 Task: Set up alerts for  listings in Greensboro, North Carolina, that have a home office or a bonus room, and track the availability of properties that meet this criterion.
Action: Mouse moved to (346, 192)
Screenshot: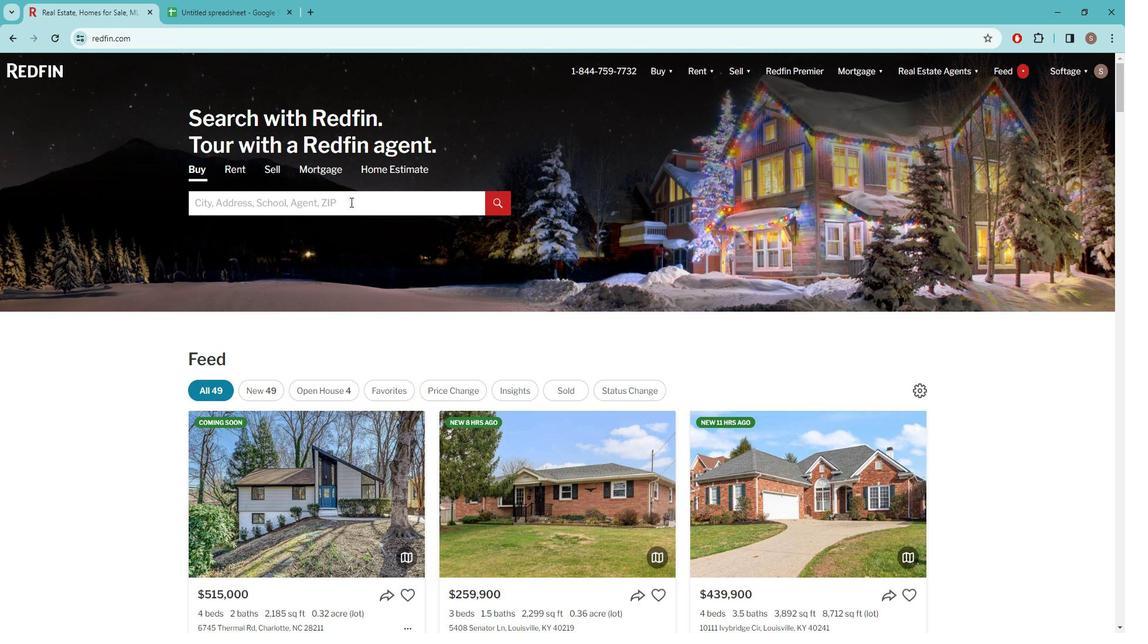 
Action: Mouse pressed left at (346, 192)
Screenshot: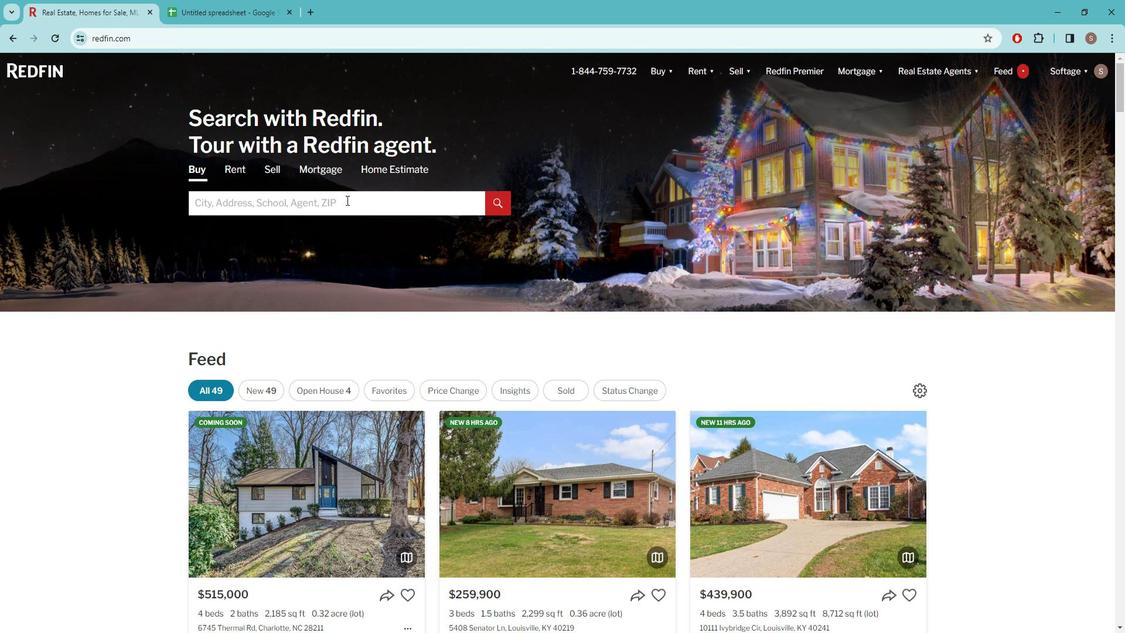 
Action: Key pressed g<Key.caps_lock>REENSBORO
Screenshot: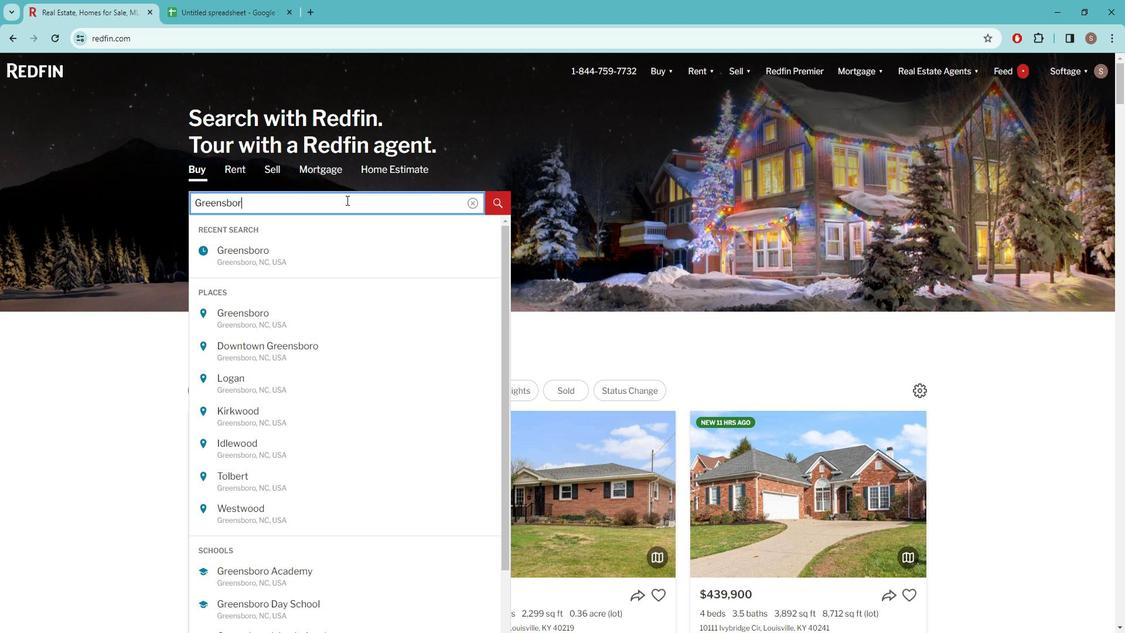 
Action: Mouse moved to (294, 245)
Screenshot: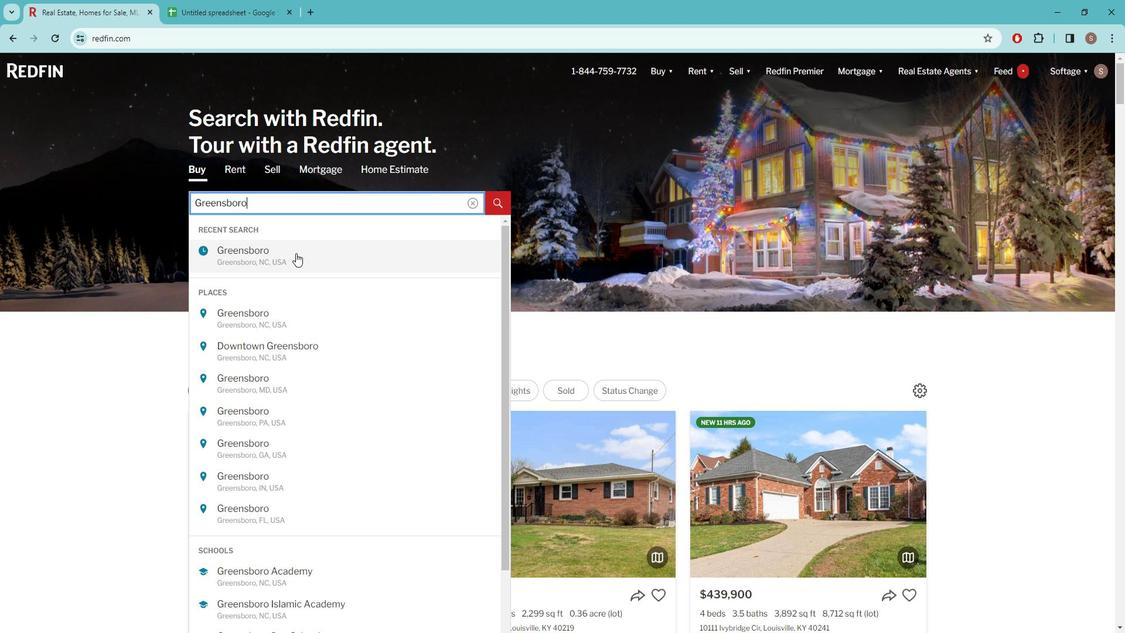 
Action: Mouse pressed left at (294, 245)
Screenshot: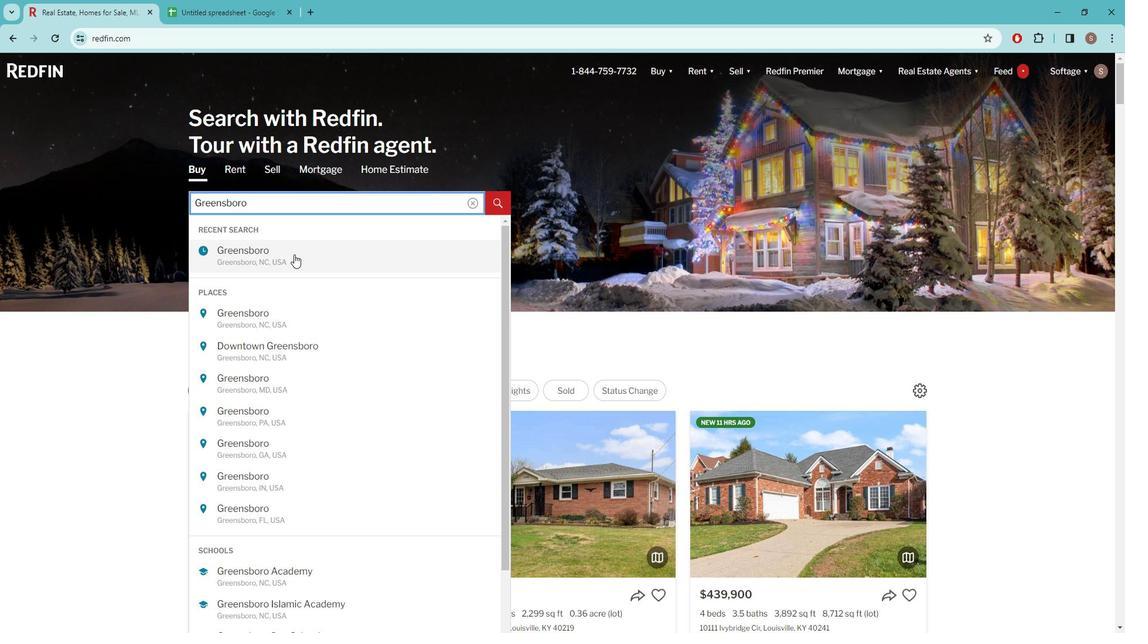 
Action: Mouse moved to (980, 138)
Screenshot: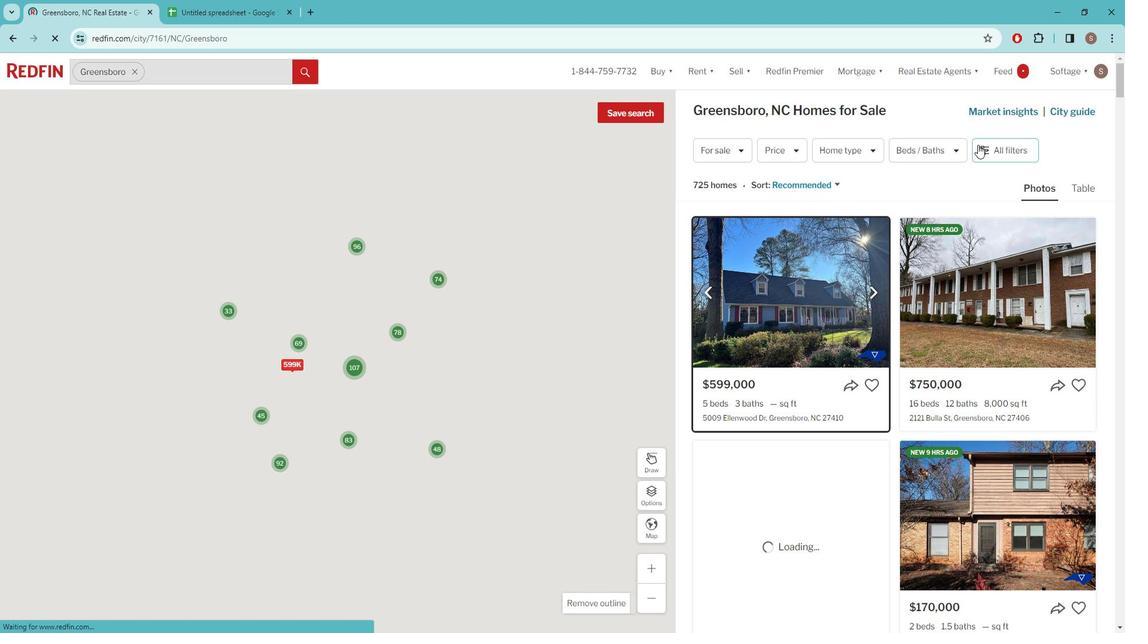 
Action: Mouse pressed left at (980, 138)
Screenshot: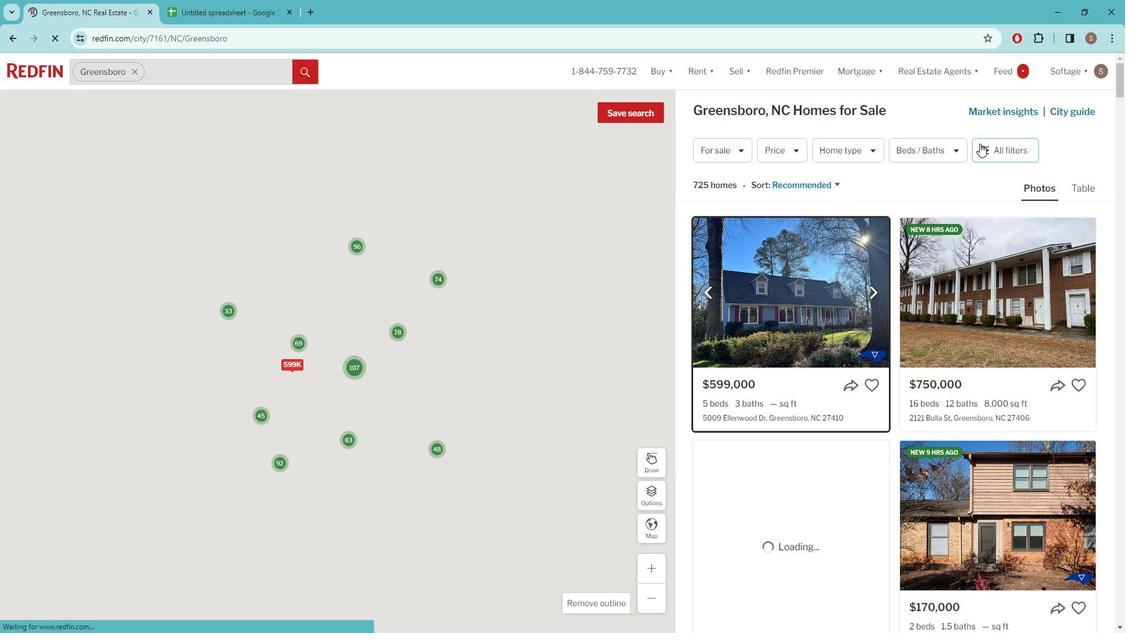 
Action: Mouse pressed left at (980, 138)
Screenshot: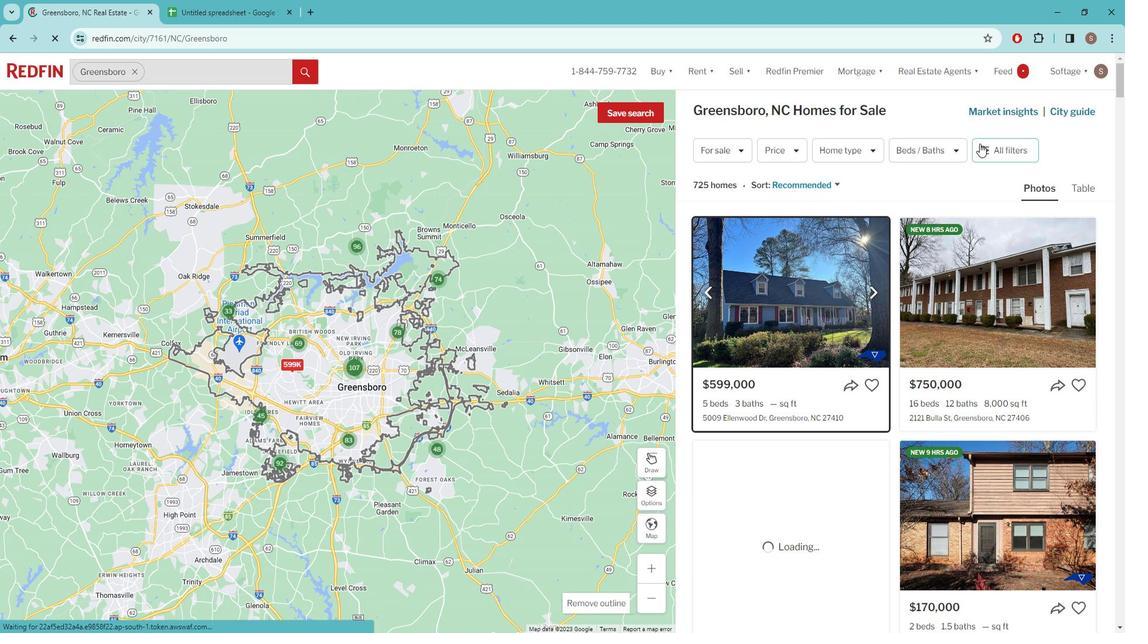 
Action: Mouse moved to (984, 138)
Screenshot: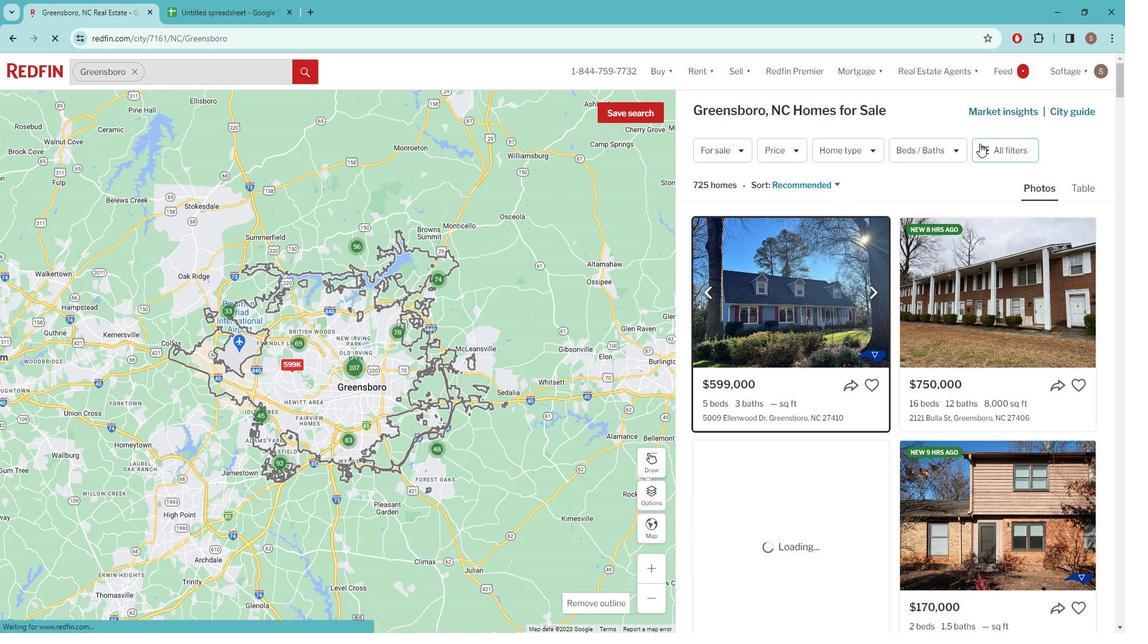 
Action: Mouse pressed left at (984, 138)
Screenshot: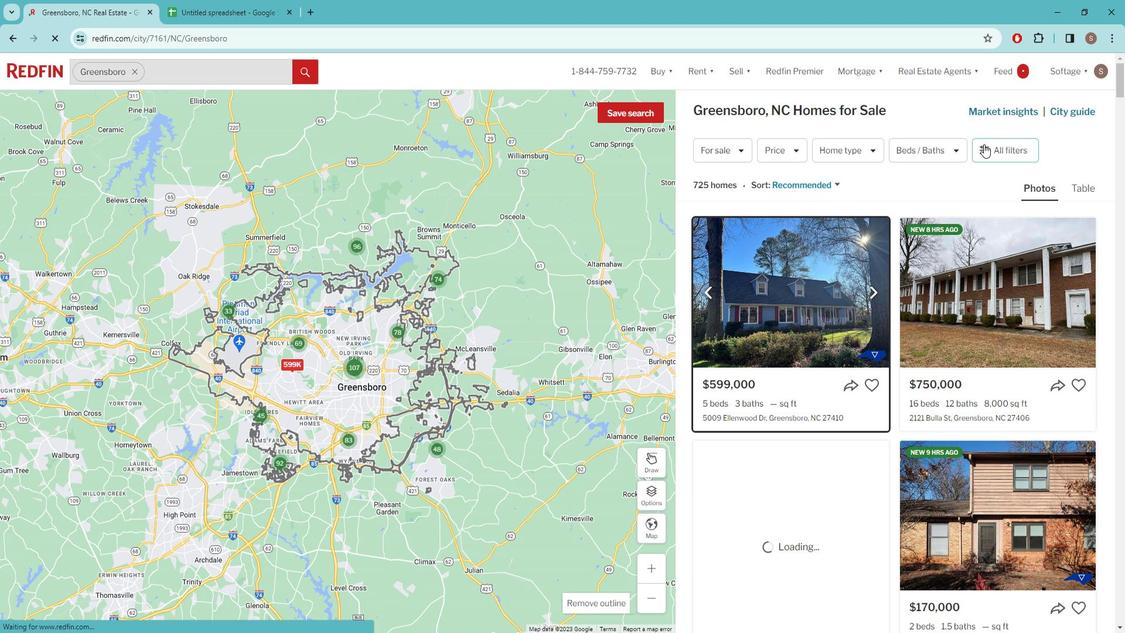 
Action: Mouse moved to (984, 142)
Screenshot: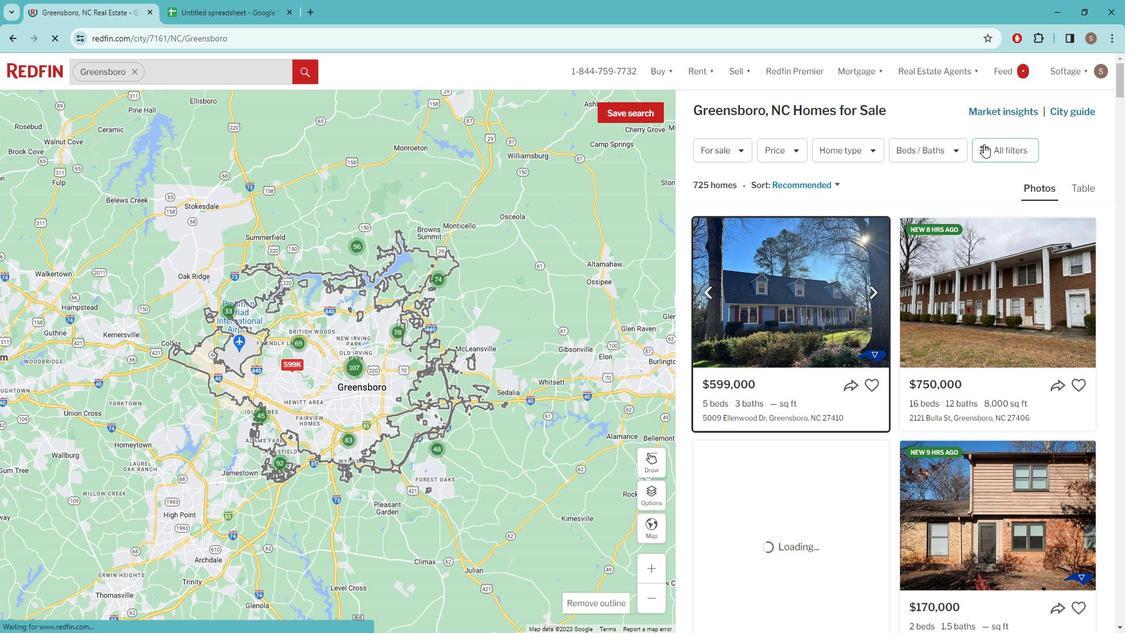 
Action: Mouse pressed left at (984, 142)
Screenshot: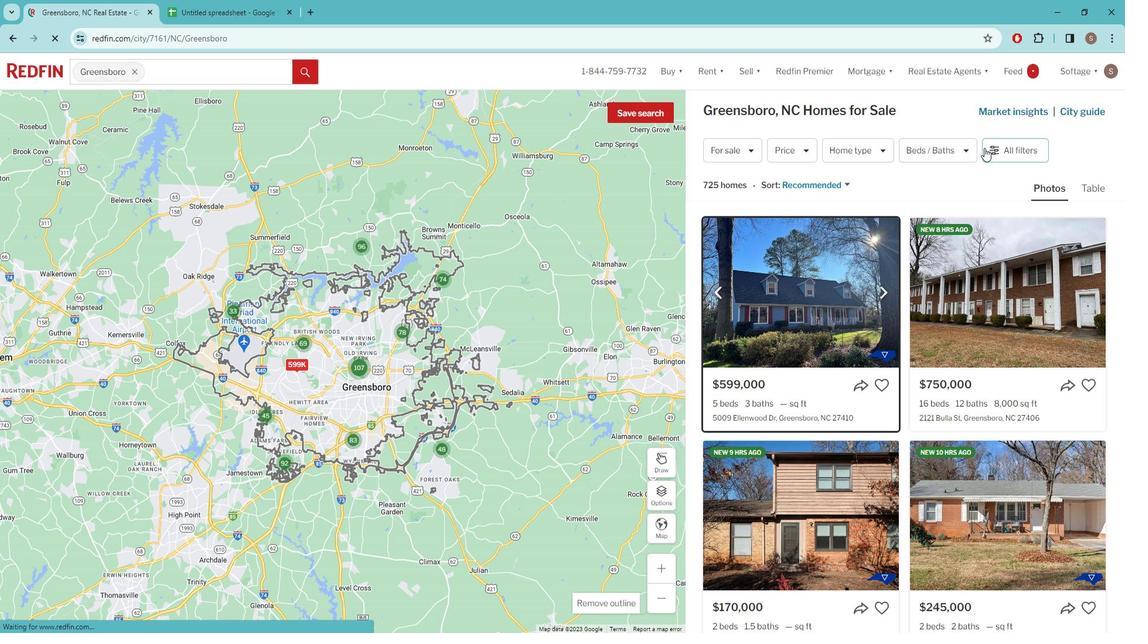 
Action: Mouse moved to (991, 143)
Screenshot: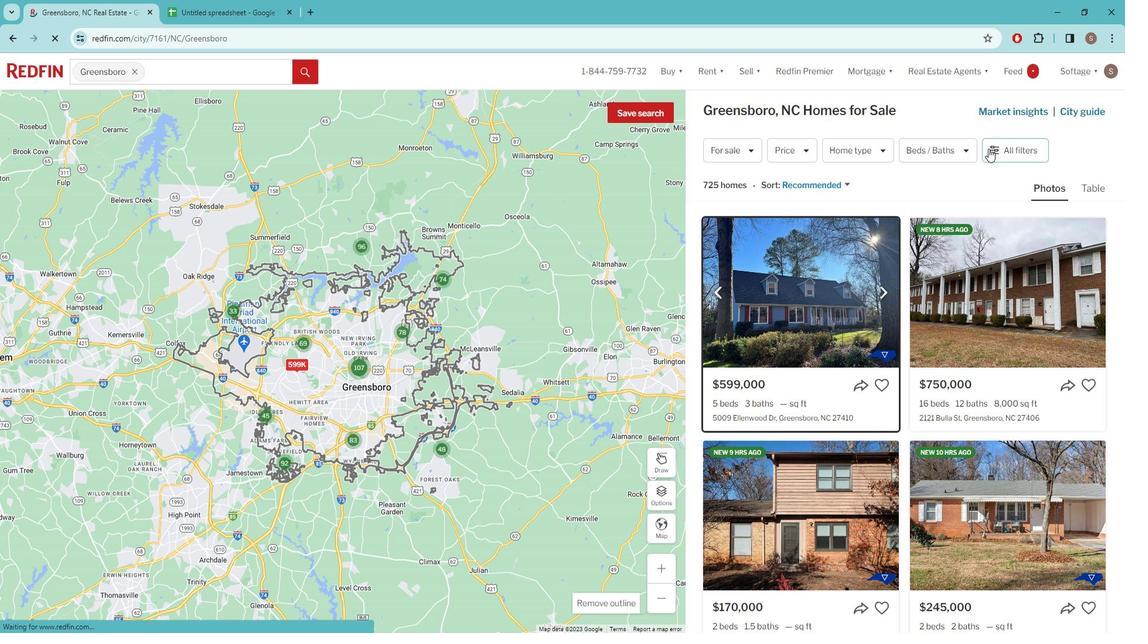 
Action: Mouse pressed left at (991, 143)
Screenshot: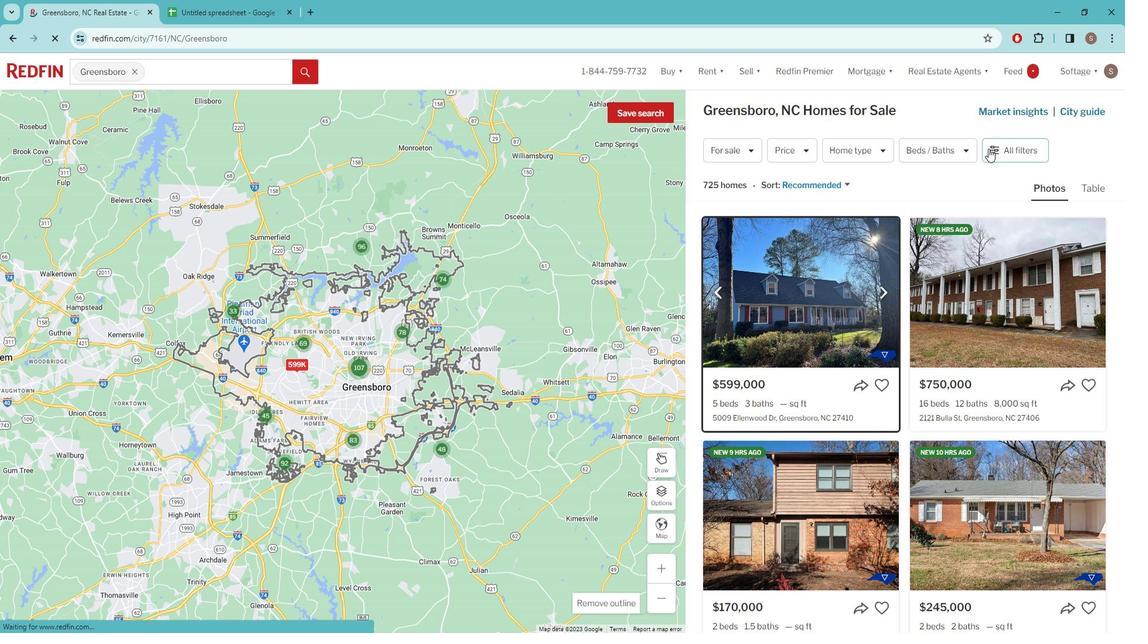 
Action: Mouse pressed left at (991, 143)
Screenshot: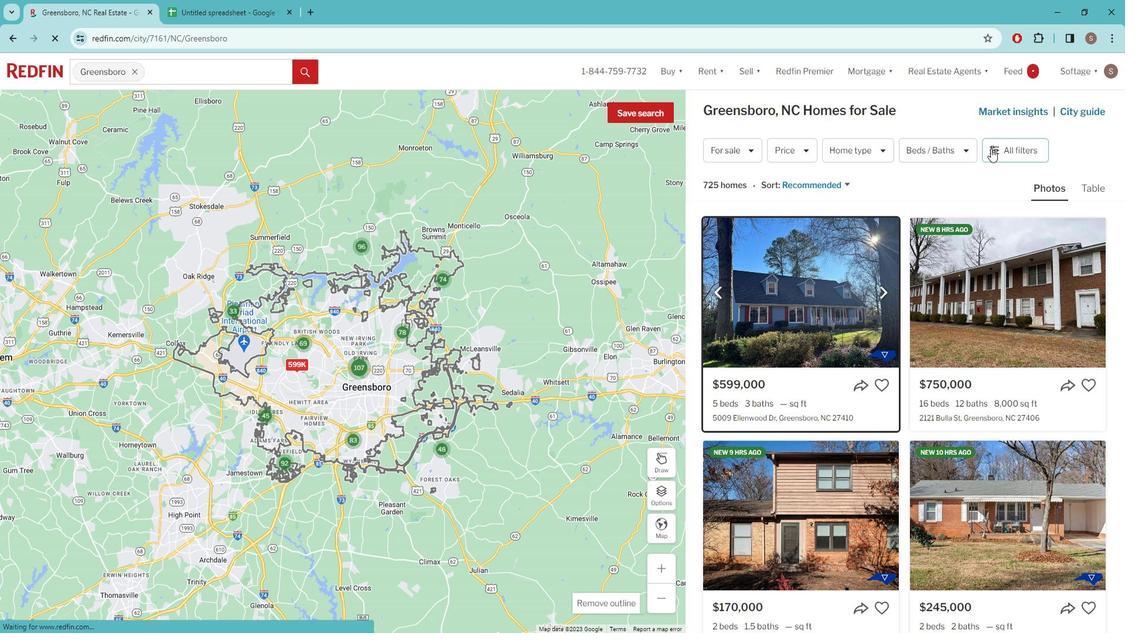 
Action: Mouse moved to (939, 188)
Screenshot: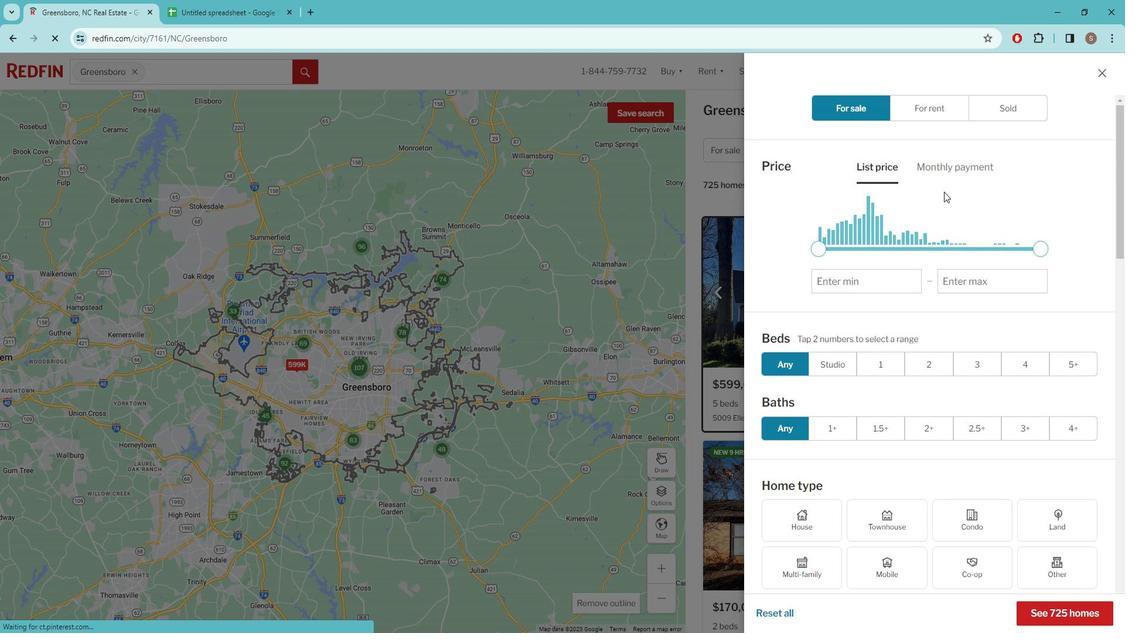 
Action: Mouse scrolled (939, 187) with delta (0, 0)
Screenshot: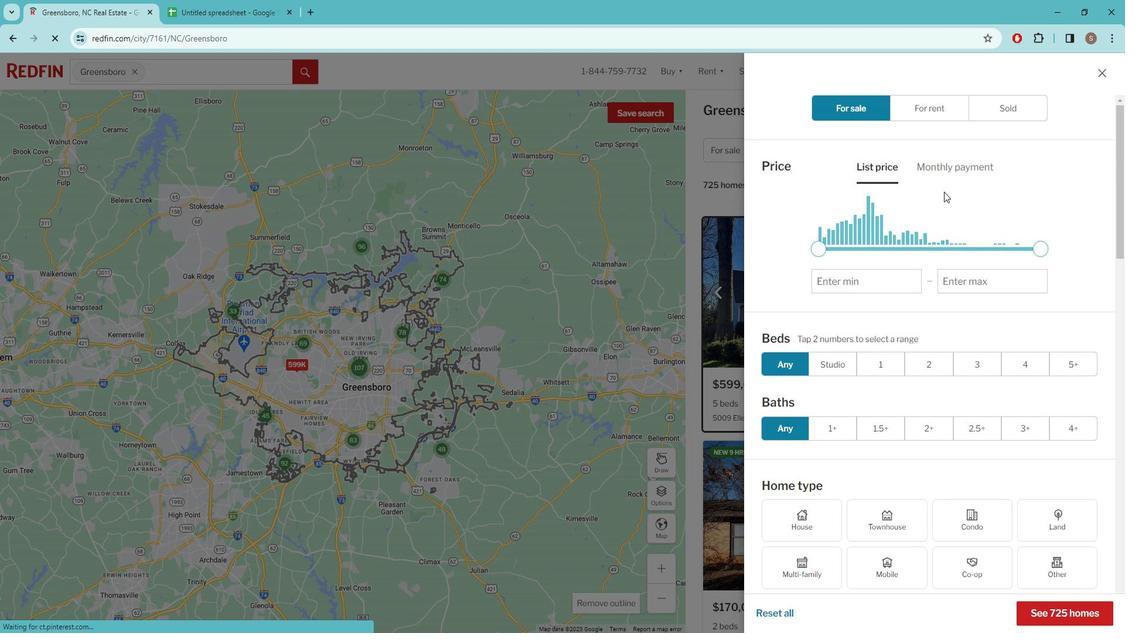 
Action: Mouse moved to (927, 194)
Screenshot: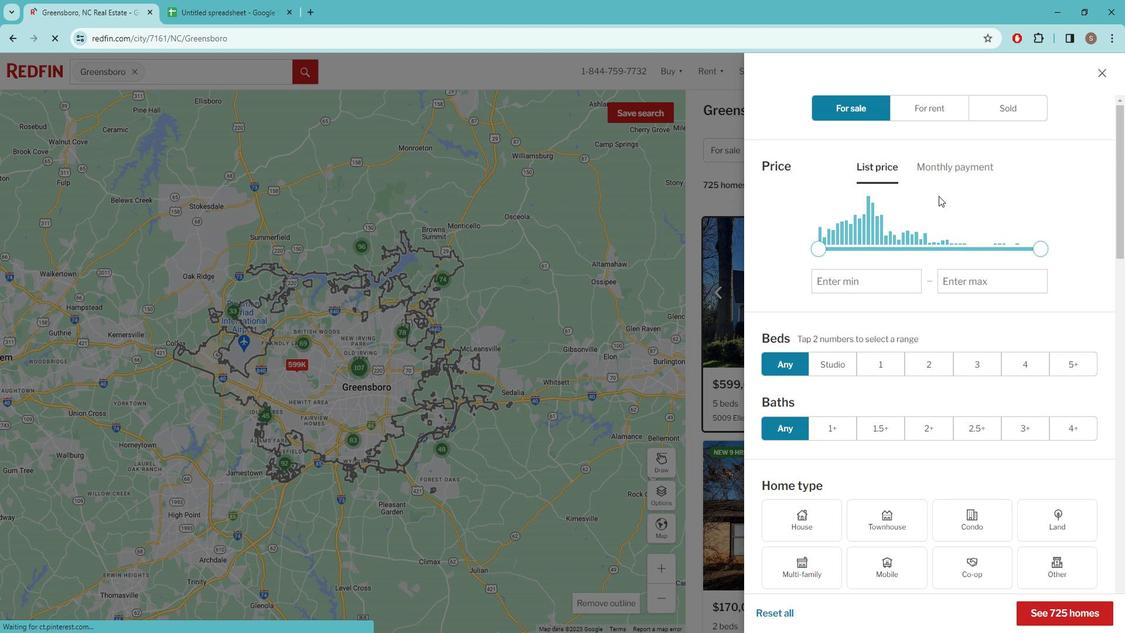 
Action: Mouse scrolled (927, 194) with delta (0, 0)
Screenshot: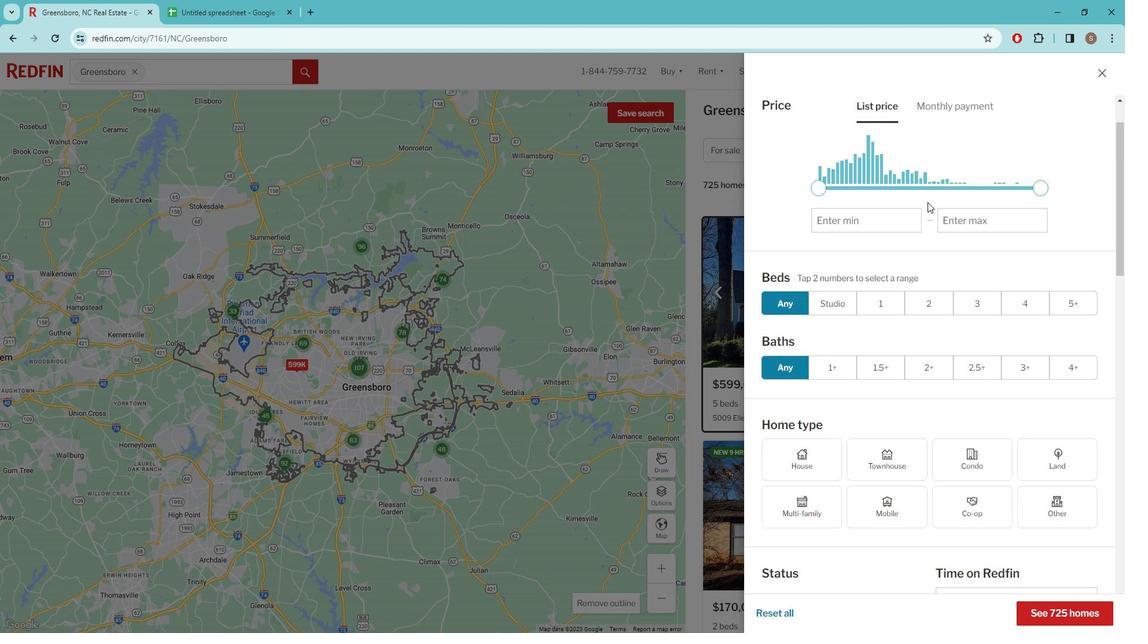 
Action: Mouse moved to (924, 195)
Screenshot: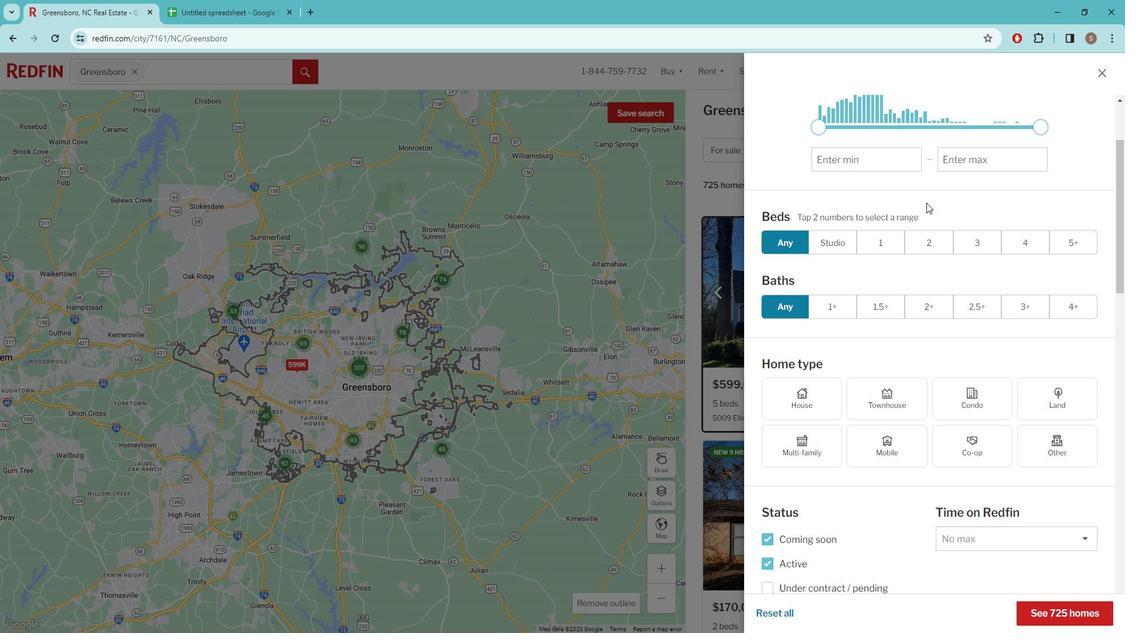 
Action: Mouse scrolled (924, 195) with delta (0, 0)
Screenshot: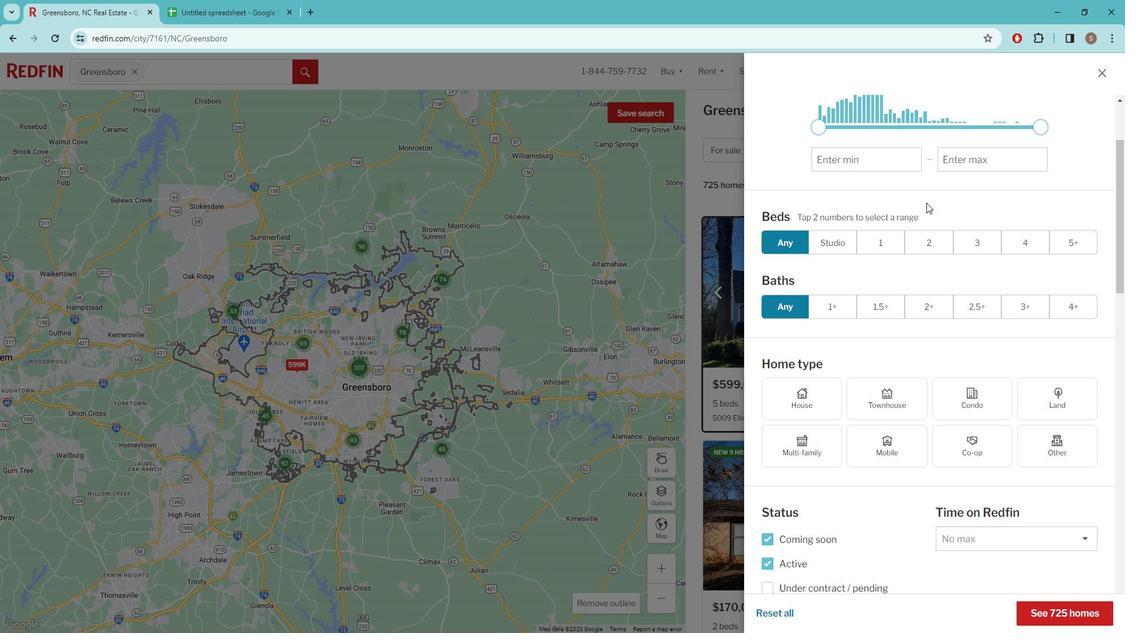 
Action: Mouse moved to (894, 208)
Screenshot: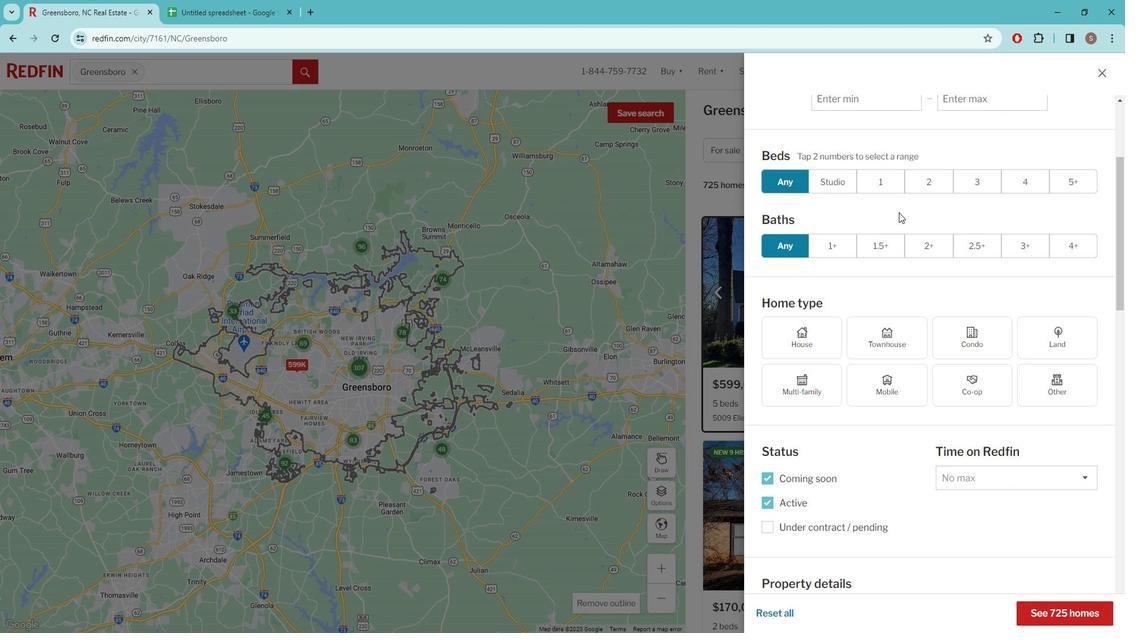 
Action: Mouse scrolled (894, 208) with delta (0, 0)
Screenshot: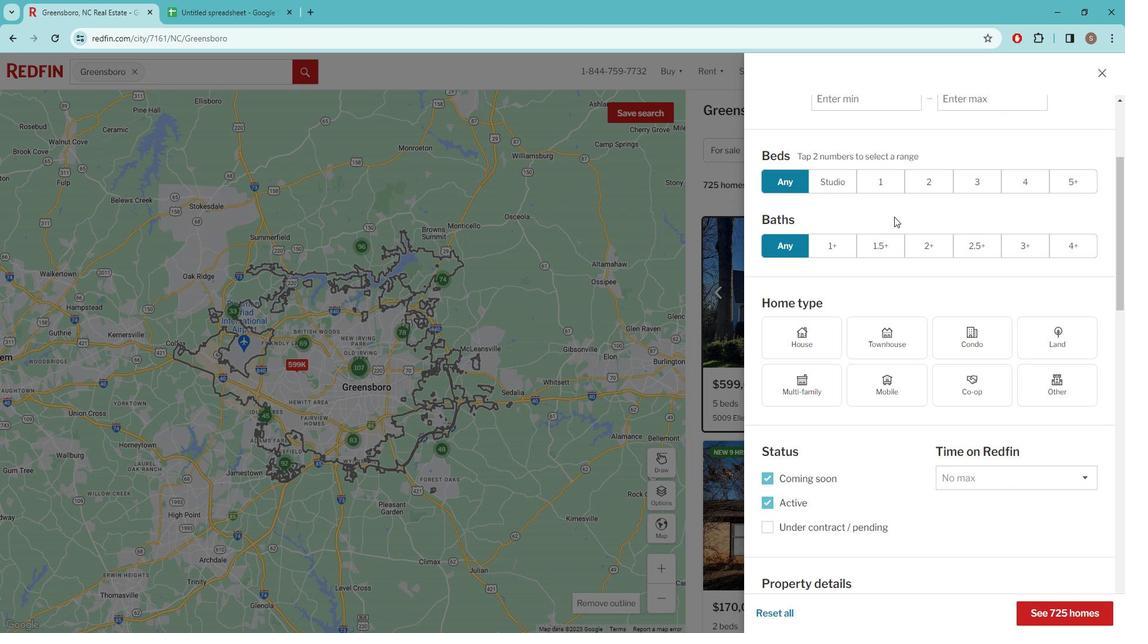 
Action: Mouse moved to (892, 209)
Screenshot: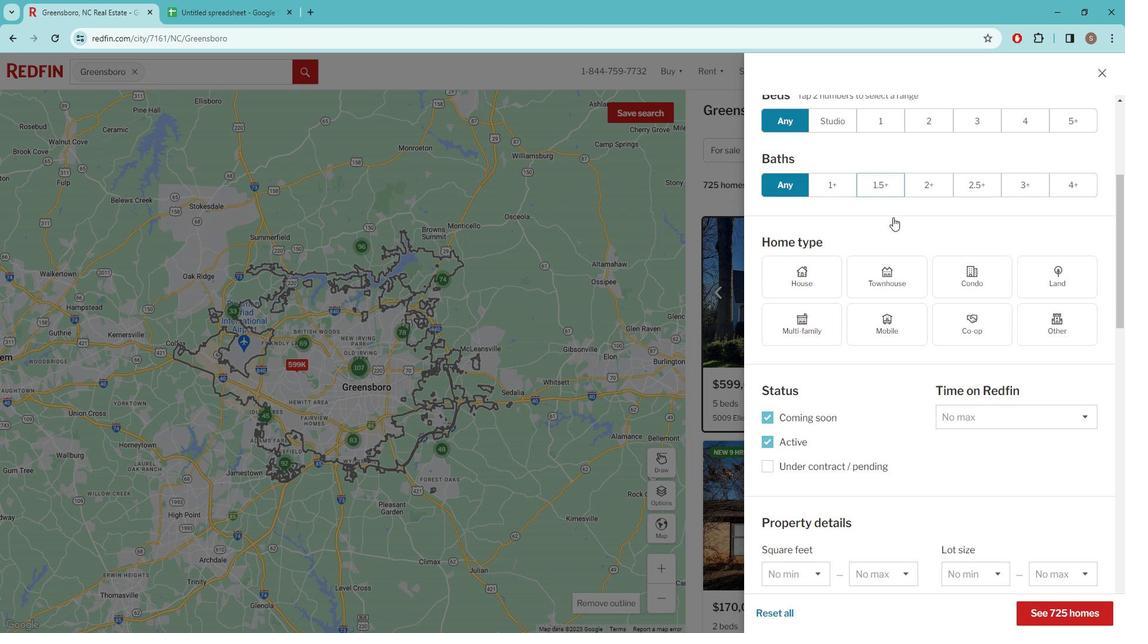 
Action: Mouse scrolled (892, 208) with delta (0, 0)
Screenshot: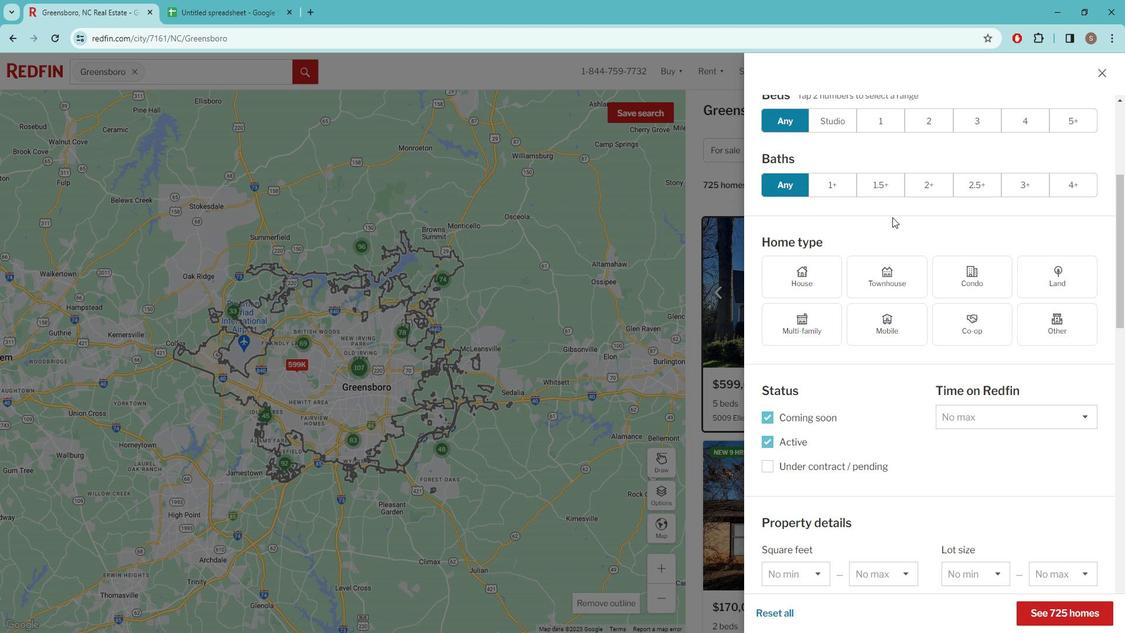 
Action: Mouse scrolled (892, 208) with delta (0, 0)
Screenshot: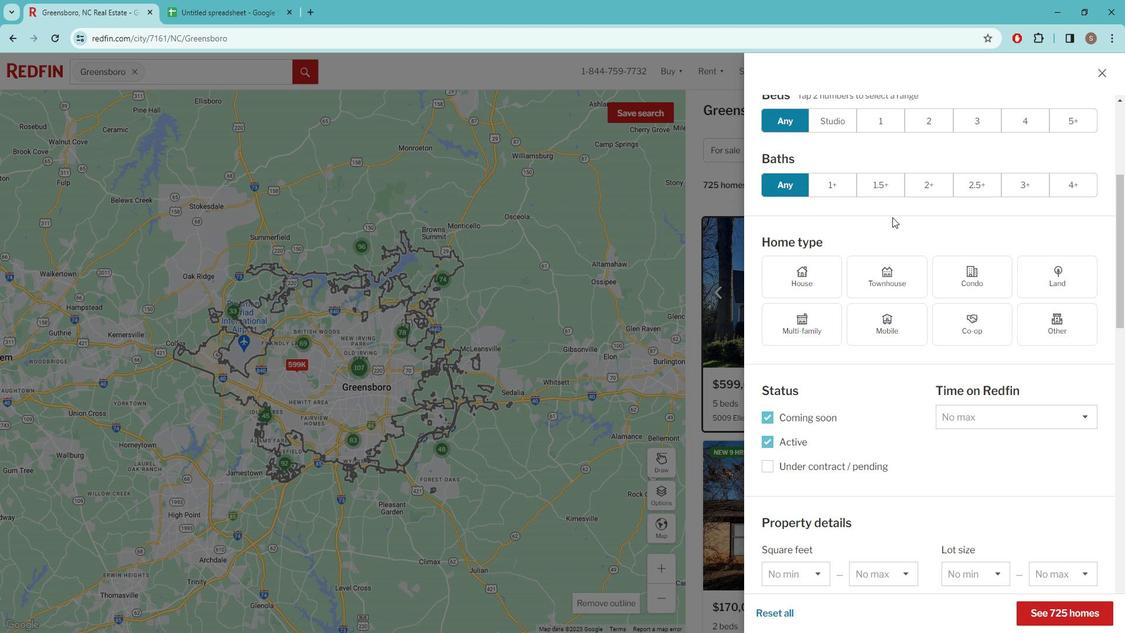 
Action: Mouse moved to (891, 219)
Screenshot: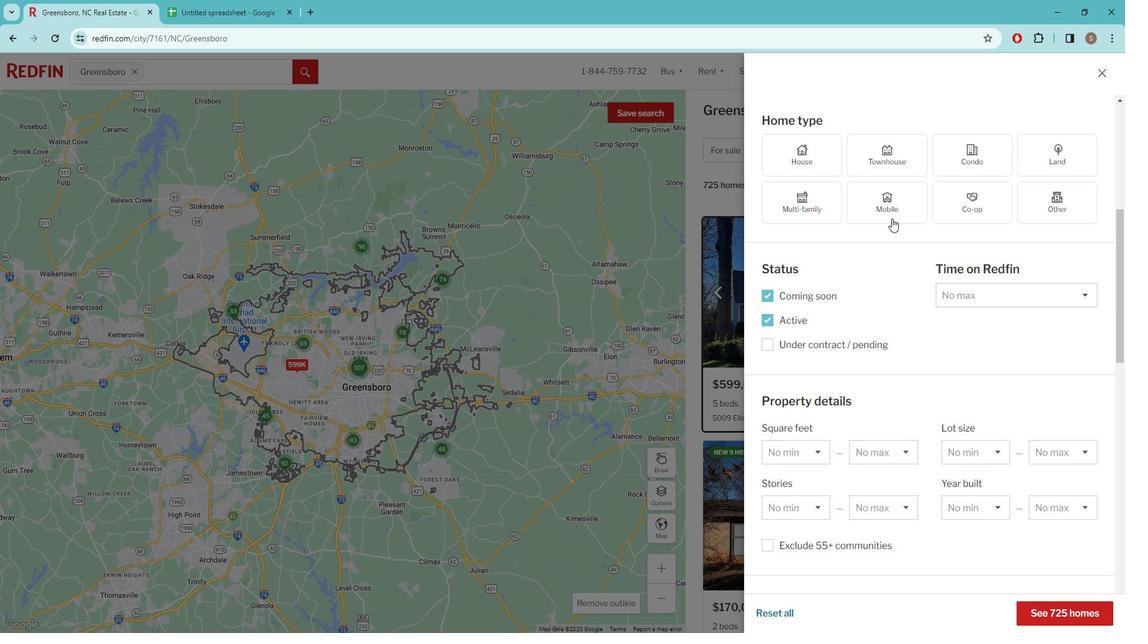 
Action: Mouse scrolled (891, 218) with delta (0, 0)
Screenshot: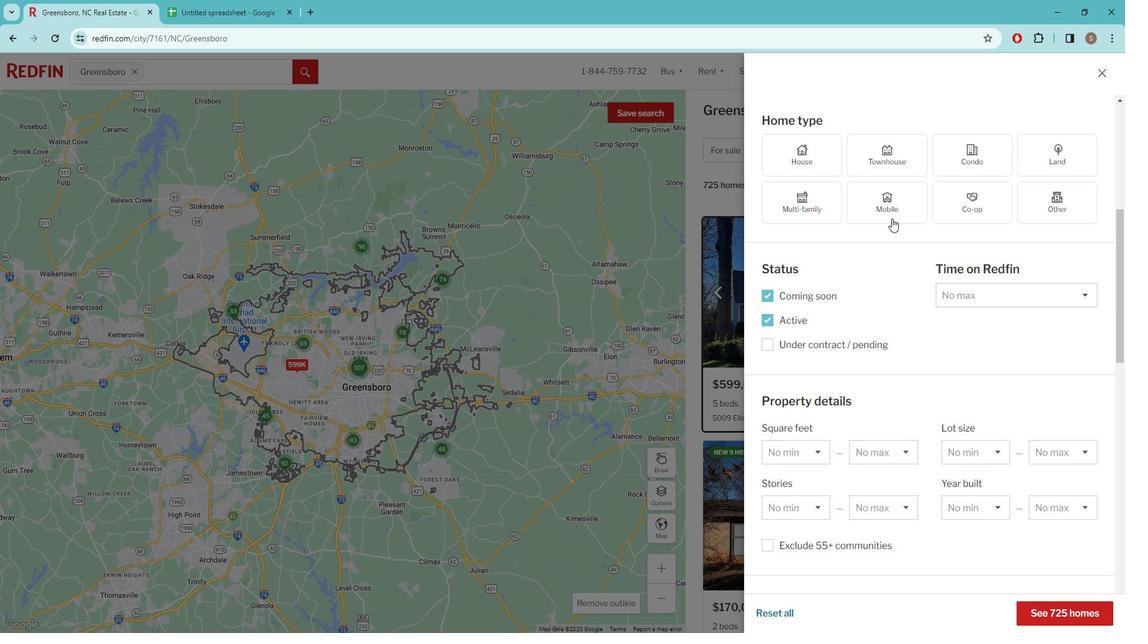 
Action: Mouse moved to (890, 221)
Screenshot: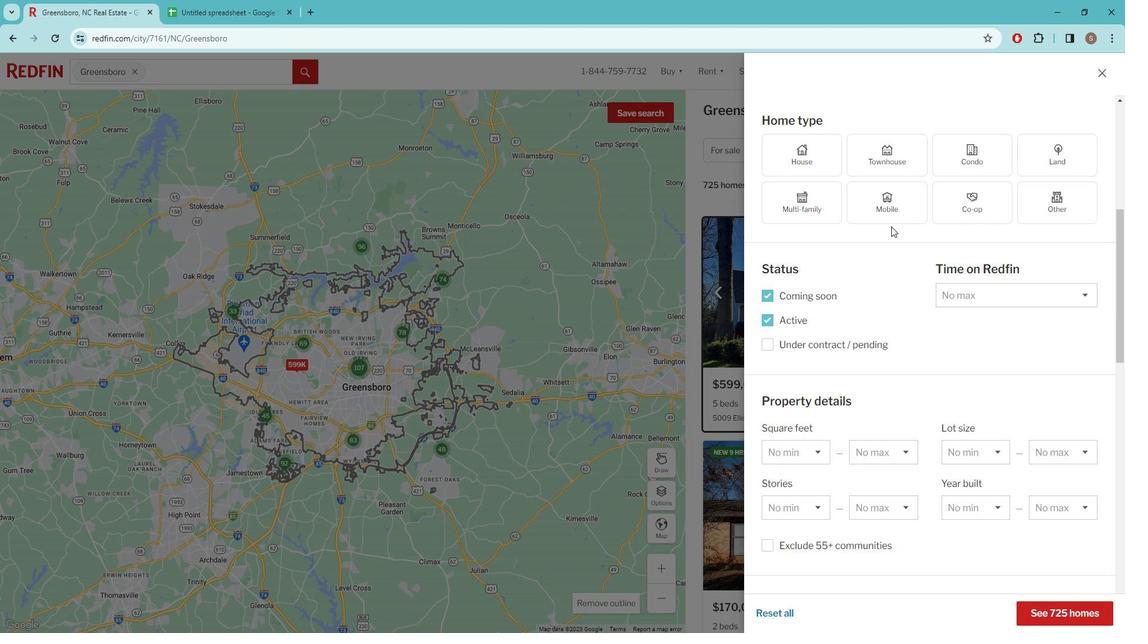 
Action: Mouse scrolled (890, 220) with delta (0, 0)
Screenshot: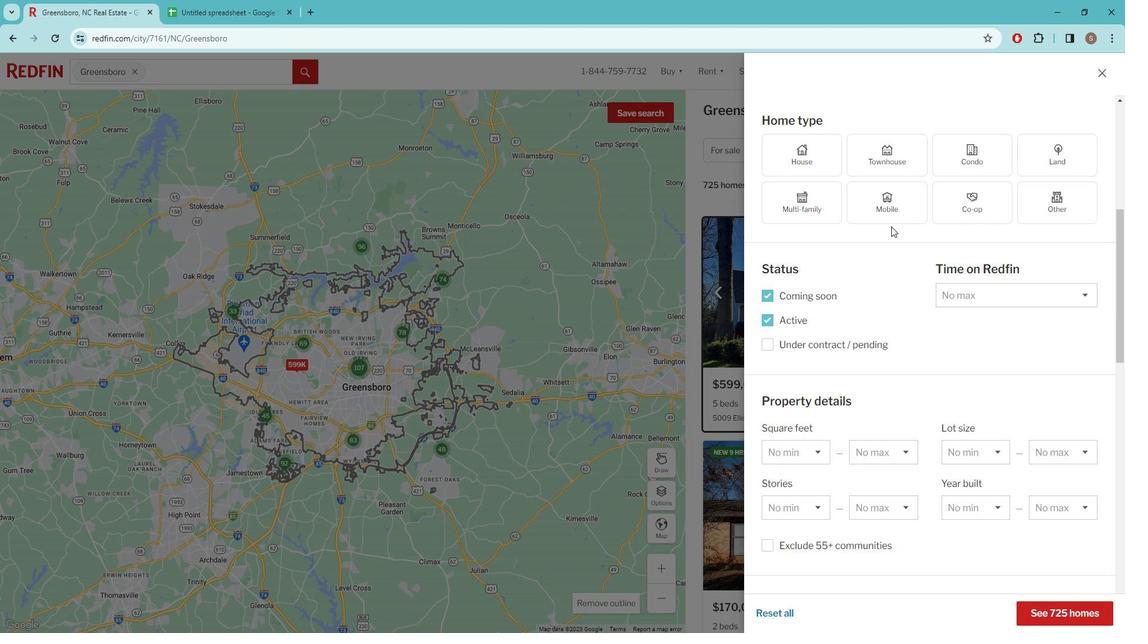 
Action: Mouse moved to (890, 225)
Screenshot: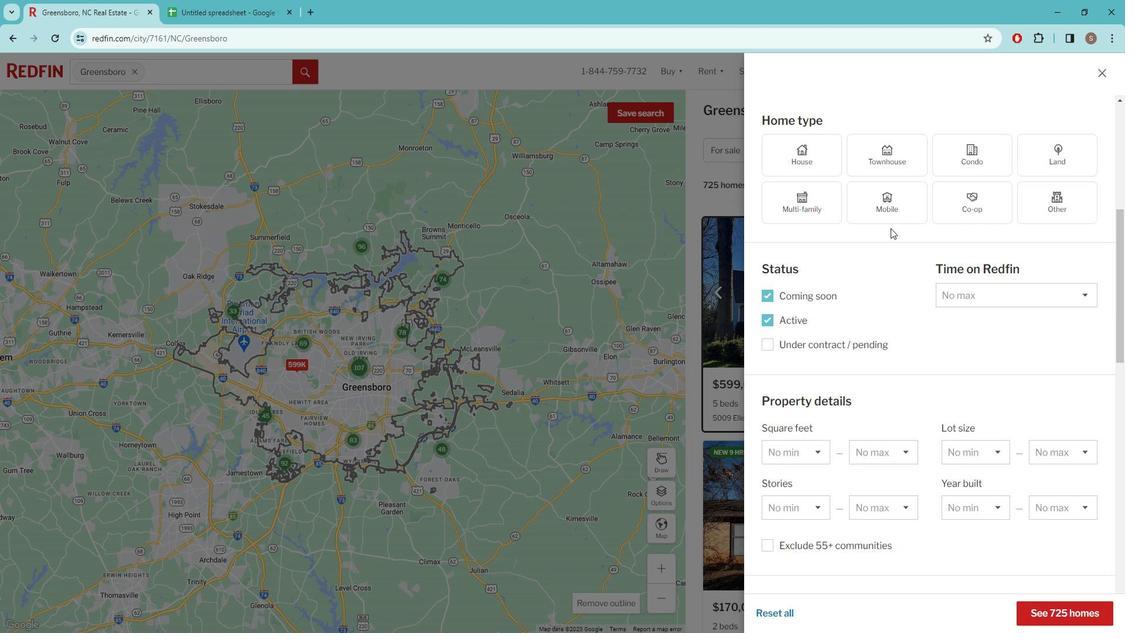 
Action: Mouse scrolled (890, 224) with delta (0, 0)
Screenshot: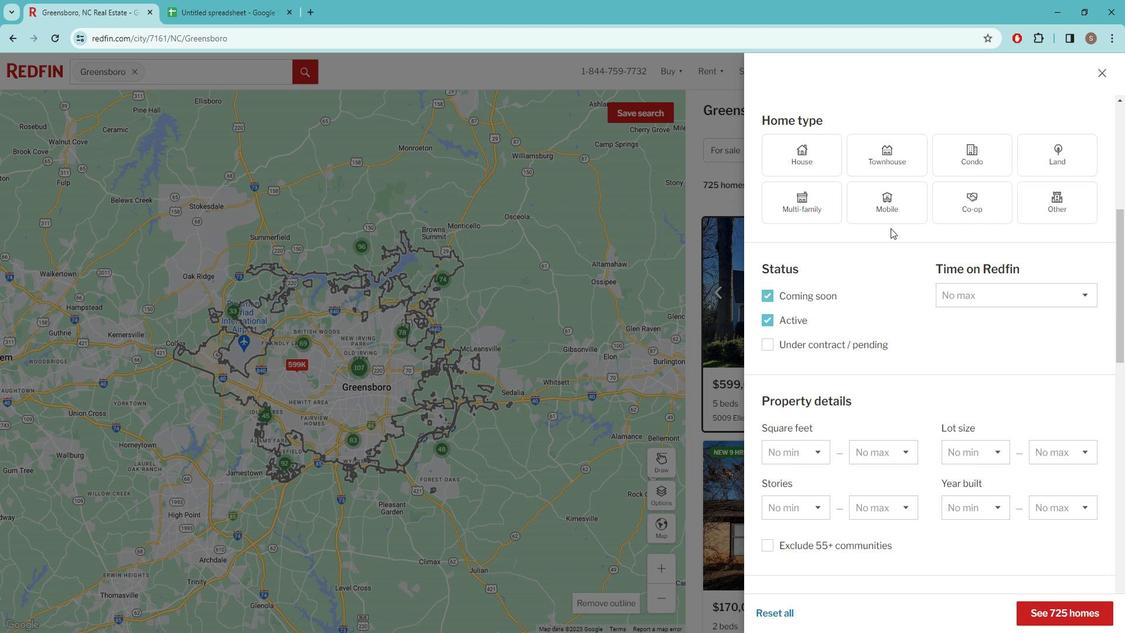 
Action: Mouse moved to (883, 271)
Screenshot: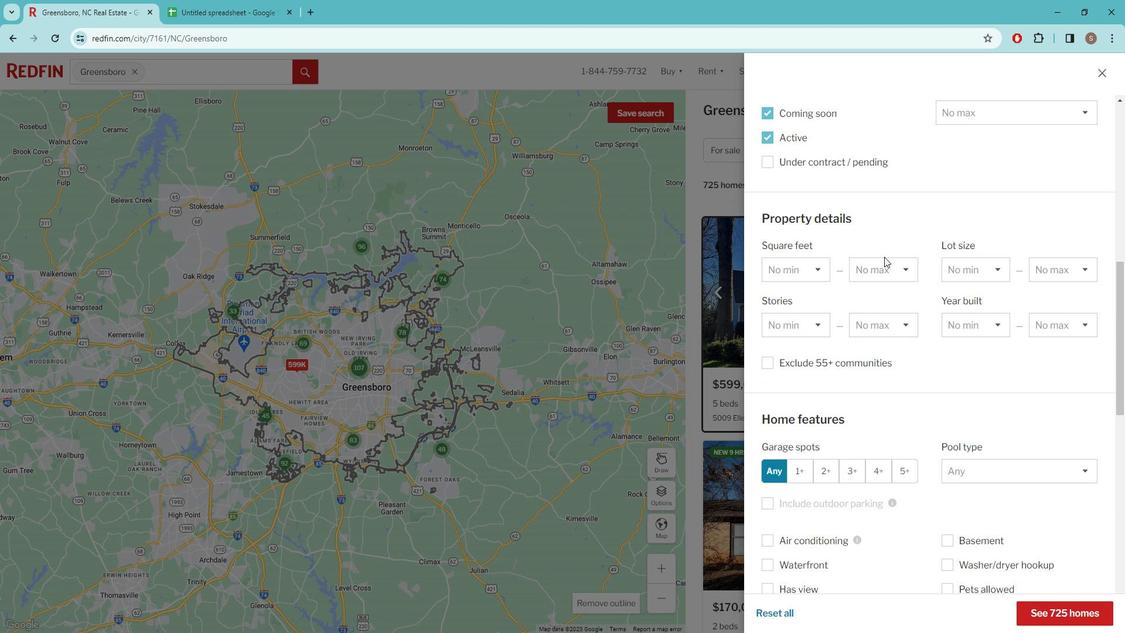 
Action: Mouse scrolled (883, 270) with delta (0, 0)
Screenshot: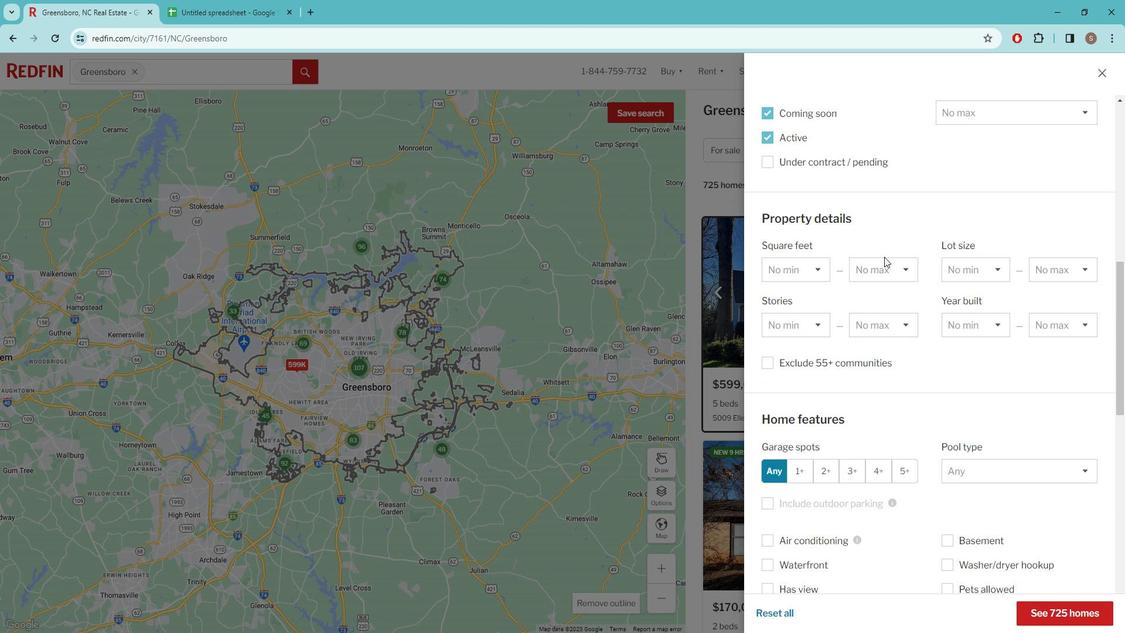 
Action: Mouse moved to (883, 272)
Screenshot: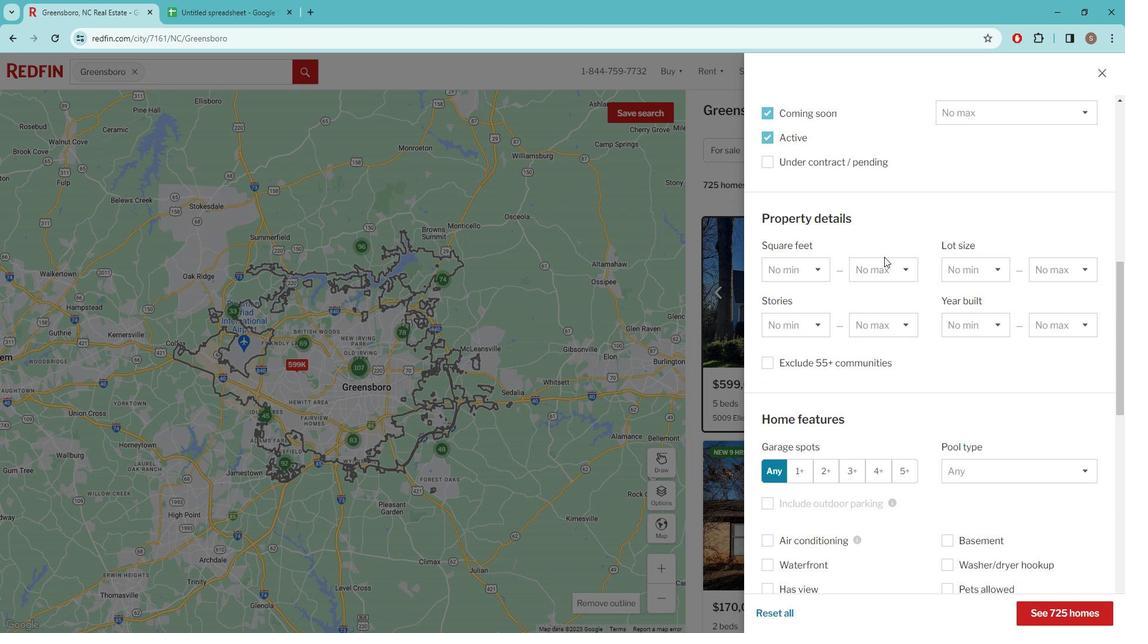 
Action: Mouse scrolled (883, 271) with delta (0, 0)
Screenshot: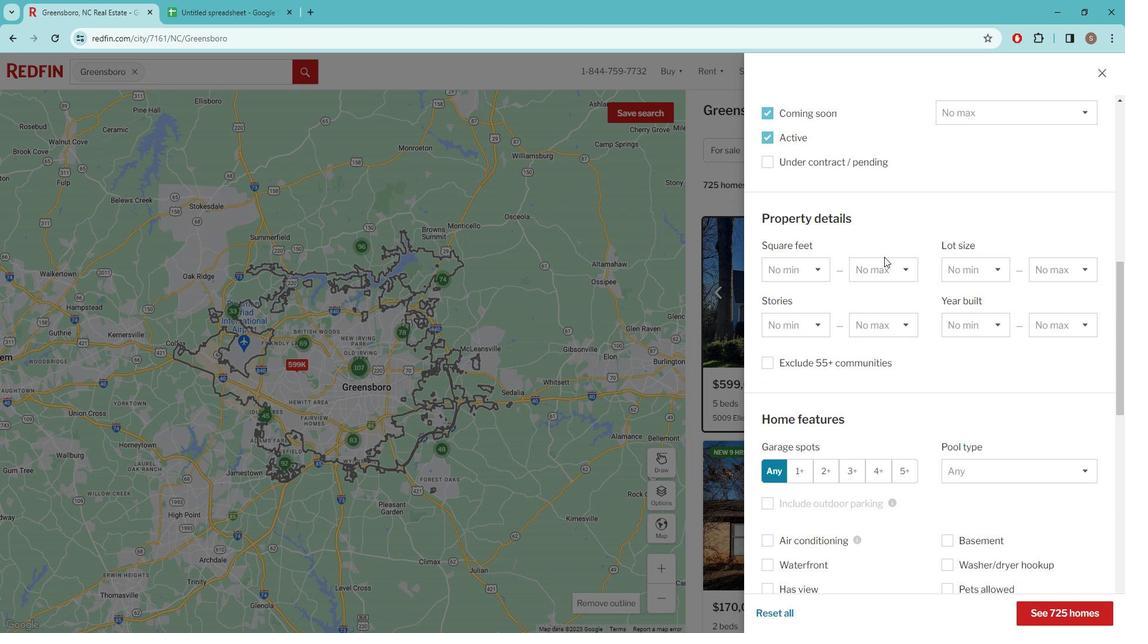 
Action: Mouse moved to (883, 278)
Screenshot: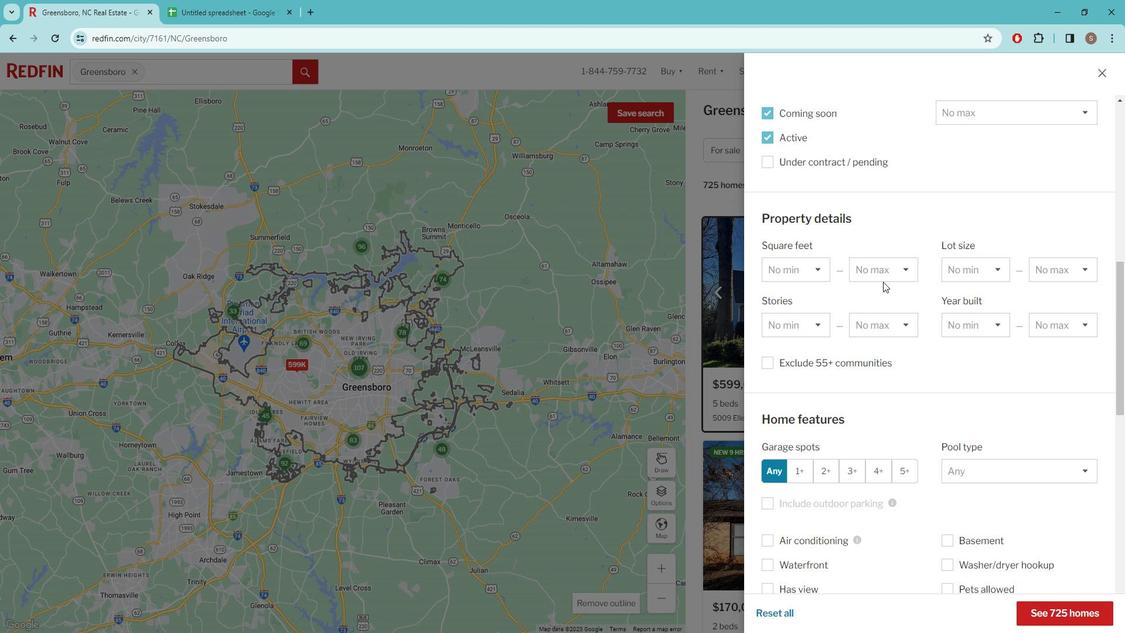 
Action: Mouse scrolled (883, 277) with delta (0, 0)
Screenshot: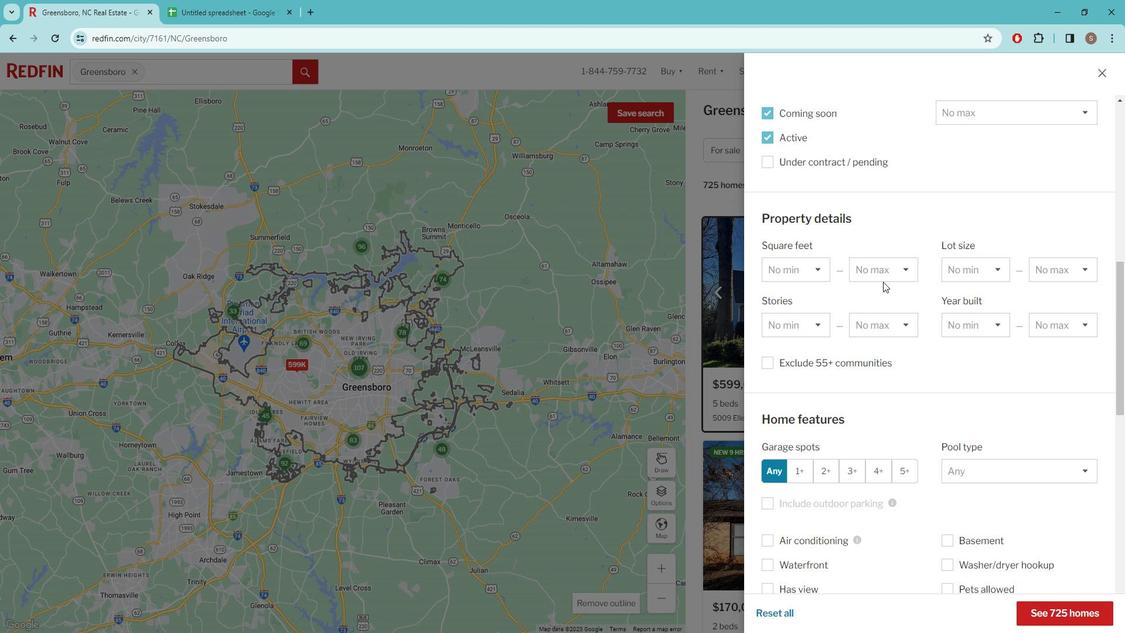 
Action: Mouse moved to (877, 310)
Screenshot: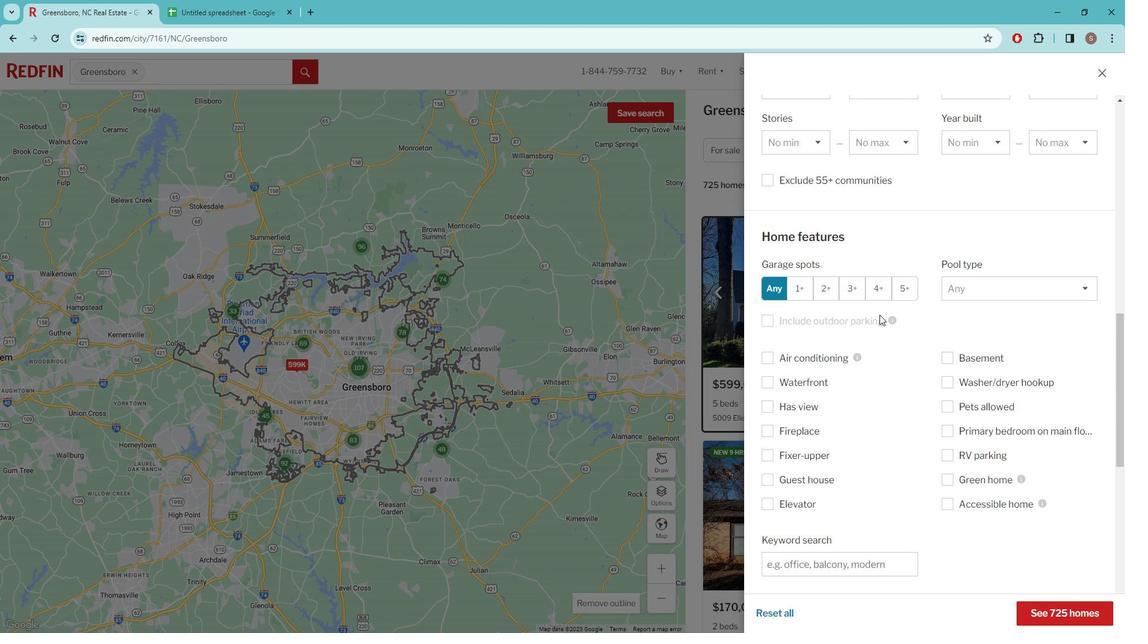 
Action: Mouse scrolled (877, 309) with delta (0, 0)
Screenshot: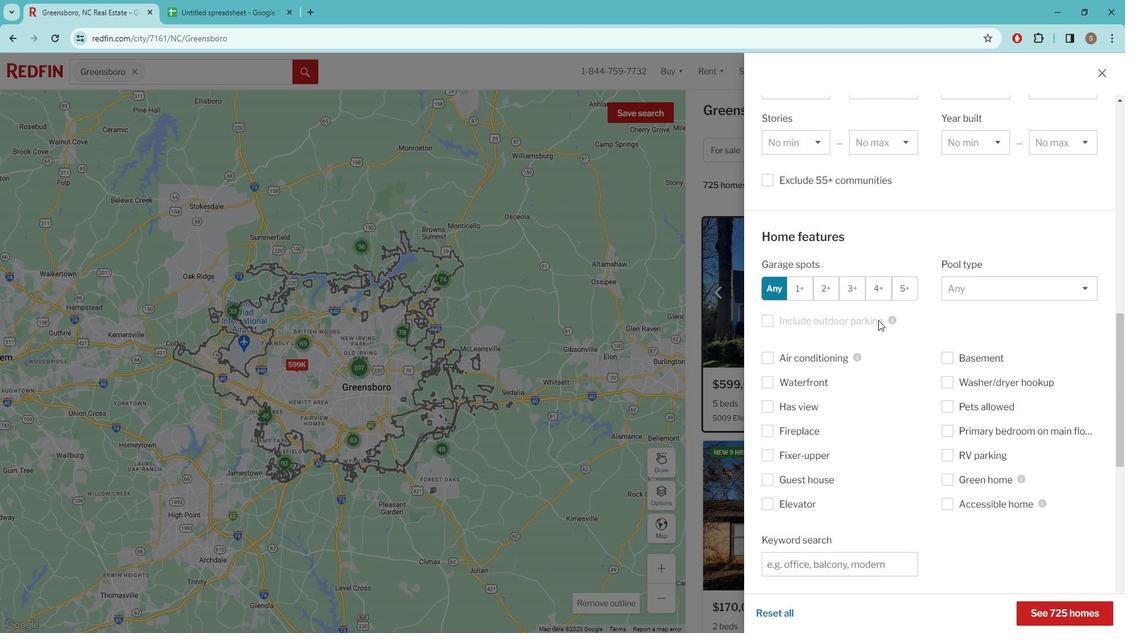 
Action: Mouse moved to (876, 311)
Screenshot: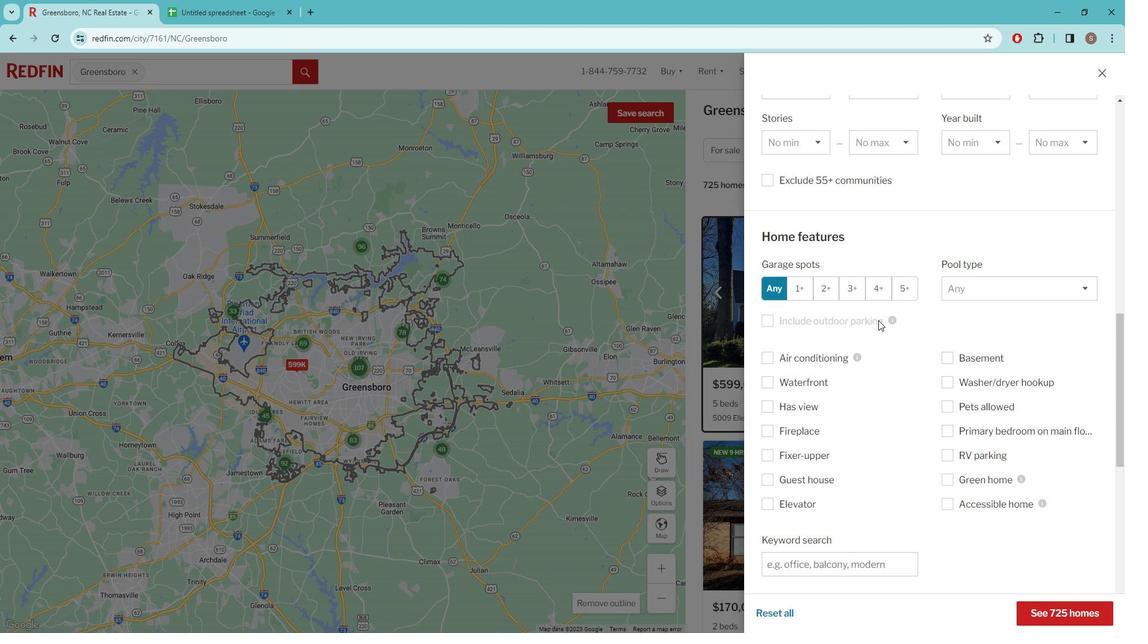 
Action: Mouse scrolled (876, 311) with delta (0, 0)
Screenshot: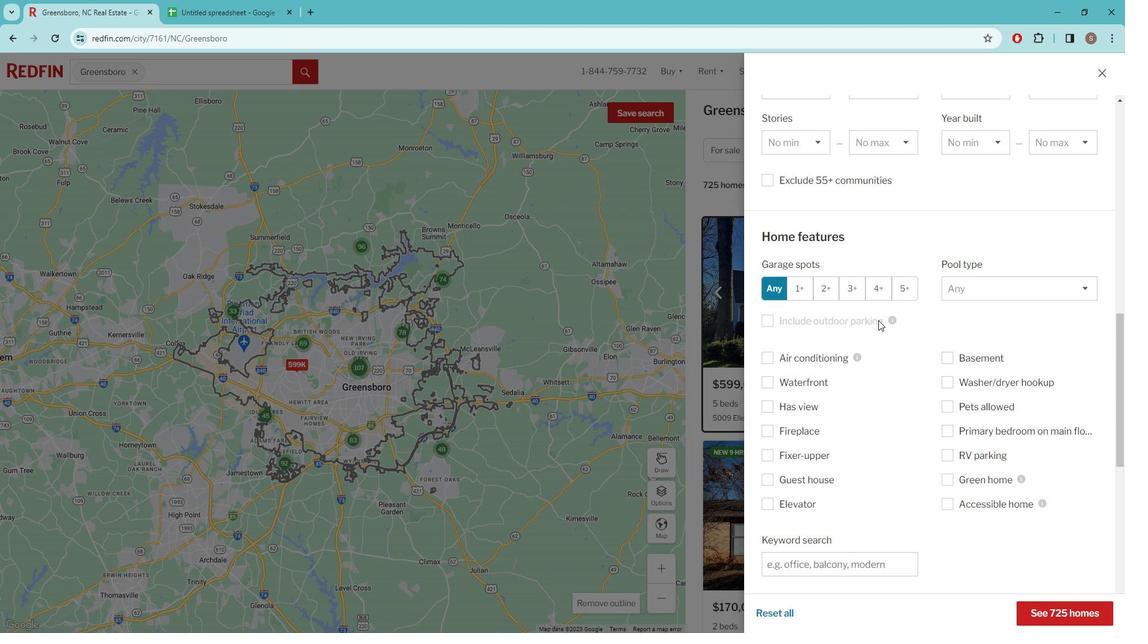 
Action: Mouse moved to (795, 426)
Screenshot: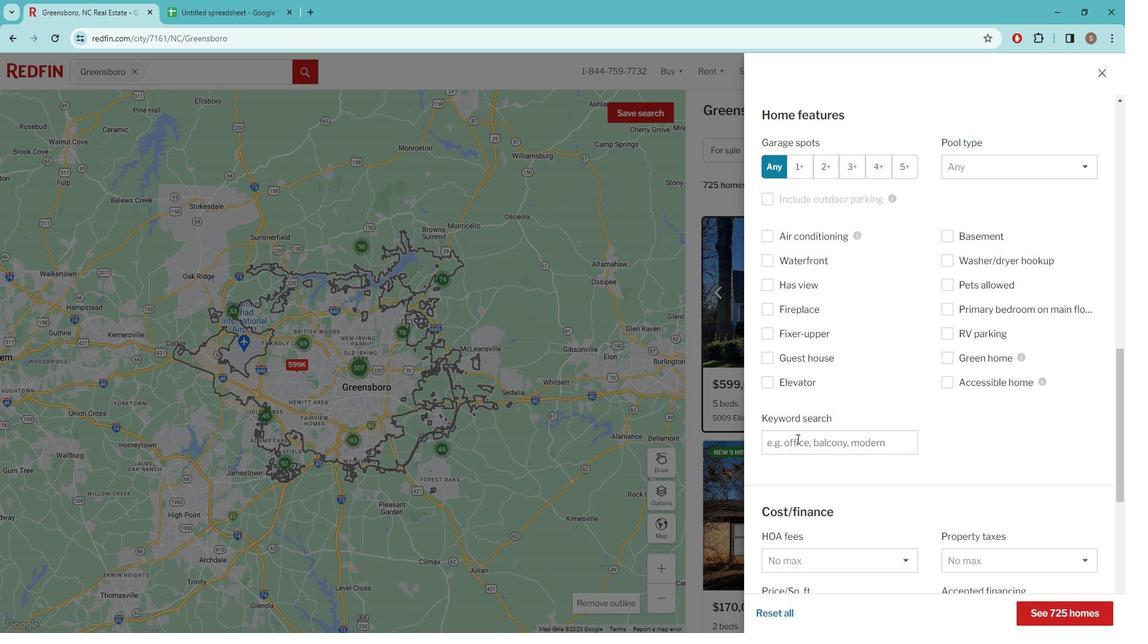
Action: Mouse pressed left at (795, 426)
Screenshot: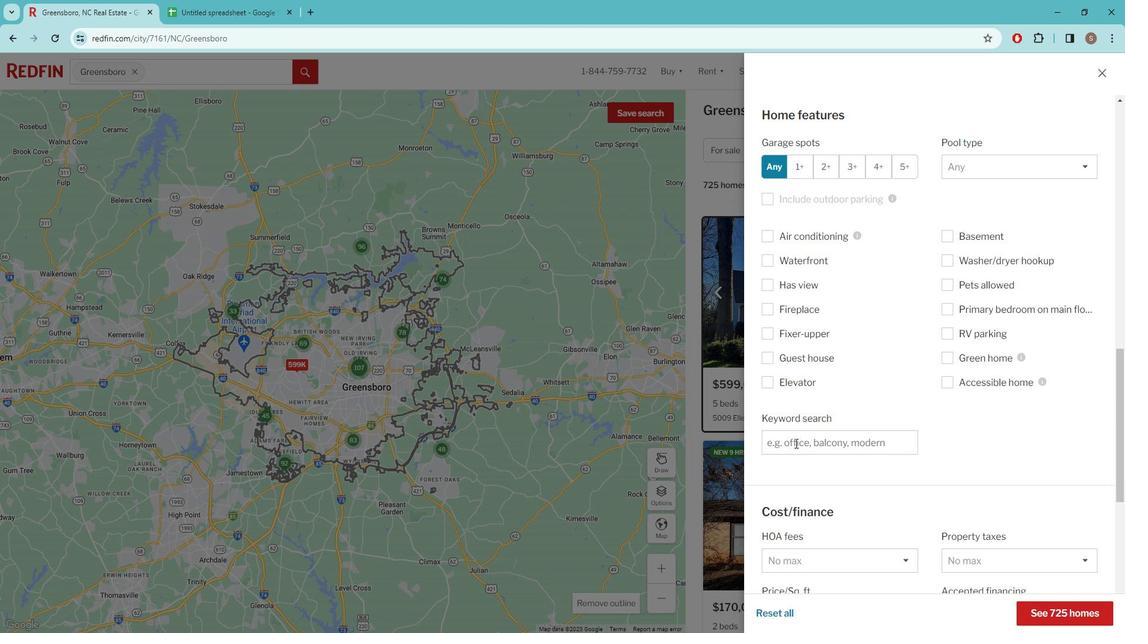 
Action: Key pressed HOME<Key.space>OFFICE
Screenshot: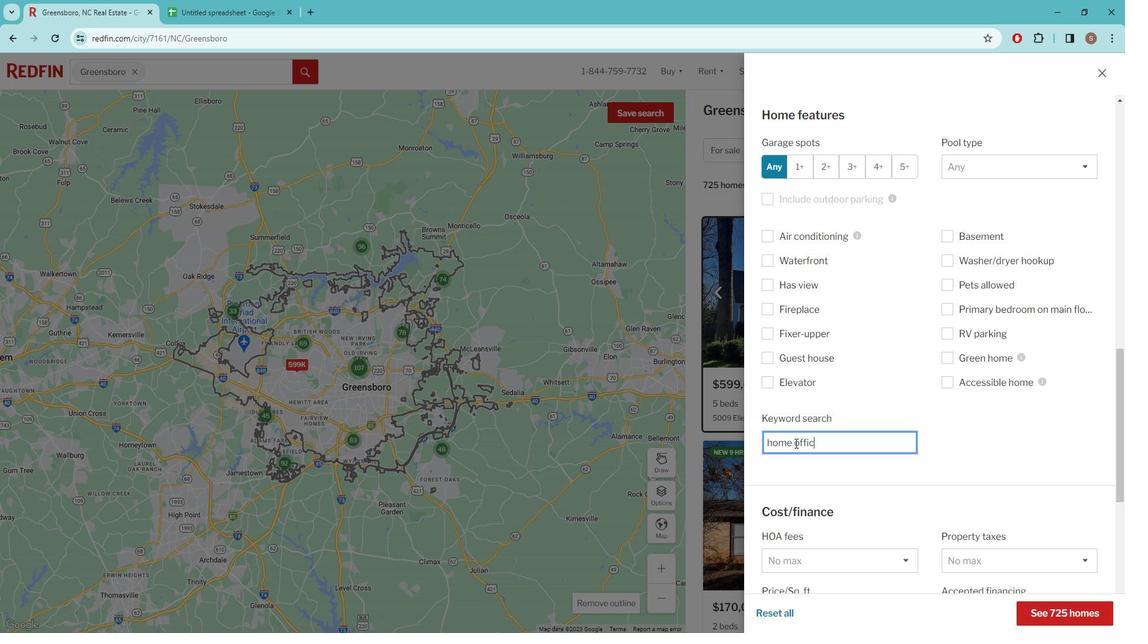 
Action: Mouse scrolled (795, 426) with delta (0, 0)
Screenshot: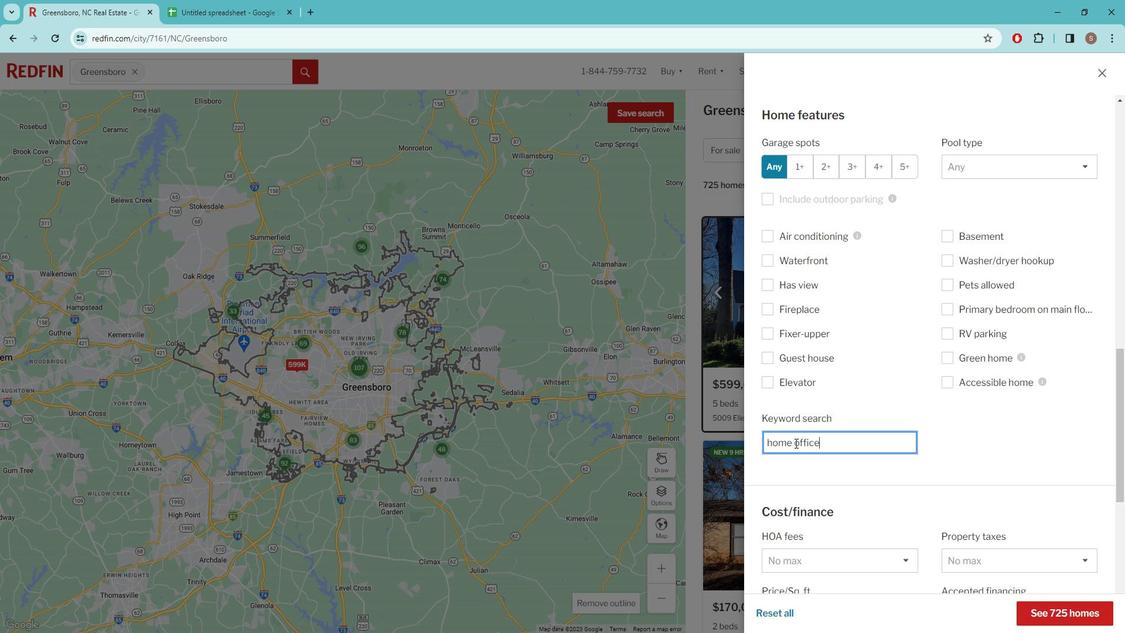 
Action: Mouse scrolled (795, 426) with delta (0, 0)
Screenshot: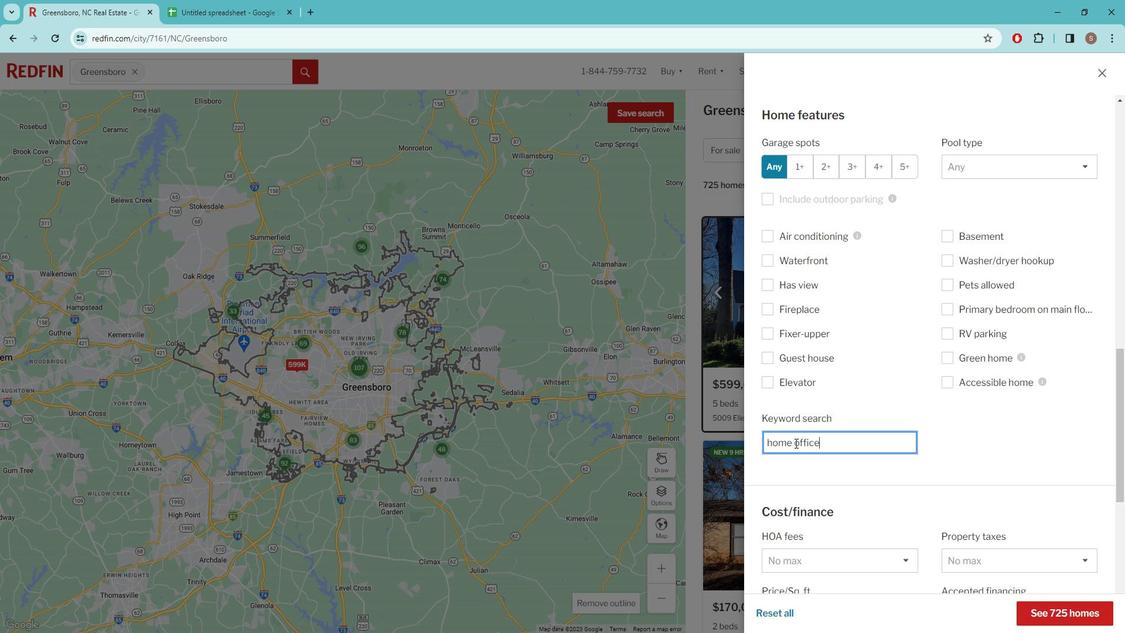 
Action: Mouse scrolled (795, 426) with delta (0, 0)
Screenshot: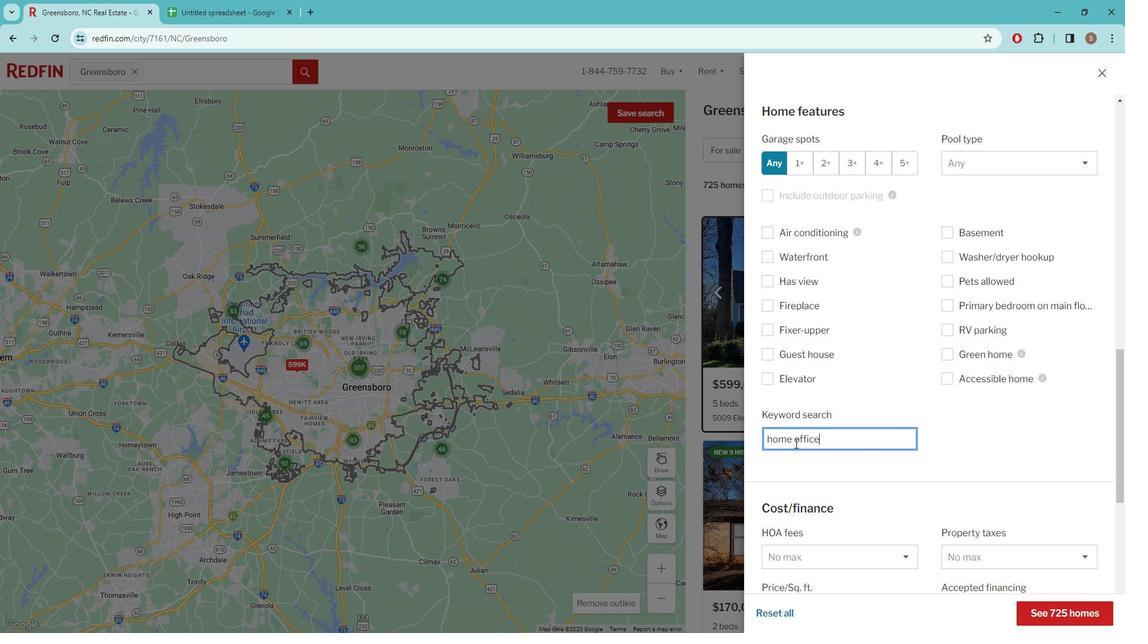 
Action: Mouse scrolled (795, 426) with delta (0, 0)
Screenshot: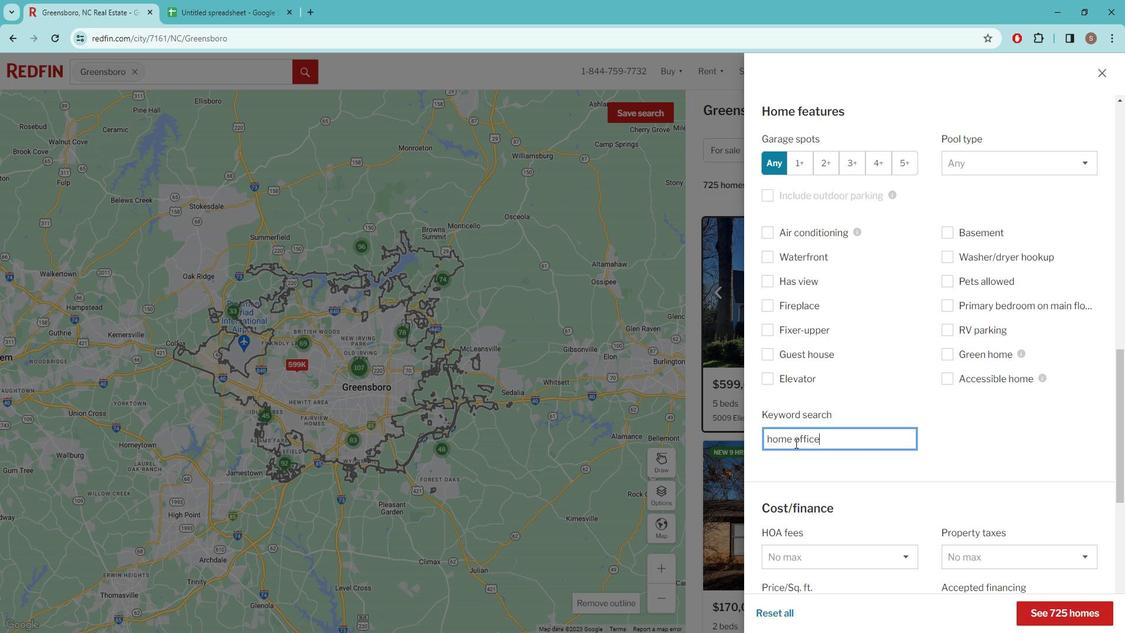 
Action: Mouse scrolled (795, 426) with delta (0, 0)
Screenshot: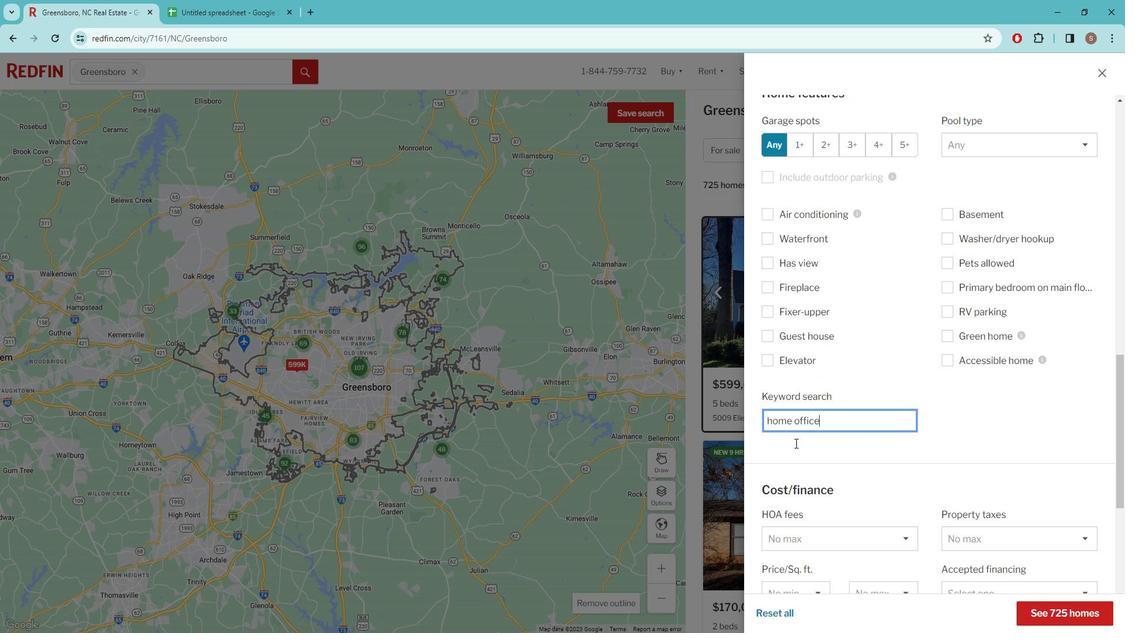 
Action: Mouse scrolled (795, 426) with delta (0, 0)
Screenshot: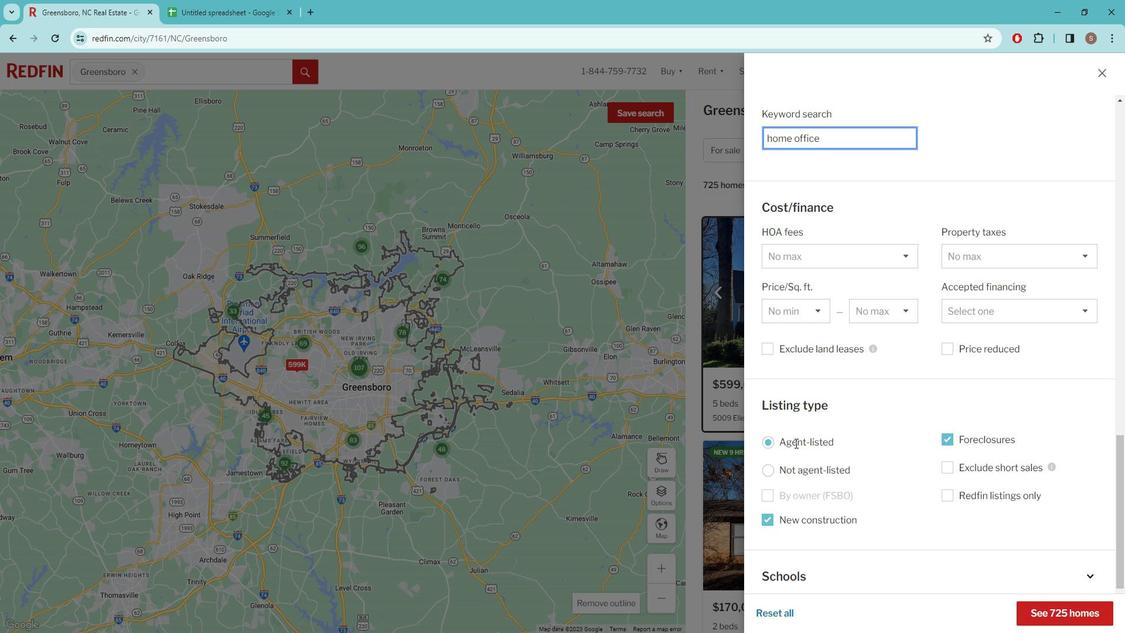 
Action: Mouse scrolled (795, 426) with delta (0, 0)
Screenshot: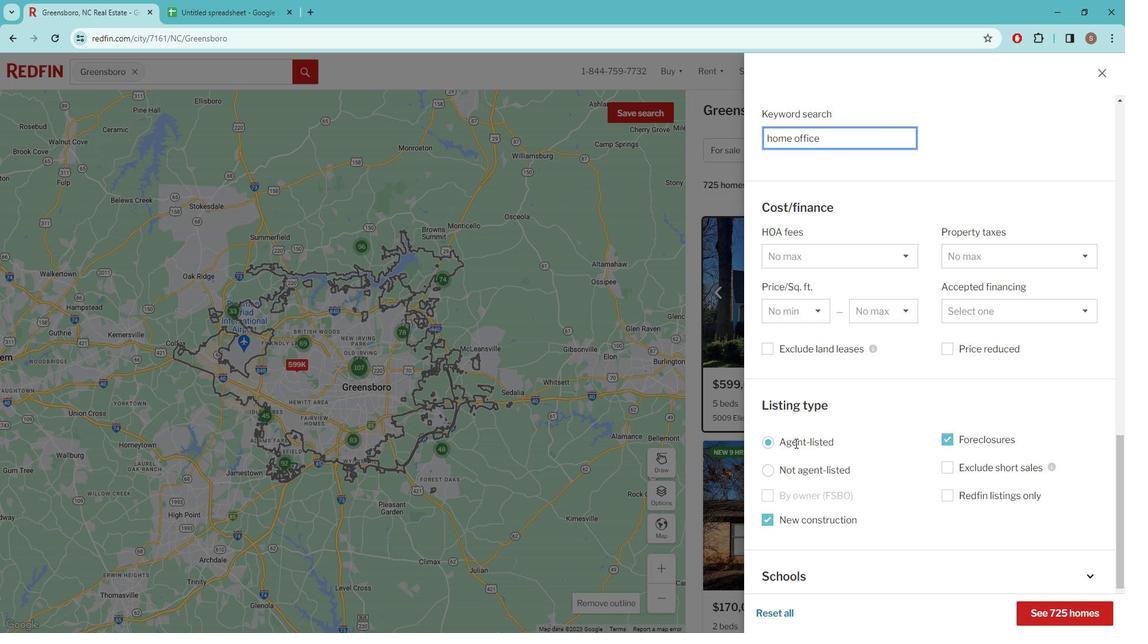 
Action: Mouse scrolled (795, 426) with delta (0, 0)
Screenshot: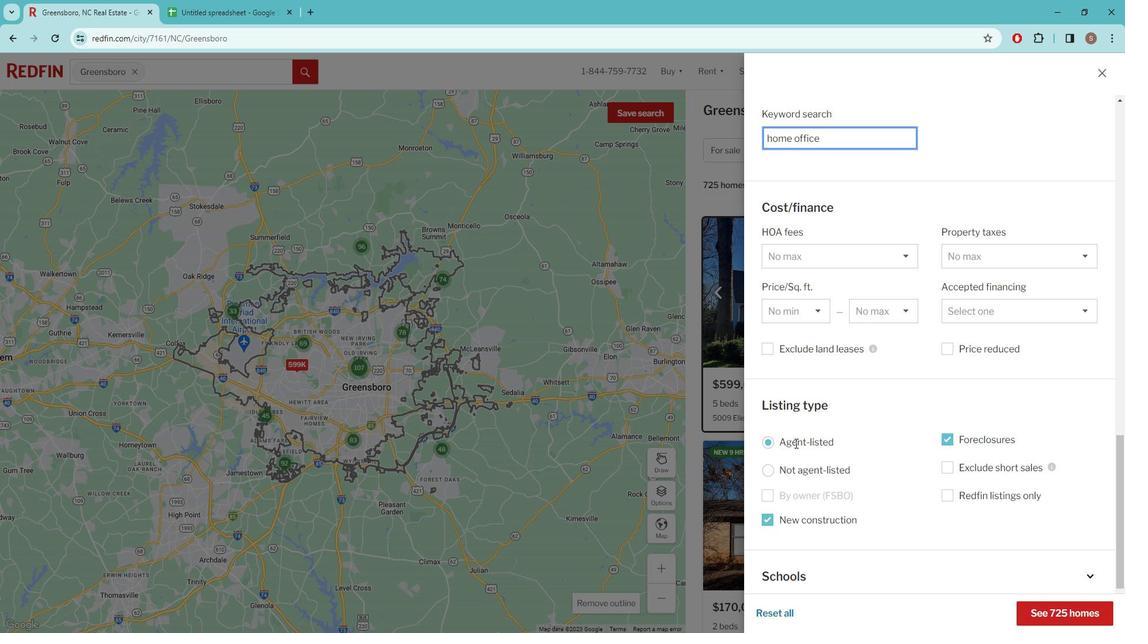 
Action: Mouse scrolled (795, 426) with delta (0, 0)
Screenshot: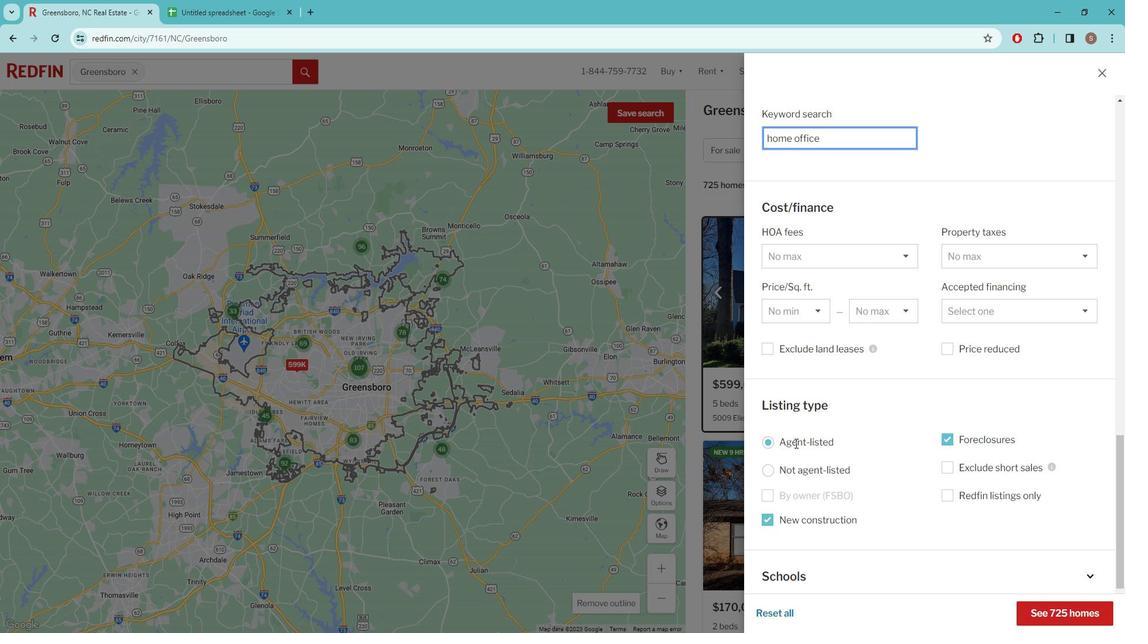 
Action: Mouse scrolled (795, 426) with delta (0, 0)
Screenshot: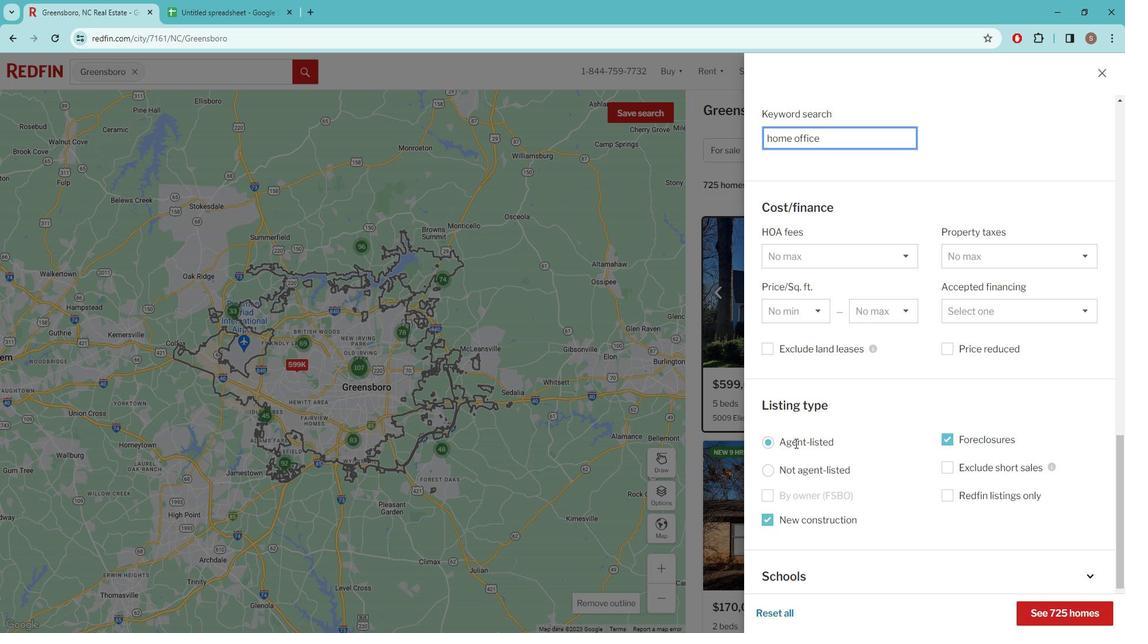 
Action: Mouse moved to (1050, 588)
Screenshot: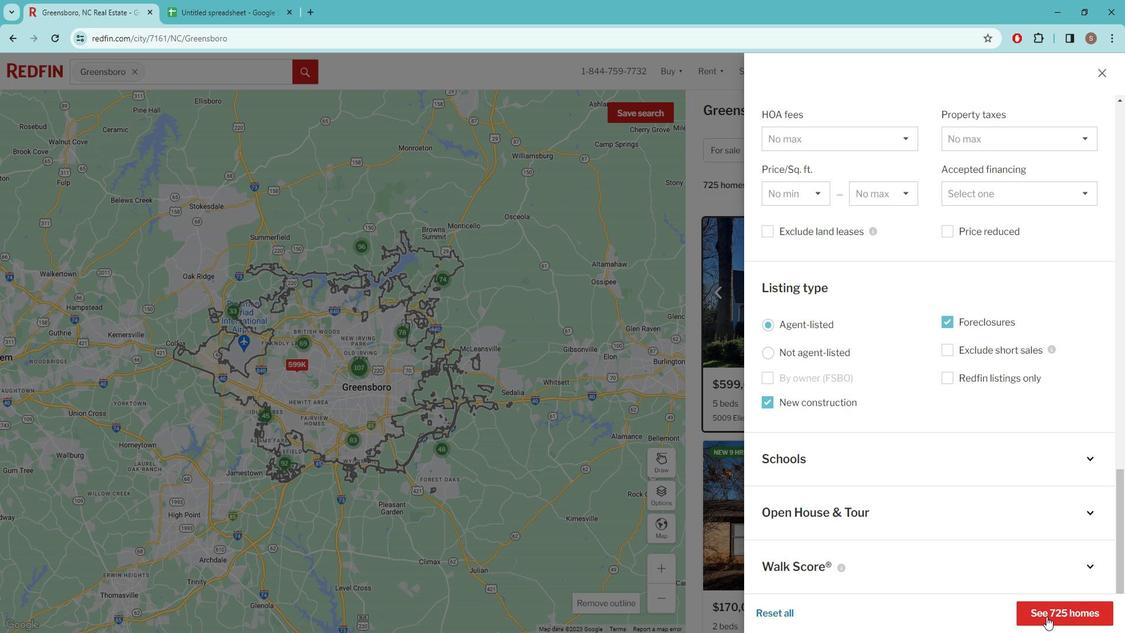 
Action: Mouse pressed left at (1050, 588)
Screenshot: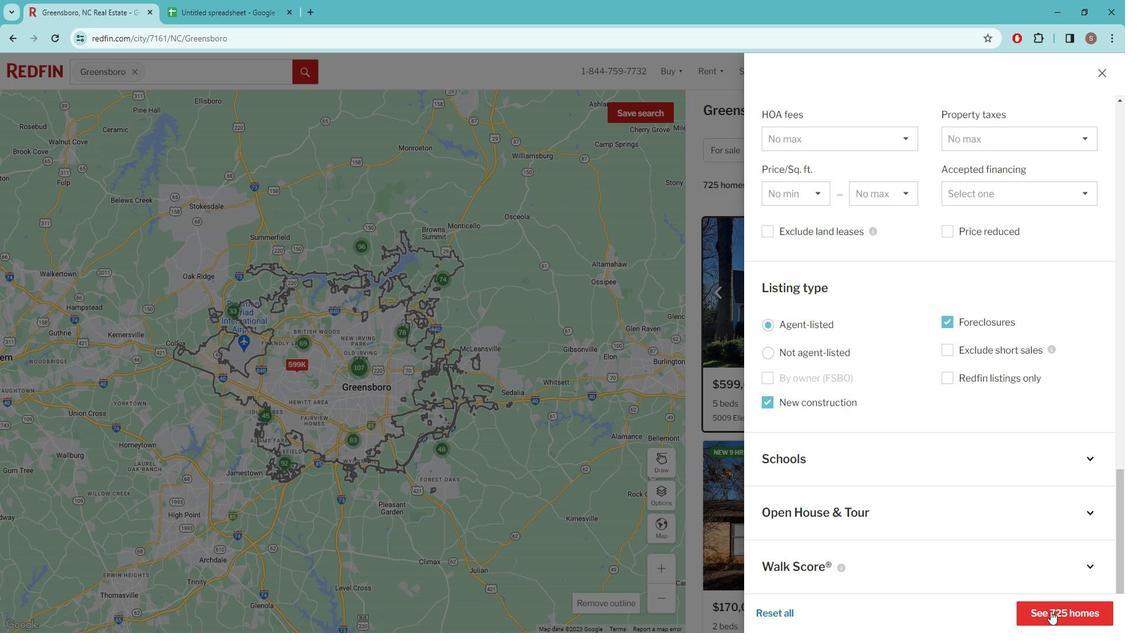 
Action: Mouse moved to (626, 105)
Screenshot: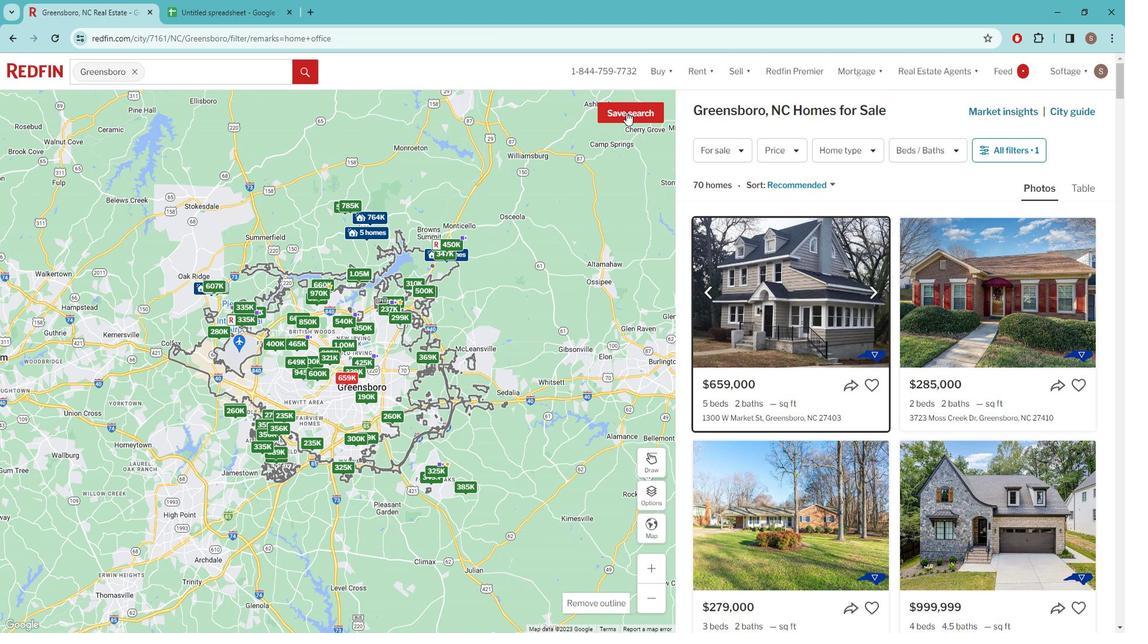 
Action: Mouse pressed left at (626, 105)
Screenshot: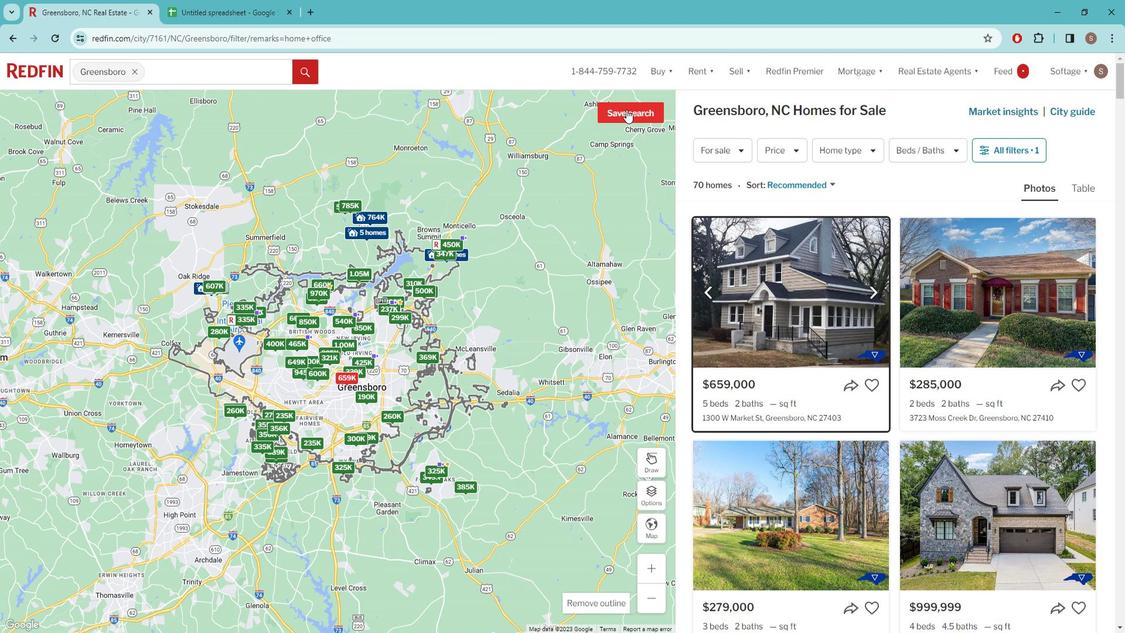 
Action: Mouse moved to (577, 308)
Screenshot: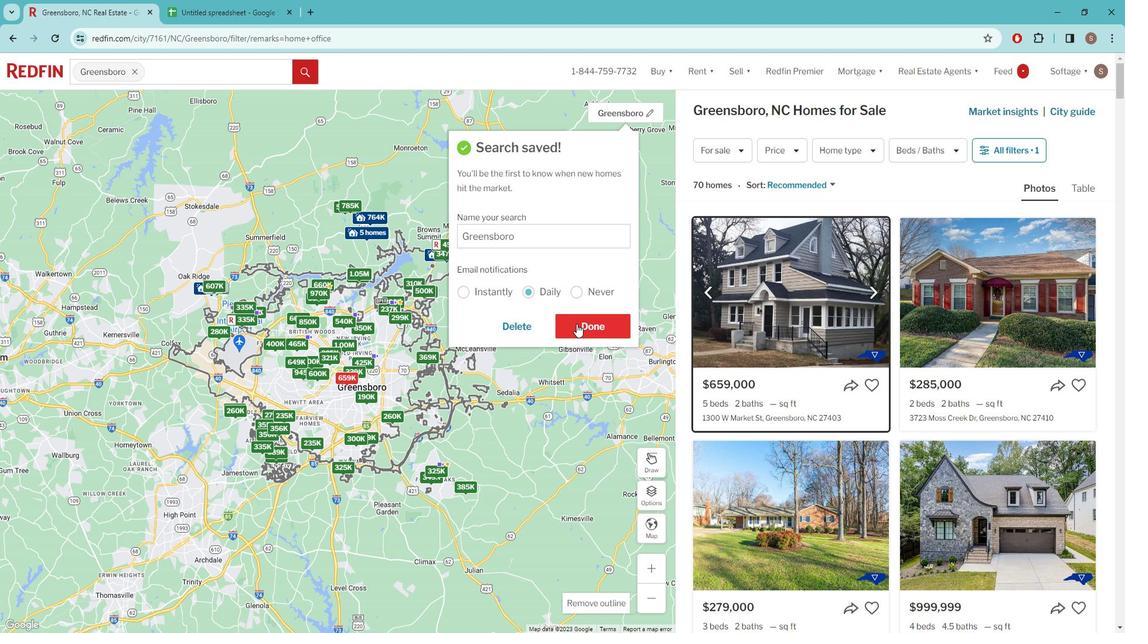 
Action: Mouse pressed left at (577, 308)
Screenshot: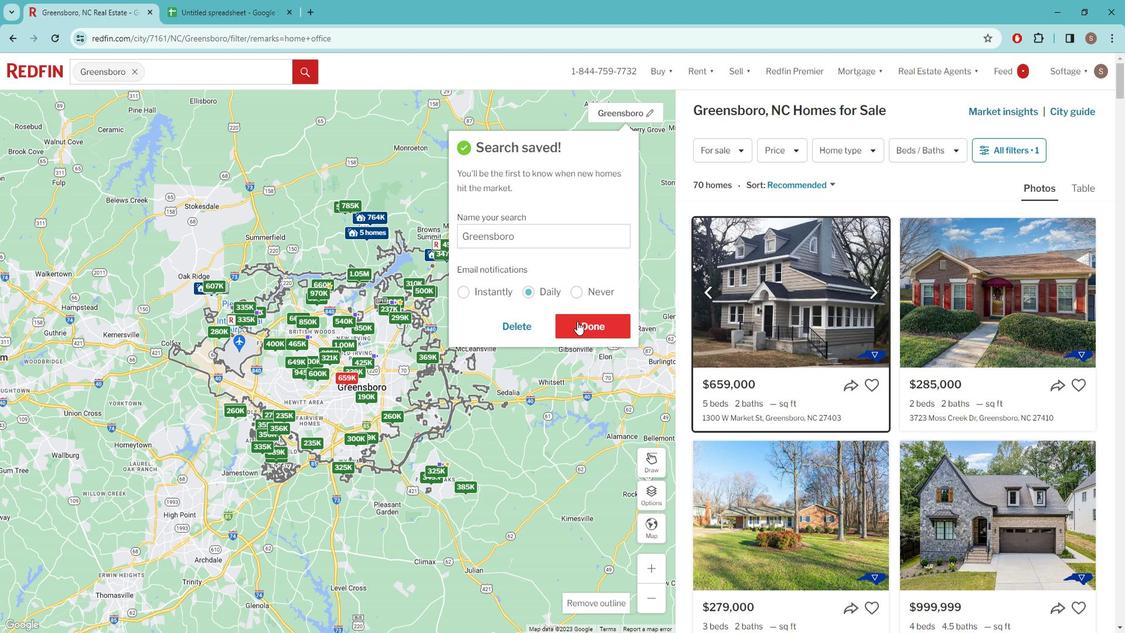 
Action: Mouse moved to (810, 364)
Screenshot: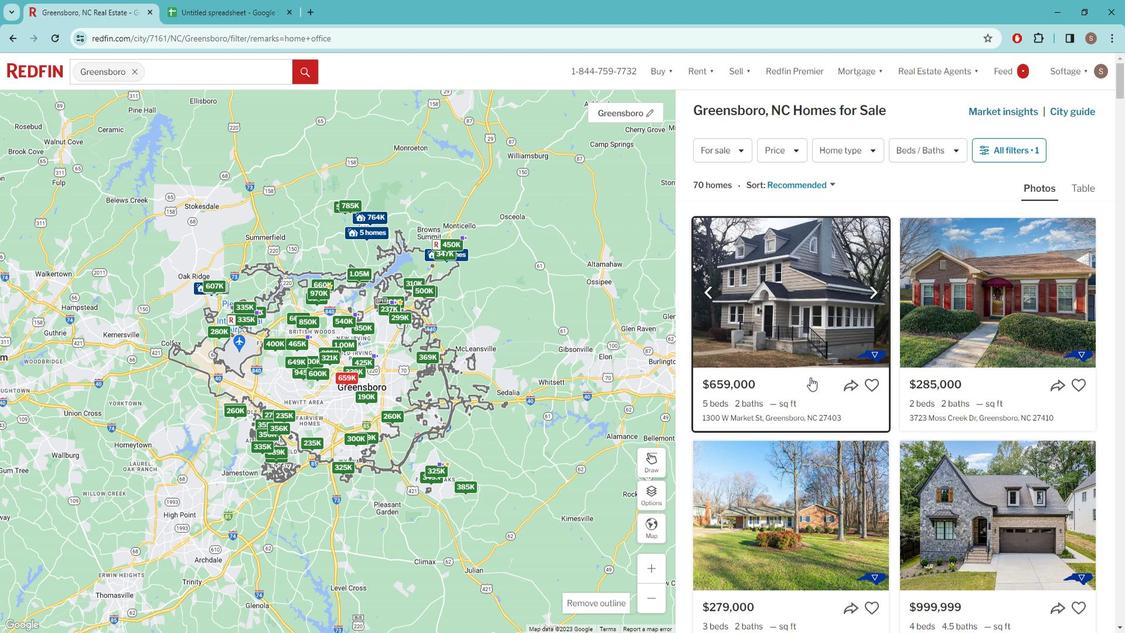 
Action: Mouse pressed left at (810, 364)
Screenshot: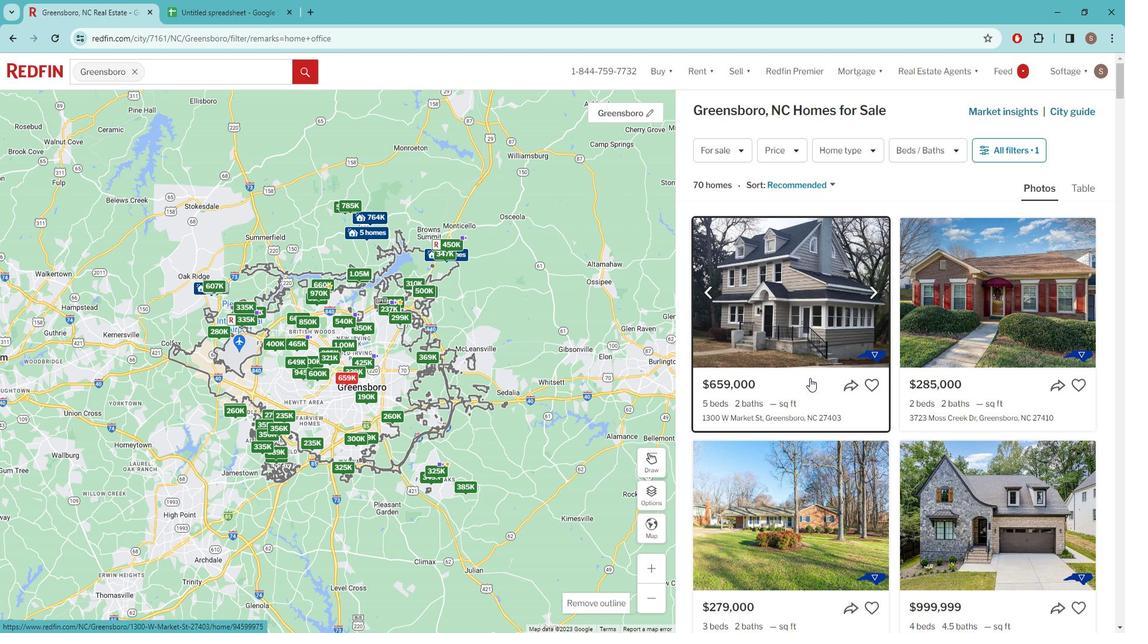 
Action: Mouse moved to (382, 0)
Screenshot: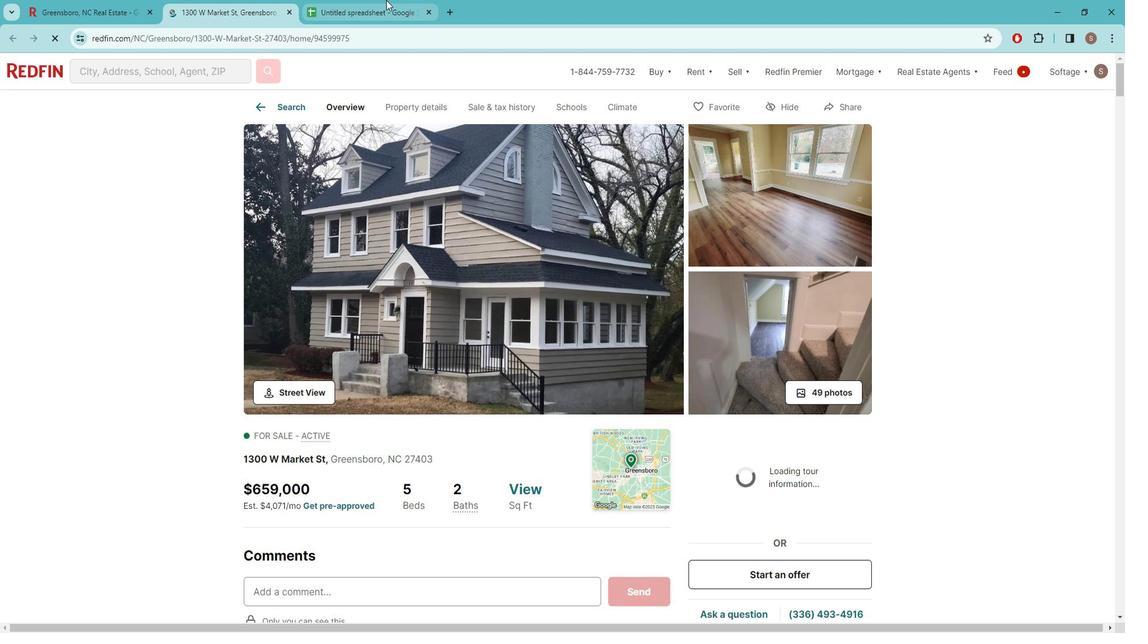 
Action: Mouse pressed left at (382, 0)
Screenshot: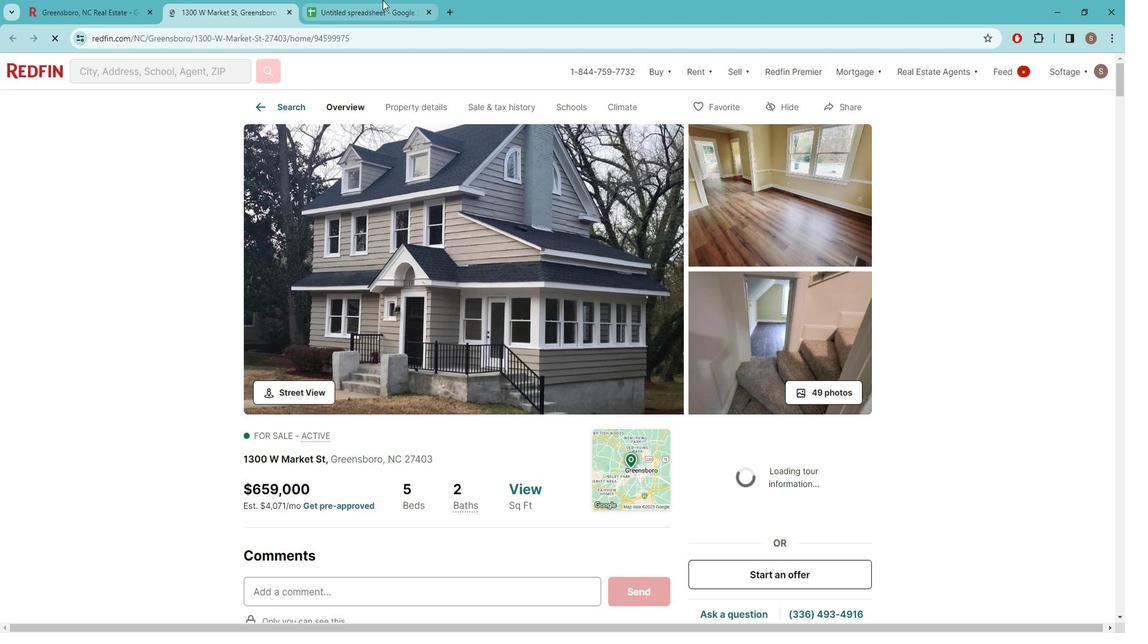 
Action: Mouse moved to (290, 156)
Screenshot: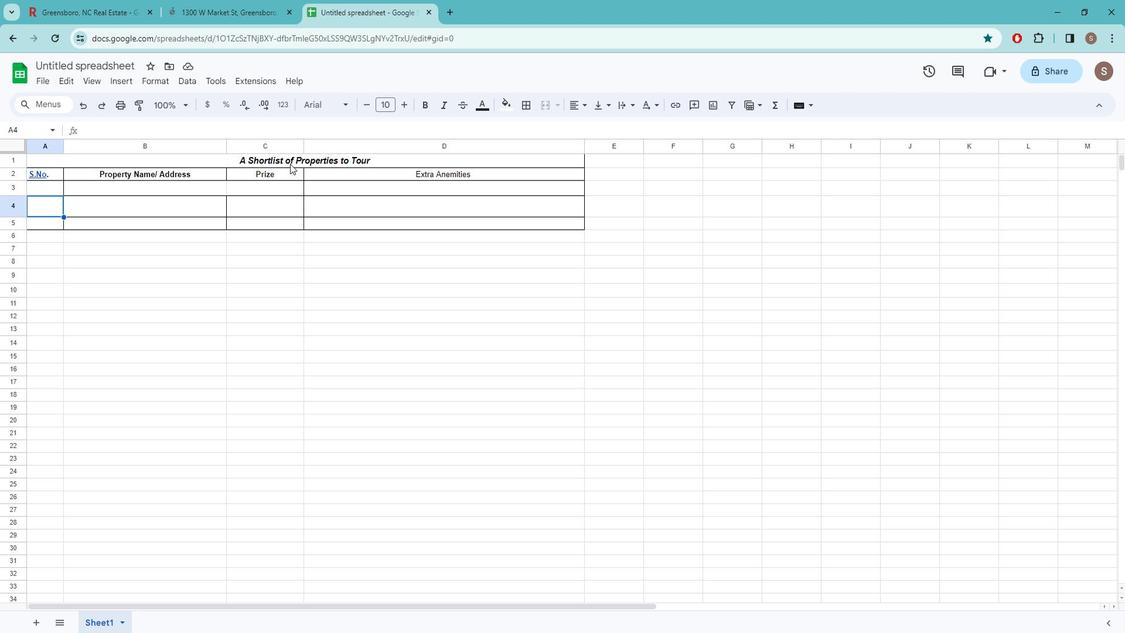 
Action: Mouse pressed left at (290, 156)
Screenshot: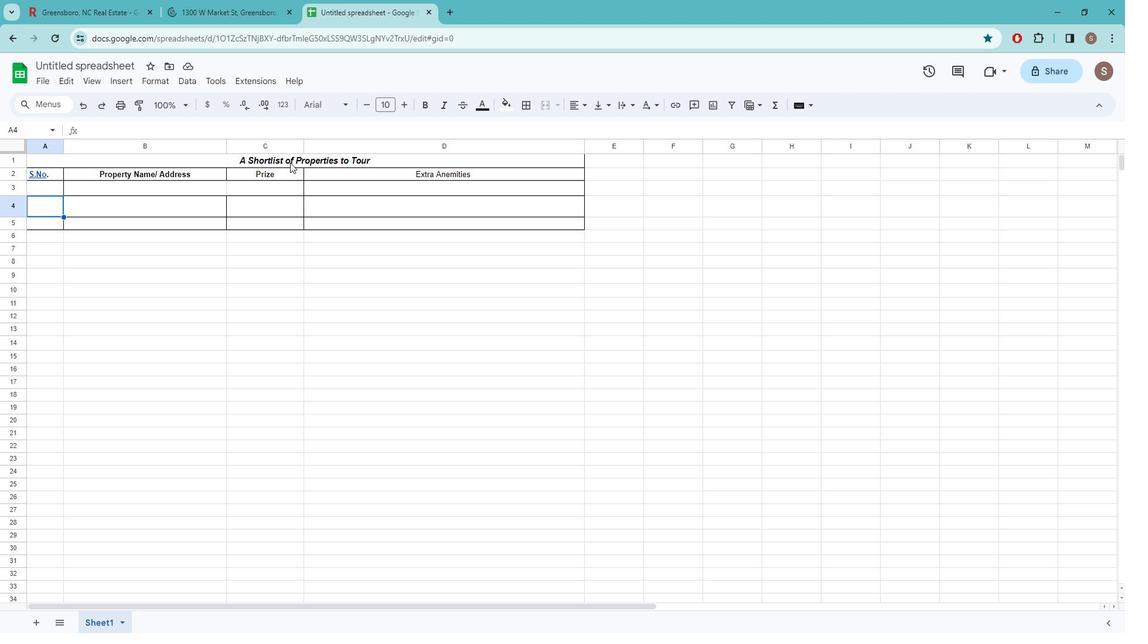 
Action: Mouse moved to (320, 153)
Screenshot: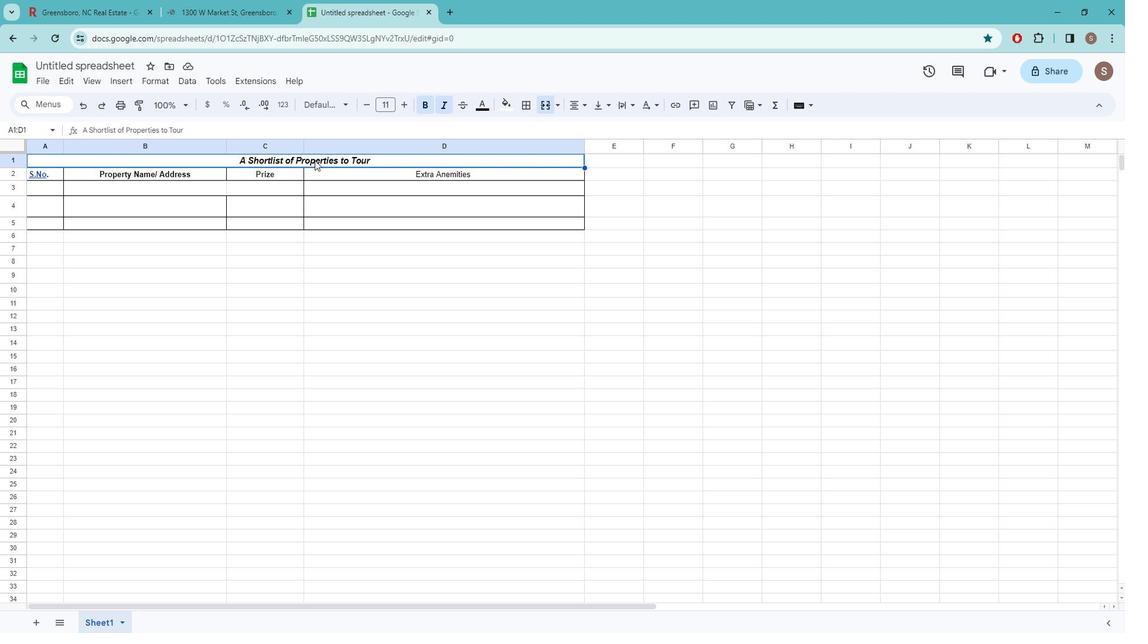 
Action: Mouse pressed left at (320, 153)
Screenshot: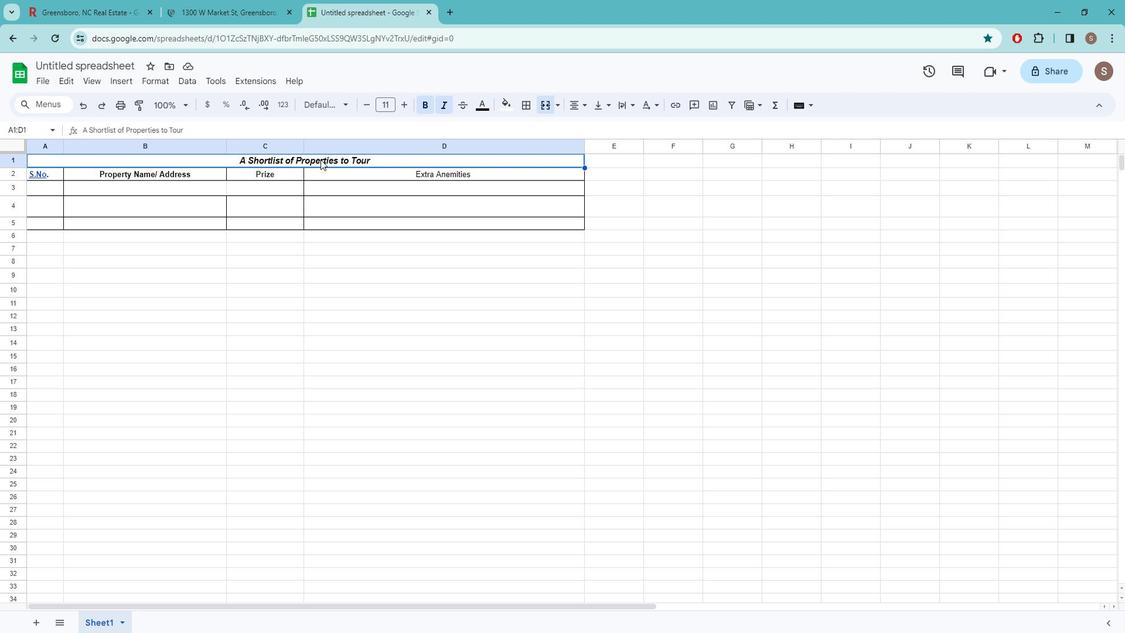 
Action: Key pressed <Key.delete><Key.caps_lock>a<Key.caps_lock>VAILABILITY<Key.space>OF<Key.space><Key.caps_lock>p<Key.caps_lock>ROPERTIES<Key.space>WITH<Key.space>HOME<Key.space><Key.backspace><Key.backspace><Key.backspace><Key.backspace><Key.backspace><Key.caps_lock>h<Key.caps_lock>OME<Key.space>OFFICE<Key.space><Key.caps_lock><Key.caps_lock>O<Key.caps_lock>r<Key.space><Key.caps_lock>B<Key.caps_lock>onus<Key.space><Key.caps_lock>R<Key.caps_lock>oo\<Key.backspace><Key.backspace><Key.backspace><Key.backspace>r<Key.caps_lock>OOM<Key.space>
Screenshot: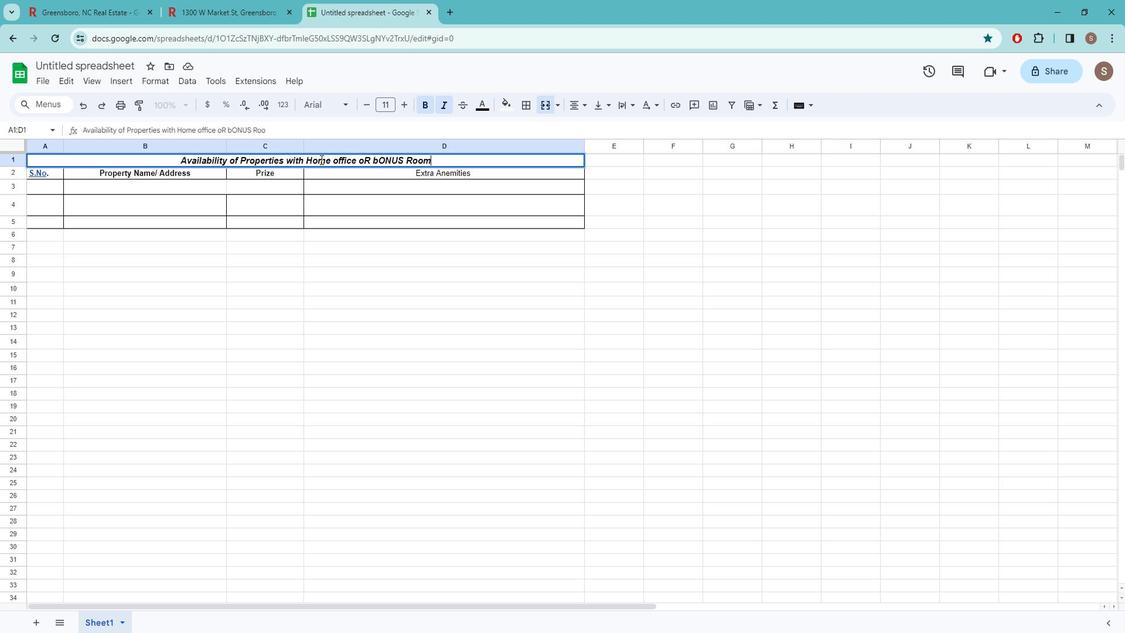 
Action: Mouse moved to (214, 0)
Screenshot: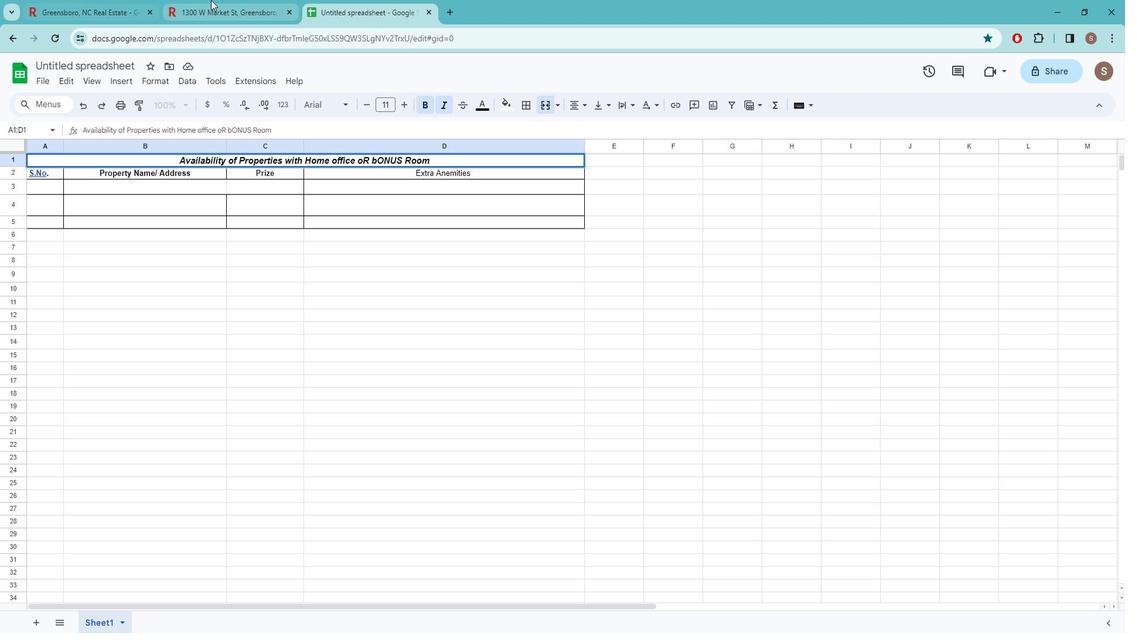
Action: Mouse pressed left at (214, 0)
Screenshot: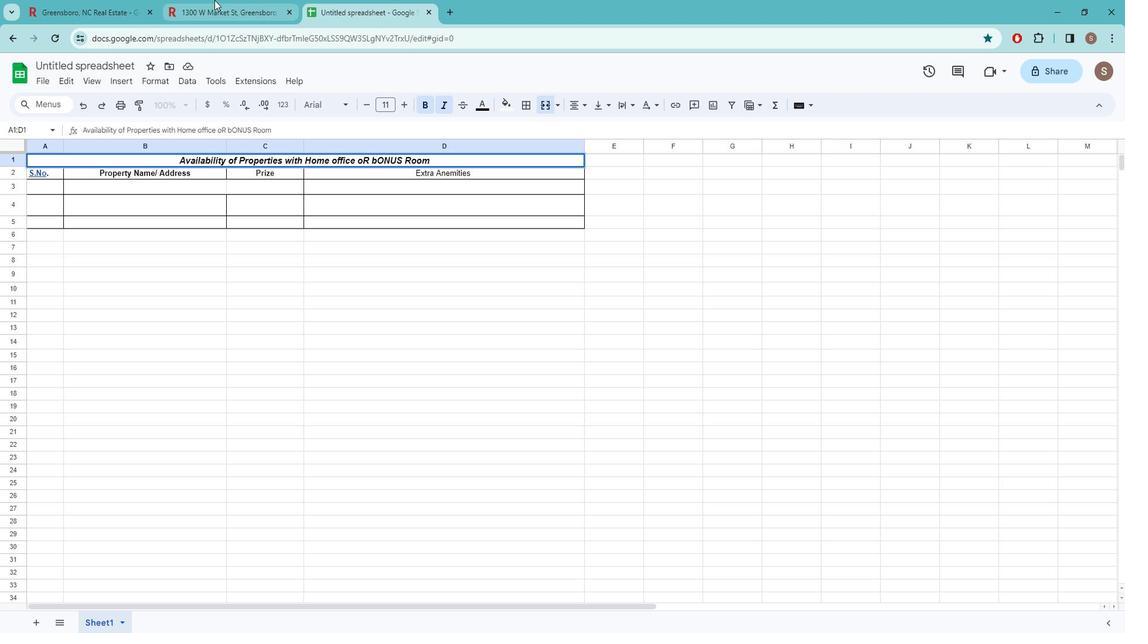 
Action: Mouse moved to (279, 442)
Screenshot: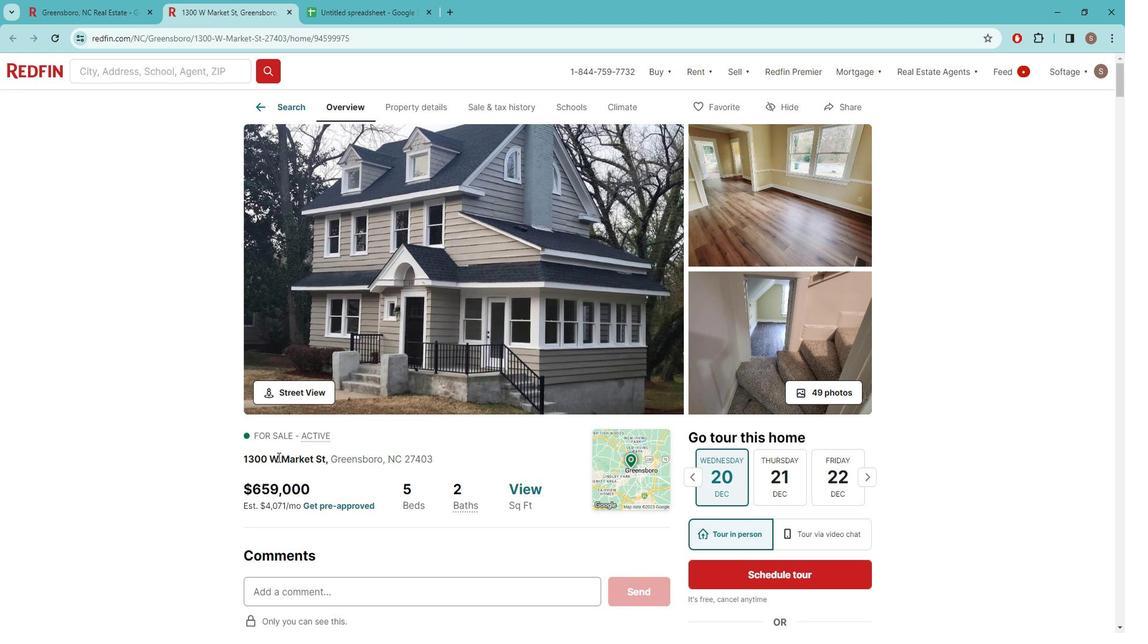 
Action: Mouse pressed left at (279, 442)
Screenshot: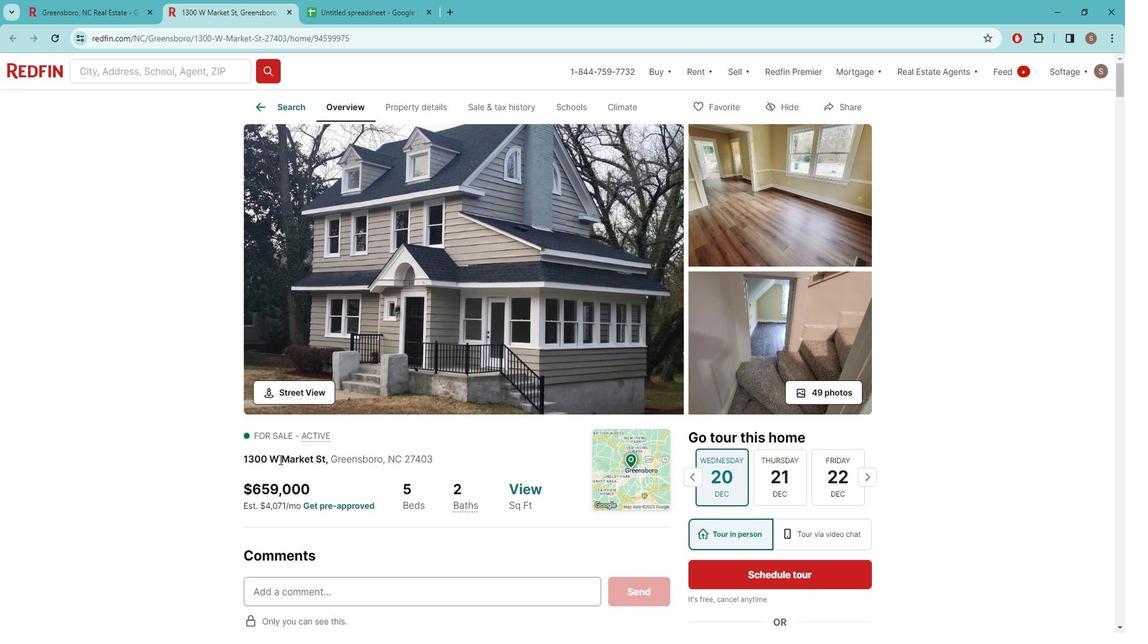 
Action: Mouse pressed left at (279, 442)
Screenshot: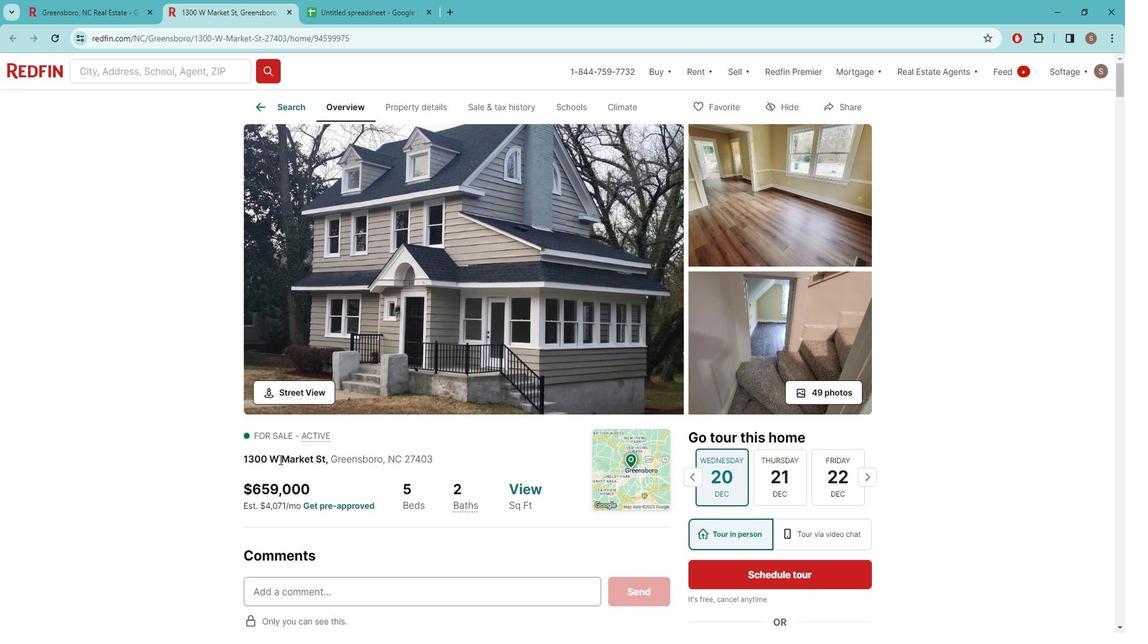 
Action: Mouse pressed left at (279, 442)
Screenshot: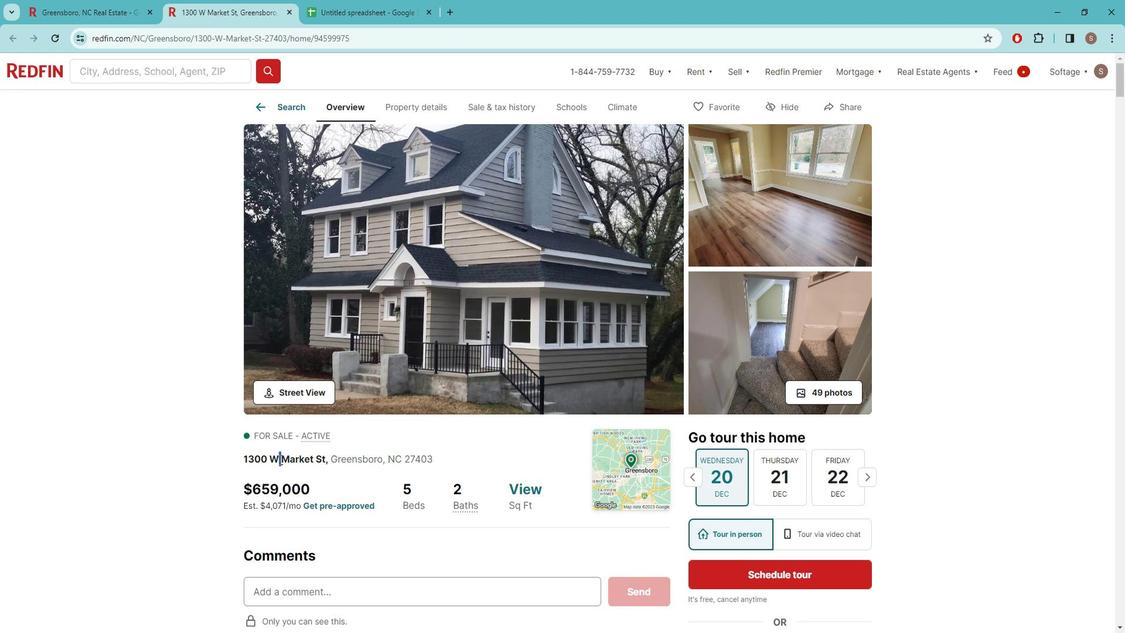 
Action: Key pressed ctrl+C
Screenshot: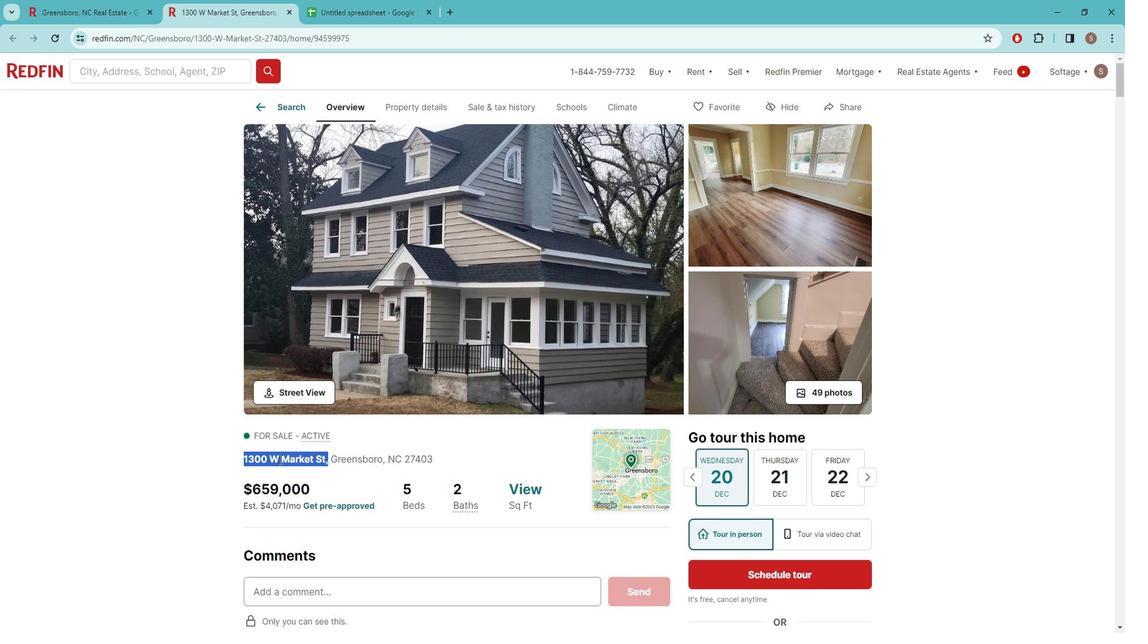 
Action: Mouse moved to (362, 0)
Screenshot: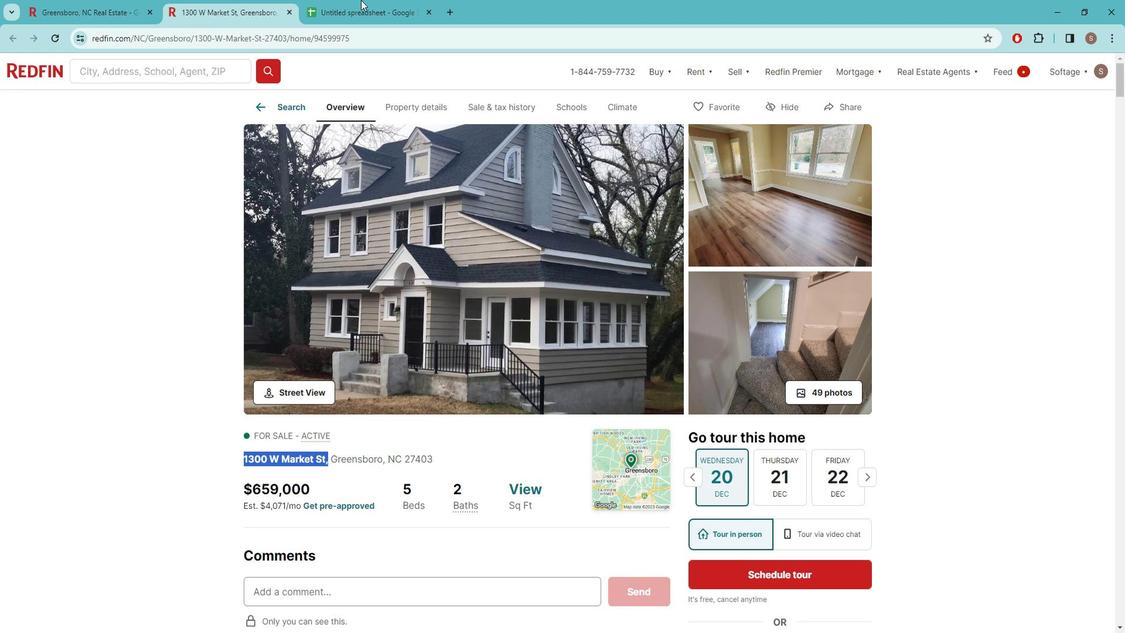 
Action: Mouse pressed left at (362, 0)
Screenshot: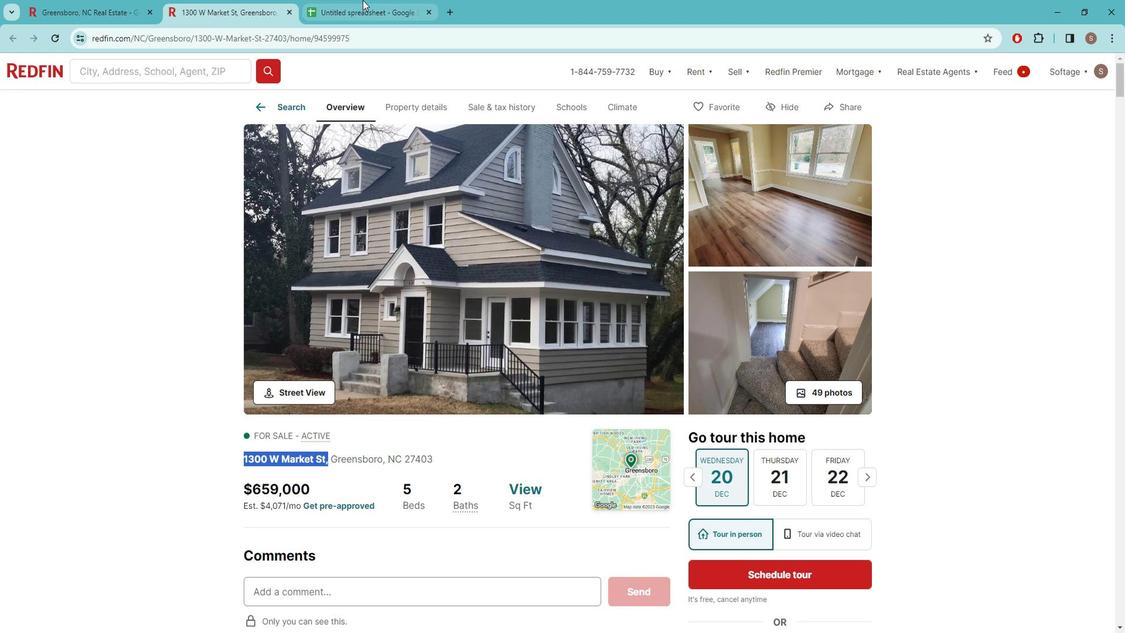 
Action: Mouse moved to (172, 184)
Screenshot: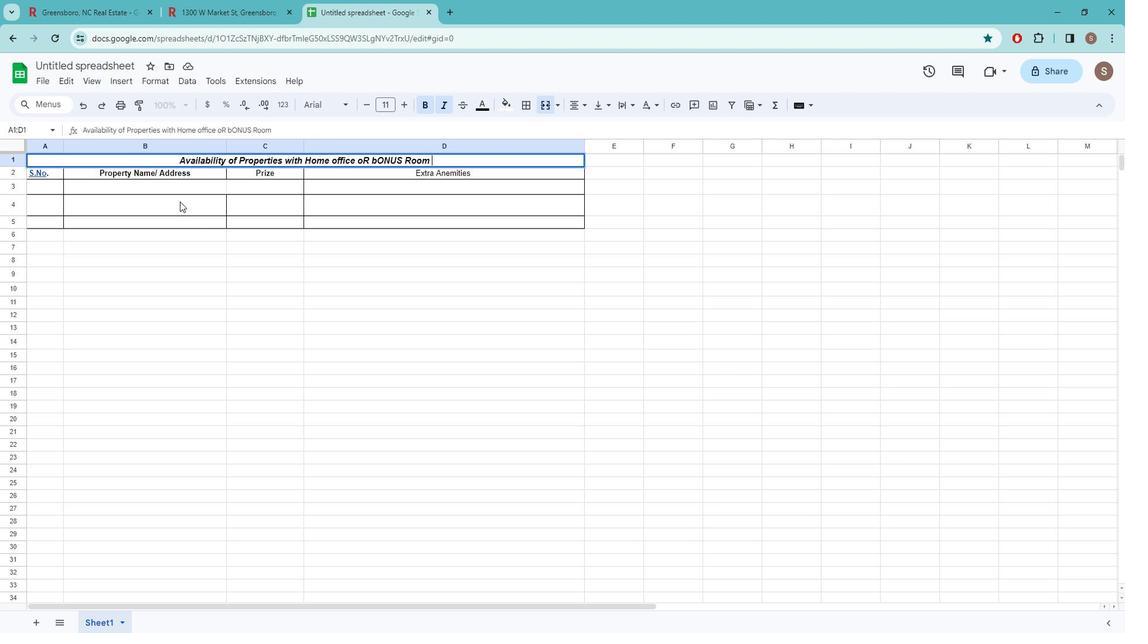 
Action: Mouse pressed left at (172, 184)
Screenshot: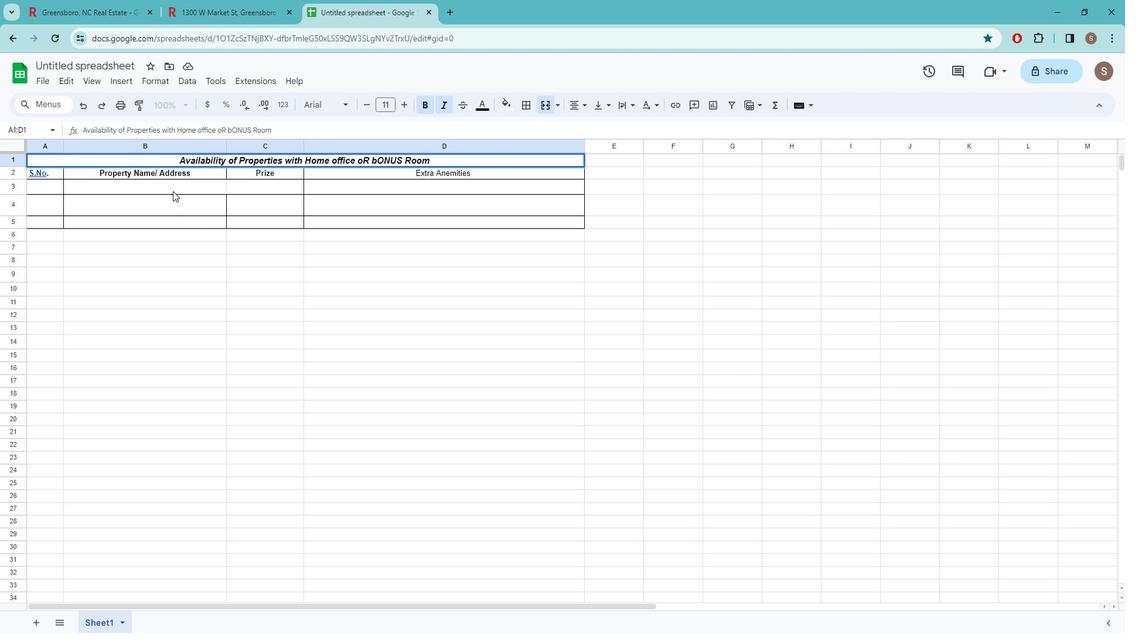 
Action: Mouse moved to (172, 182)
Screenshot: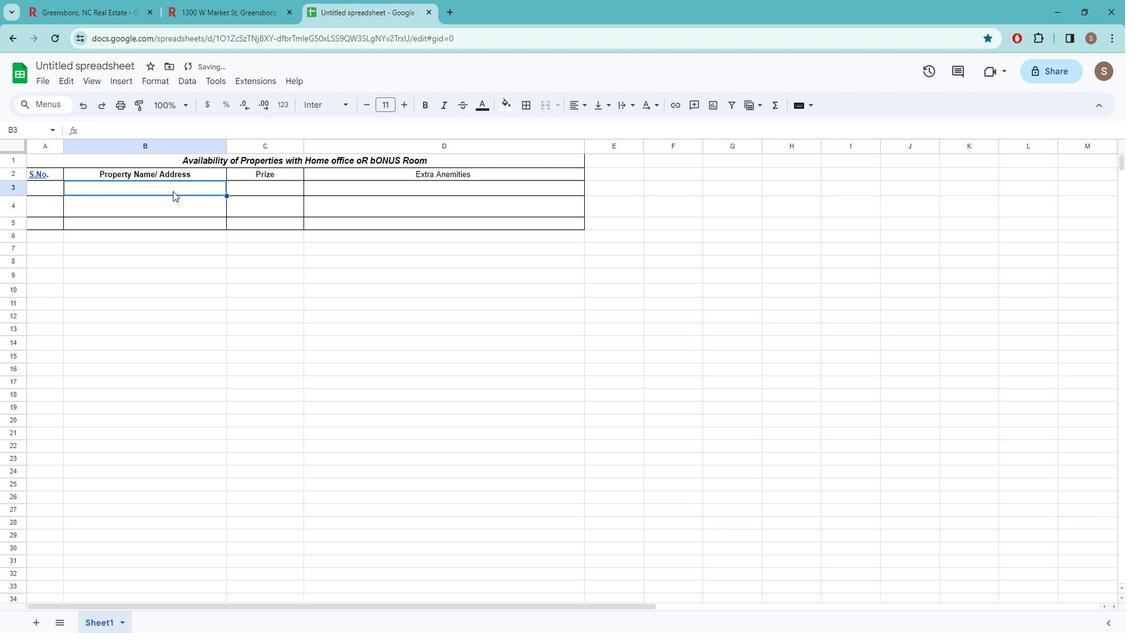 
Action: Key pressed ctrl+V
Screenshot: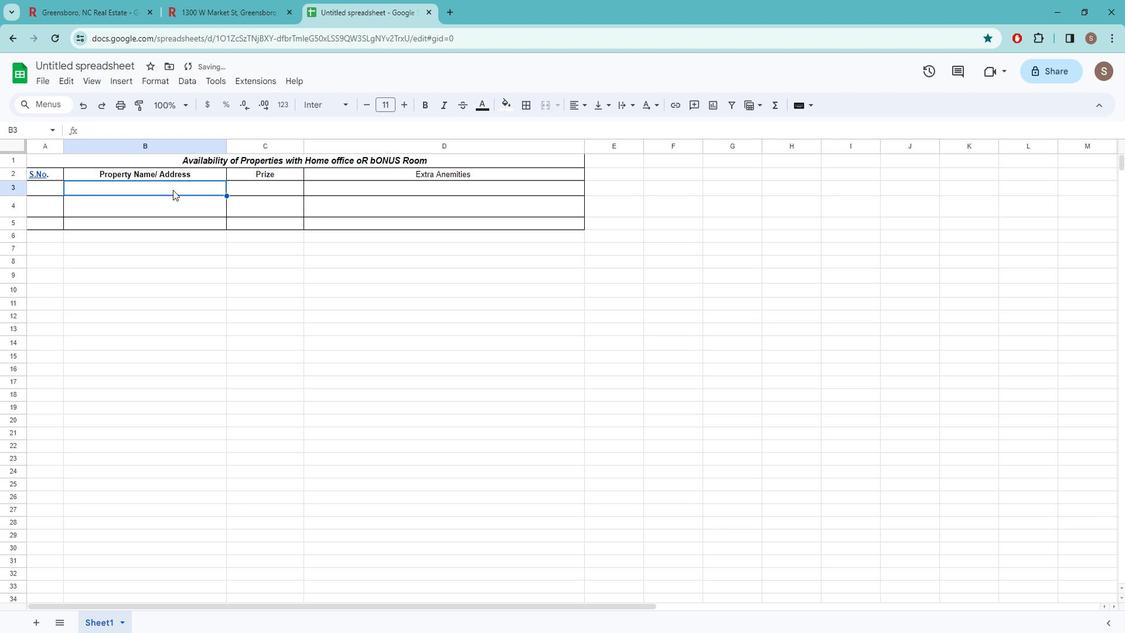 
Action: Mouse moved to (205, 0)
Screenshot: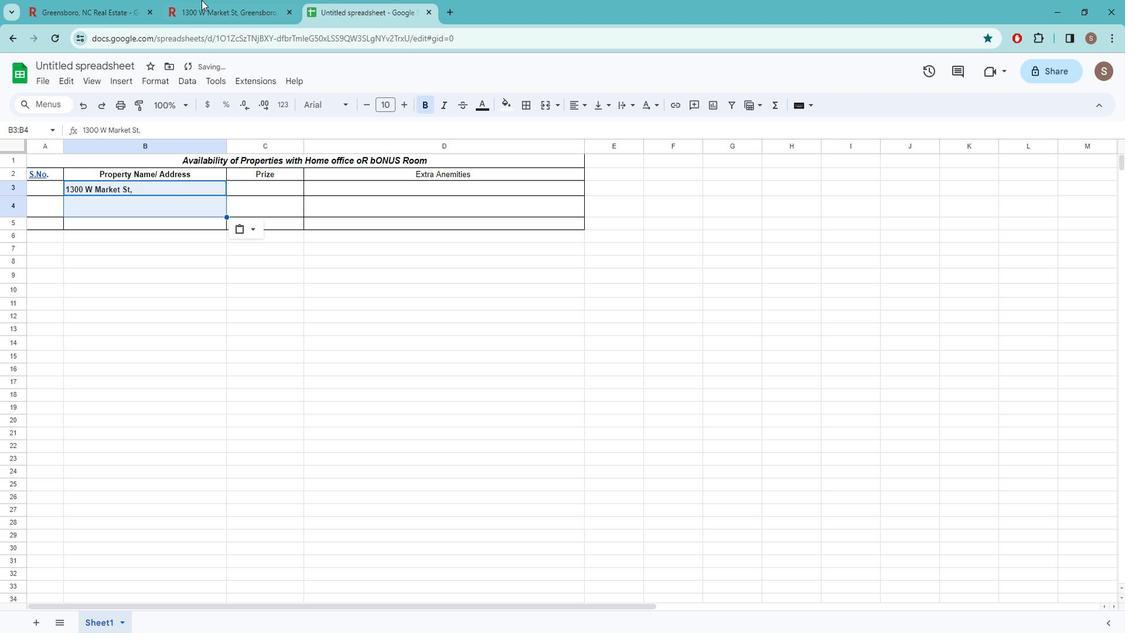 
Action: Mouse pressed left at (205, 0)
Screenshot: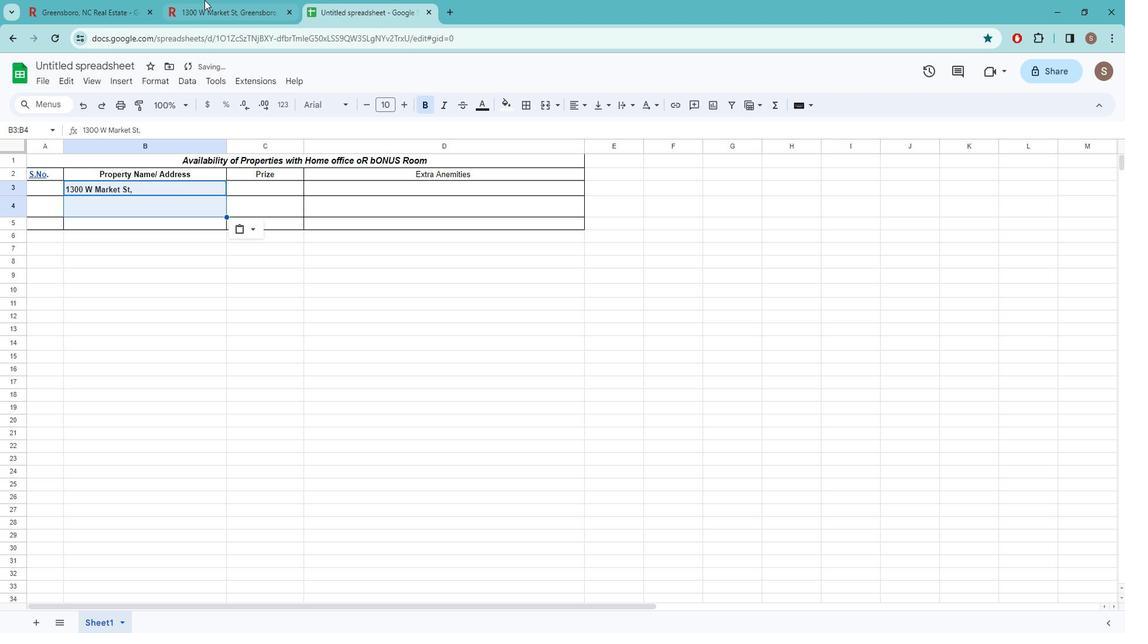
Action: Mouse moved to (376, 440)
Screenshot: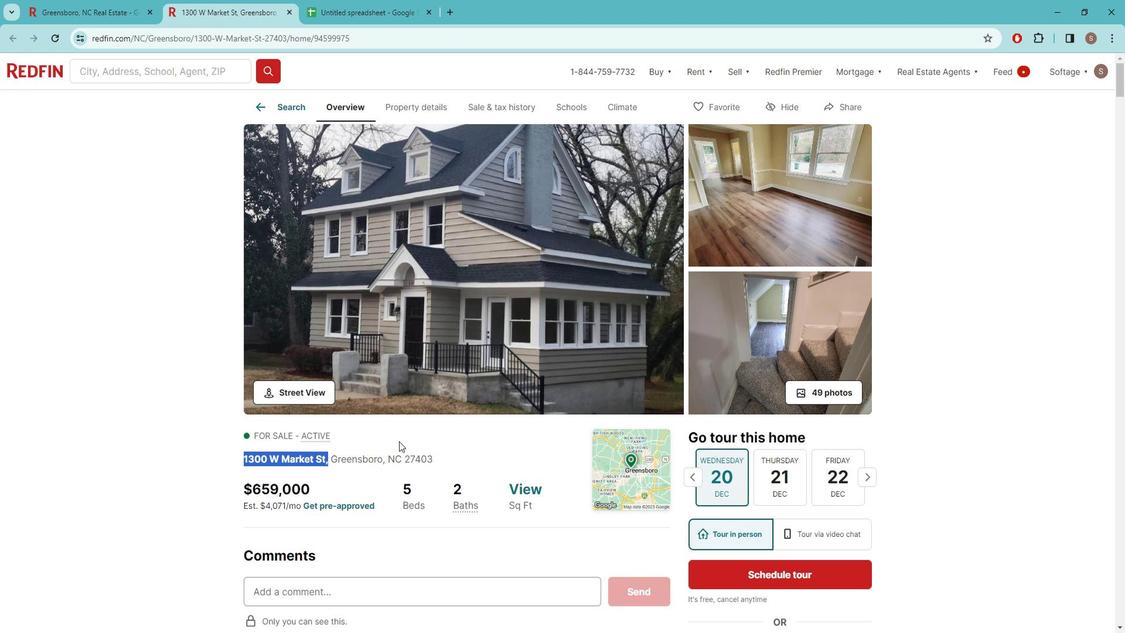 
Action: Mouse pressed left at (376, 440)
Screenshot: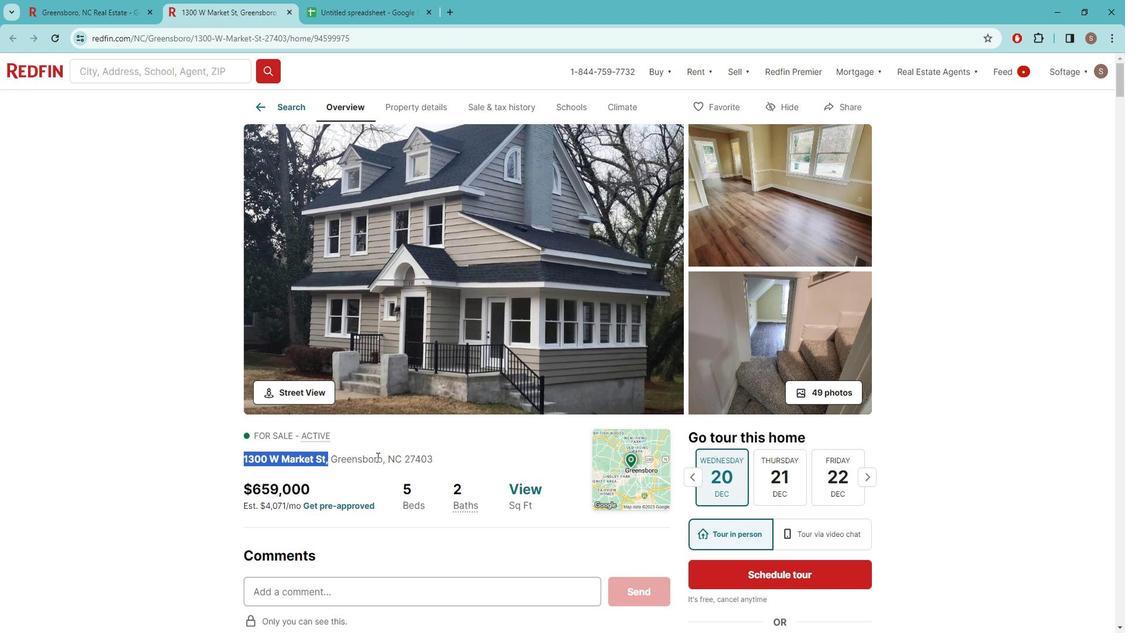 
Action: Mouse pressed left at (376, 440)
Screenshot: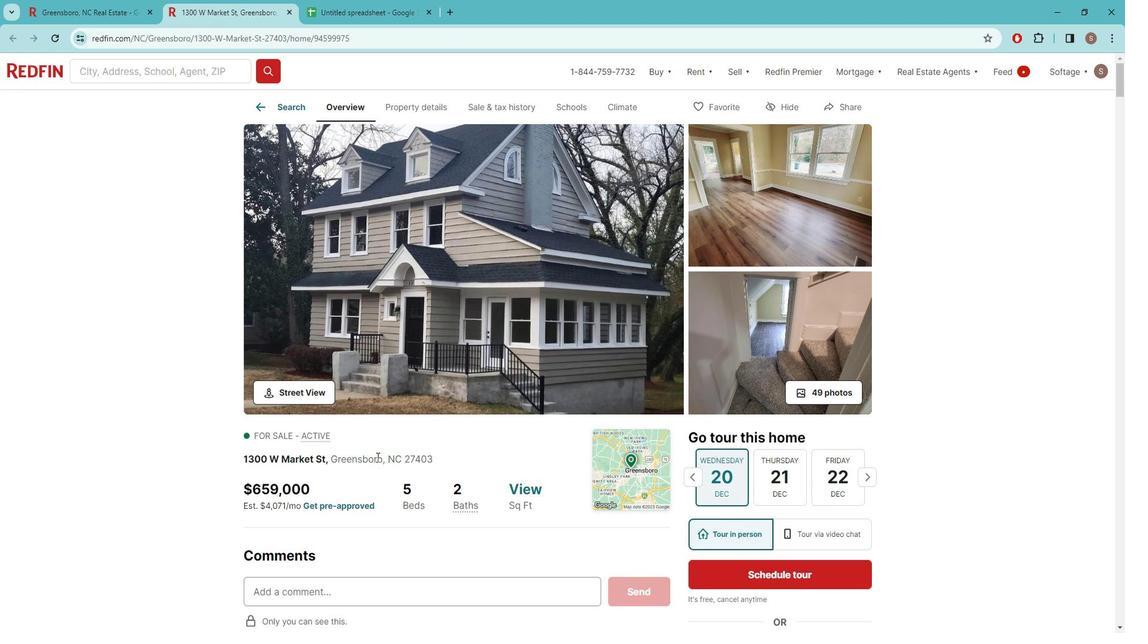 
Action: Mouse pressed left at (376, 440)
Screenshot: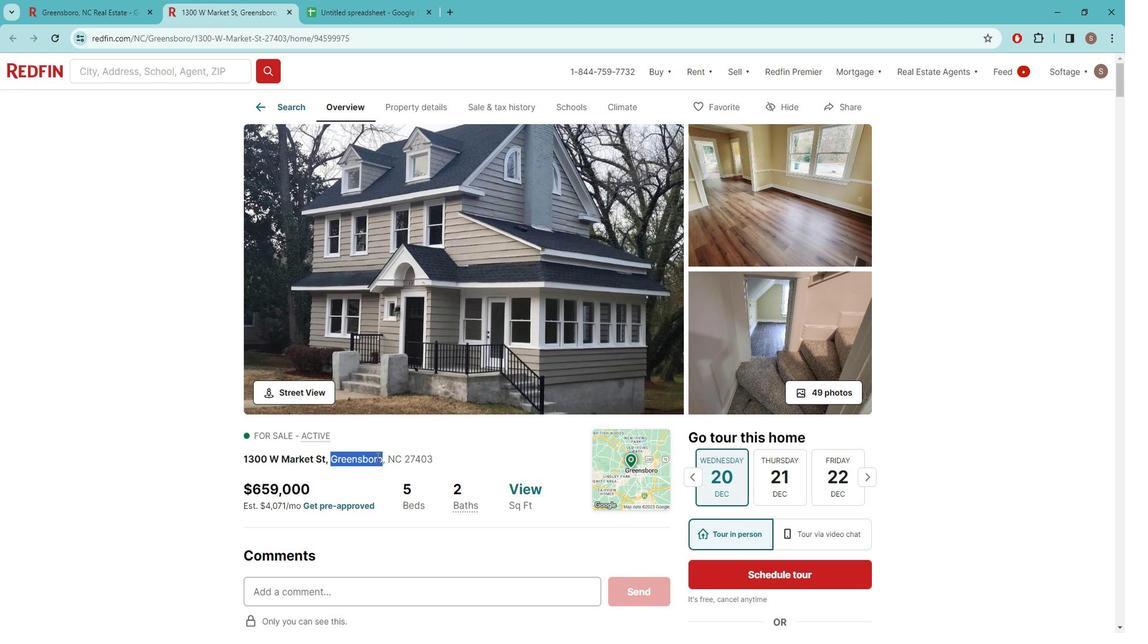 
Action: Key pressed ctrl+C
Screenshot: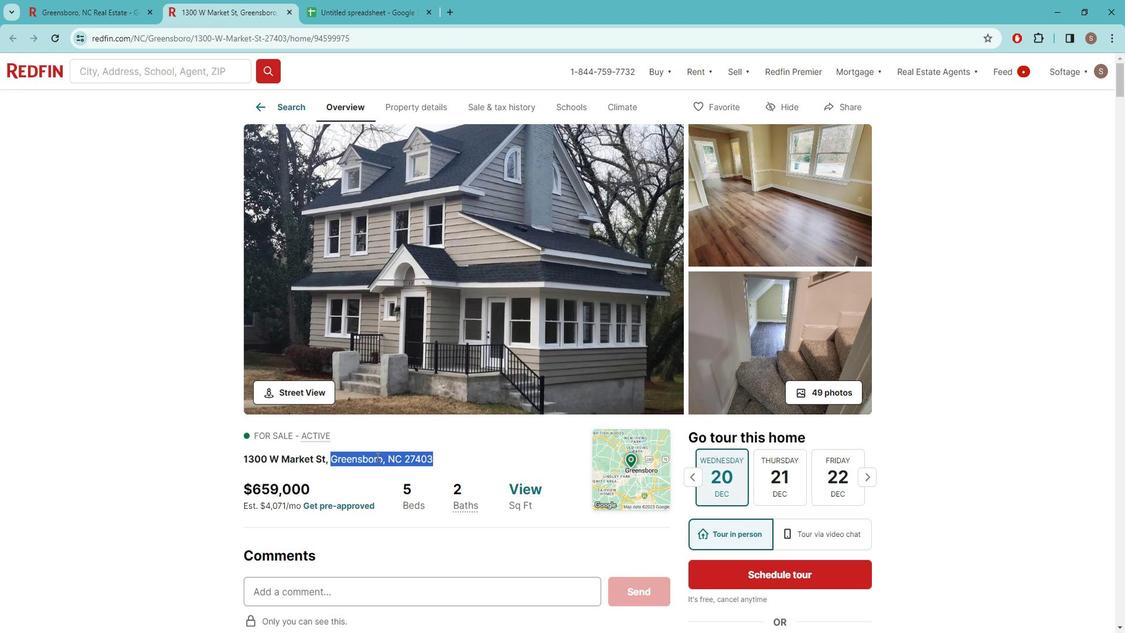 
Action: Mouse moved to (409, 0)
Screenshot: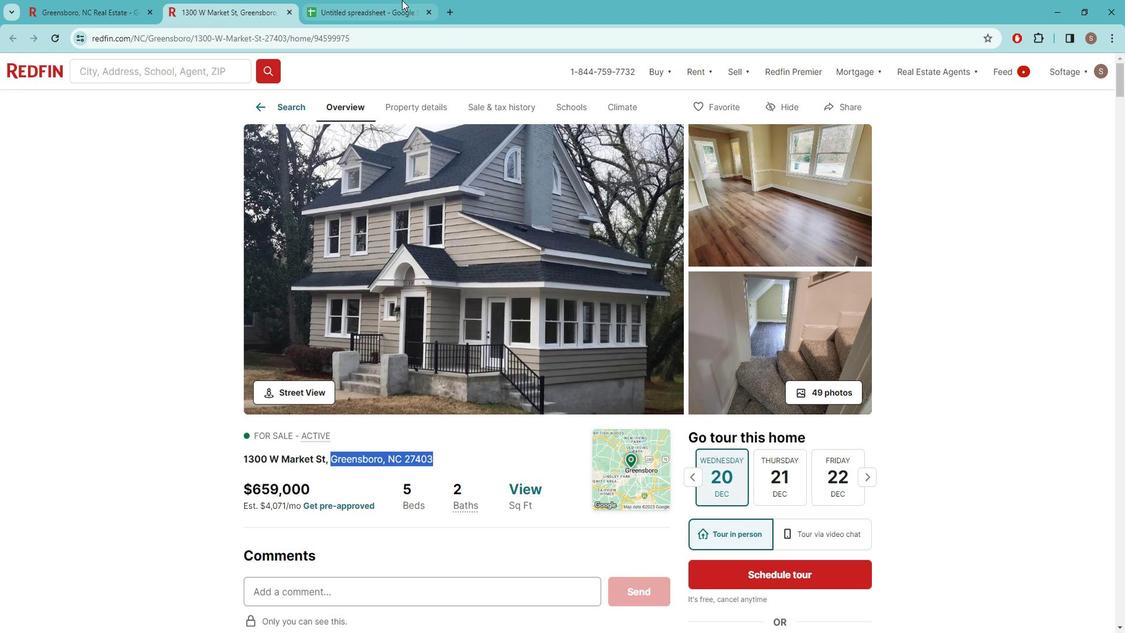 
Action: Mouse pressed left at (409, 0)
Screenshot: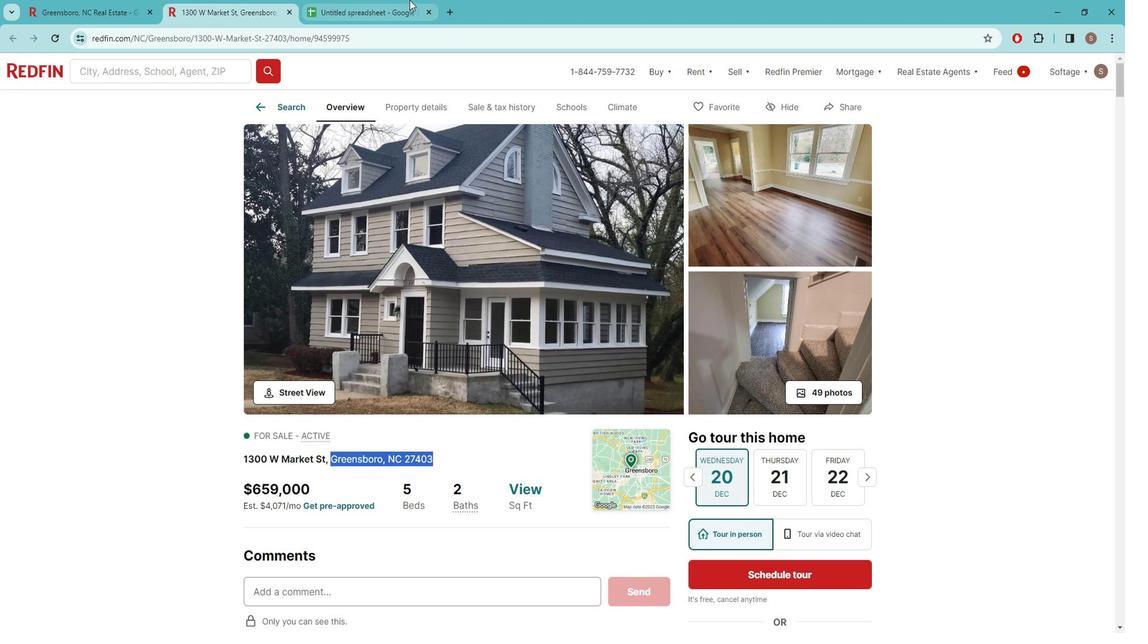 
Action: Mouse moved to (161, 180)
Screenshot: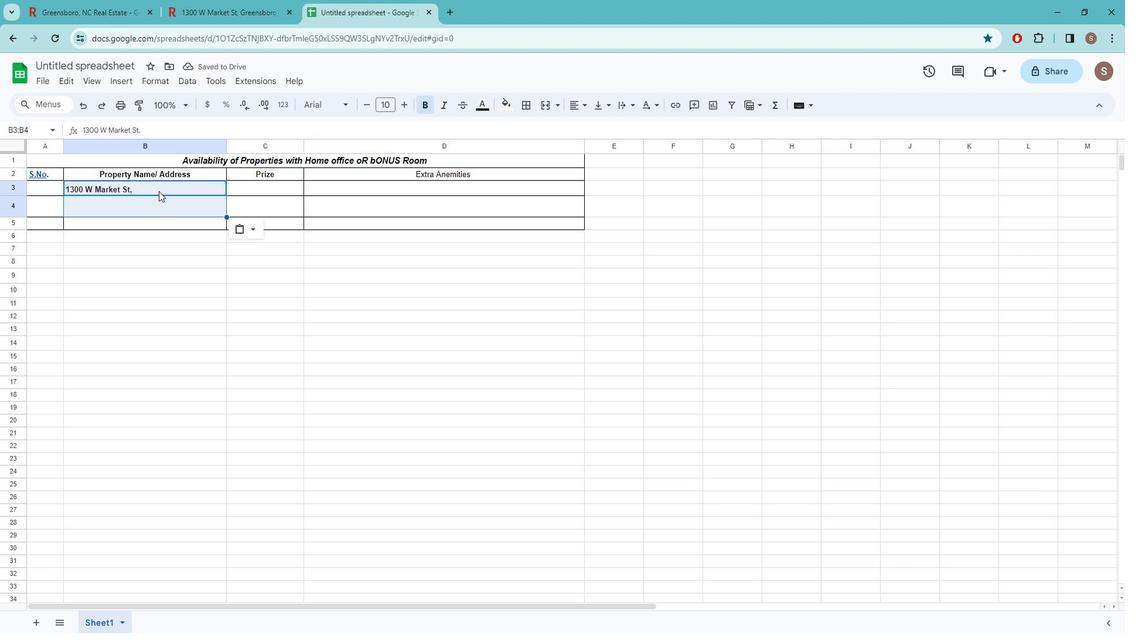 
Action: Mouse pressed left at (161, 180)
Screenshot: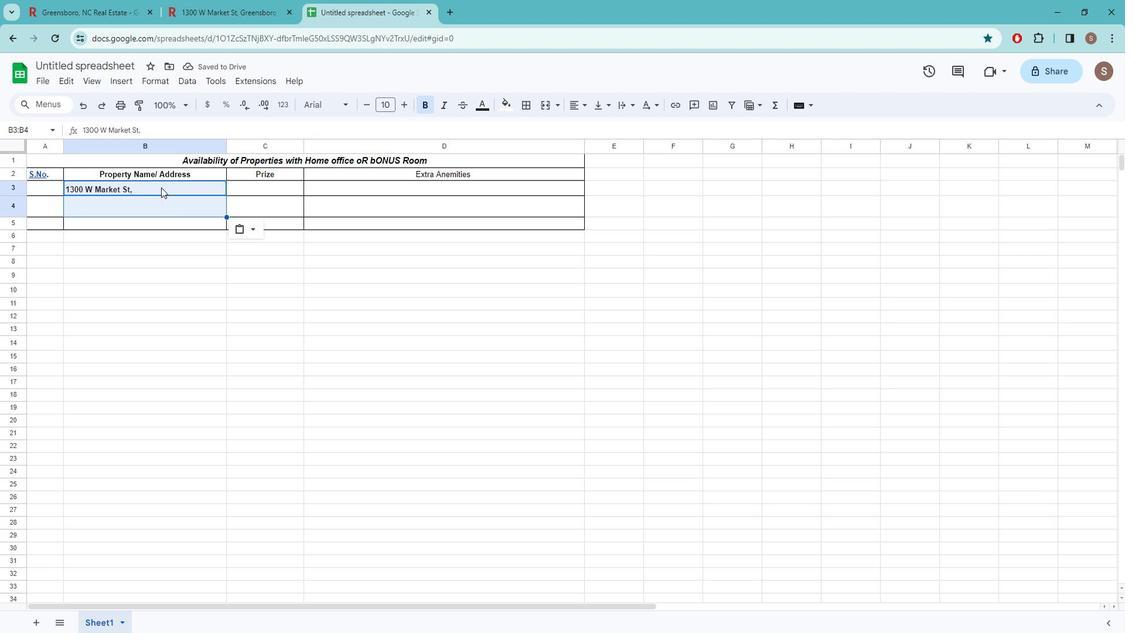 
Action: Mouse moved to (161, 179)
Screenshot: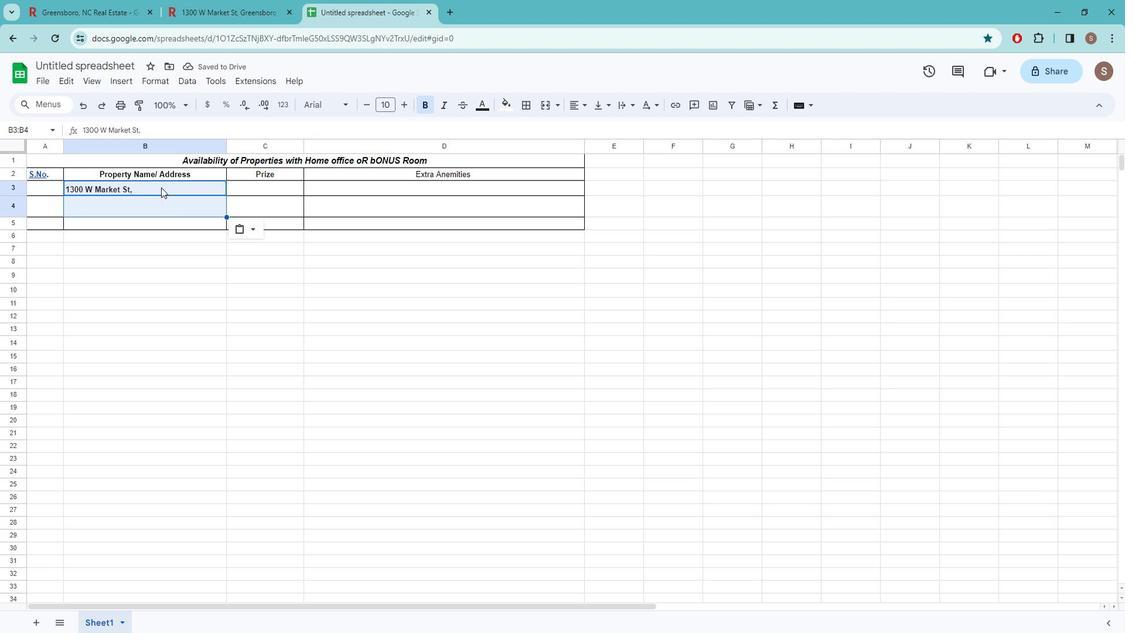 
Action: Mouse pressed left at (161, 179)
Screenshot: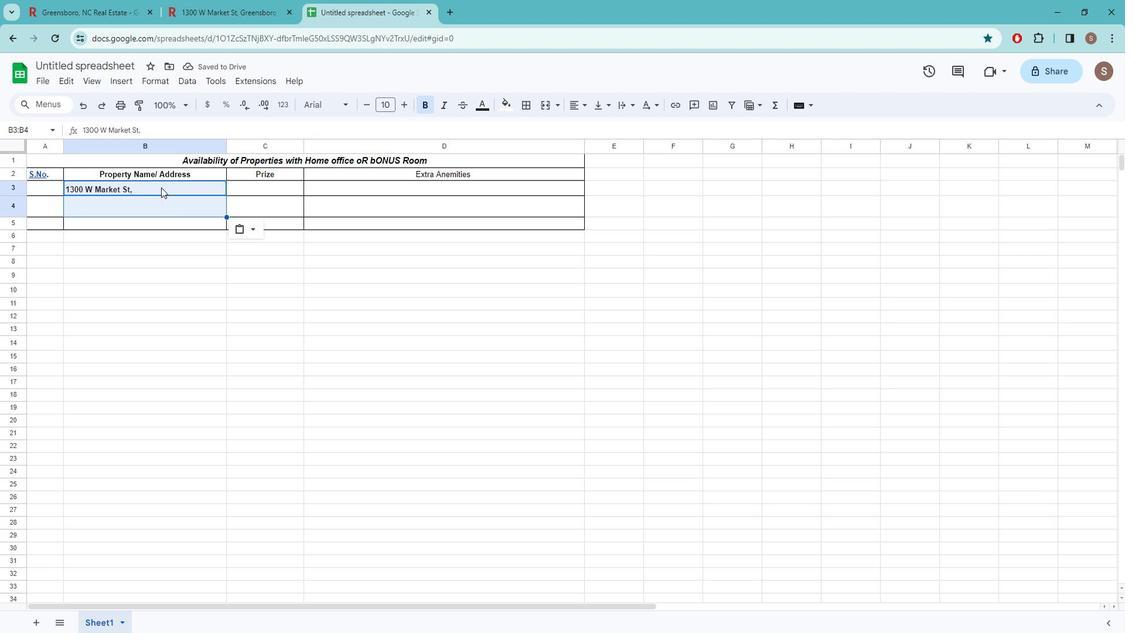 
Action: Key pressed <Key.space>ctrl+V
Screenshot: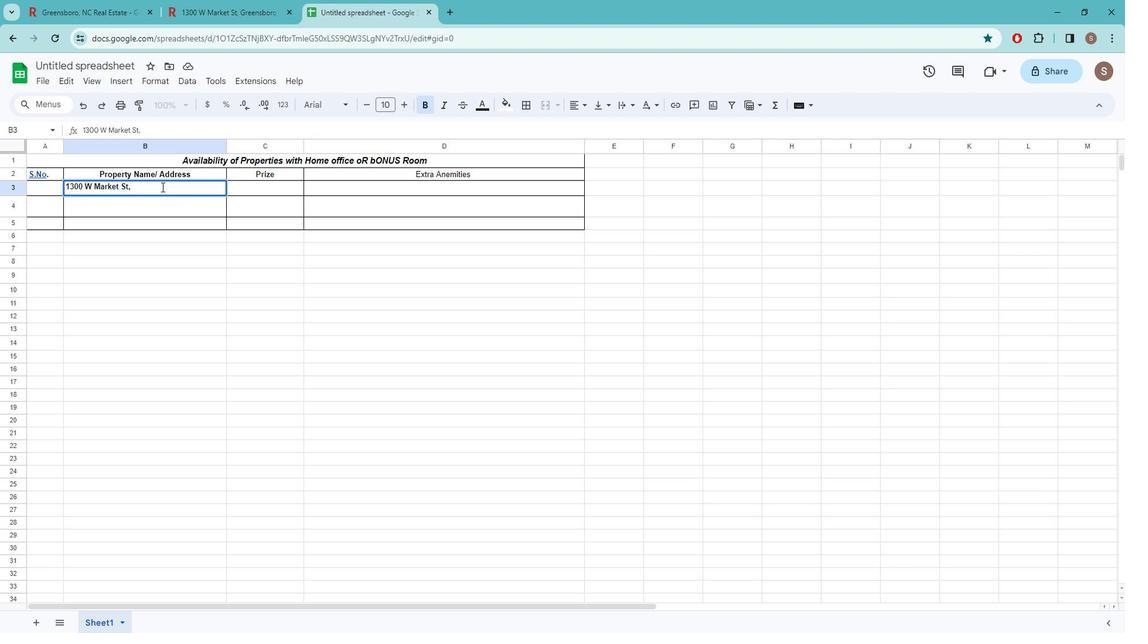 
Action: Mouse moved to (155, 236)
Screenshot: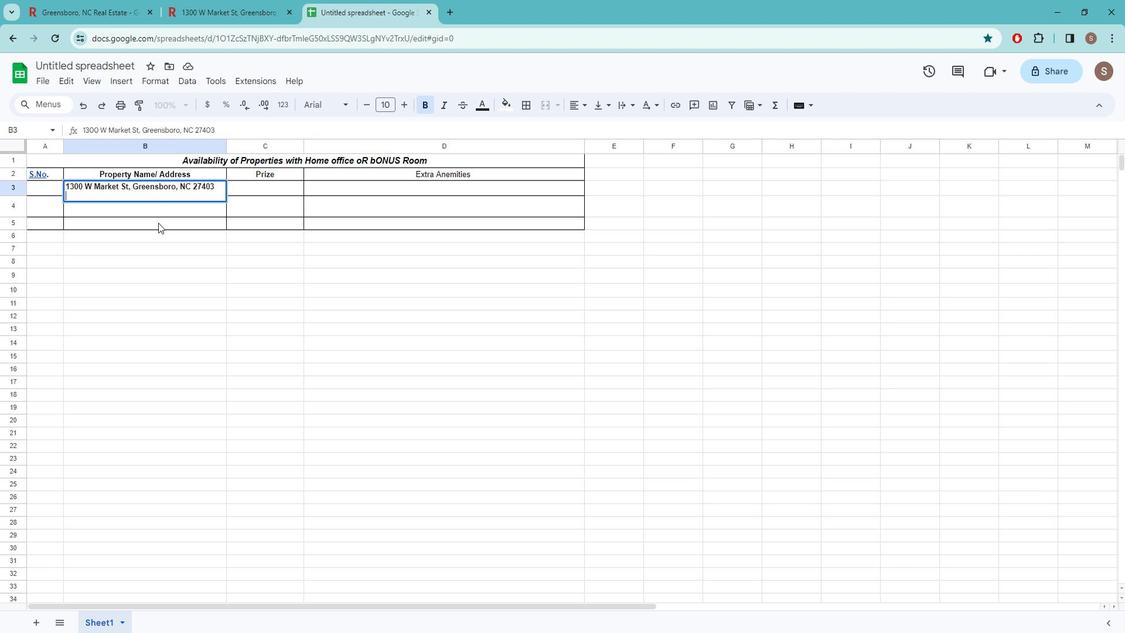 
Action: Mouse pressed left at (155, 236)
Screenshot: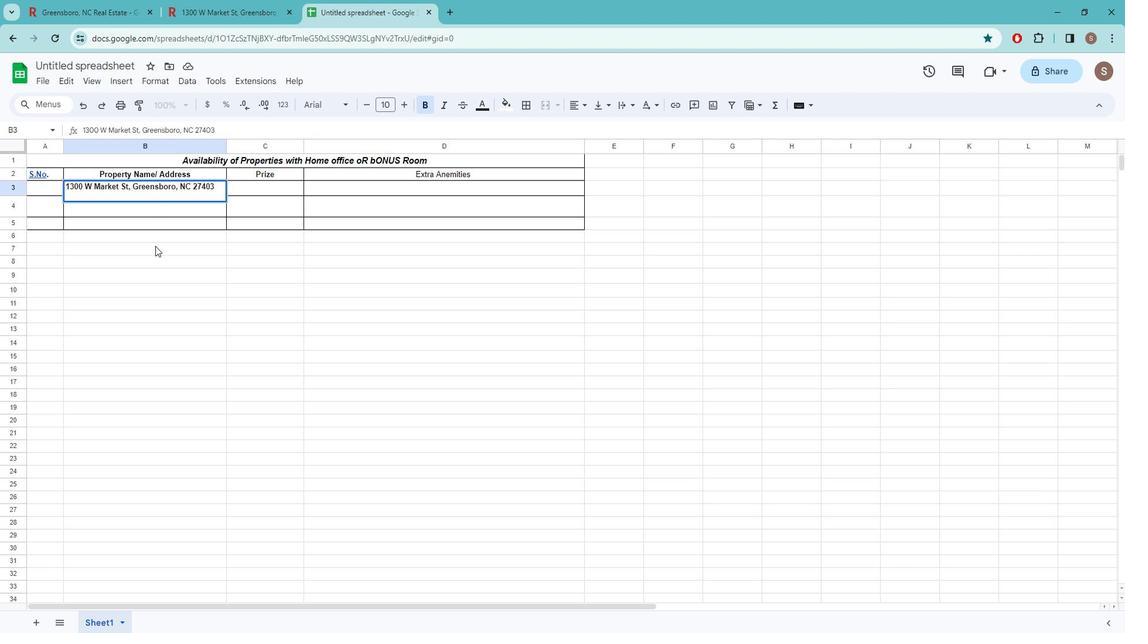 
Action: Mouse moved to (97, 201)
Screenshot: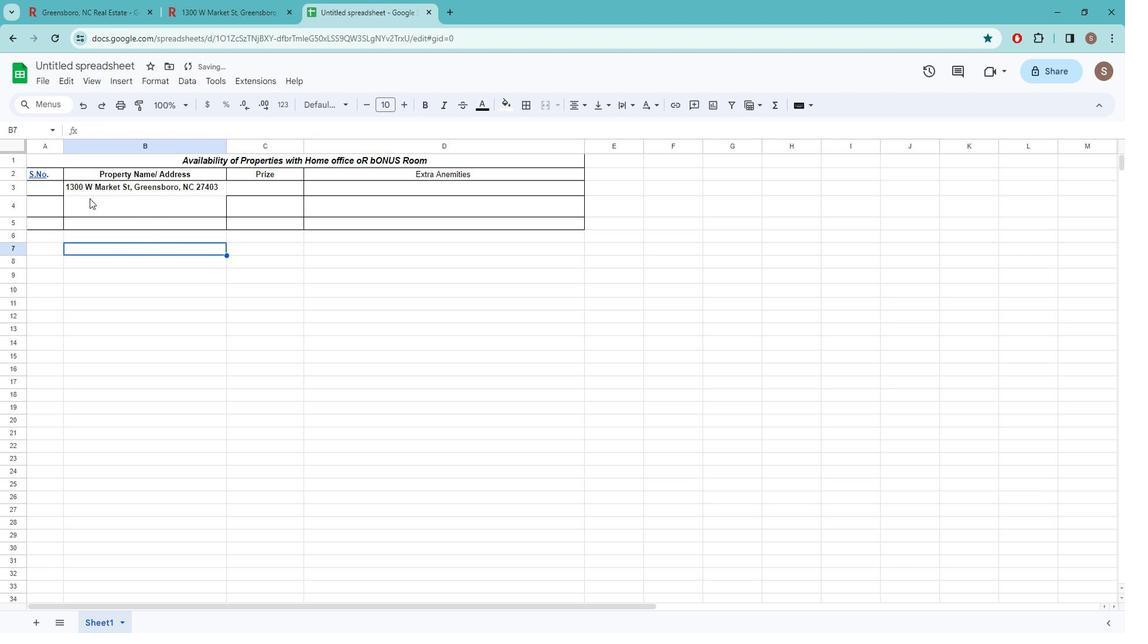 
Action: Mouse pressed left at (97, 201)
Screenshot: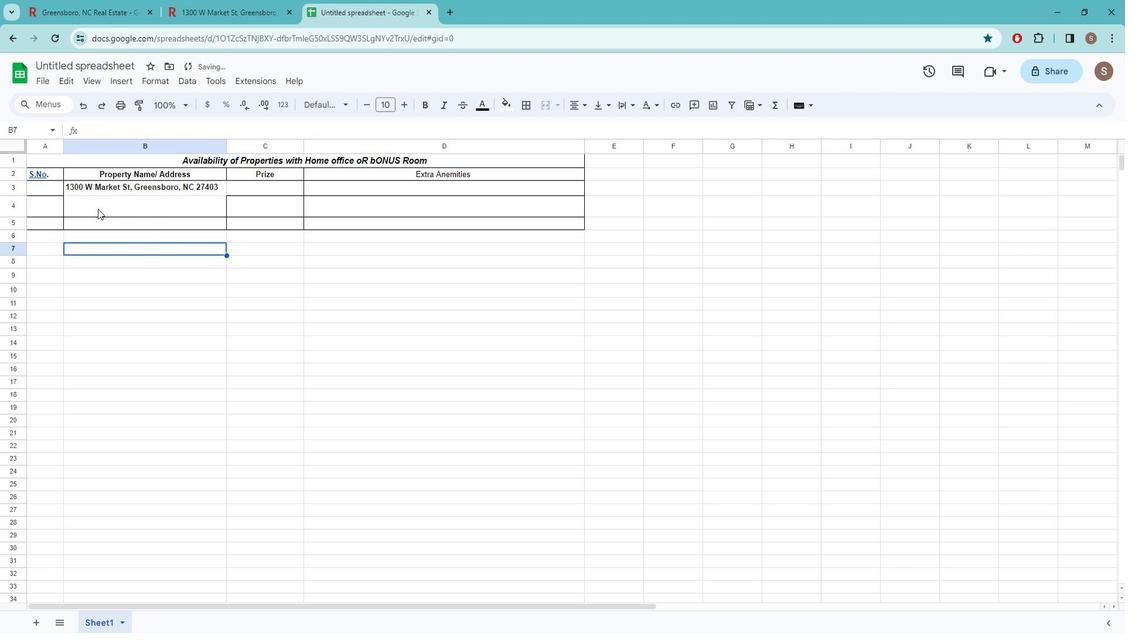 
Action: Mouse moved to (527, 101)
Screenshot: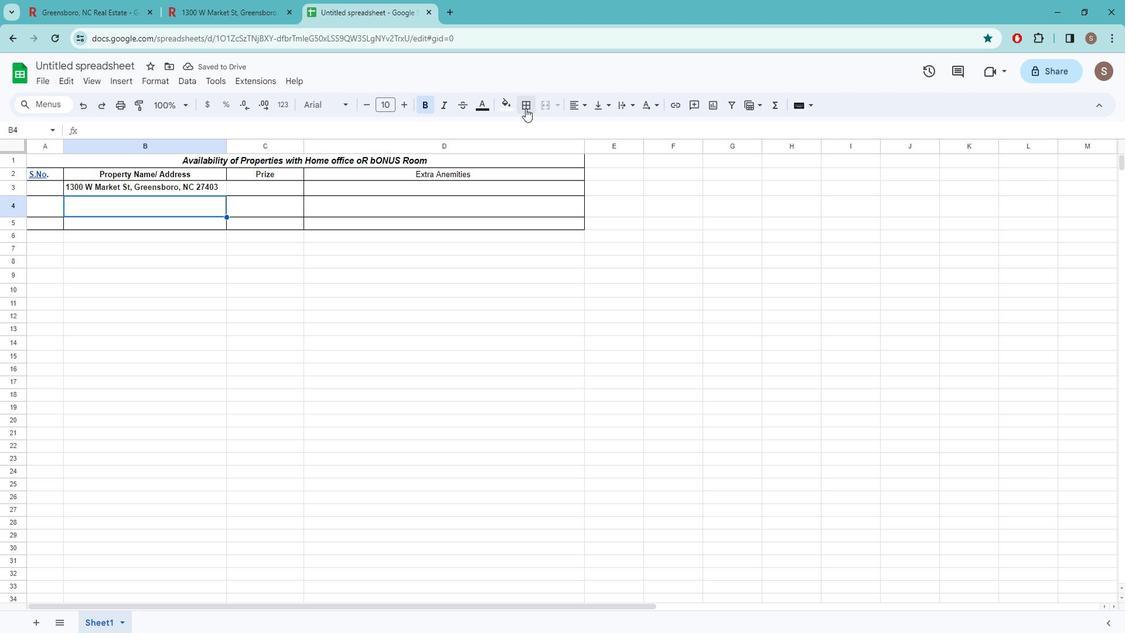 
Action: Mouse pressed left at (527, 101)
Screenshot: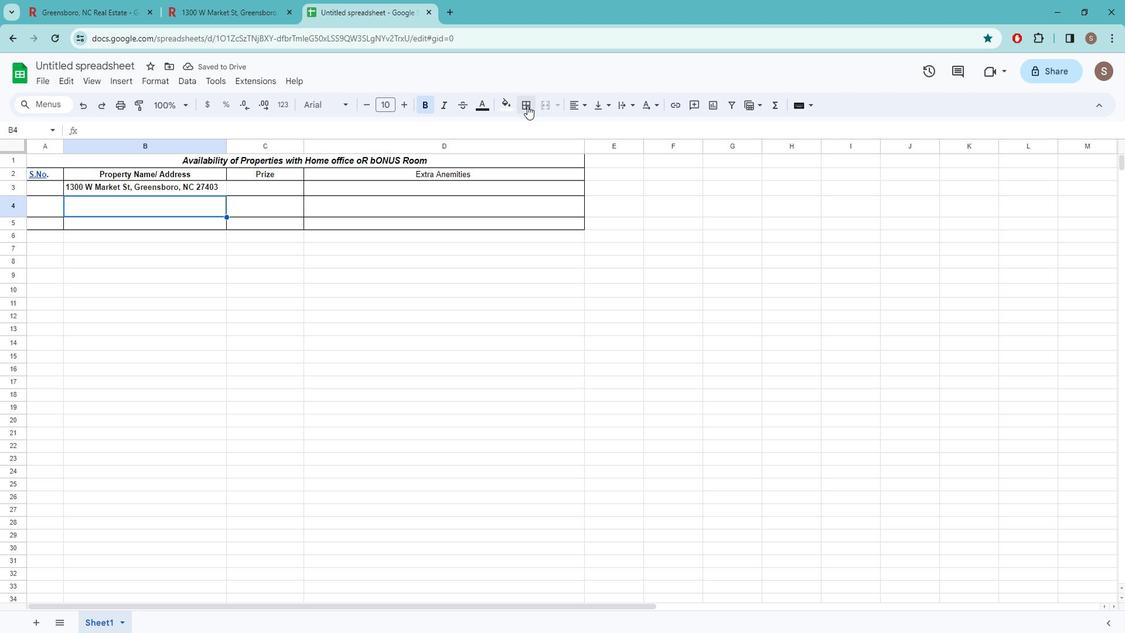 
Action: Mouse moved to (529, 127)
Screenshot: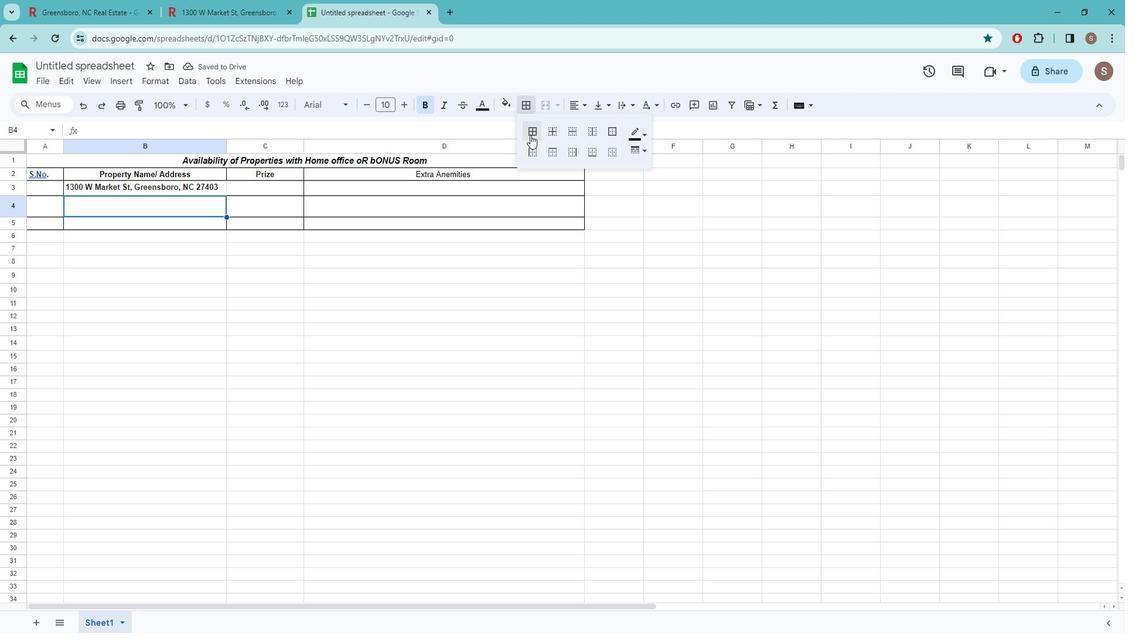 
Action: Mouse pressed left at (529, 127)
Screenshot: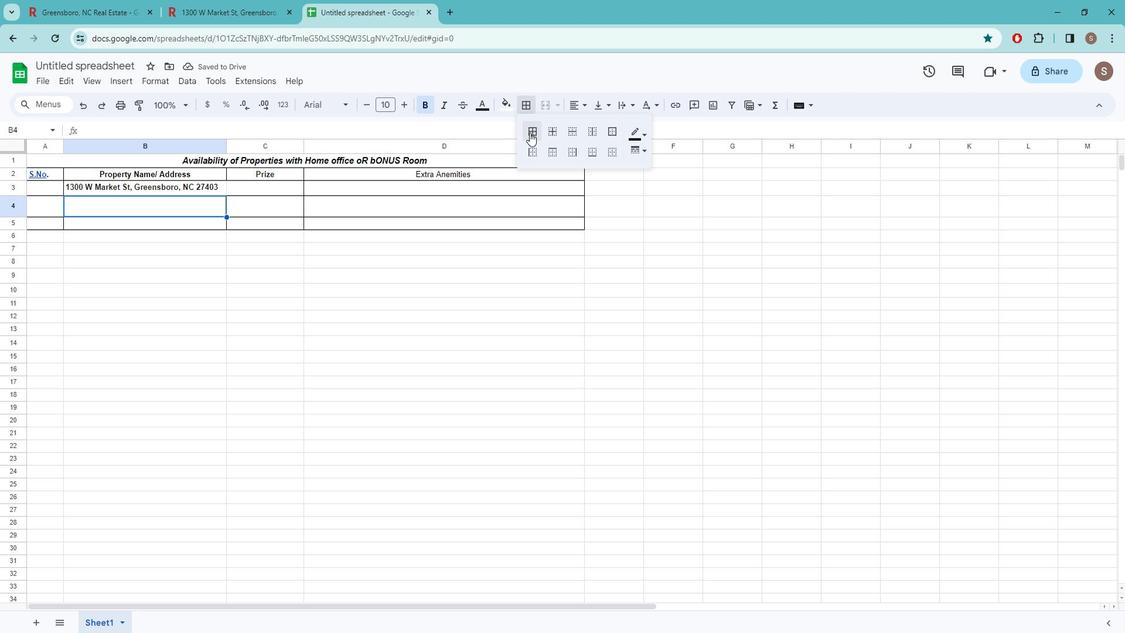 
Action: Mouse moved to (429, 257)
Screenshot: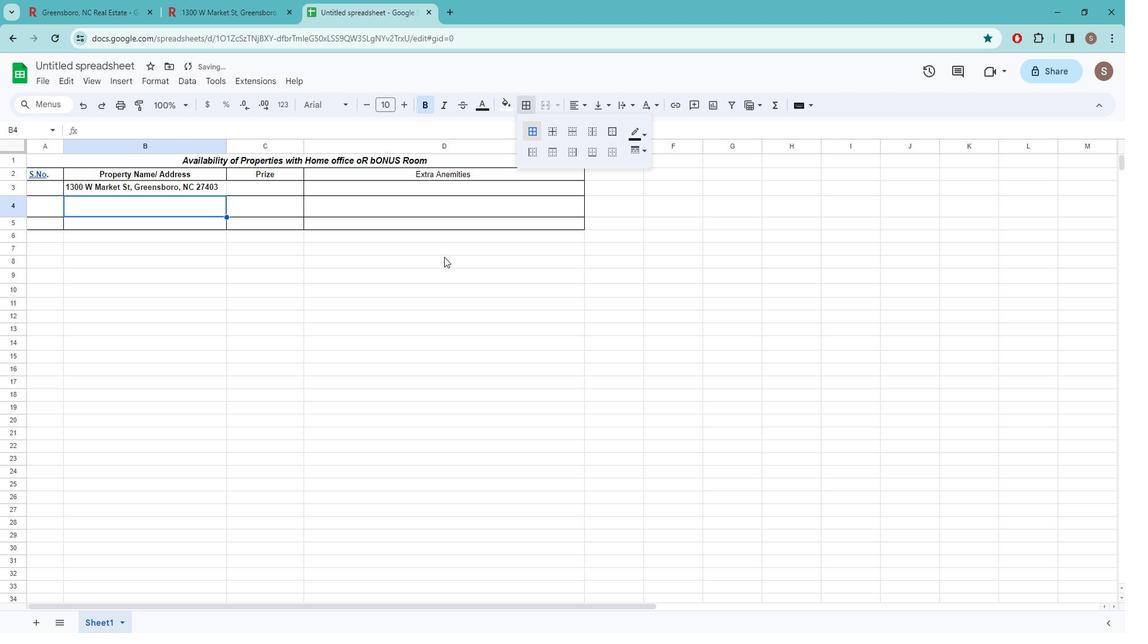
Action: Mouse pressed left at (429, 257)
Screenshot: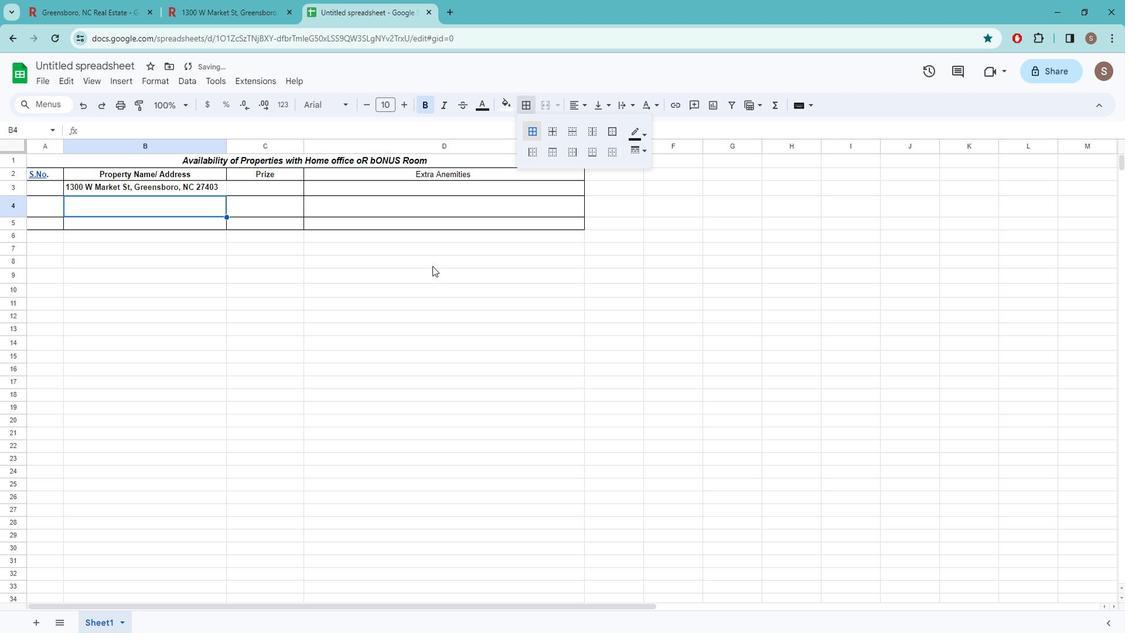 
Action: Mouse moved to (43, 184)
Screenshot: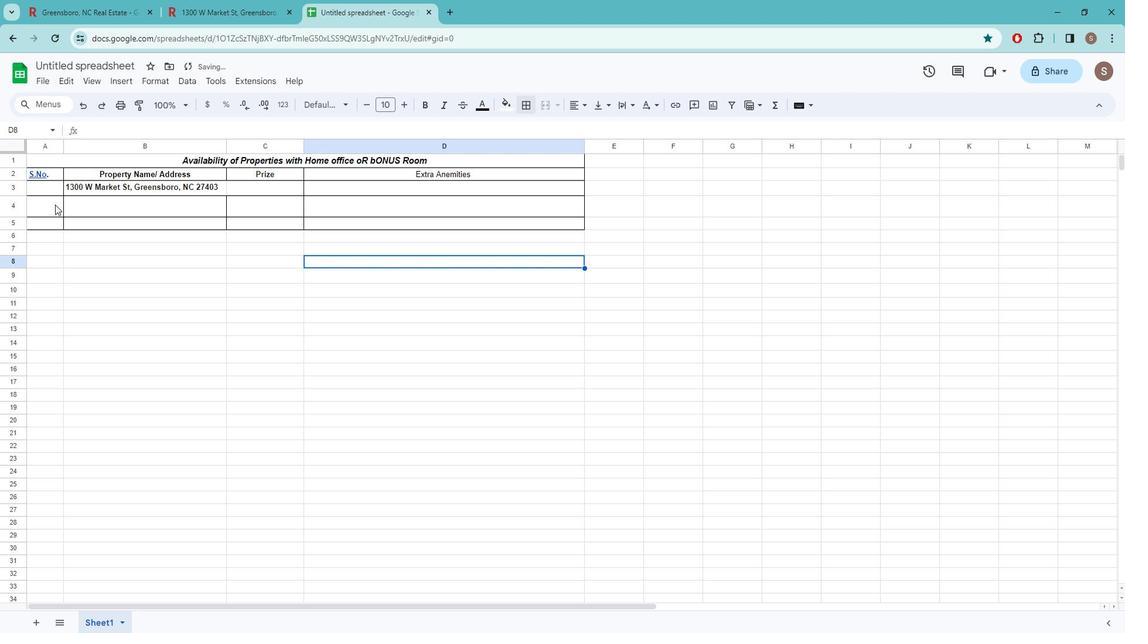 
Action: Mouse pressed left at (43, 184)
Screenshot: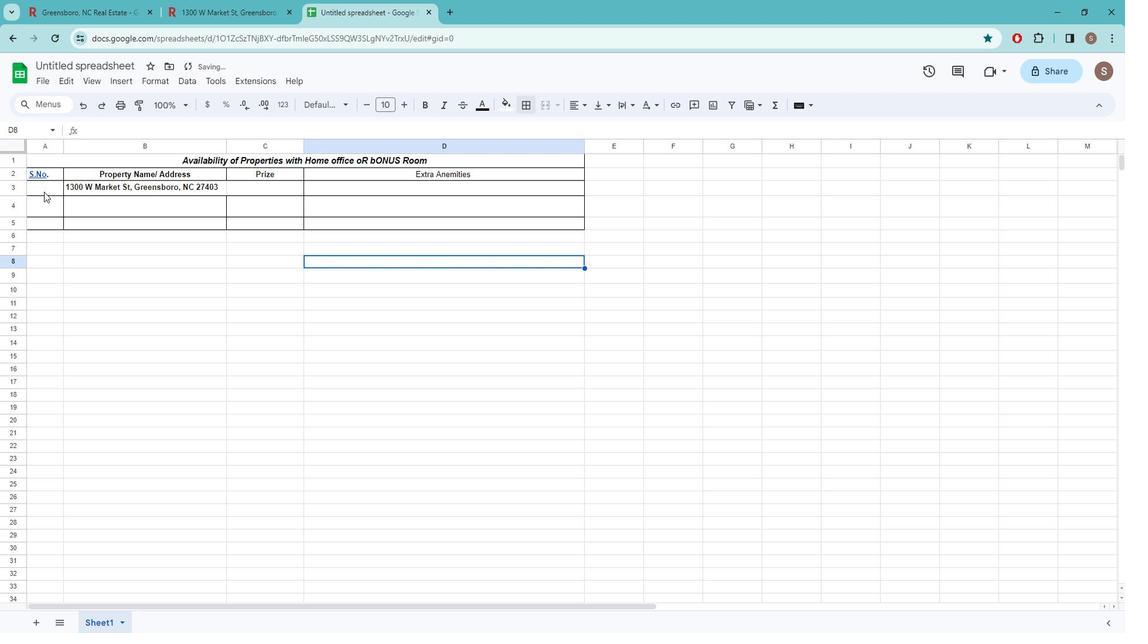 
Action: Key pressed 1
Screenshot: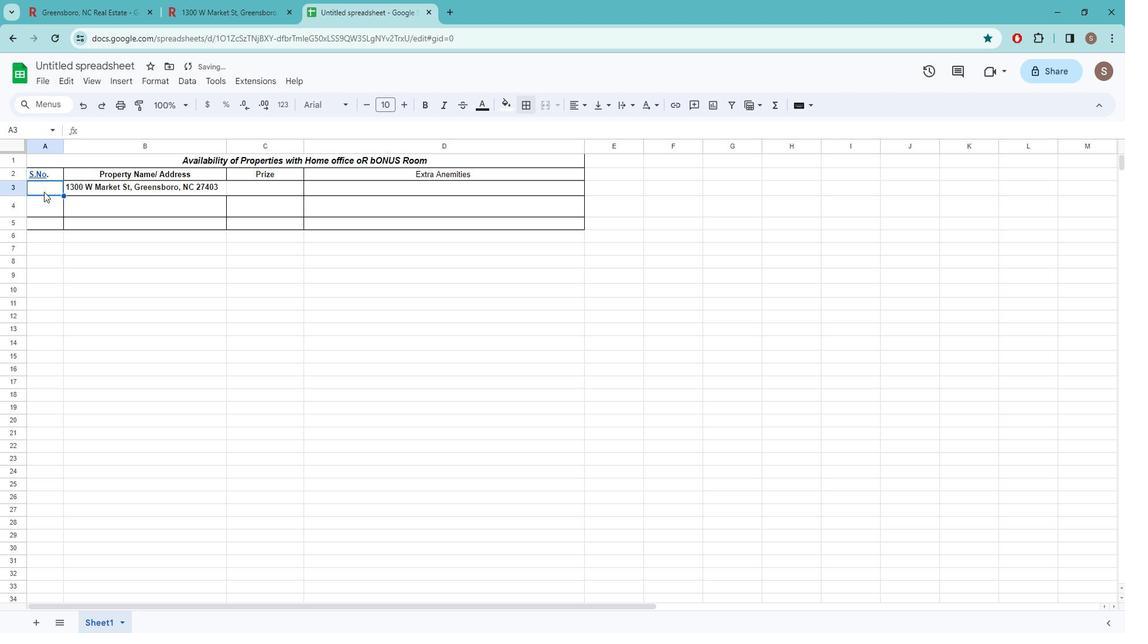 
Action: Mouse moved to (286, 182)
Screenshot: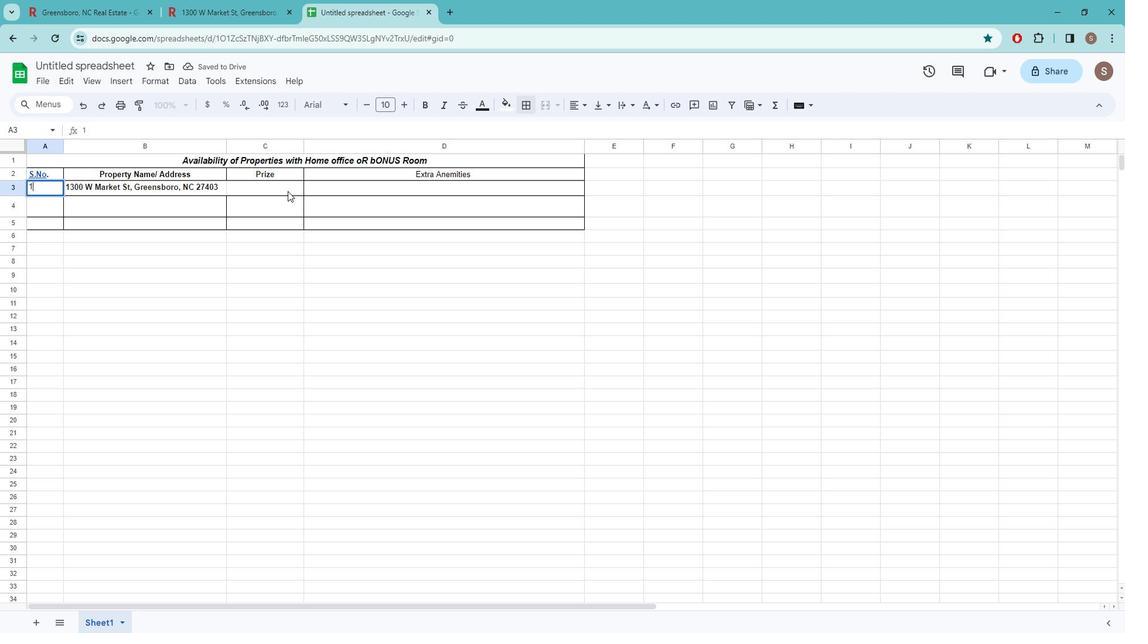
Action: Mouse pressed left at (286, 182)
Screenshot: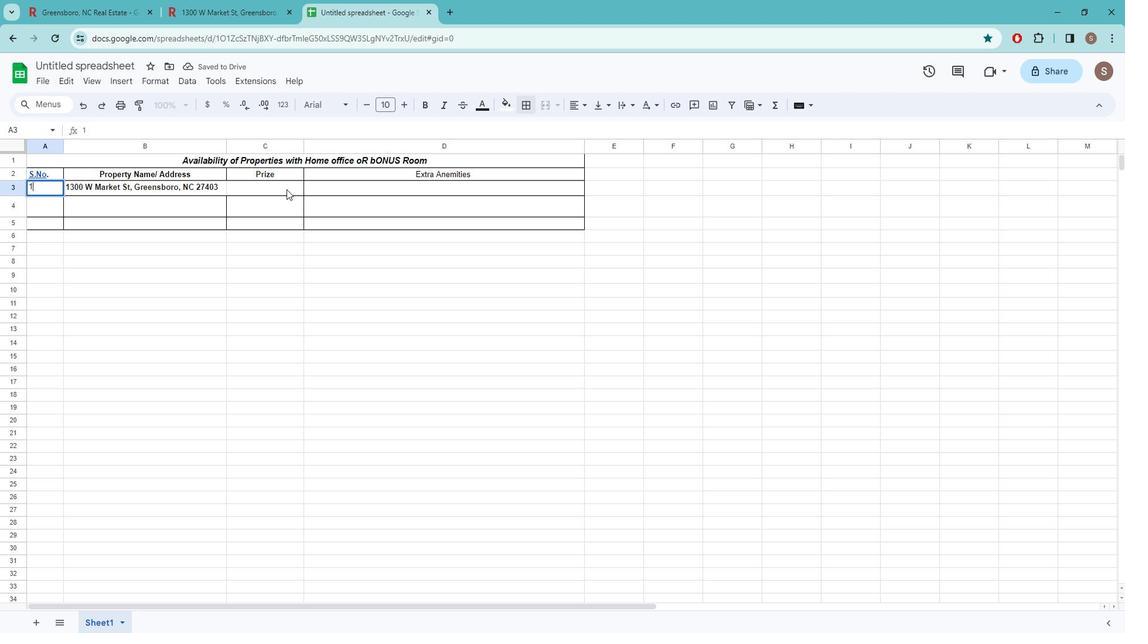 
Action: Mouse moved to (259, 0)
Screenshot: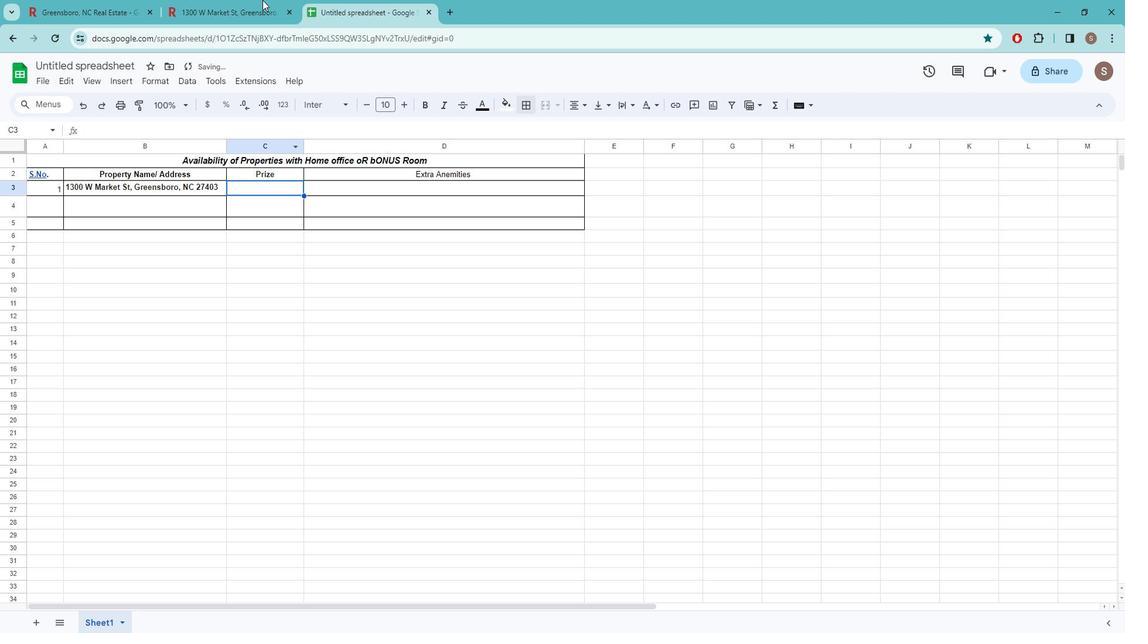 
Action: Mouse pressed left at (259, 0)
Screenshot: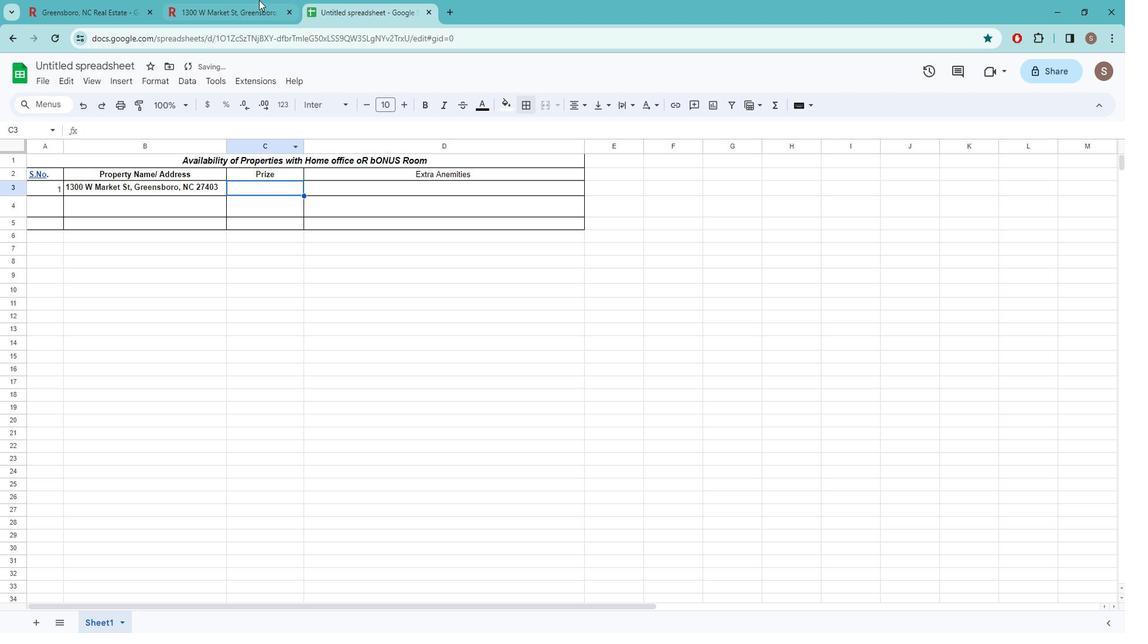 
Action: Mouse moved to (268, 470)
Screenshot: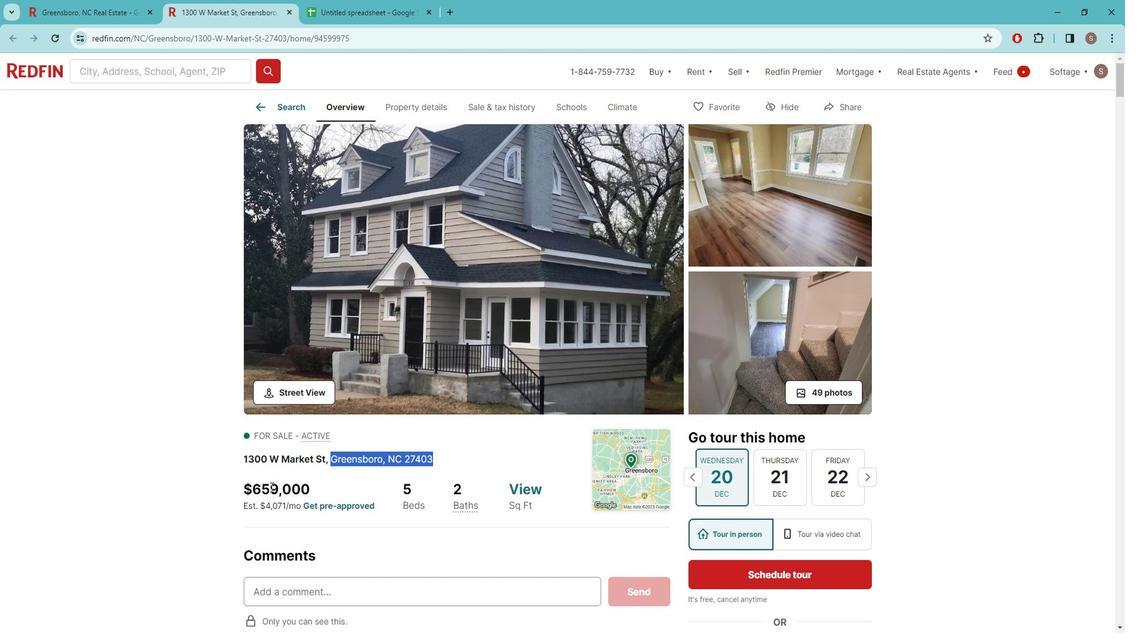 
Action: Mouse pressed left at (268, 470)
Screenshot: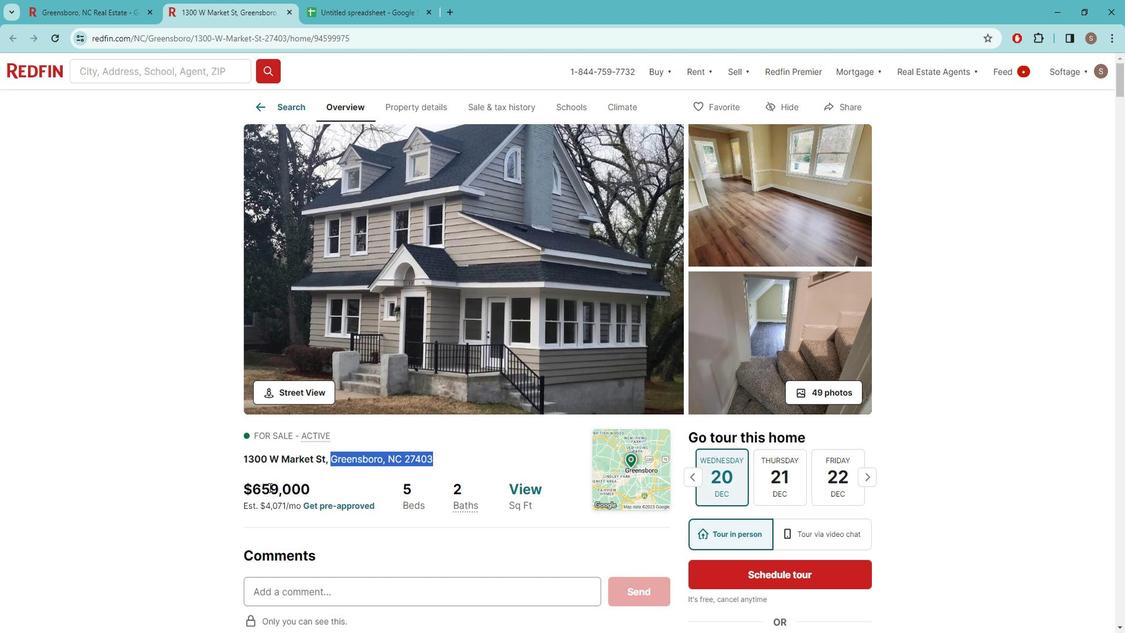 
Action: Mouse pressed left at (268, 470)
Screenshot: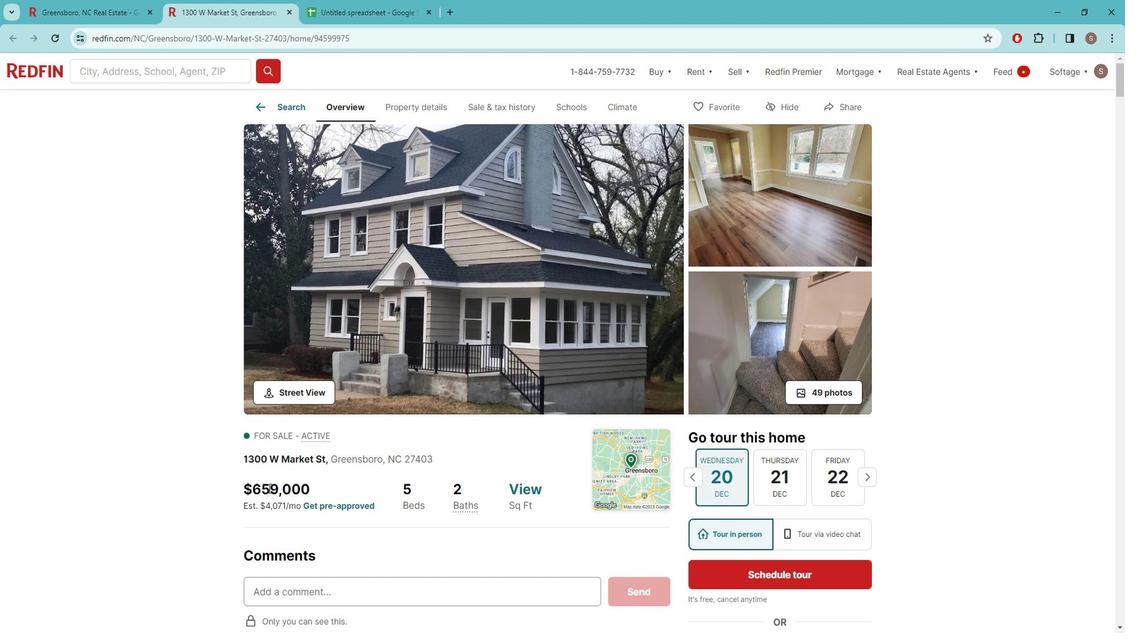 
Action: Mouse pressed left at (268, 470)
Screenshot: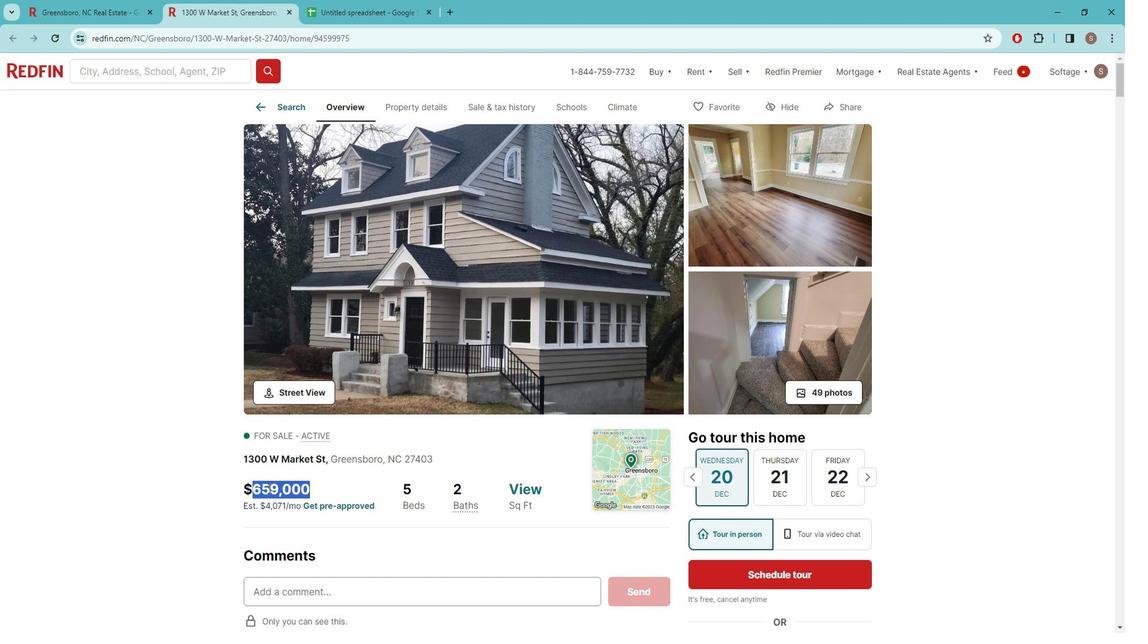 
Action: Key pressed ctrl+C
Screenshot: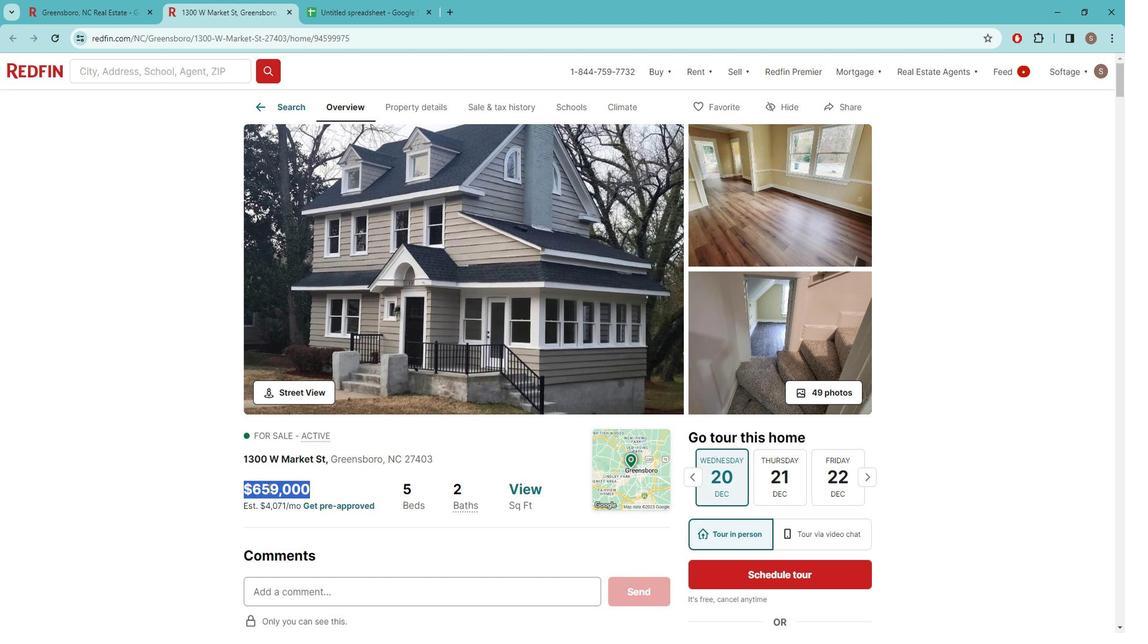 
Action: Mouse moved to (350, 10)
Screenshot: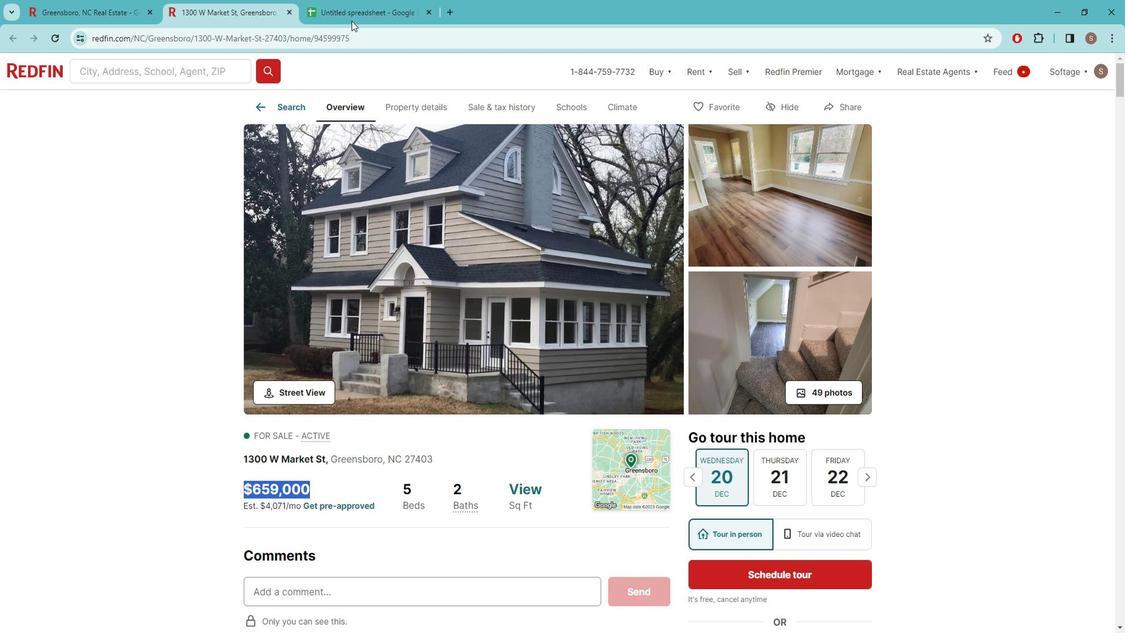 
Action: Mouse pressed left at (350, 10)
Screenshot: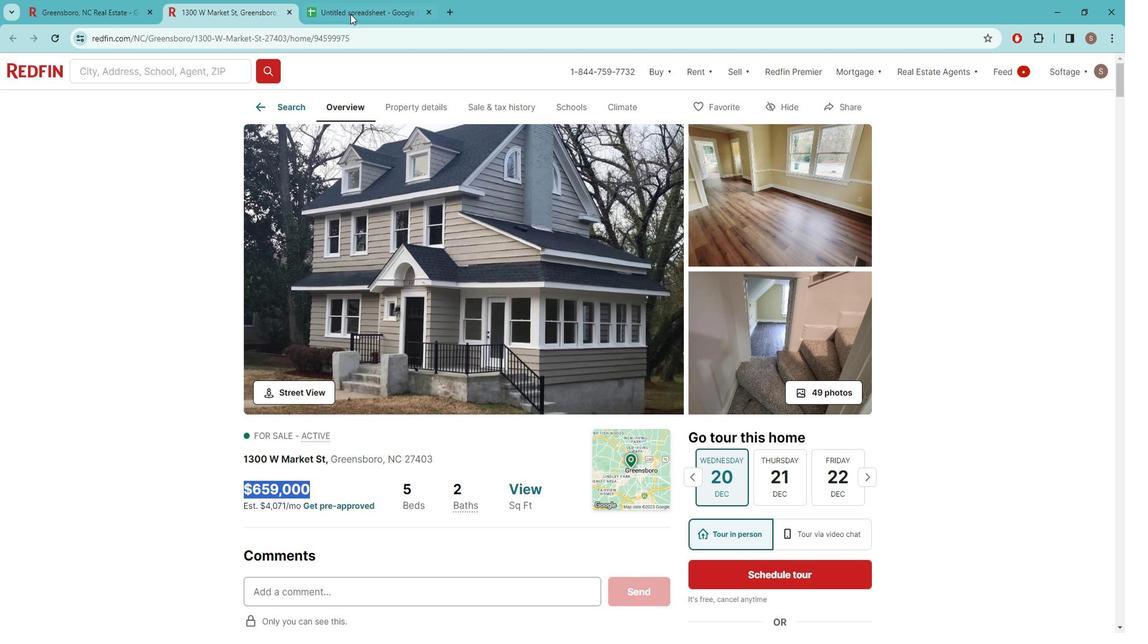 
Action: Mouse moved to (275, 174)
Screenshot: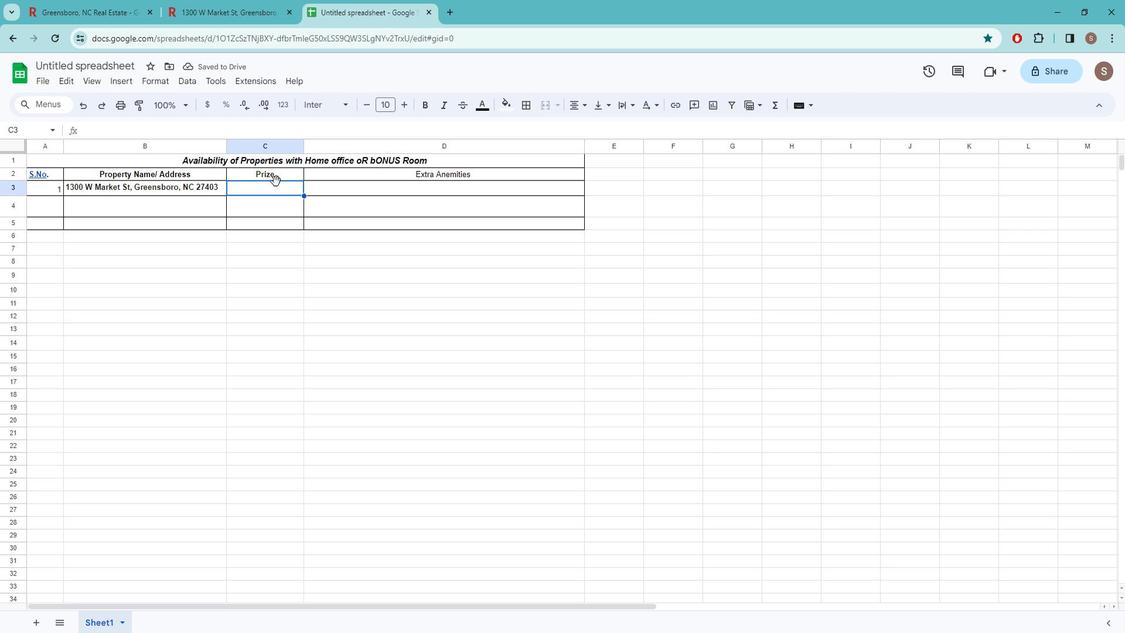 
Action: Key pressed ctrl+V
Screenshot: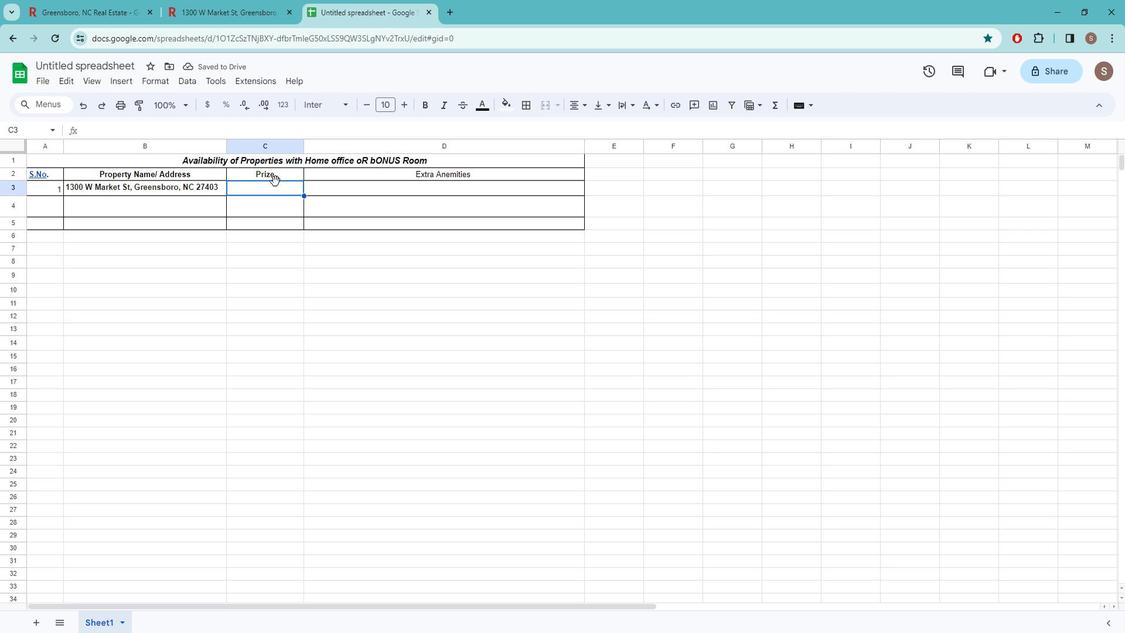 
Action: Mouse moved to (589, 101)
Screenshot: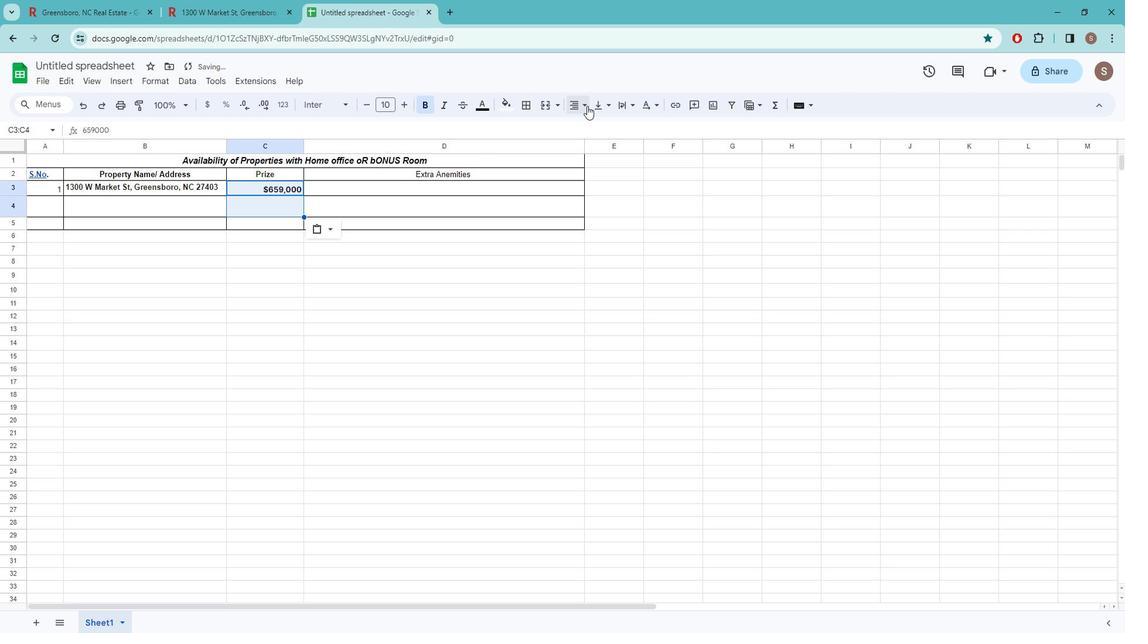 
Action: Mouse pressed left at (589, 101)
Screenshot: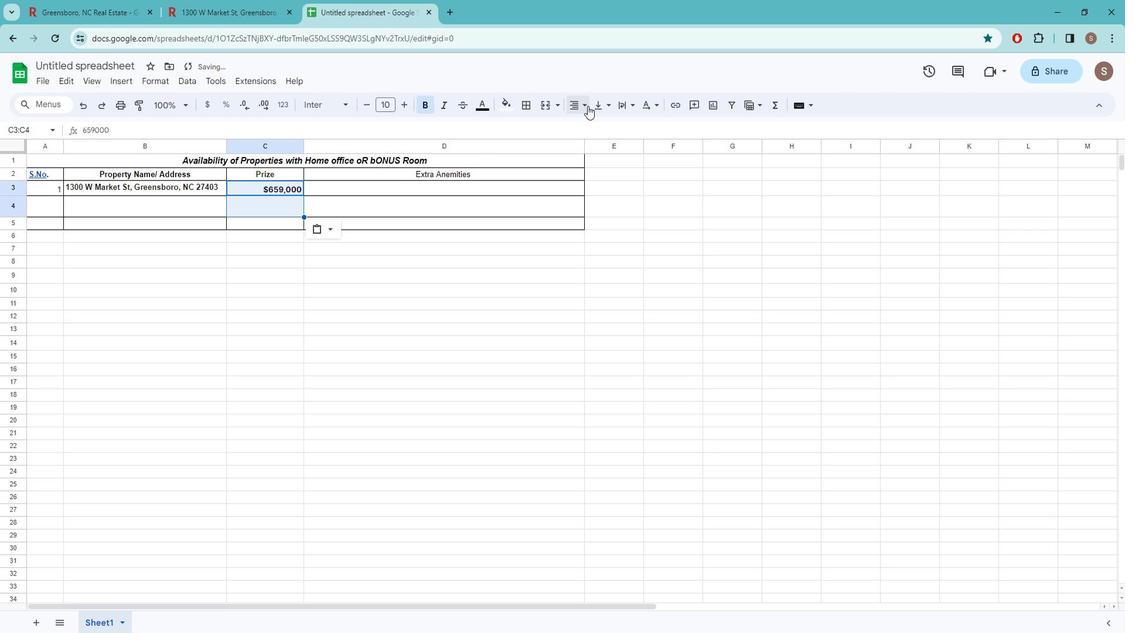 
Action: Mouse moved to (591, 127)
Screenshot: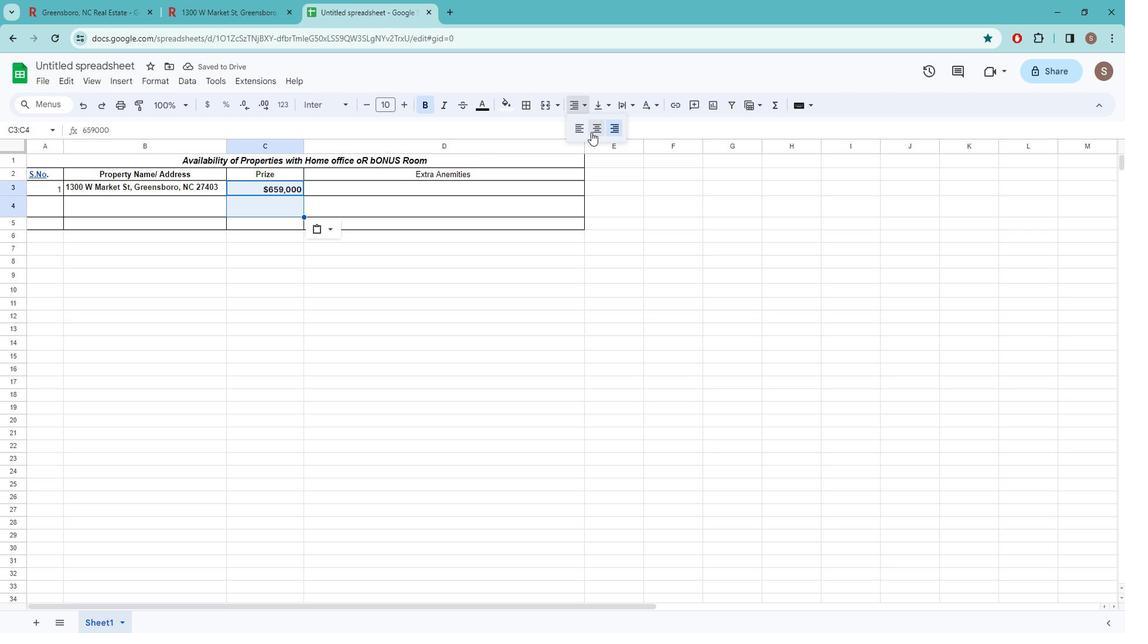 
Action: Mouse pressed left at (591, 127)
Screenshot: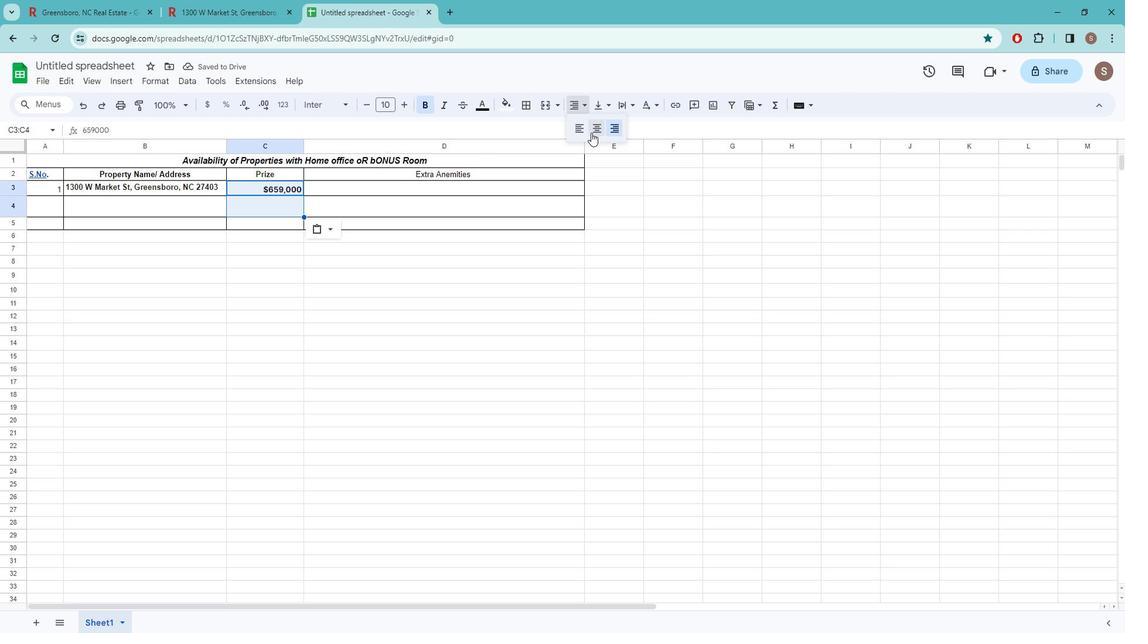 
Action: Mouse moved to (424, 105)
Screenshot: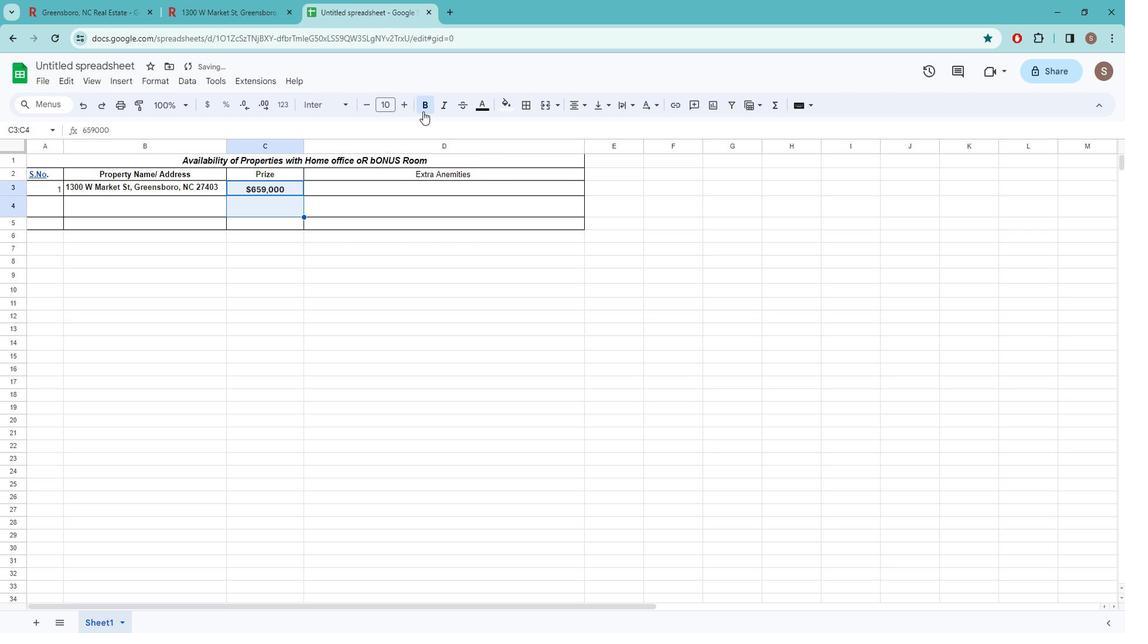 
Action: Mouse pressed left at (424, 105)
Screenshot: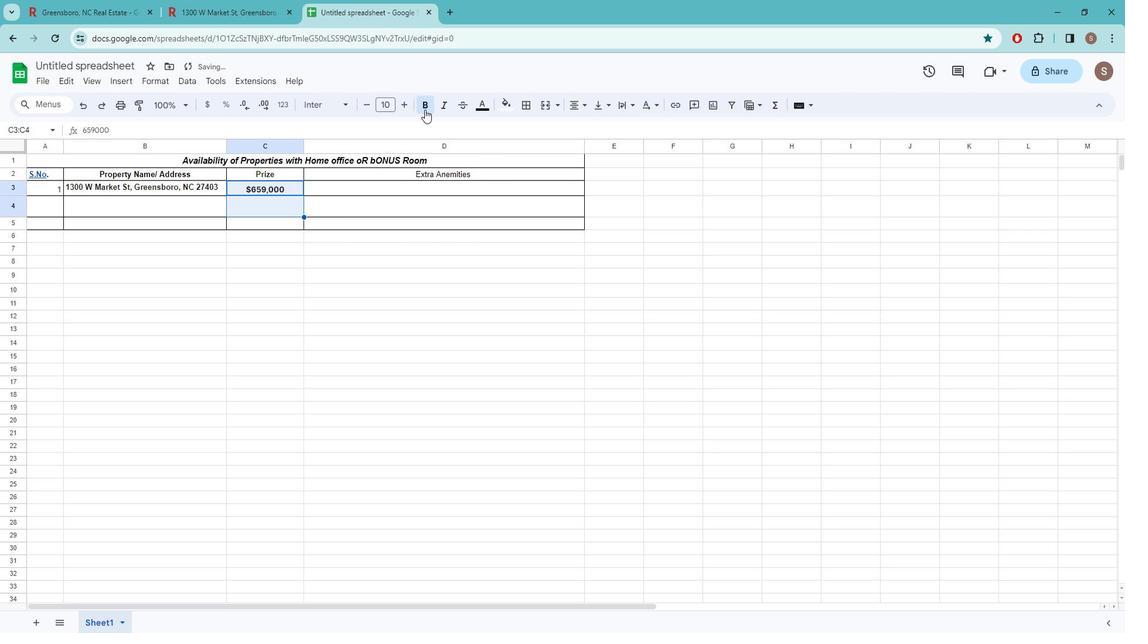 
Action: Mouse moved to (388, 180)
Screenshot: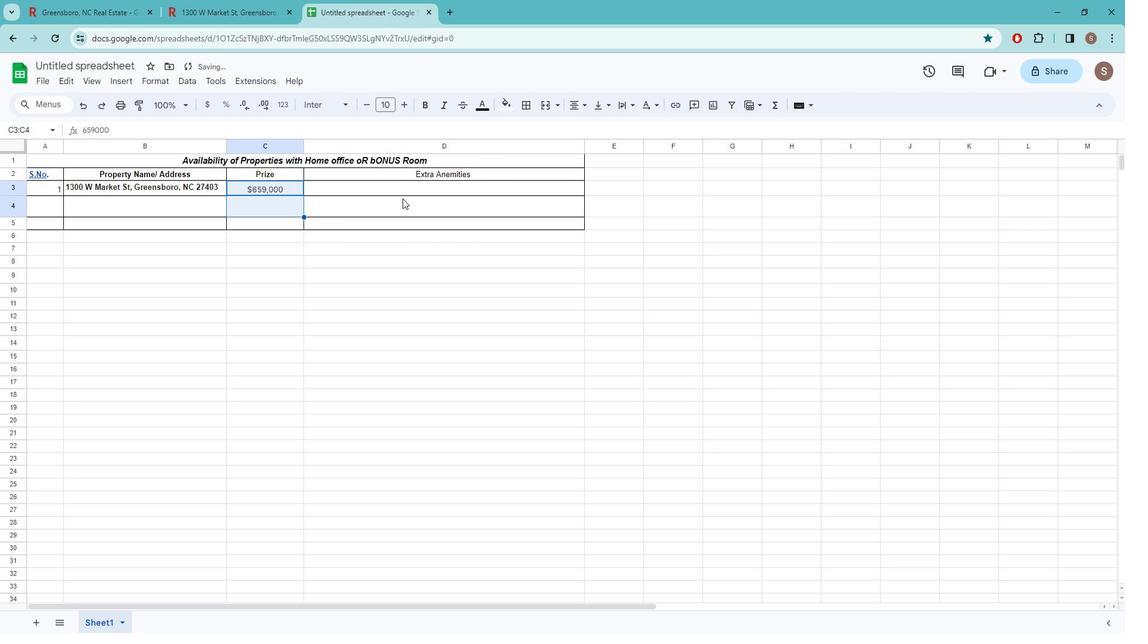 
Action: Mouse pressed left at (388, 180)
Screenshot: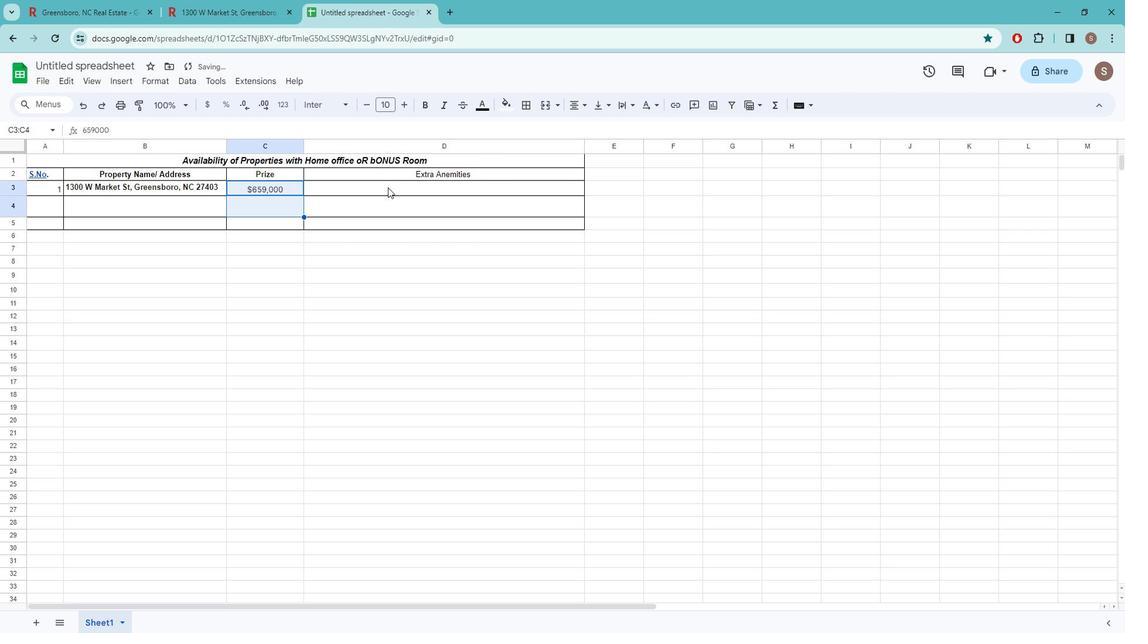 
Action: Mouse moved to (249, 0)
Screenshot: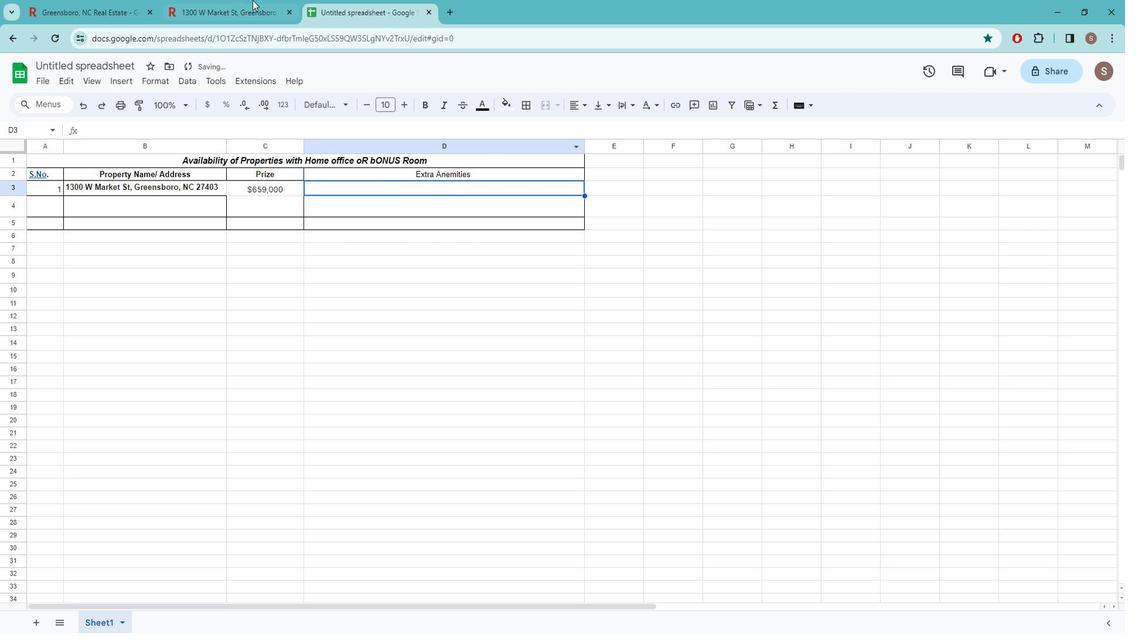 
Action: Mouse pressed left at (249, 0)
Screenshot: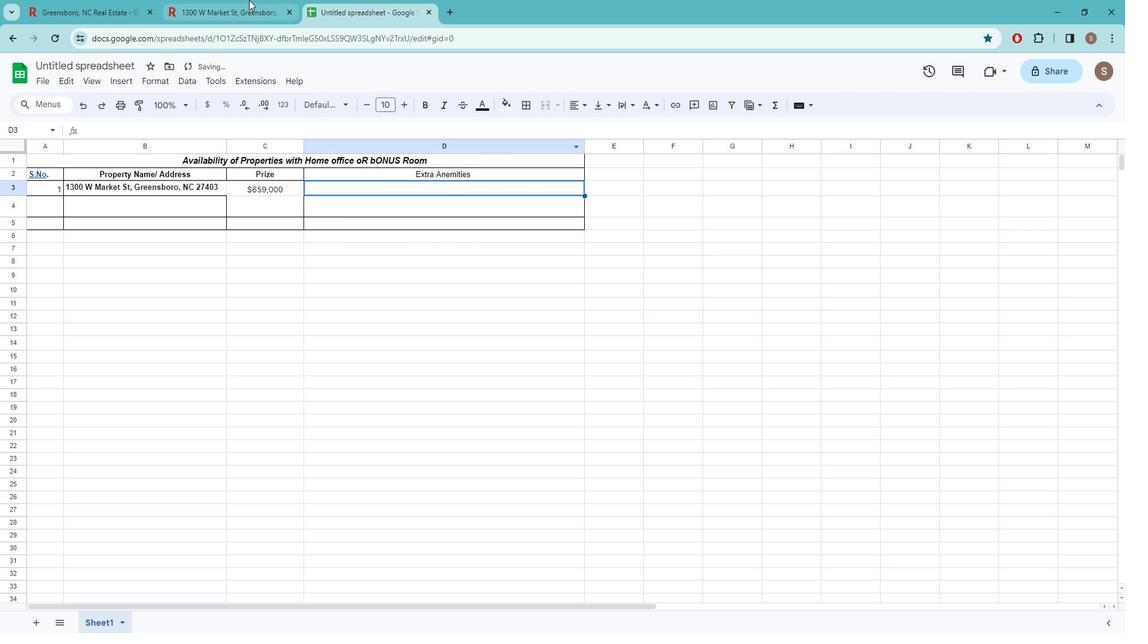 
Action: Mouse moved to (429, 307)
Screenshot: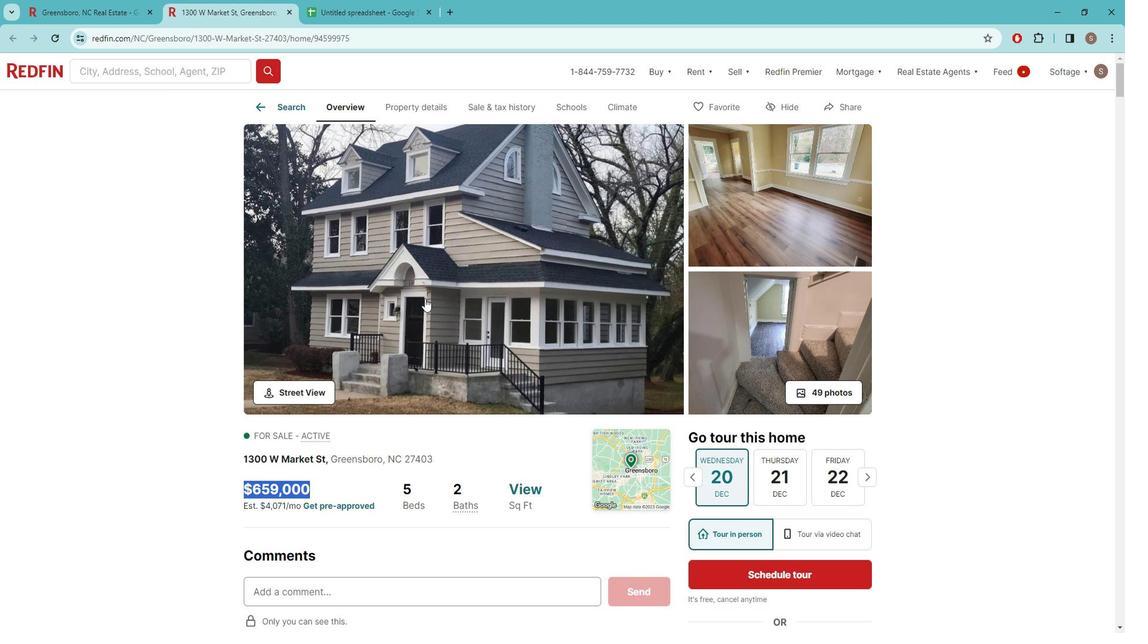 
Action: Mouse scrolled (429, 306) with delta (0, 0)
Screenshot: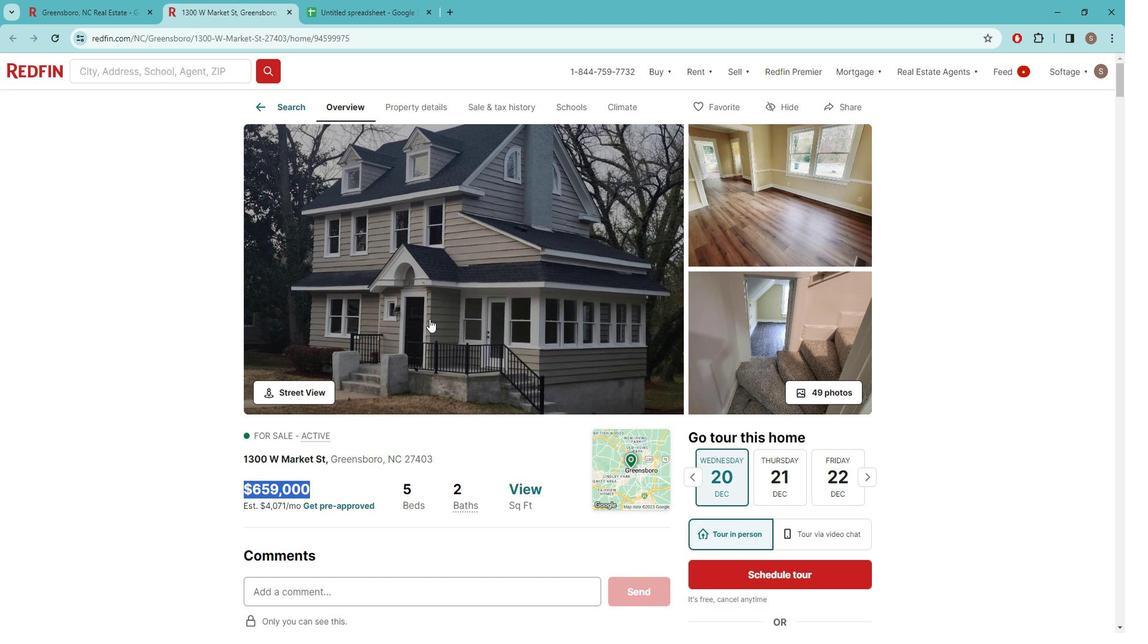 
Action: Mouse scrolled (429, 306) with delta (0, 0)
Screenshot: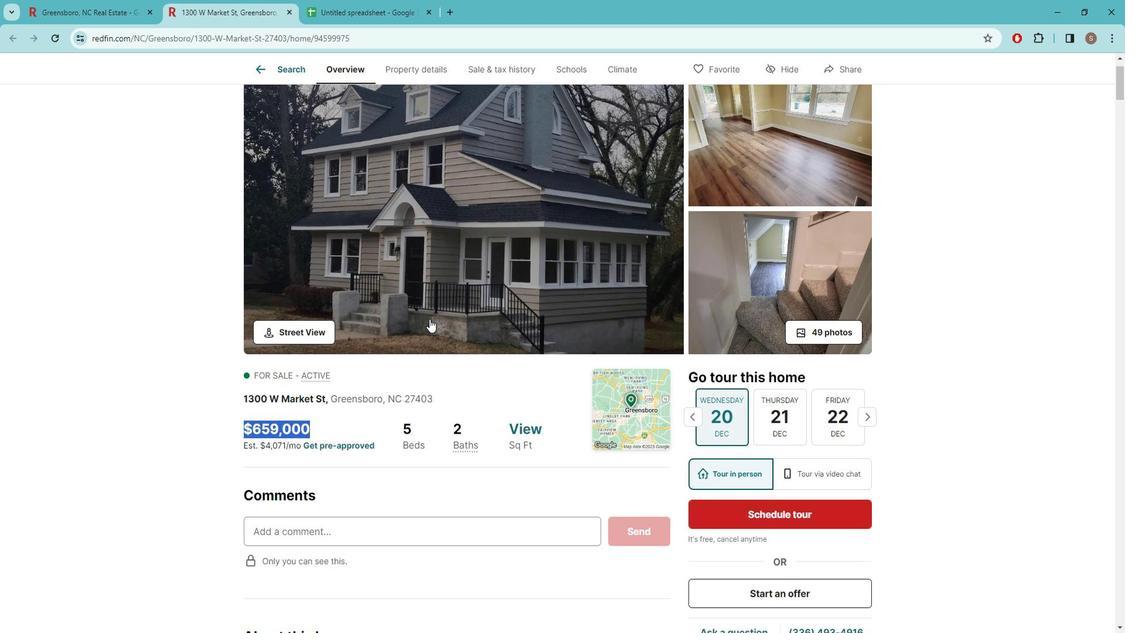 
Action: Mouse scrolled (429, 306) with delta (0, 0)
Screenshot: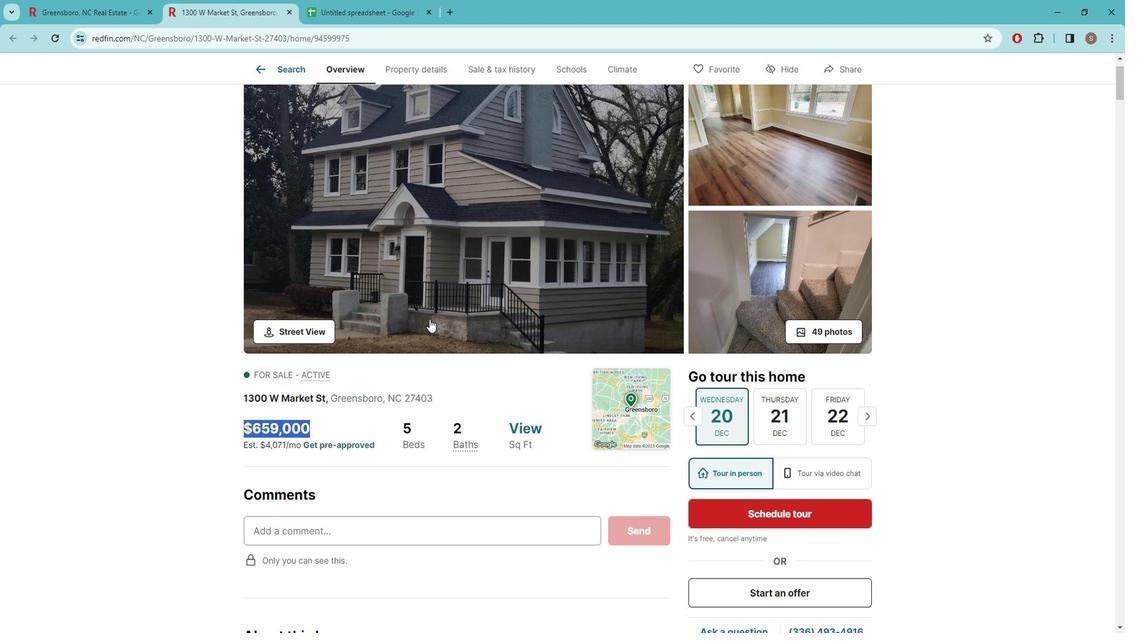 
Action: Mouse scrolled (429, 306) with delta (0, 0)
Screenshot: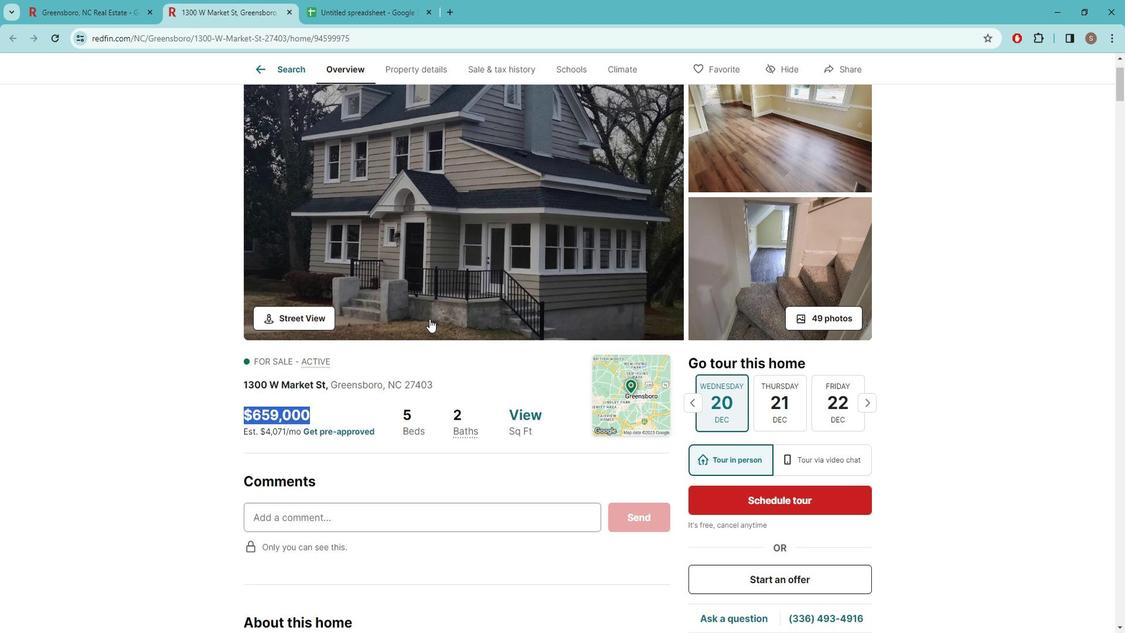 
Action: Mouse moved to (429, 307)
Screenshot: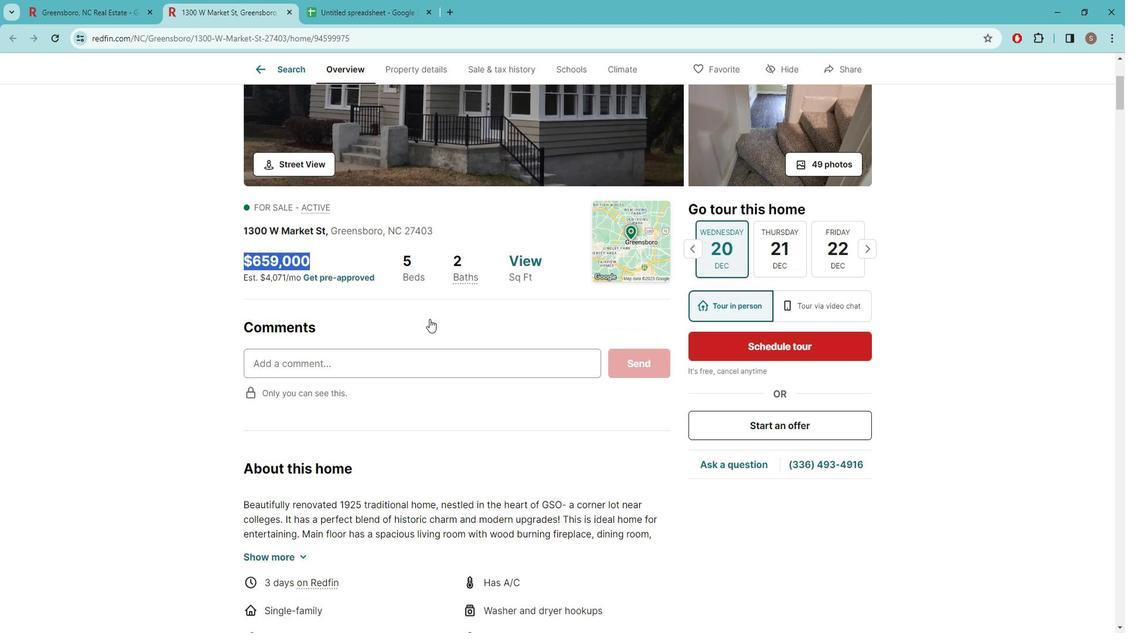
Action: Mouse scrolled (429, 306) with delta (0, 0)
Screenshot: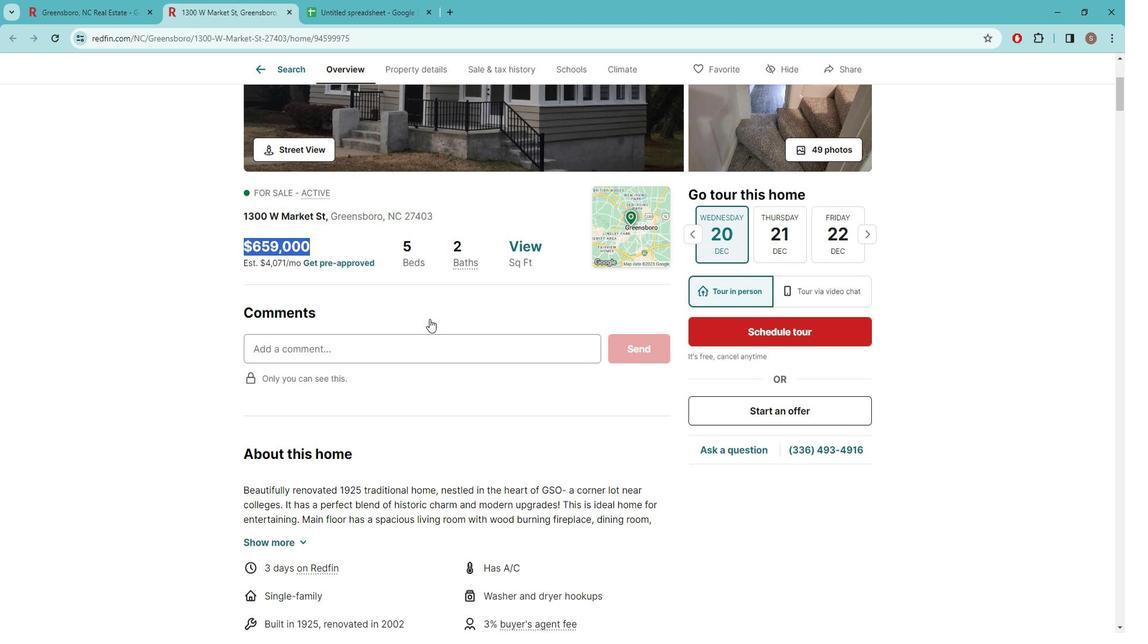
Action: Mouse scrolled (429, 306) with delta (0, 0)
Screenshot: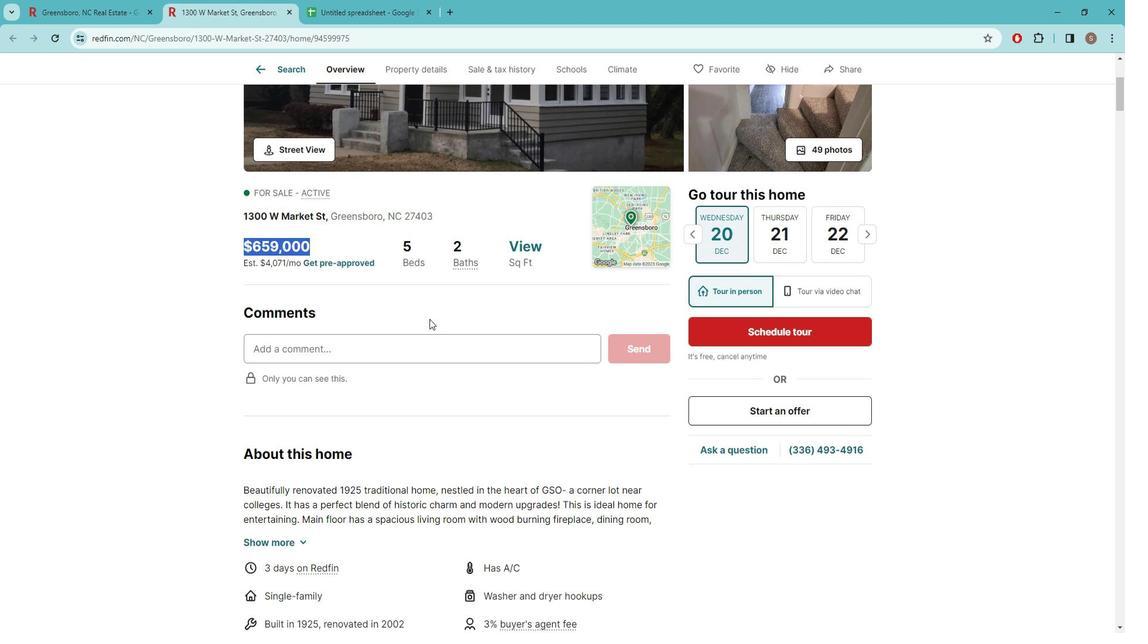 
Action: Mouse moved to (303, 403)
Screenshot: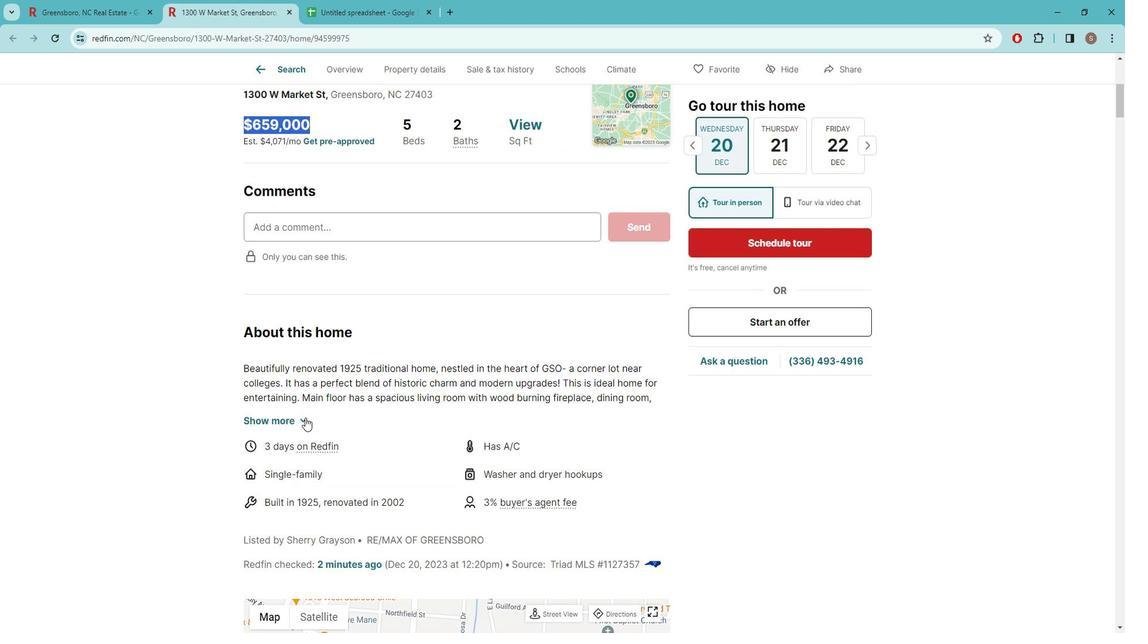 
Action: Mouse pressed left at (303, 403)
Screenshot: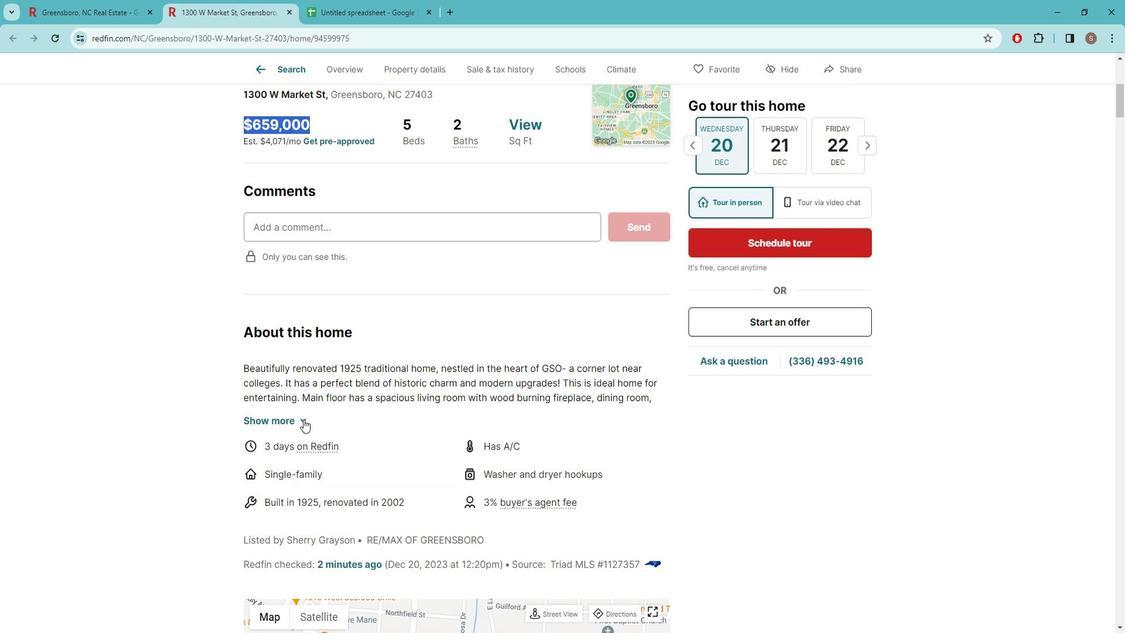 
Action: Mouse moved to (368, 361)
Screenshot: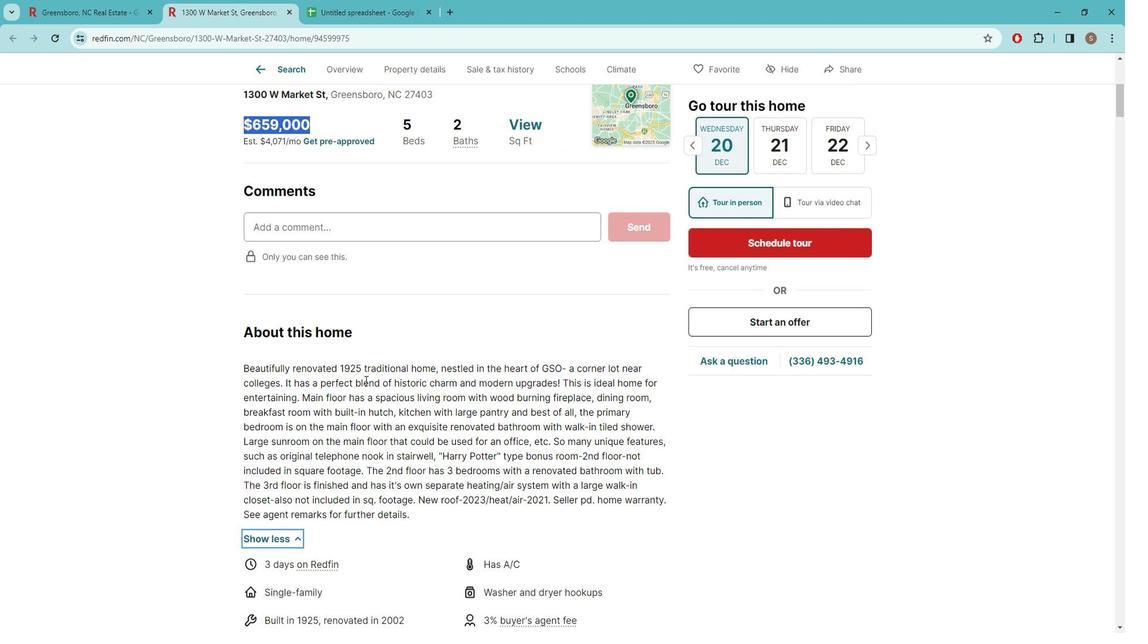 
Action: Mouse scrolled (368, 360) with delta (0, 0)
Screenshot: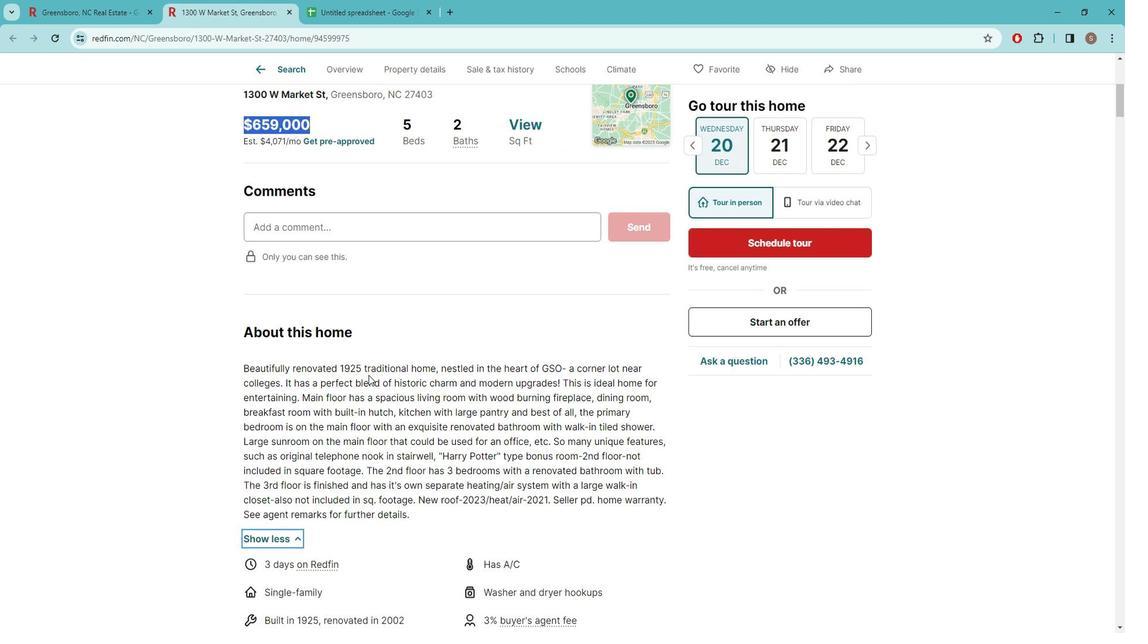 
Action: Mouse scrolled (368, 360) with delta (0, 0)
Screenshot: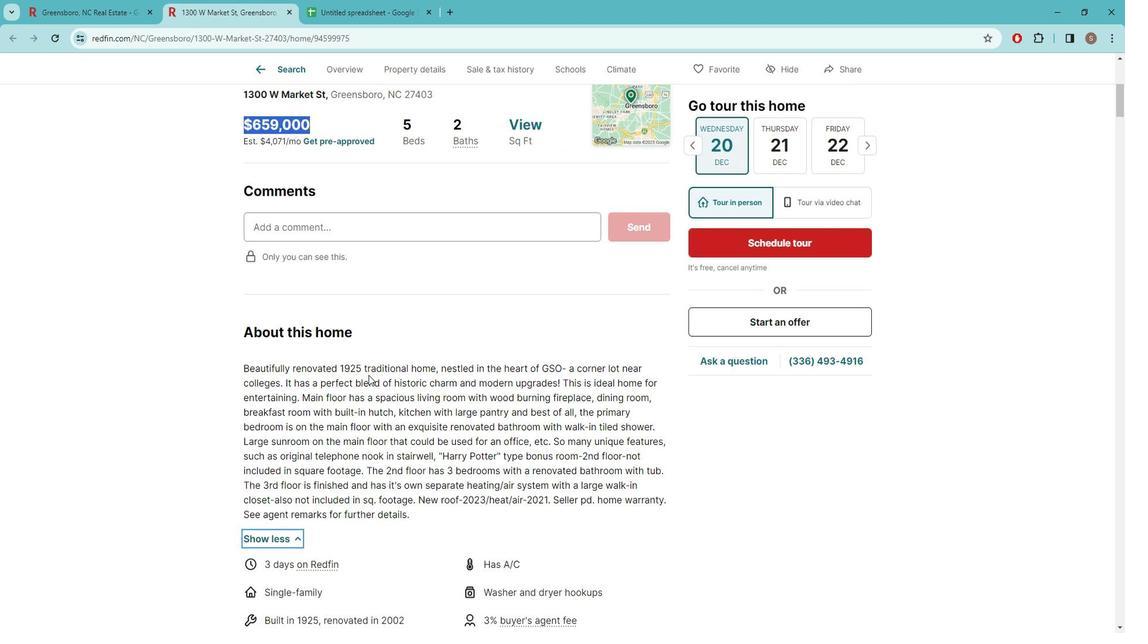 
Action: Mouse scrolled (368, 360) with delta (0, 0)
Screenshot: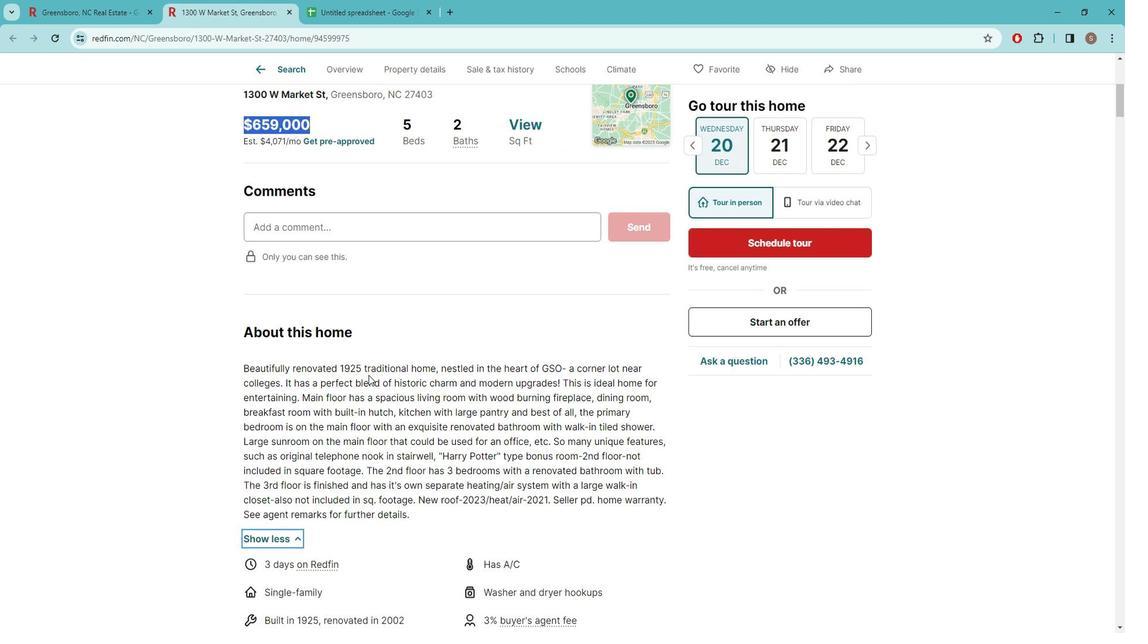 
Action: Mouse moved to (393, 288)
Screenshot: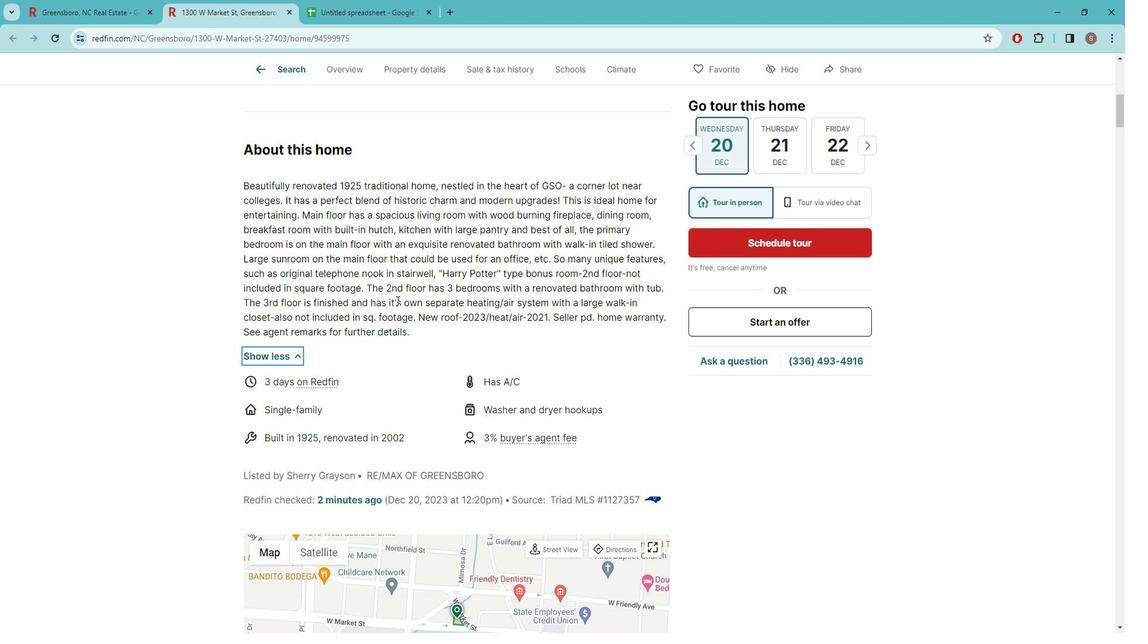 
Action: Mouse scrolled (393, 288) with delta (0, 0)
Screenshot: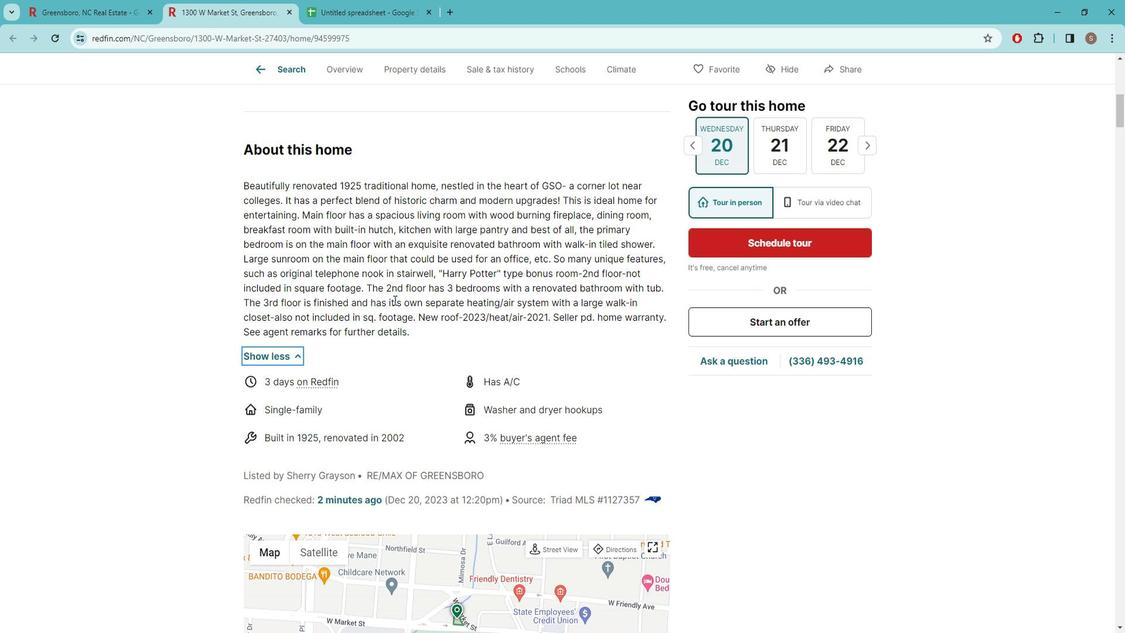 
Action: Mouse moved to (390, 287)
Screenshot: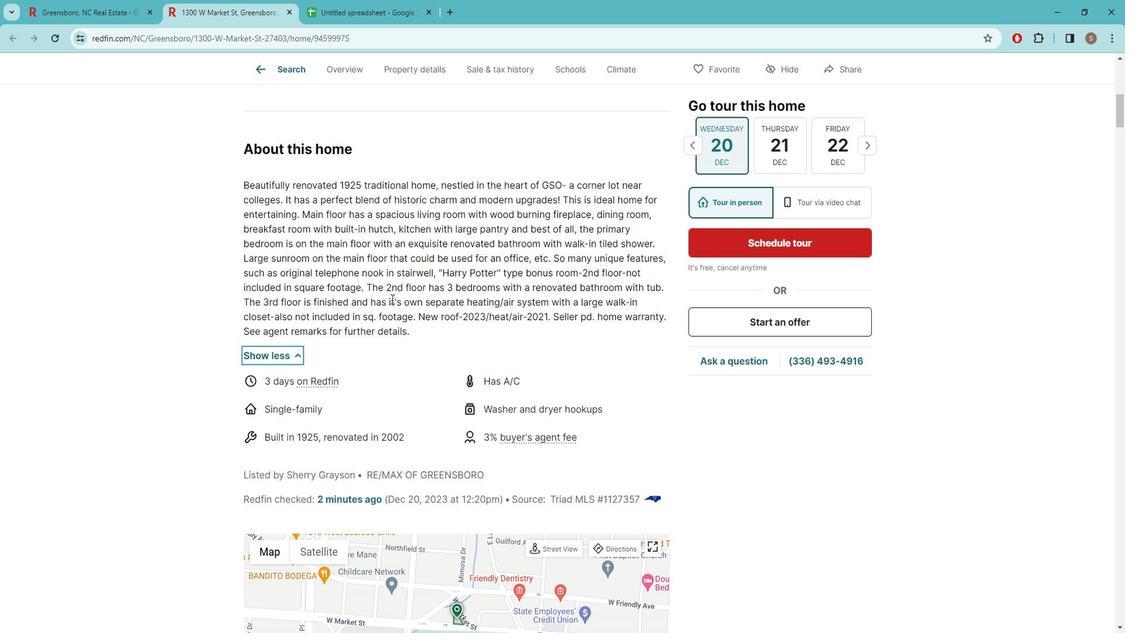 
Action: Mouse scrolled (390, 287) with delta (0, 0)
Screenshot: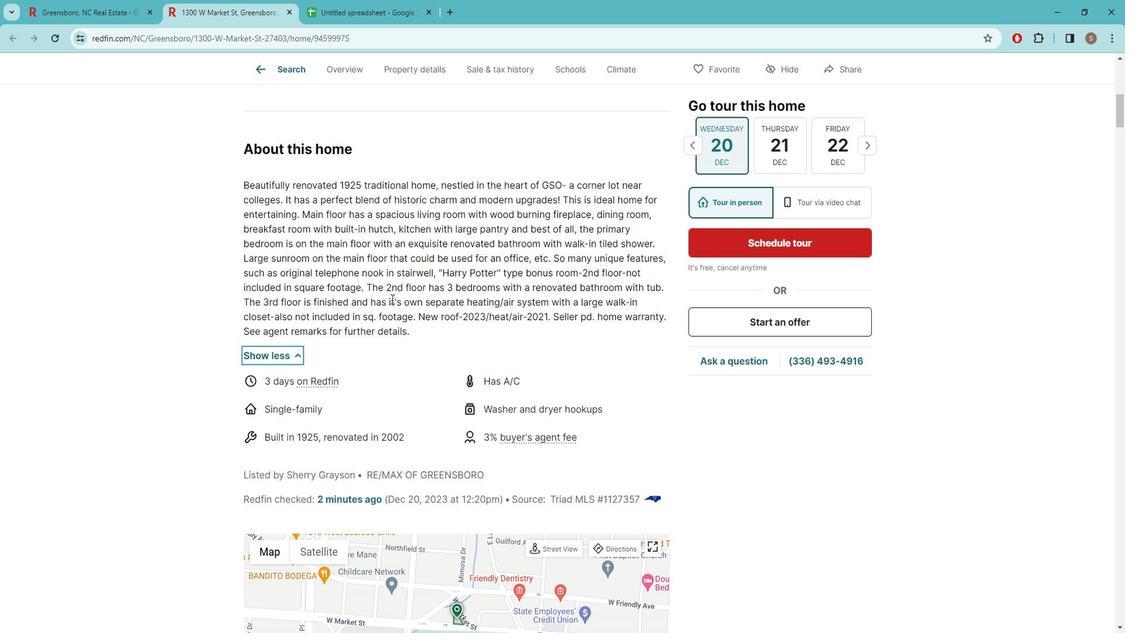 
Action: Mouse moved to (374, 252)
Screenshot: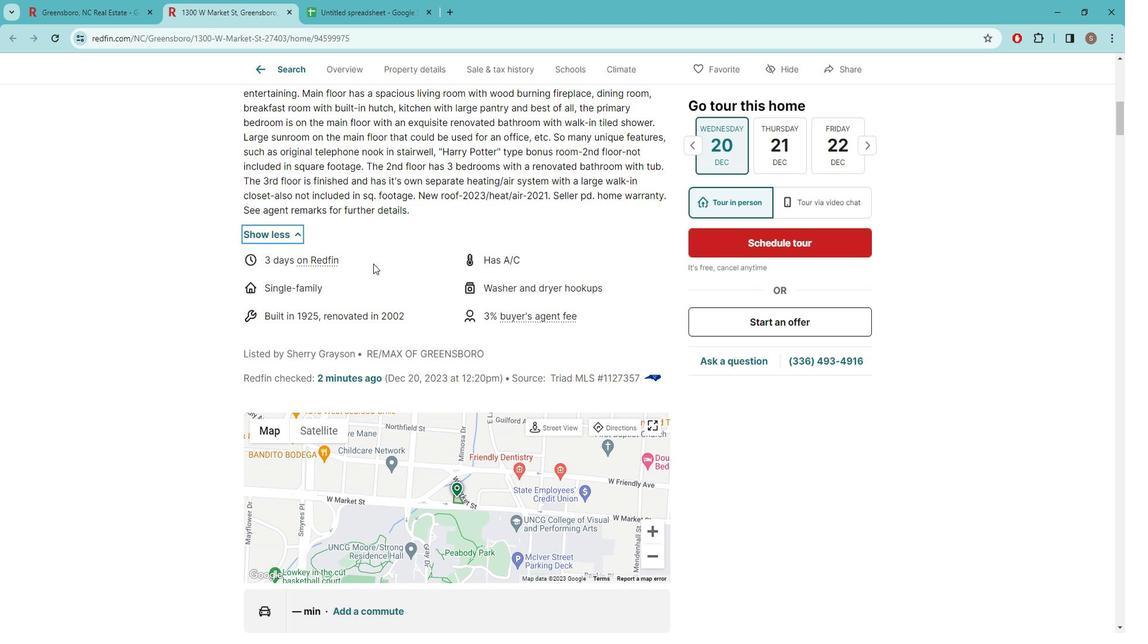 
Action: Mouse scrolled (374, 253) with delta (0, 0)
Screenshot: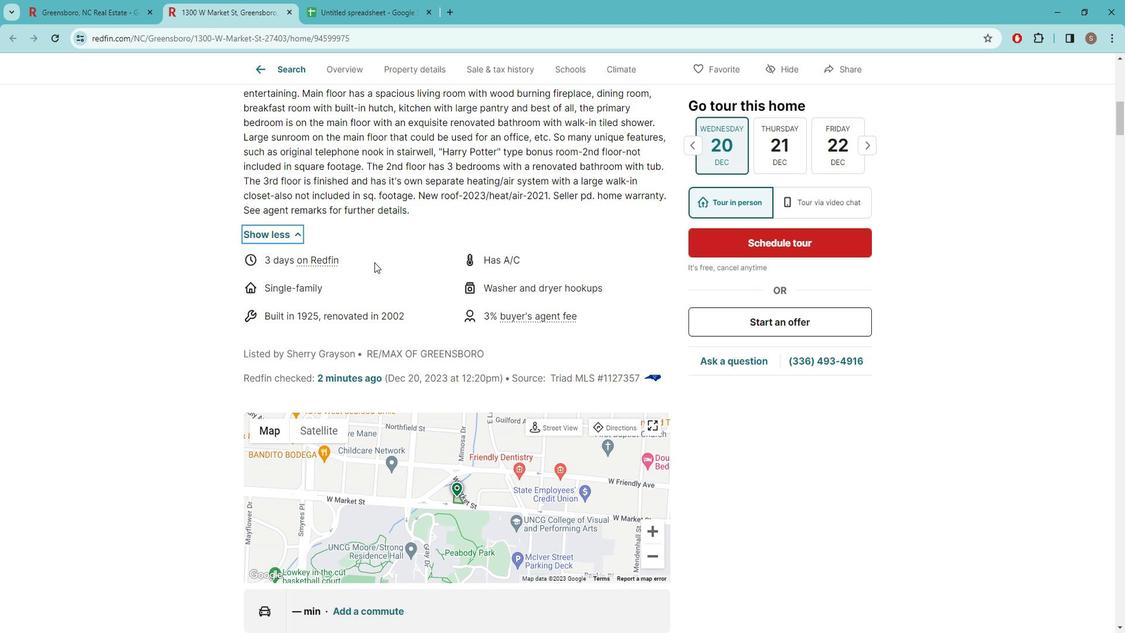 
Action: Mouse moved to (586, 244)
Screenshot: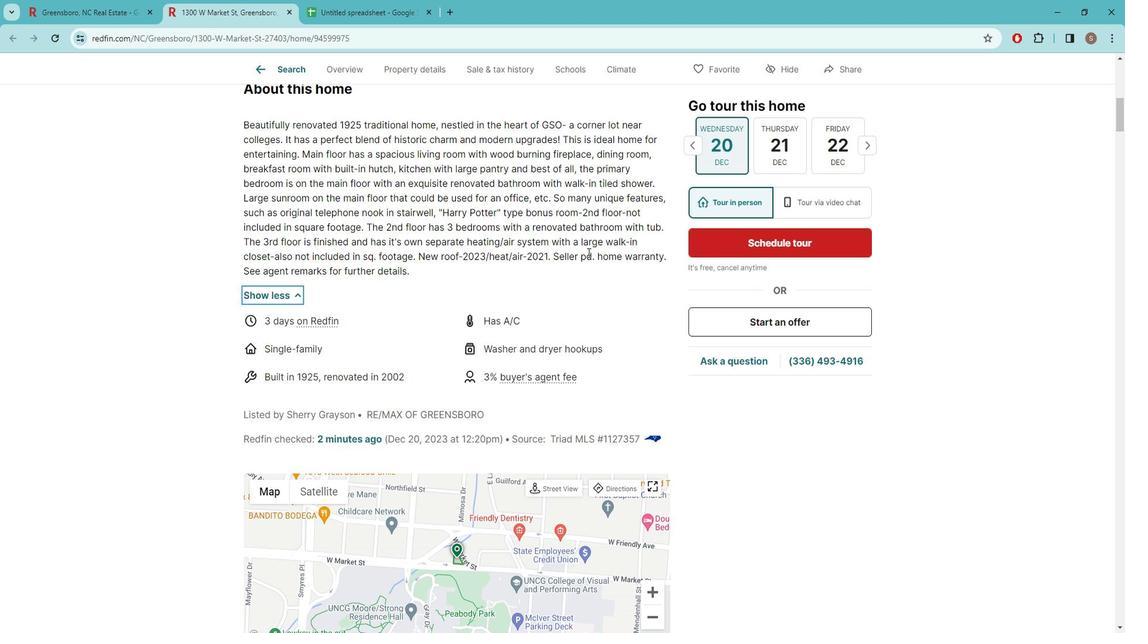 
Action: Mouse scrolled (586, 243) with delta (0, 0)
Screenshot: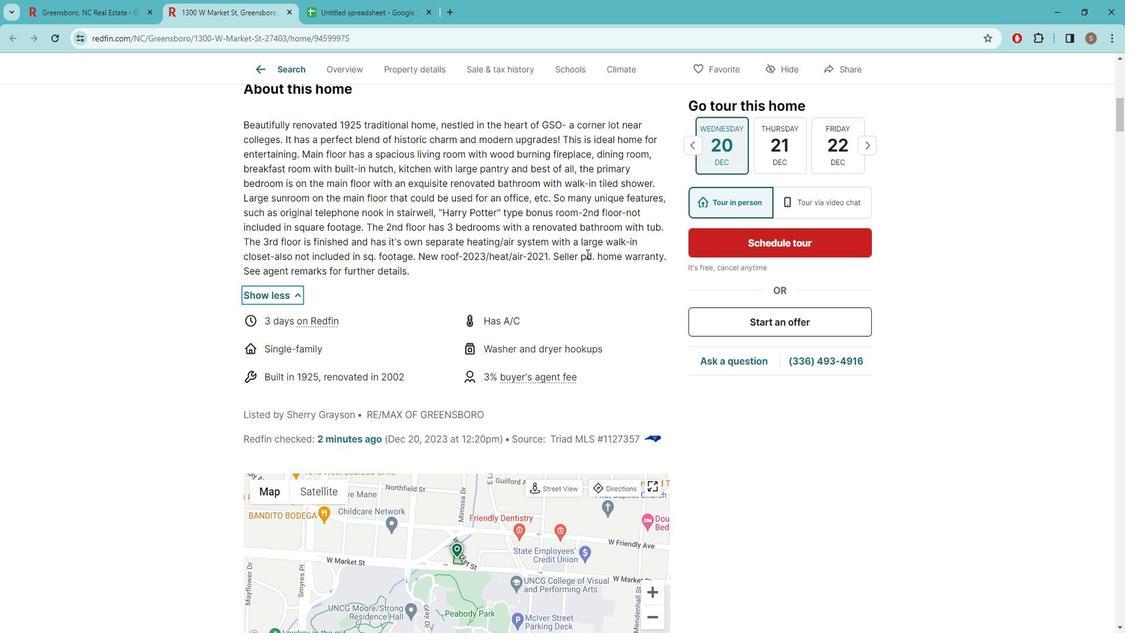 
Action: Mouse moved to (585, 245)
Screenshot: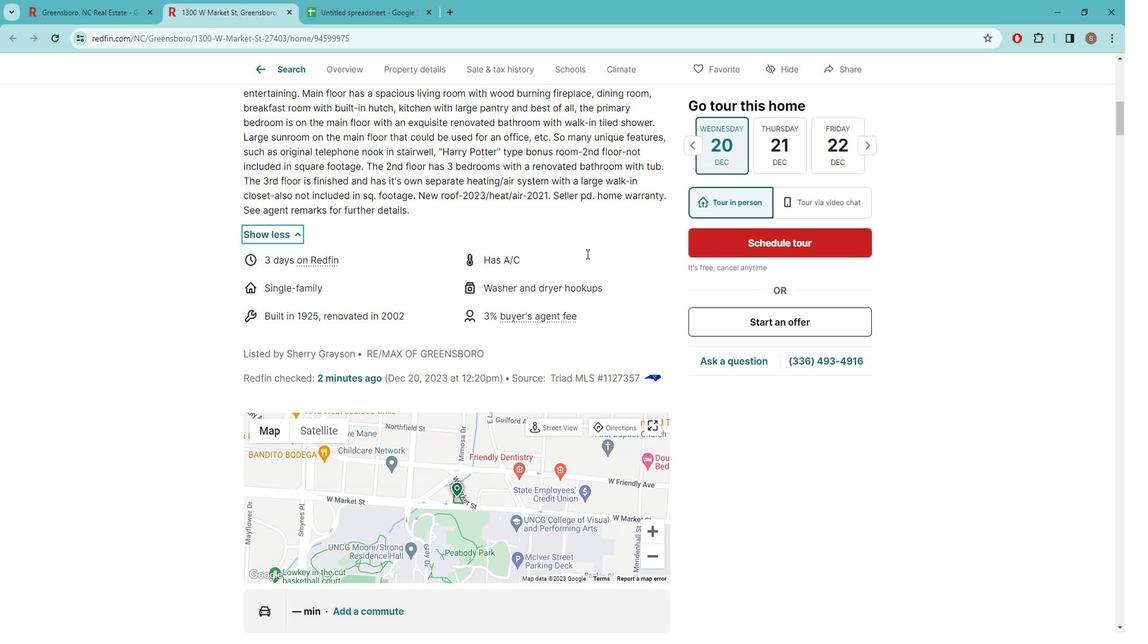 
Action: Mouse scrolled (585, 245) with delta (0, 0)
Screenshot: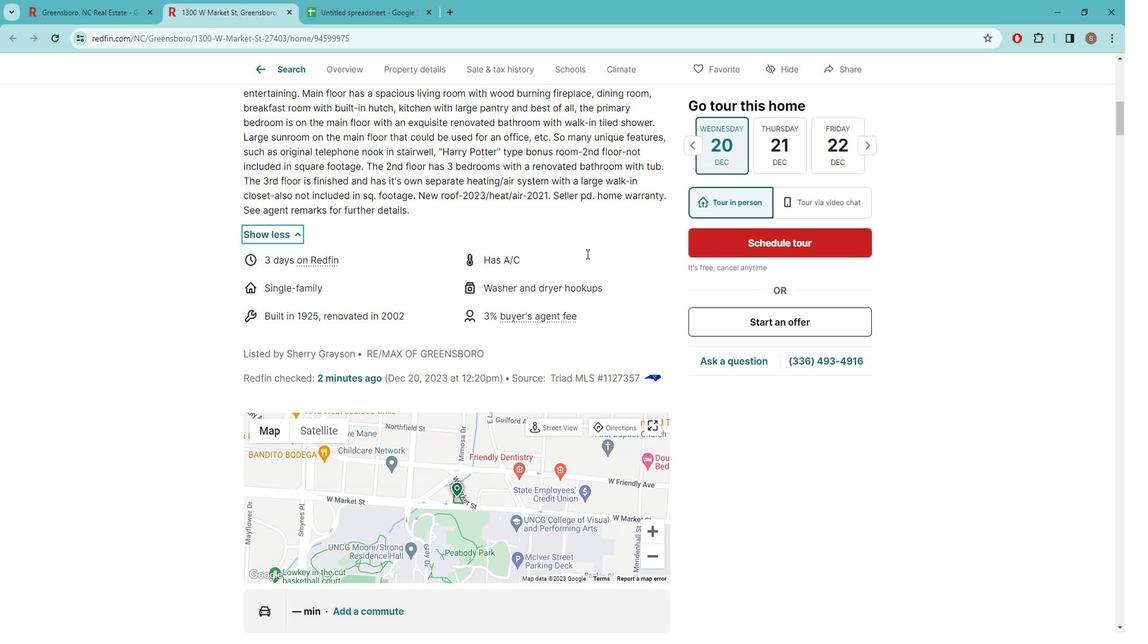 
Action: Mouse moved to (585, 245)
Screenshot: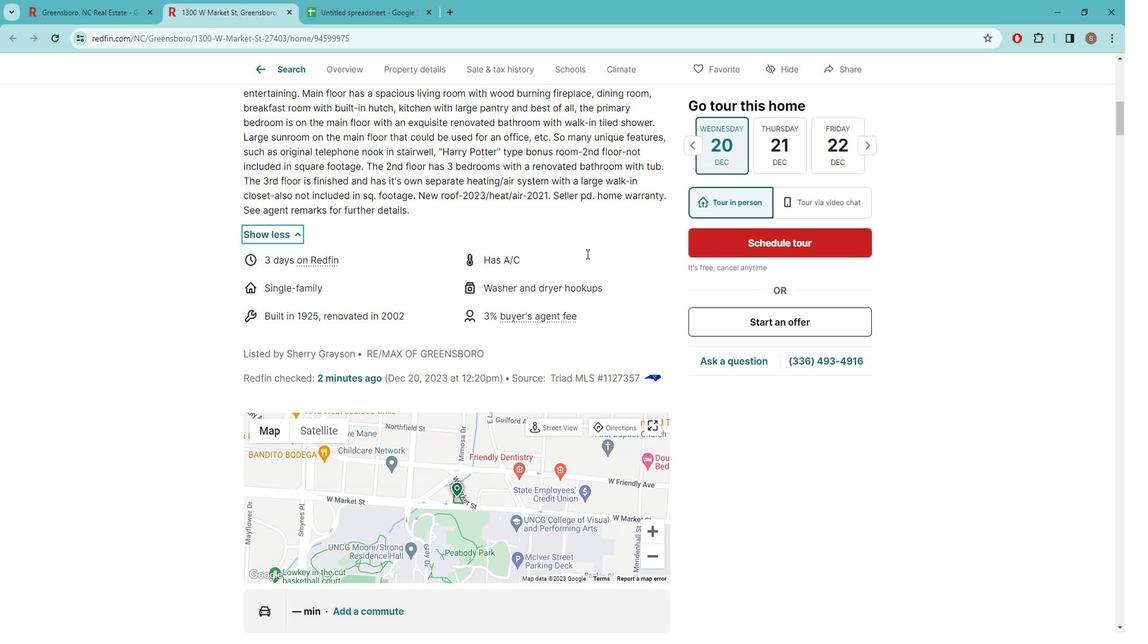 
Action: Mouse scrolled (585, 245) with delta (0, 0)
Screenshot: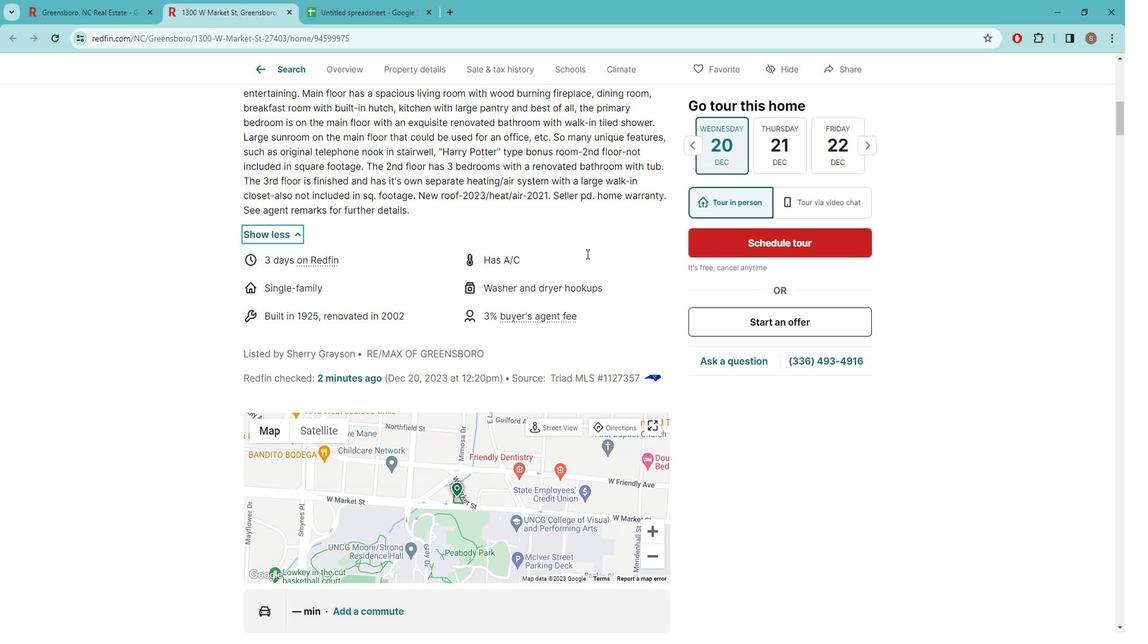 
Action: Mouse moved to (584, 245)
Screenshot: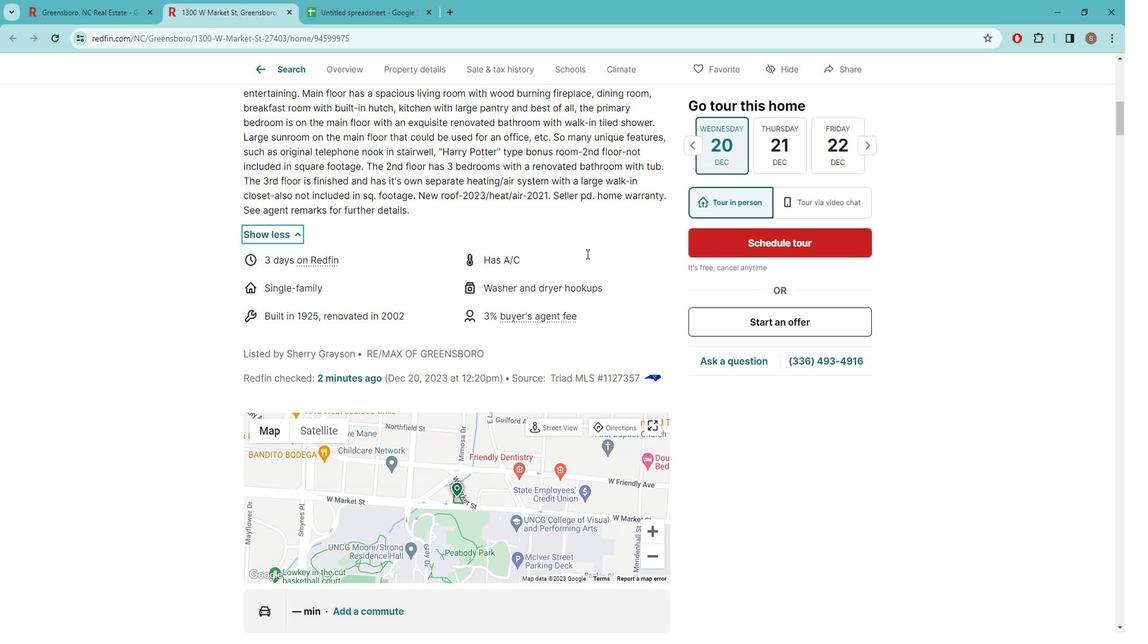 
Action: Mouse scrolled (584, 245) with delta (0, 0)
Screenshot: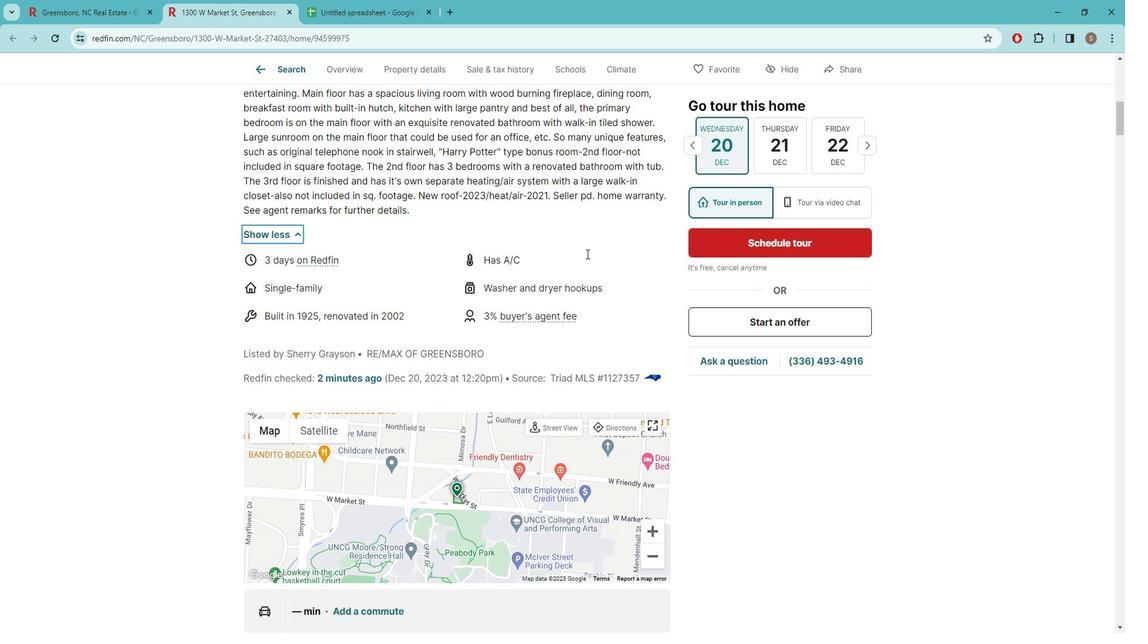 
Action: Mouse moved to (584, 246)
Screenshot: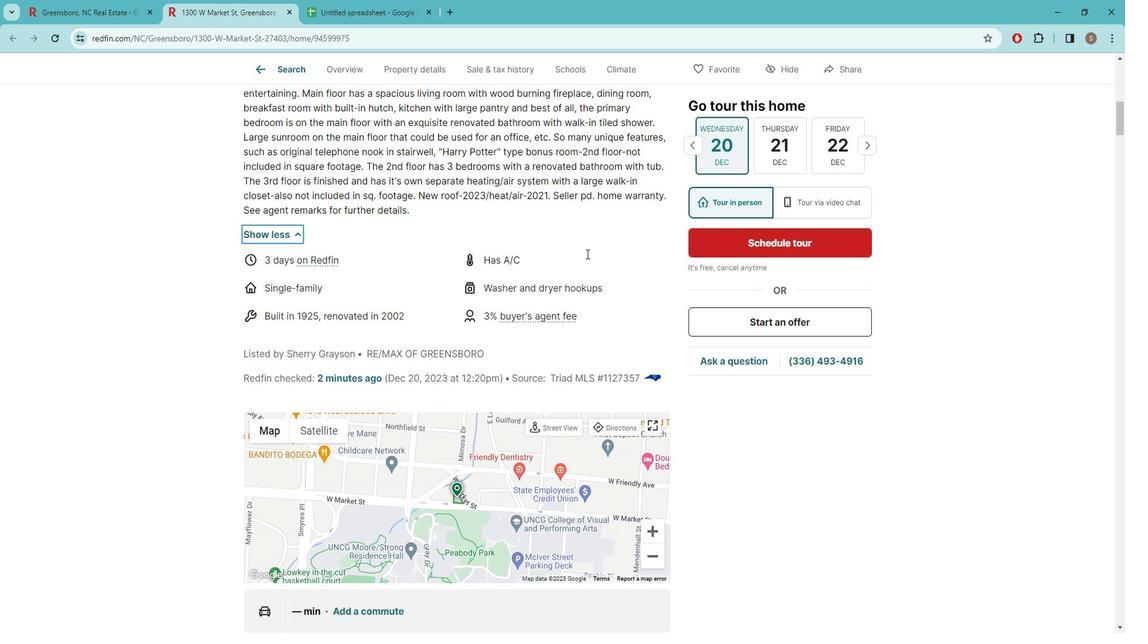 
Action: Mouse scrolled (584, 245) with delta (0, 0)
Screenshot: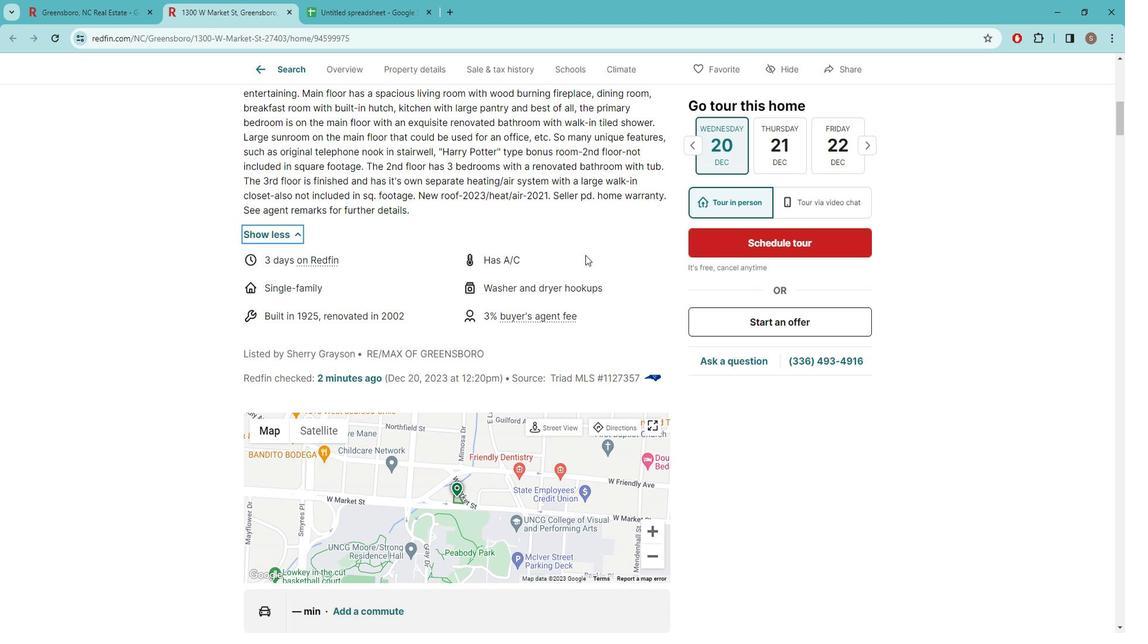 
Action: Mouse scrolled (584, 245) with delta (0, 0)
Screenshot: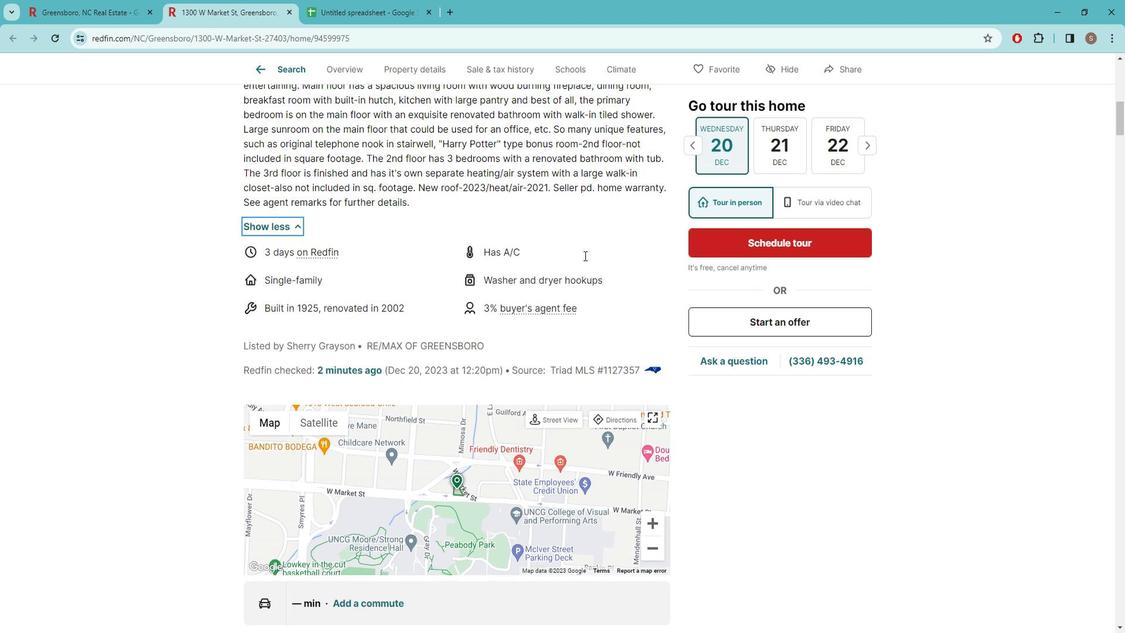 
Action: Mouse moved to (521, 252)
Screenshot: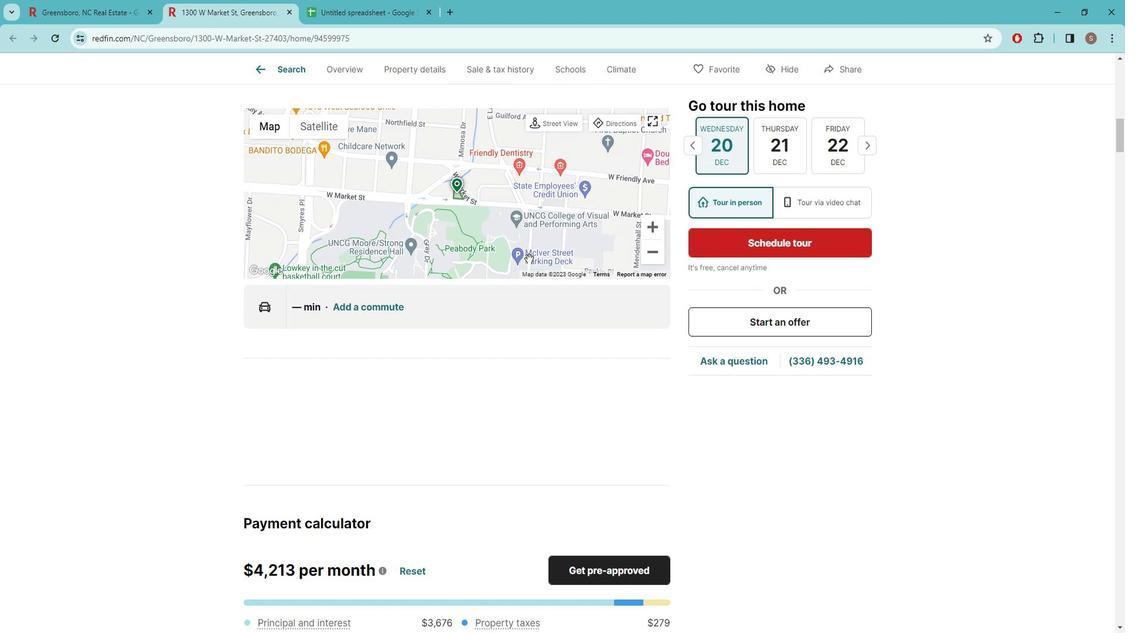 
Action: Mouse scrolled (521, 251) with delta (0, 0)
Screenshot: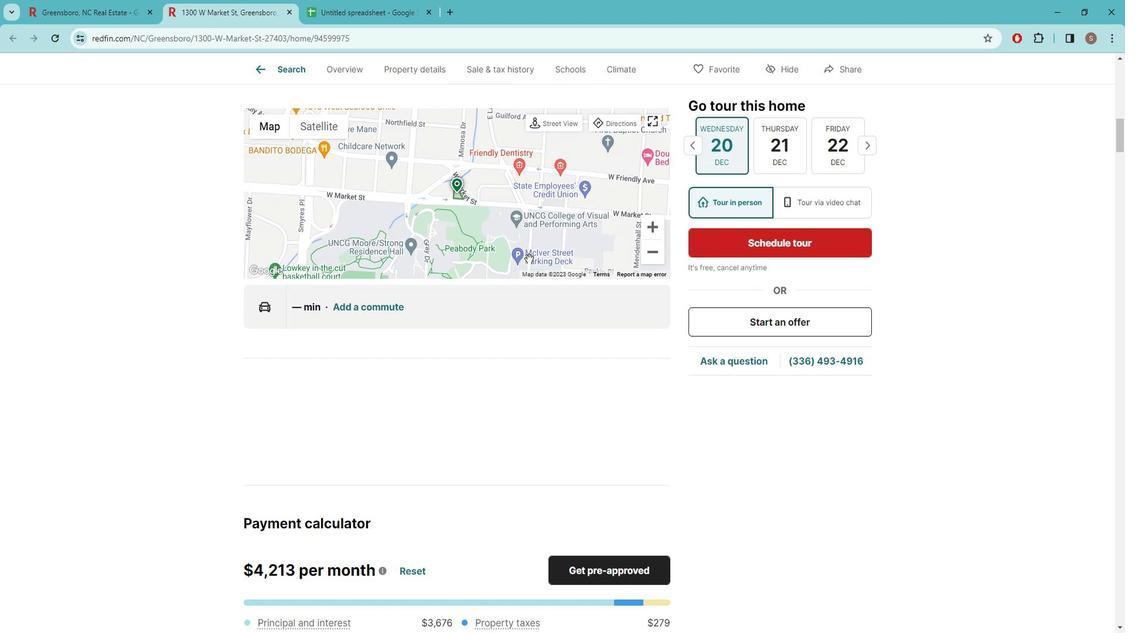 
Action: Mouse moved to (518, 253)
Screenshot: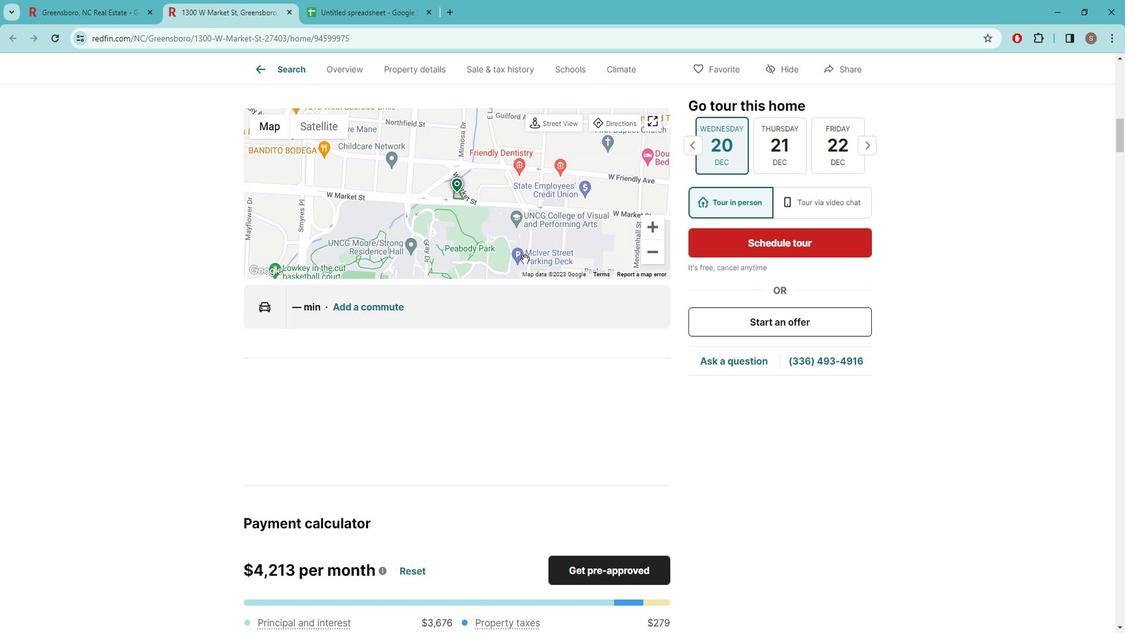 
Action: Mouse scrolled (518, 252) with delta (0, 0)
Screenshot: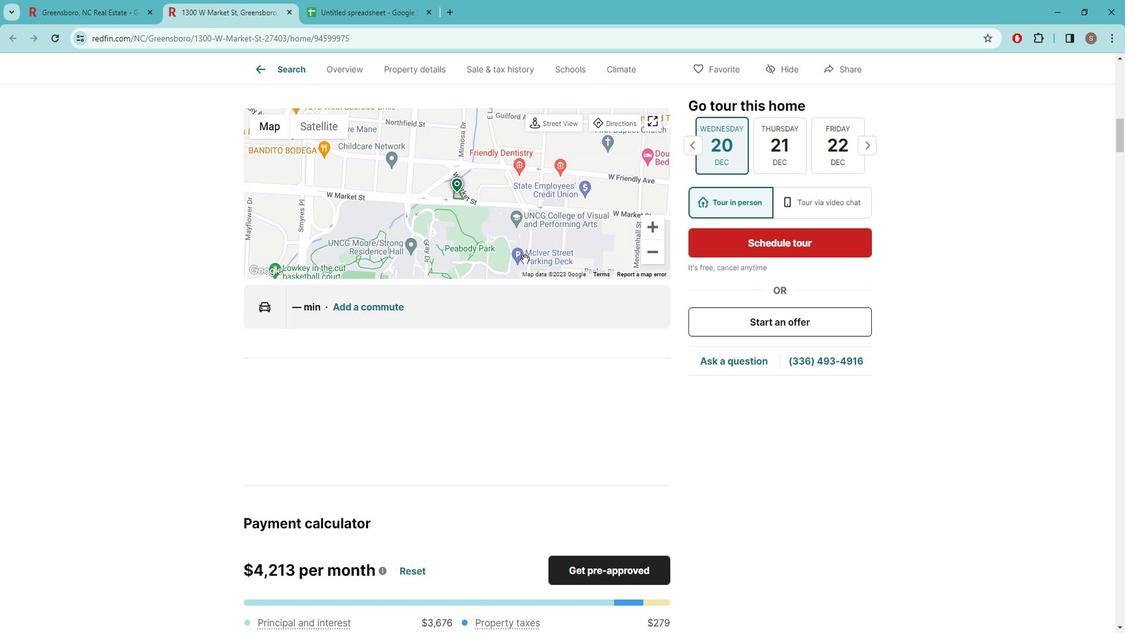 
Action: Mouse moved to (517, 253)
Screenshot: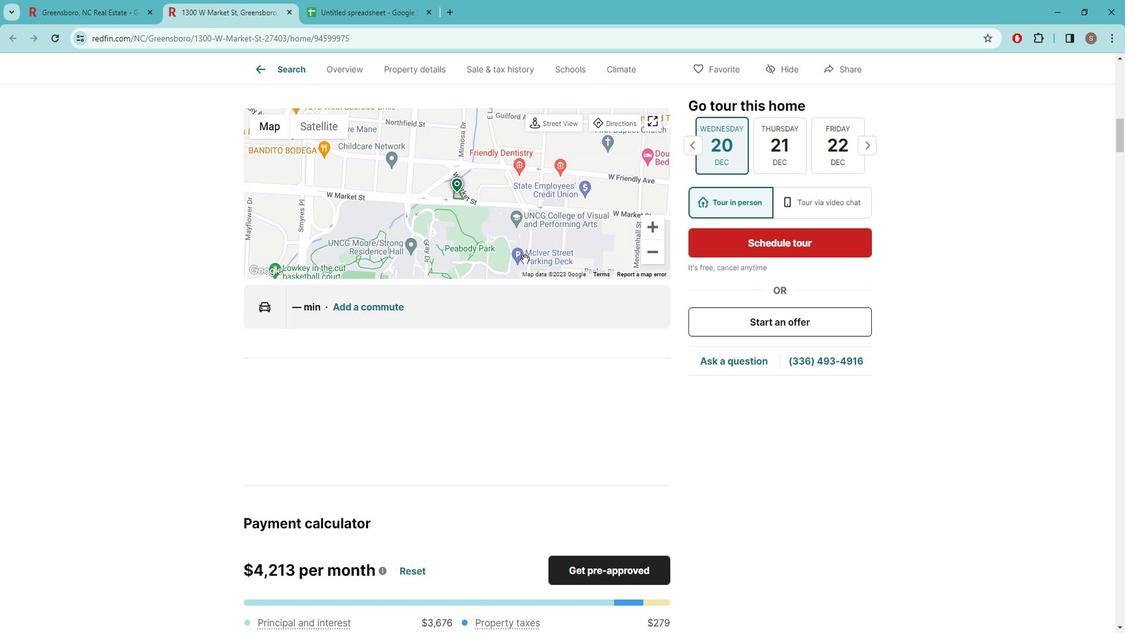 
Action: Mouse scrolled (517, 253) with delta (0, 0)
Screenshot: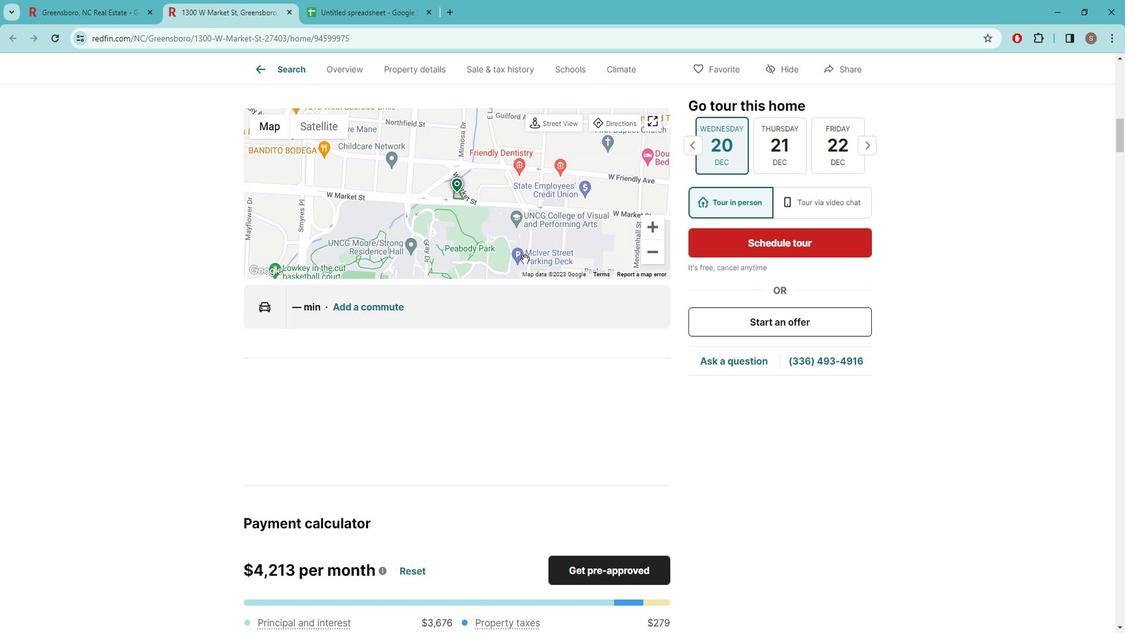 
Action: Mouse moved to (516, 253)
Screenshot: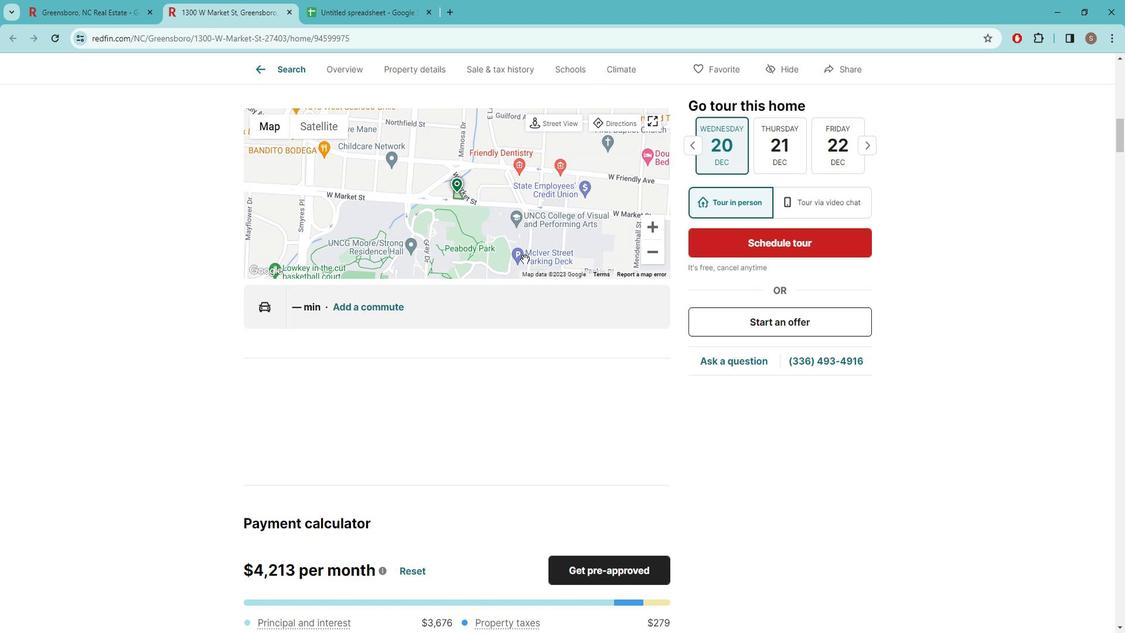
Action: Mouse scrolled (516, 253) with delta (0, 0)
Screenshot: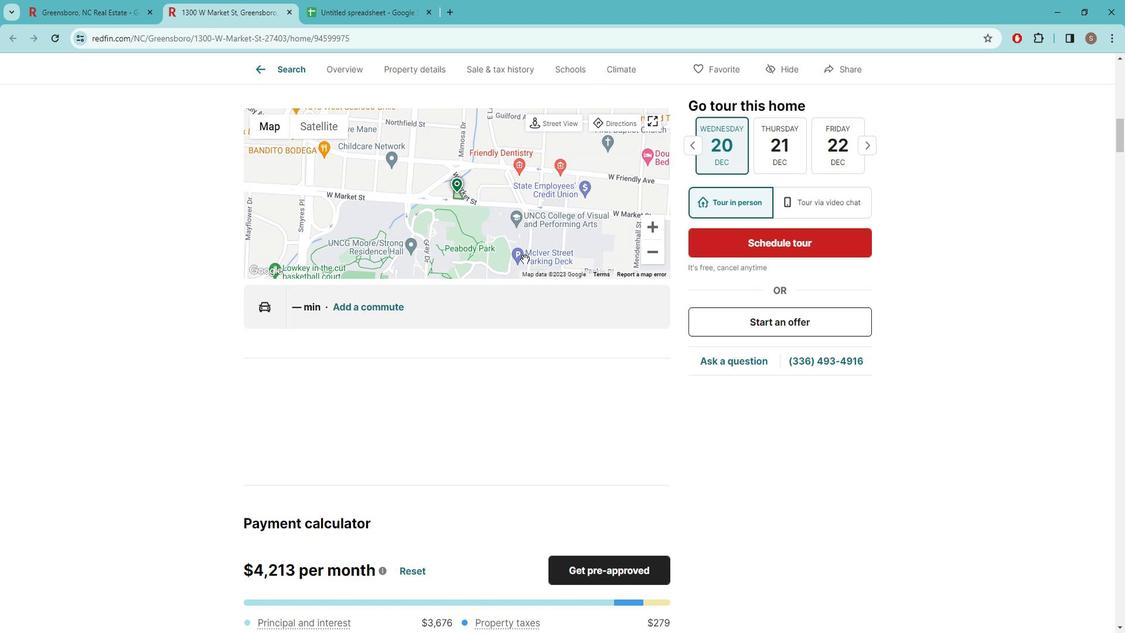 
Action: Mouse moved to (515, 254)
Screenshot: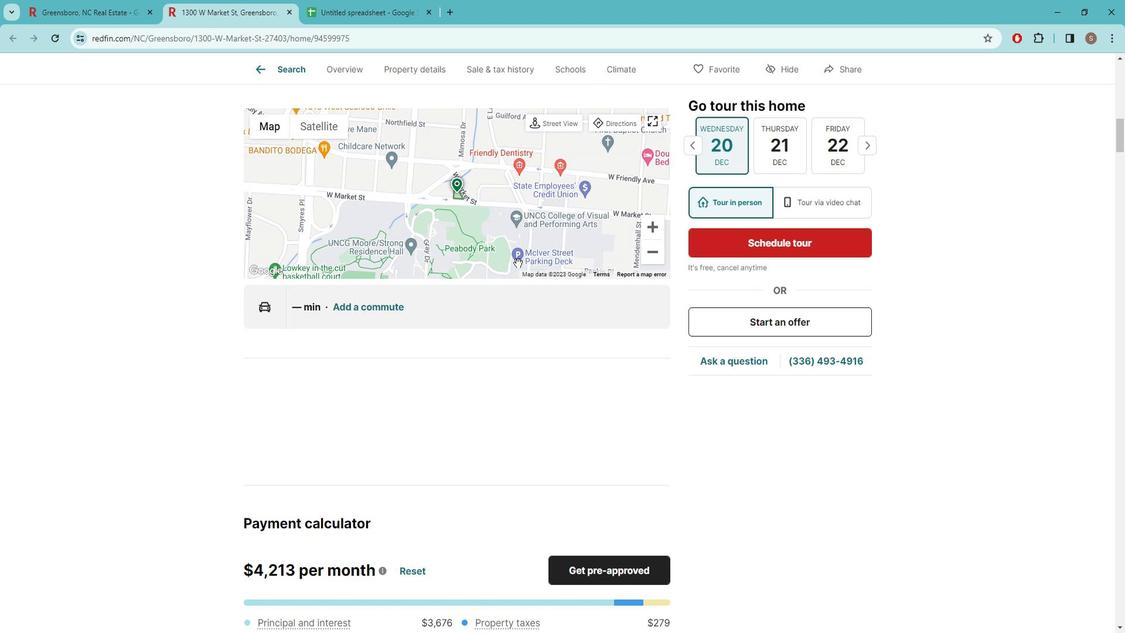 
Action: Mouse scrolled (515, 253) with delta (0, 0)
Screenshot: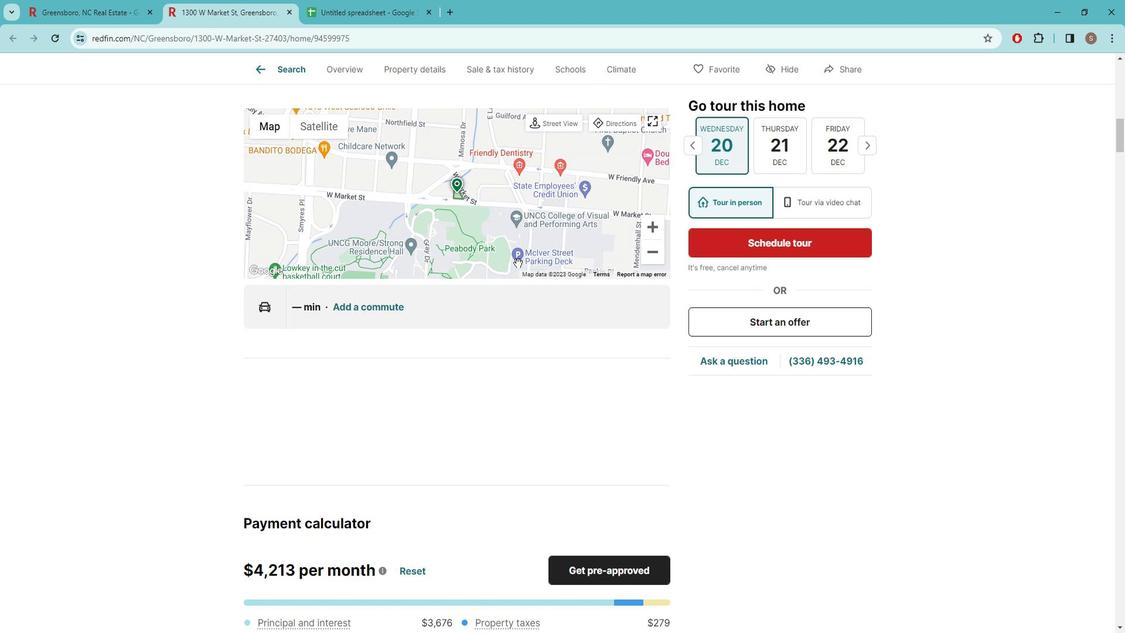 
Action: Mouse scrolled (515, 253) with delta (0, 0)
Screenshot: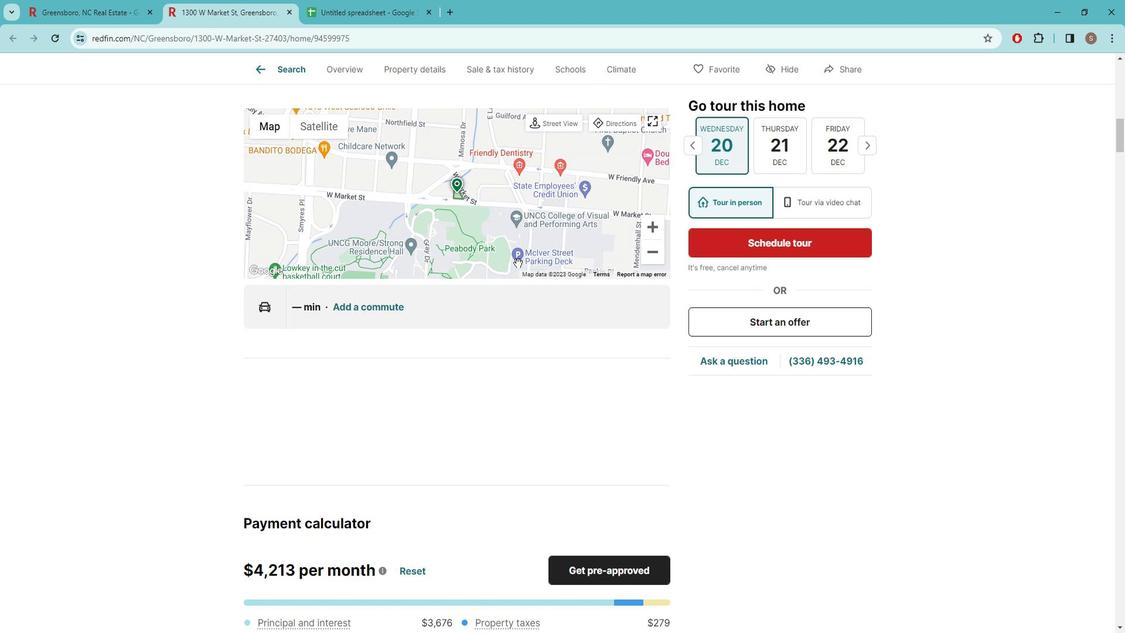 
Action: Mouse moved to (513, 255)
Screenshot: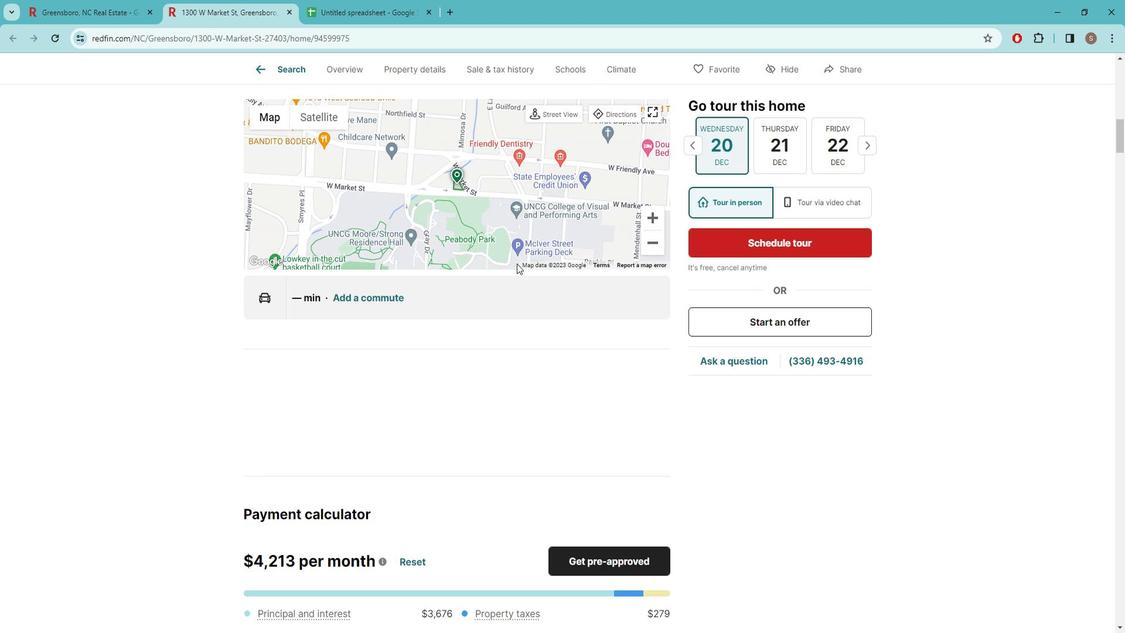 
Action: Mouse scrolled (513, 254) with delta (0, 0)
Screenshot: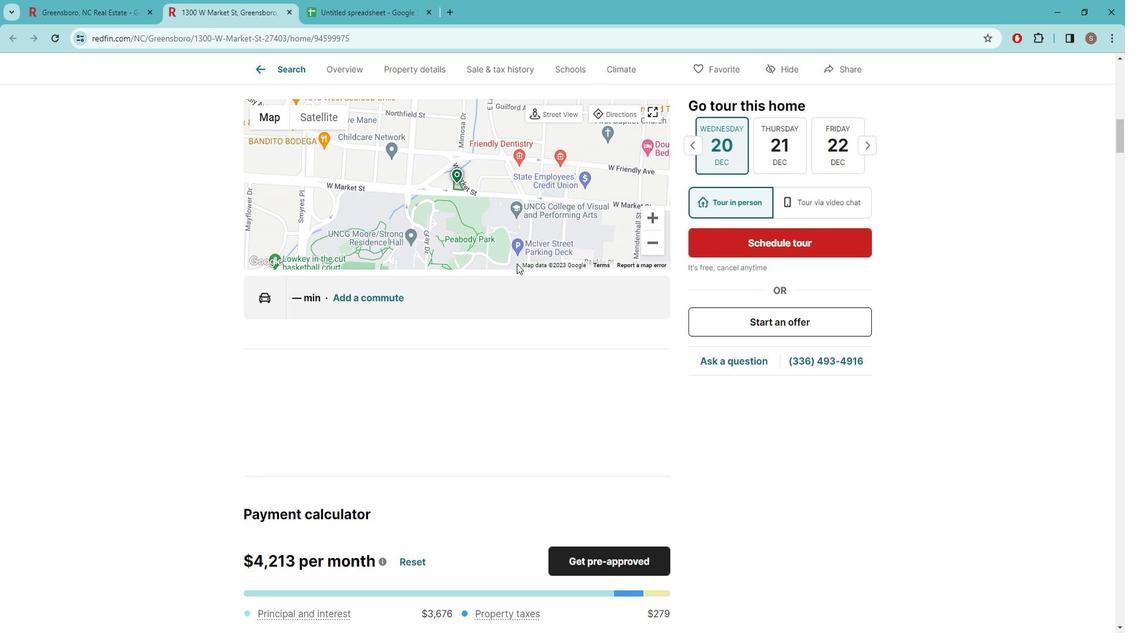 
Action: Mouse moved to (508, 257)
Screenshot: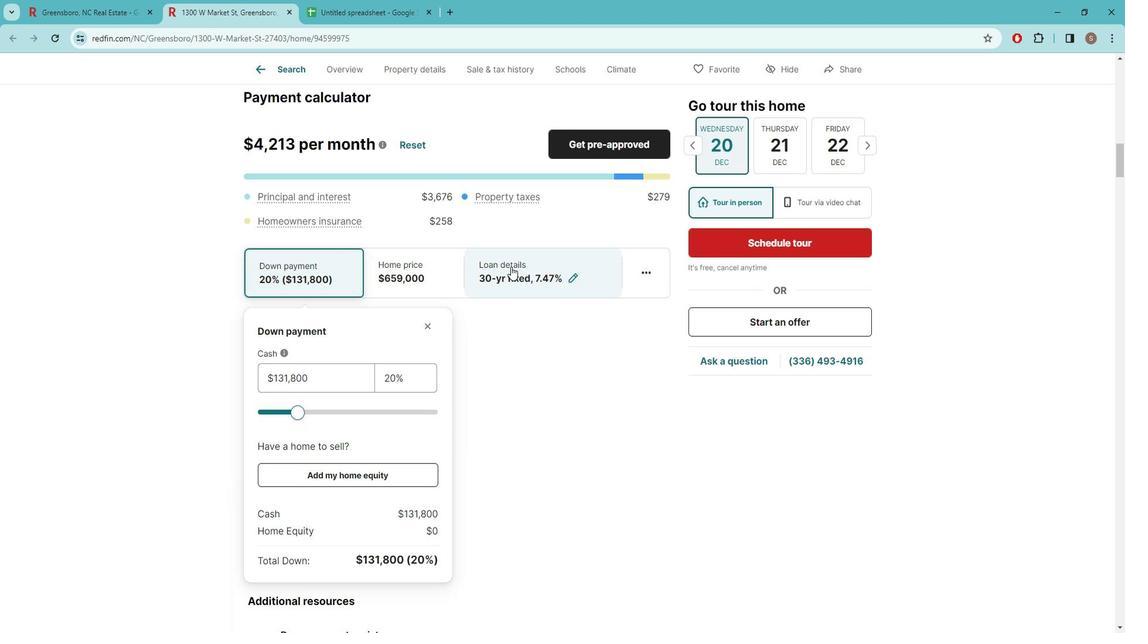 
Action: Mouse scrolled (508, 257) with delta (0, 0)
Screenshot: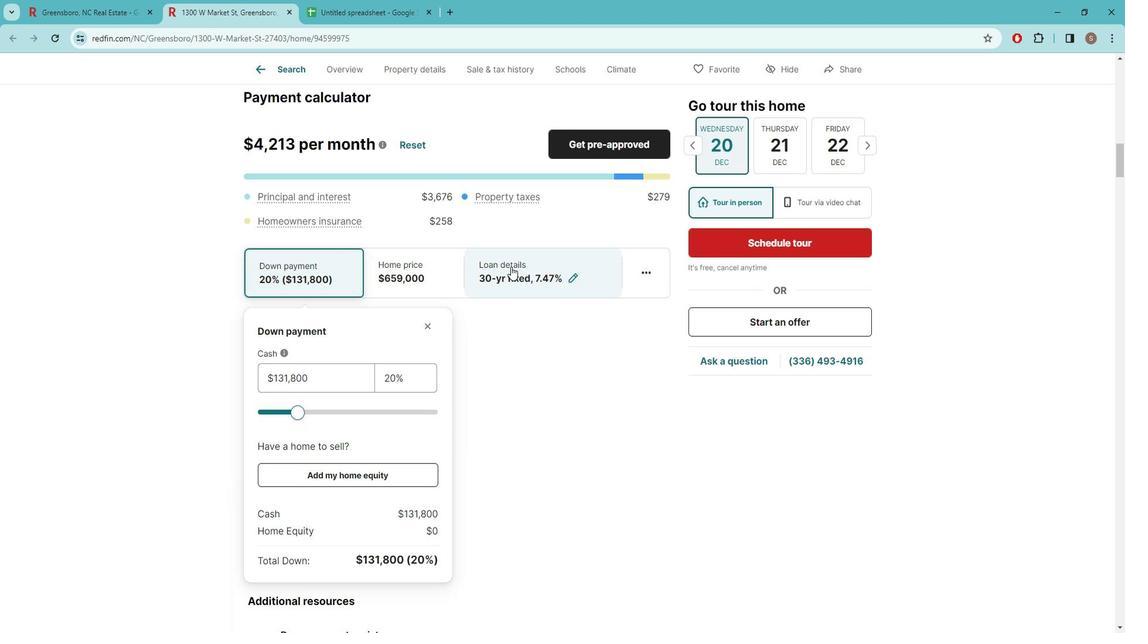 
Action: Mouse moved to (508, 258)
Screenshot: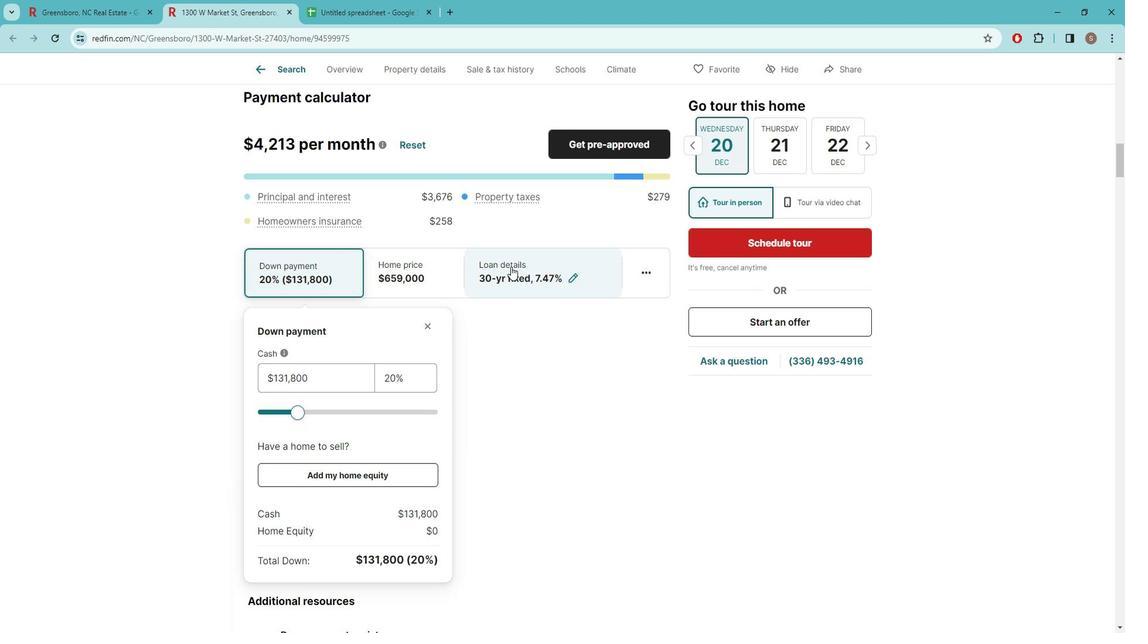 
Action: Mouse scrolled (508, 257) with delta (0, 0)
Screenshot: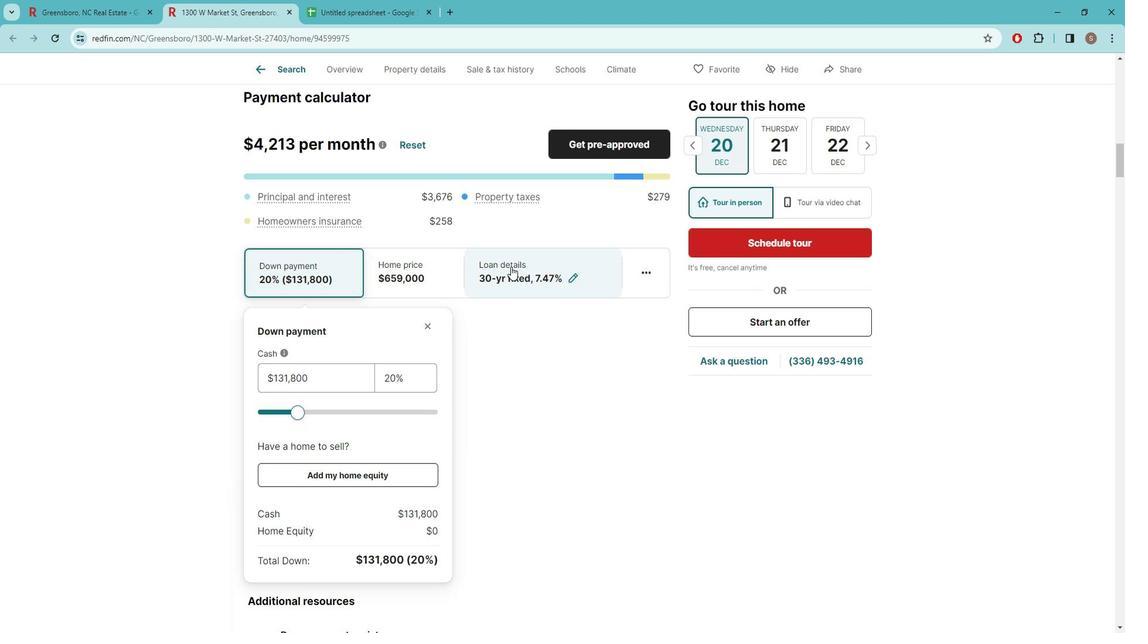 
Action: Mouse scrolled (508, 257) with delta (0, 0)
Screenshot: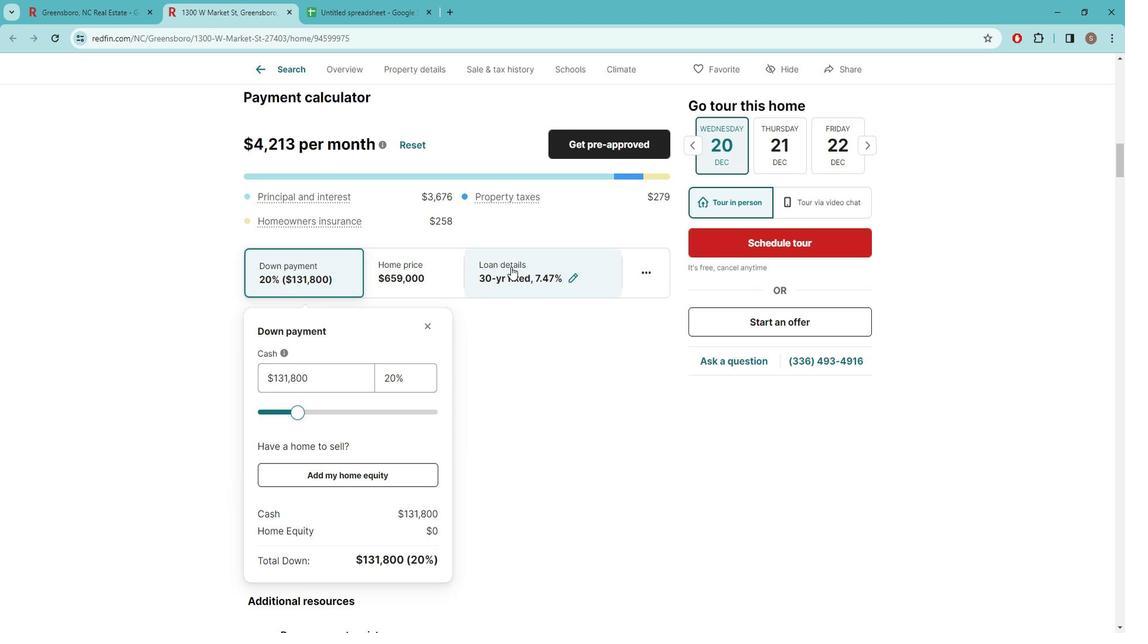 
Action: Mouse scrolled (508, 257) with delta (0, 0)
Screenshot: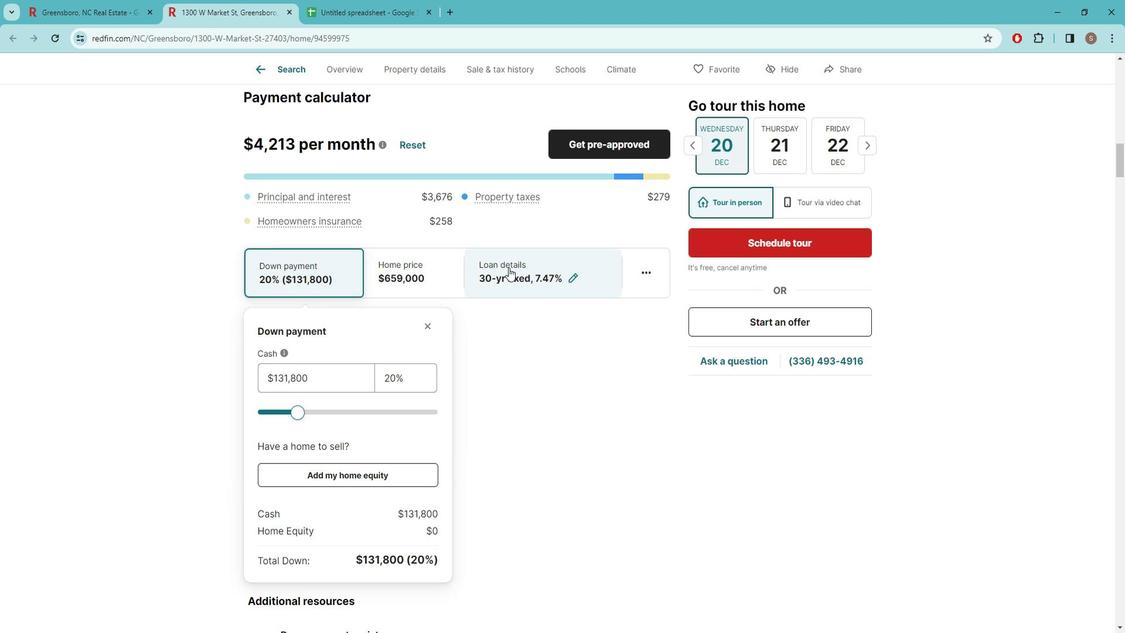 
Action: Mouse scrolled (508, 257) with delta (0, 0)
Screenshot: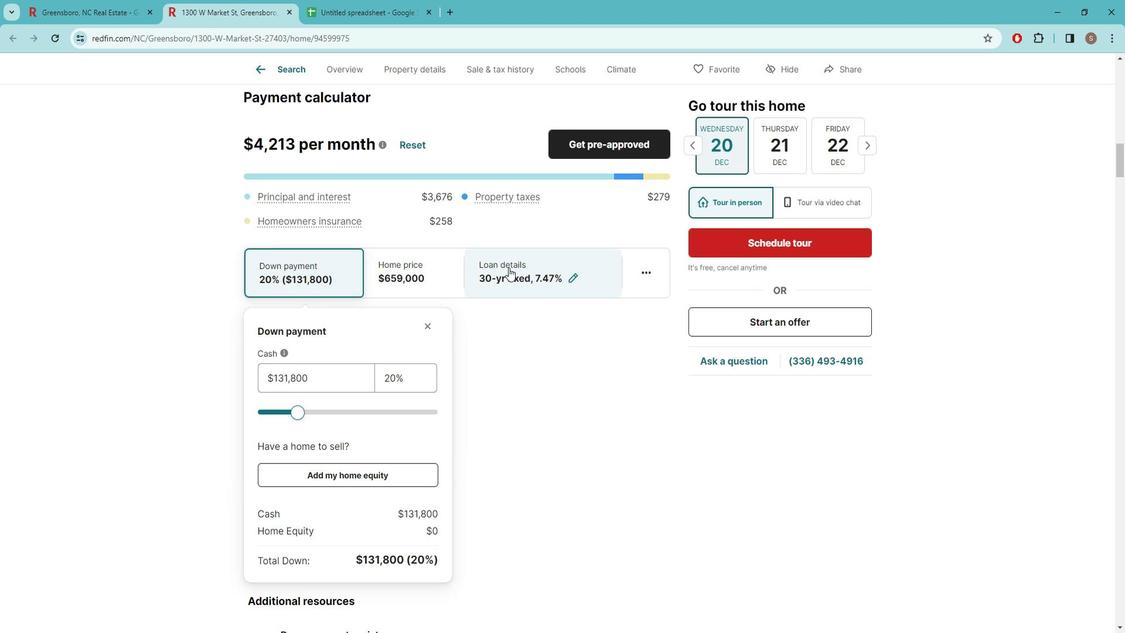 
Action: Mouse scrolled (508, 257) with delta (0, 0)
Screenshot: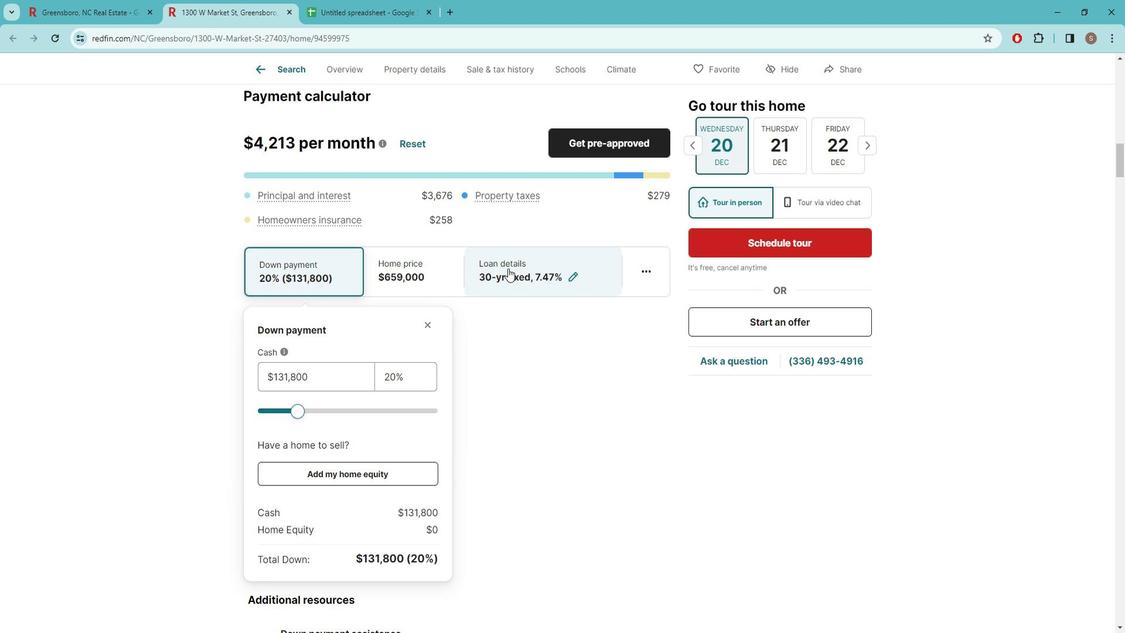 
Action: Mouse moved to (471, 269)
Screenshot: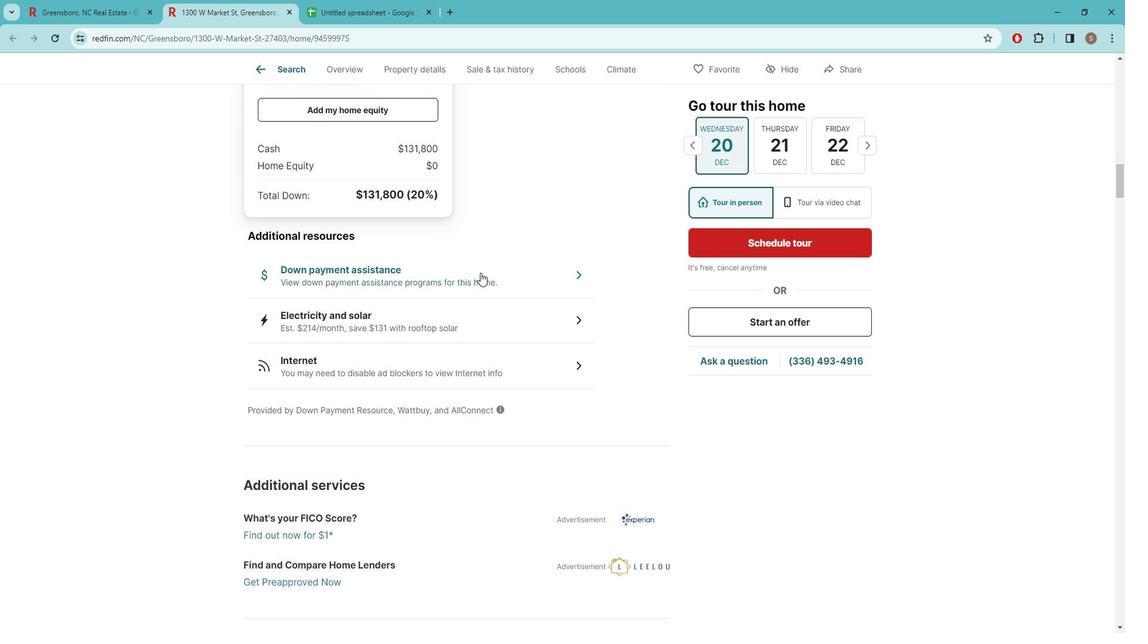 
Action: Mouse scrolled (471, 269) with delta (0, 0)
Screenshot: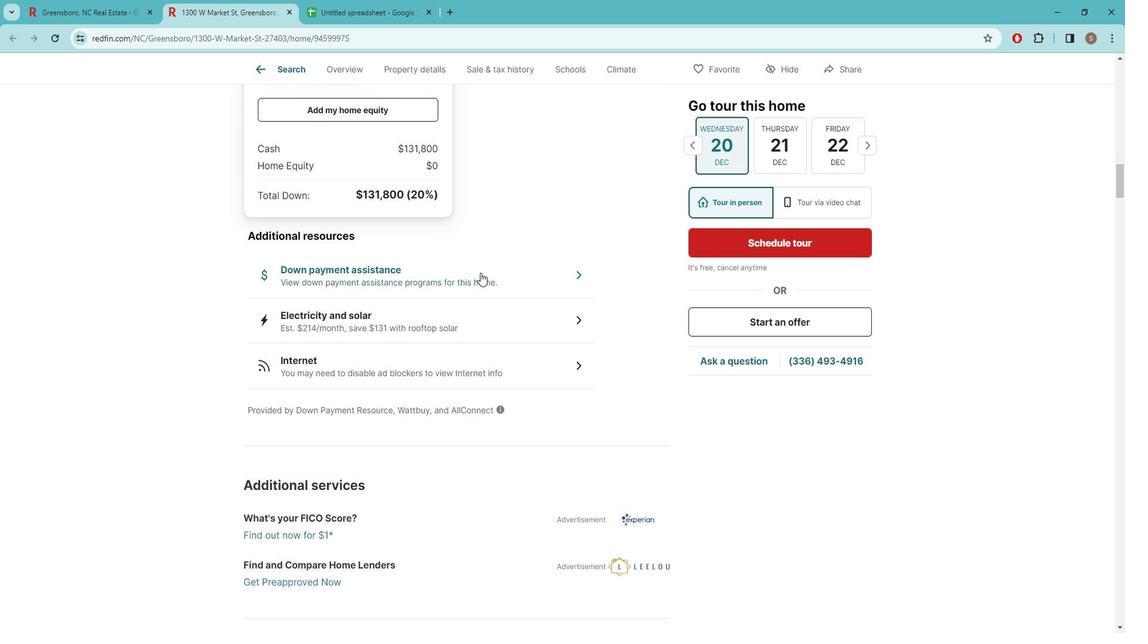 
Action: Mouse moved to (470, 269)
Screenshot: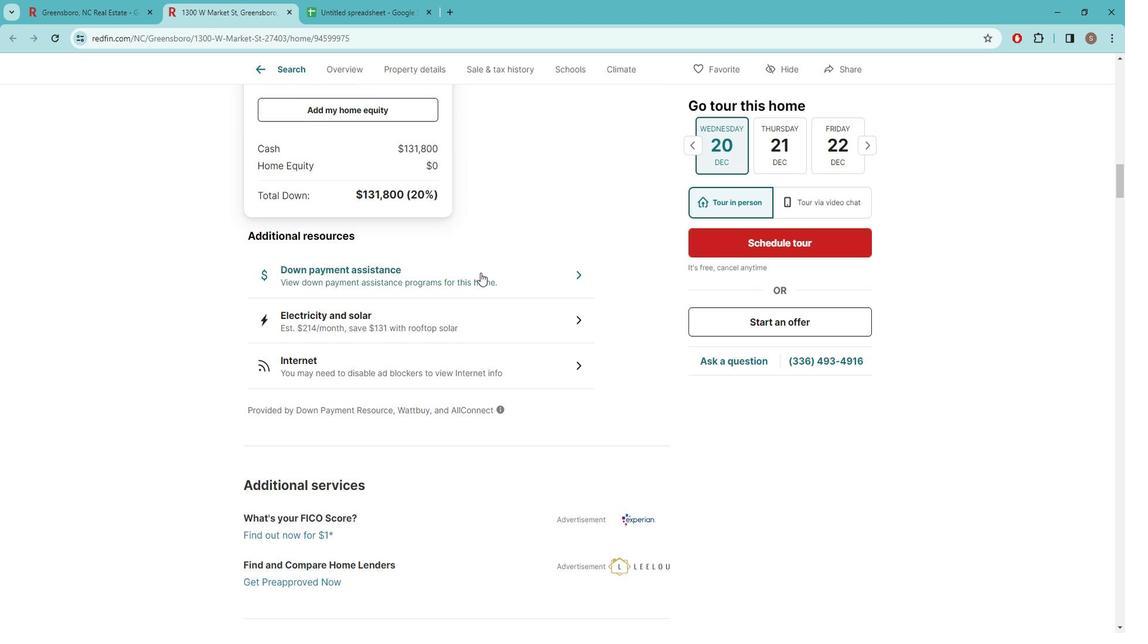 
Action: Mouse scrolled (470, 269) with delta (0, 0)
Screenshot: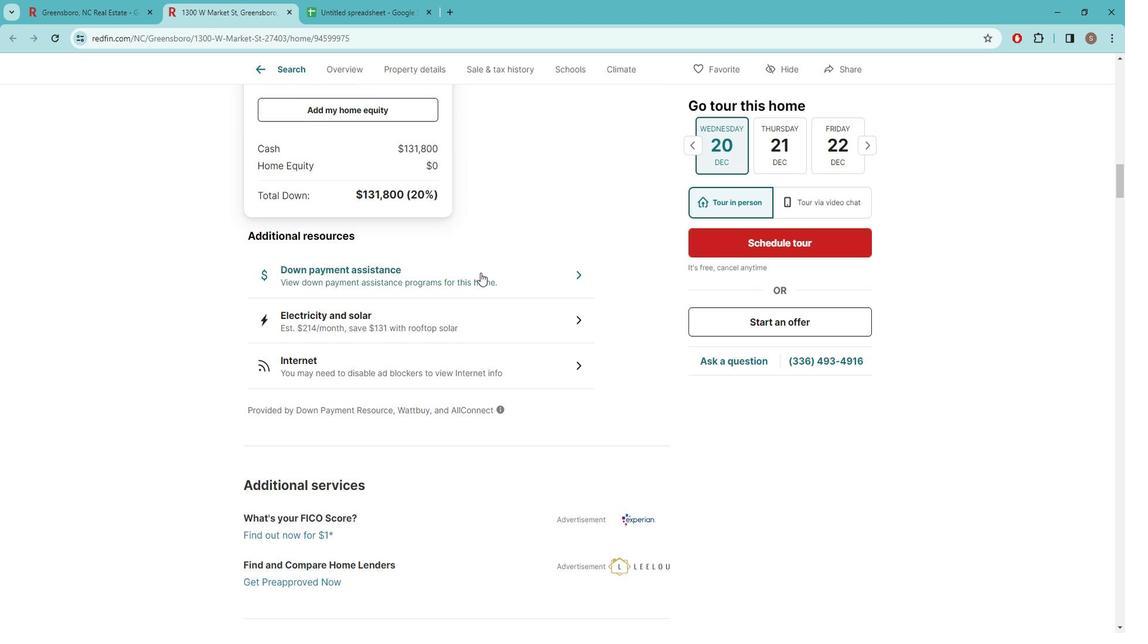 
Action: Mouse scrolled (470, 269) with delta (0, 0)
Screenshot: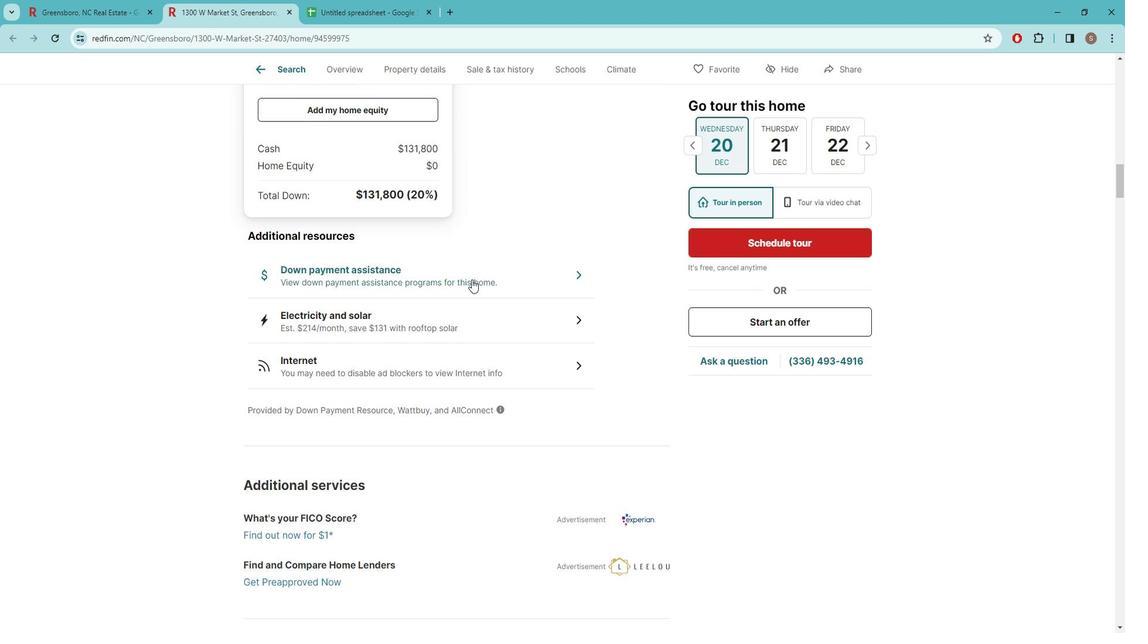 
Action: Mouse scrolled (470, 269) with delta (0, 0)
Screenshot: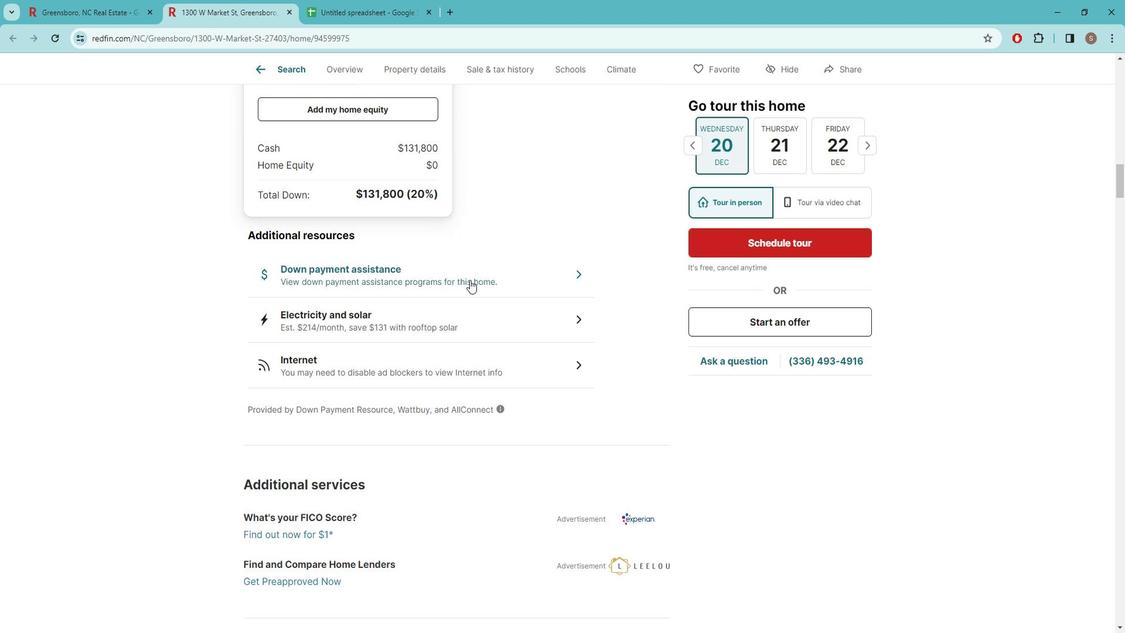 
Action: Mouse moved to (467, 269)
Screenshot: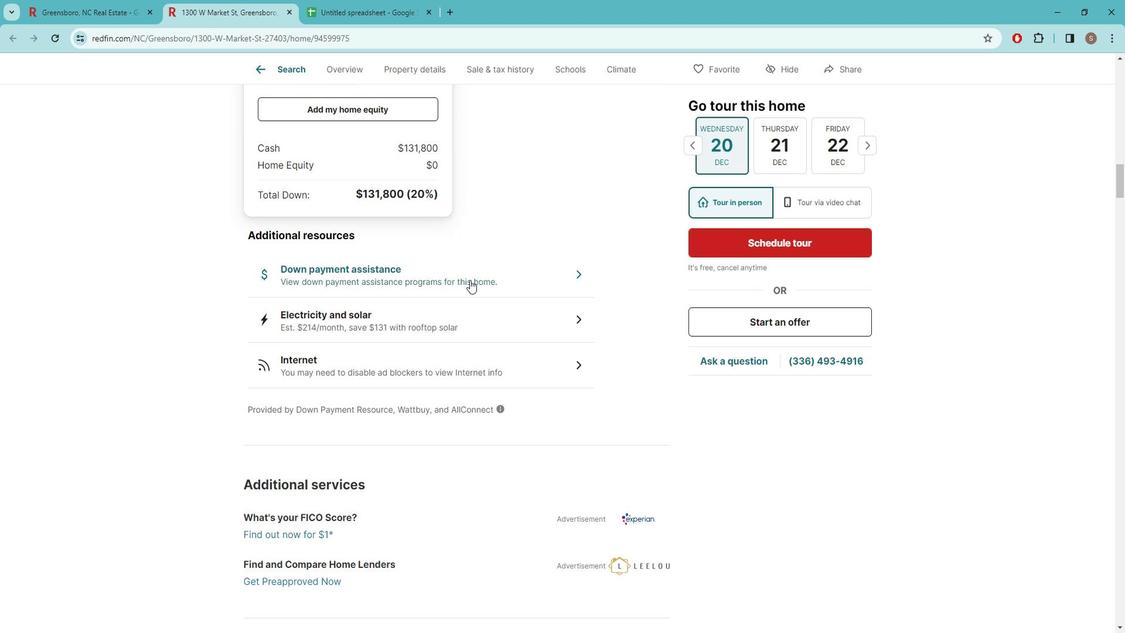 
Action: Mouse scrolled (467, 269) with delta (0, 0)
Screenshot: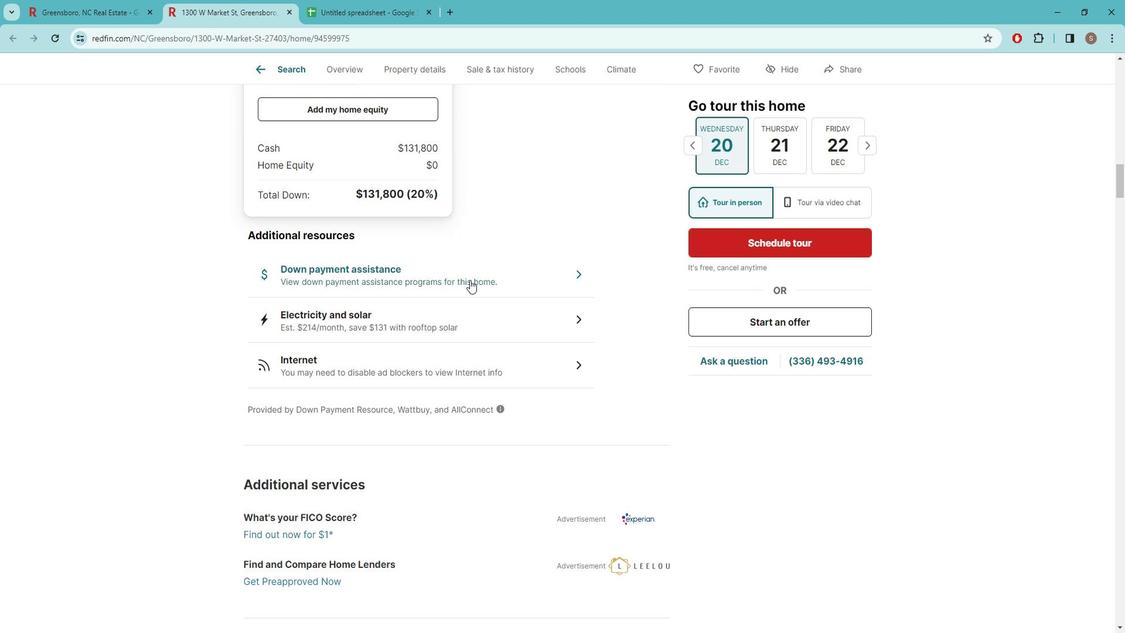 
Action: Mouse moved to (452, 269)
Screenshot: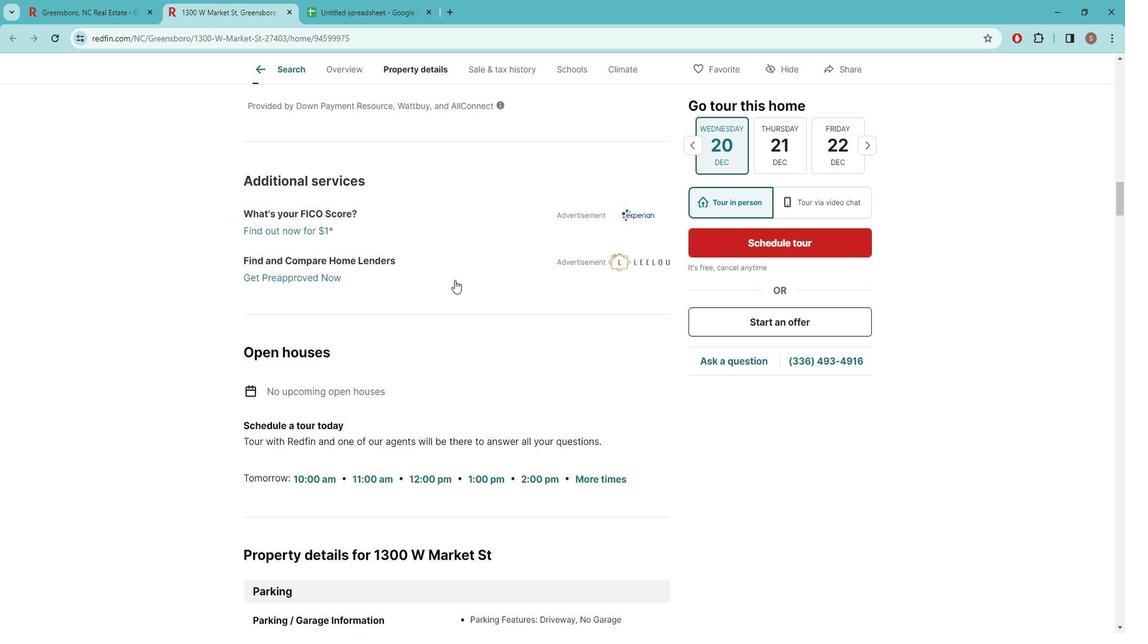 
Action: Mouse scrolled (452, 269) with delta (0, 0)
Screenshot: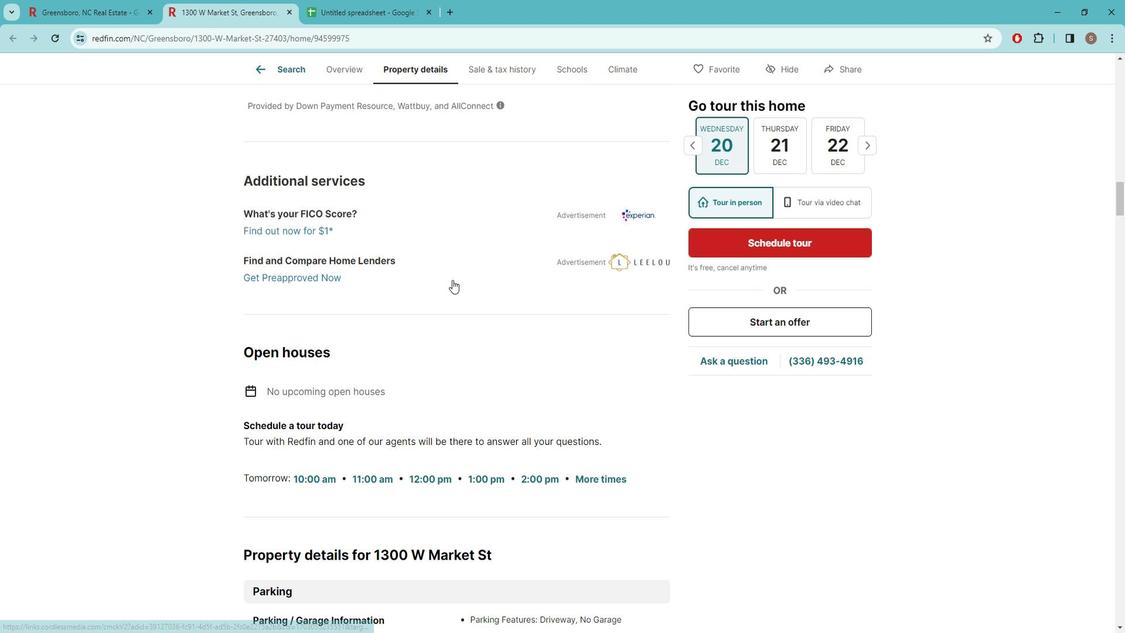 
Action: Mouse scrolled (452, 269) with delta (0, 0)
Screenshot: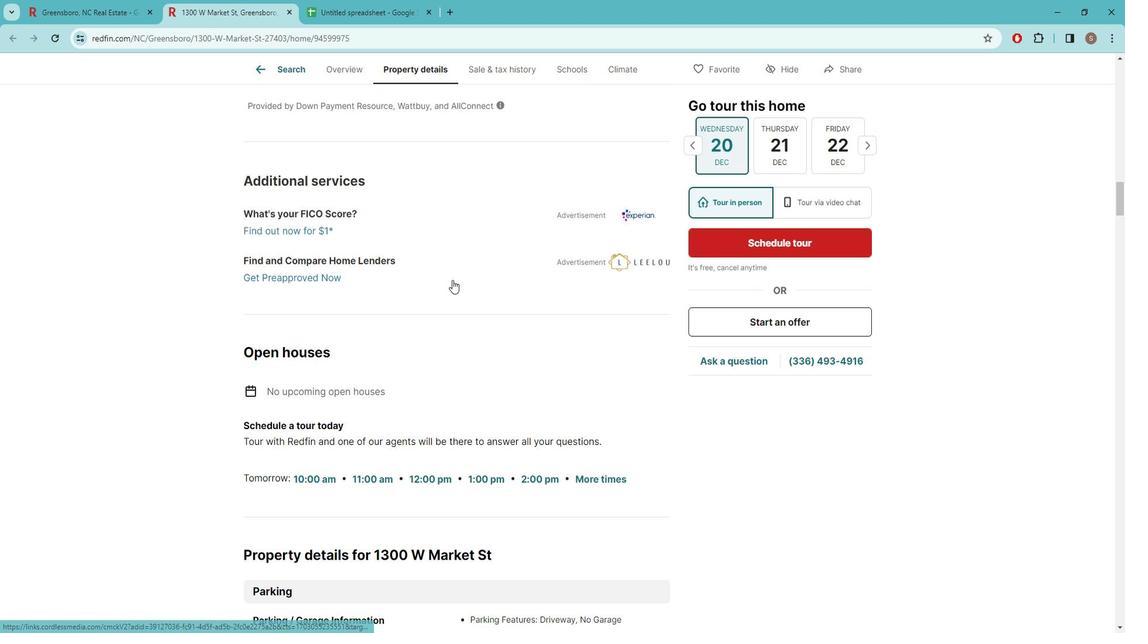 
Action: Mouse scrolled (452, 269) with delta (0, 0)
Screenshot: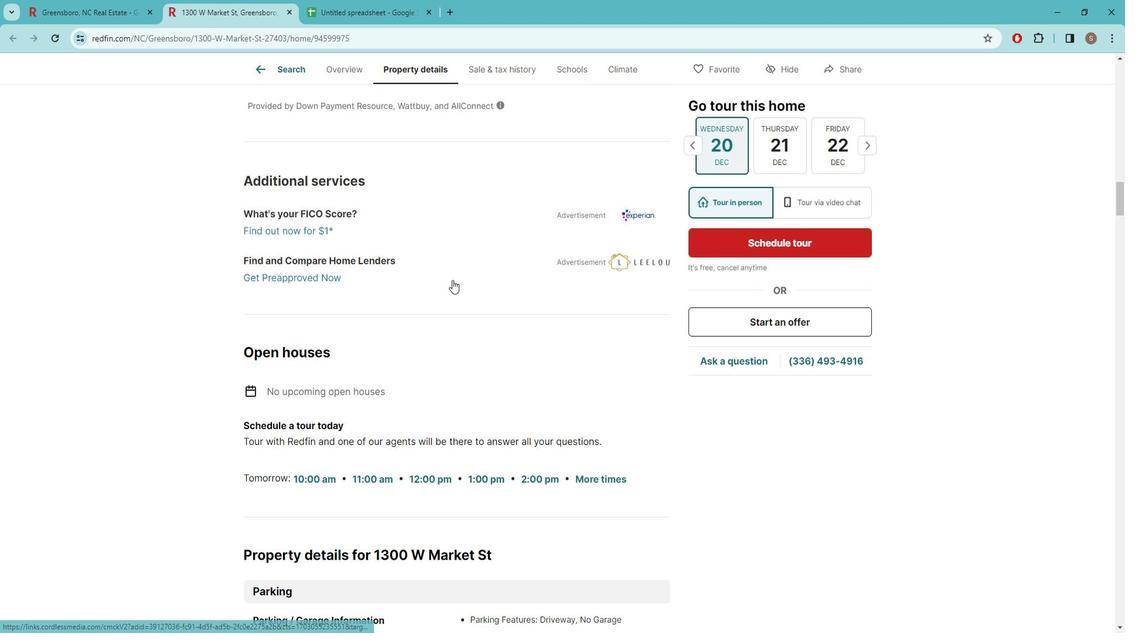
Action: Mouse scrolled (452, 269) with delta (0, 0)
Screenshot: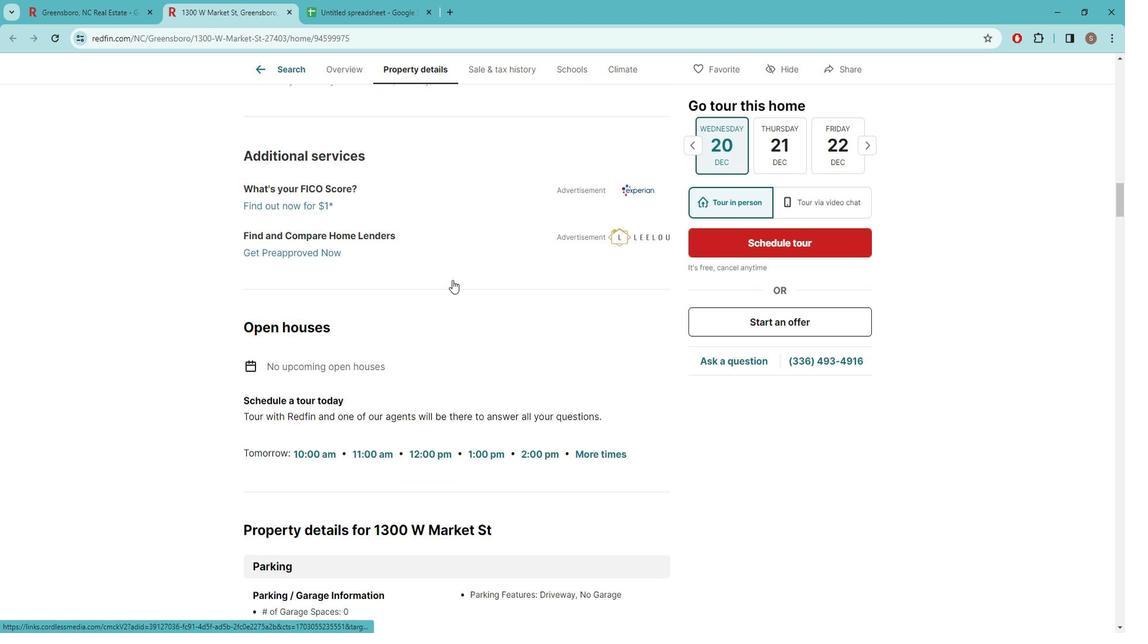 
Action: Mouse moved to (437, 263)
Screenshot: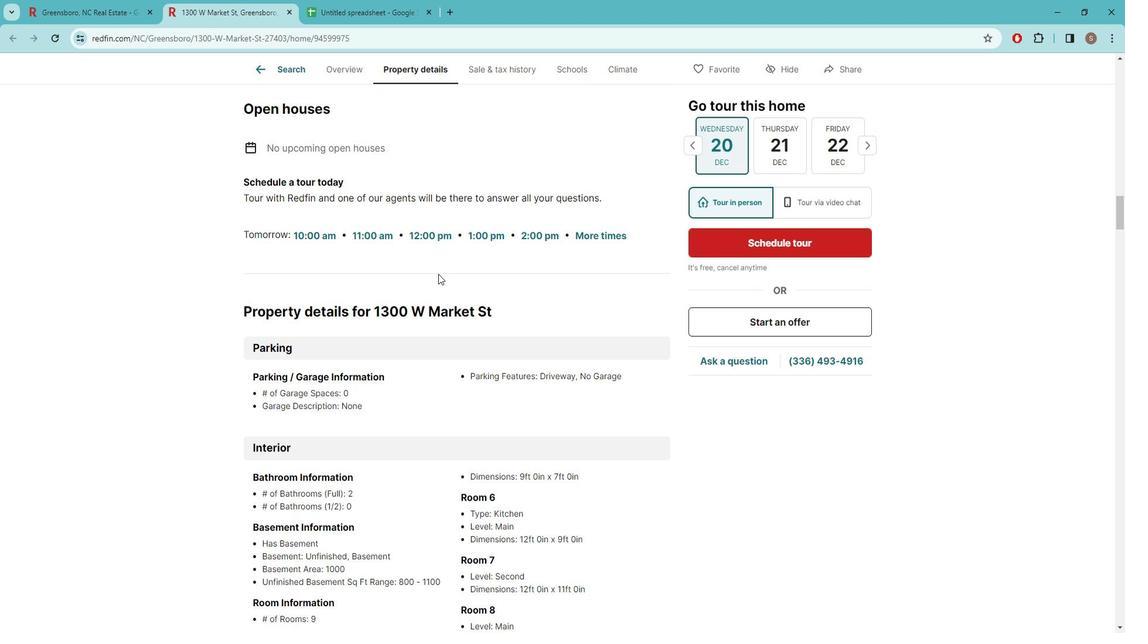 
Action: Mouse scrolled (437, 263) with delta (0, 0)
Screenshot: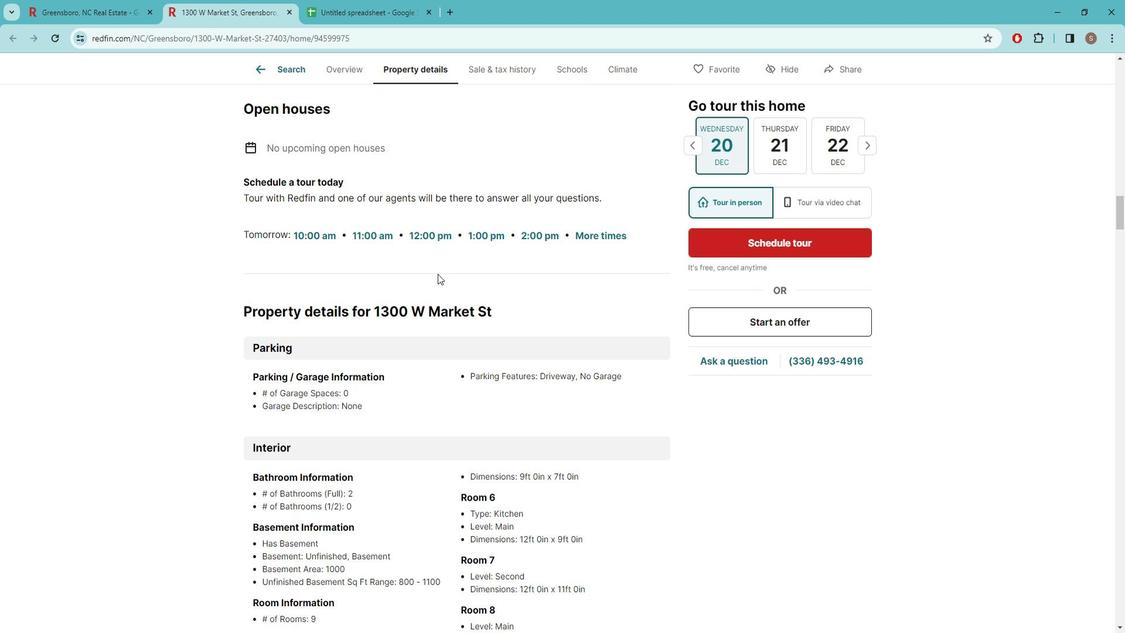 
Action: Mouse scrolled (437, 263) with delta (0, 0)
Screenshot: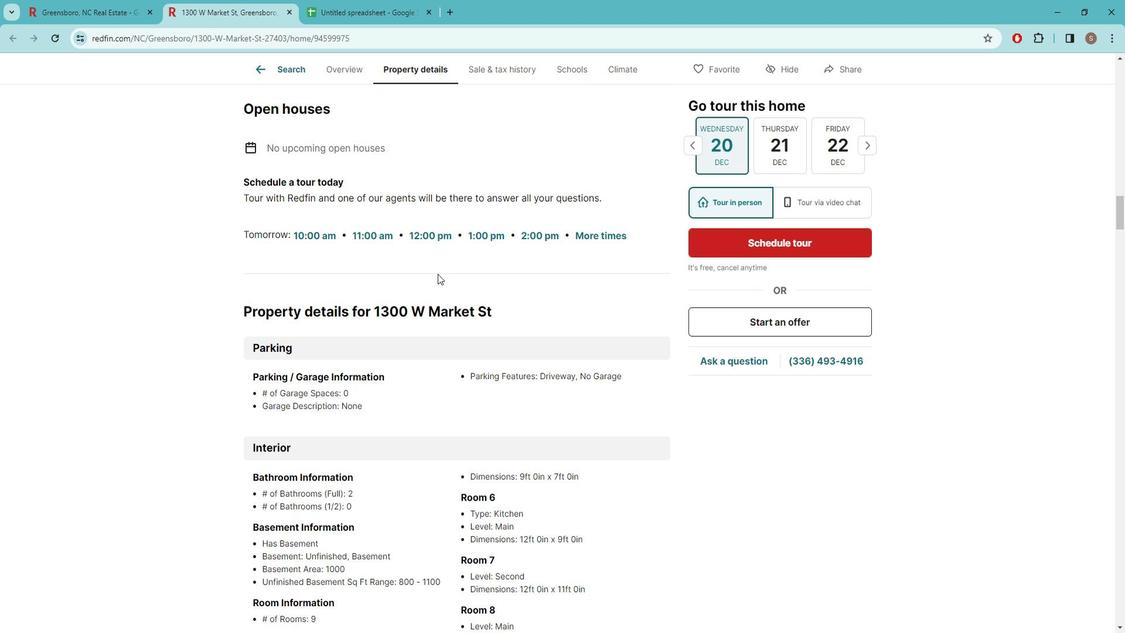 
Action: Mouse scrolled (437, 263) with delta (0, 0)
Screenshot: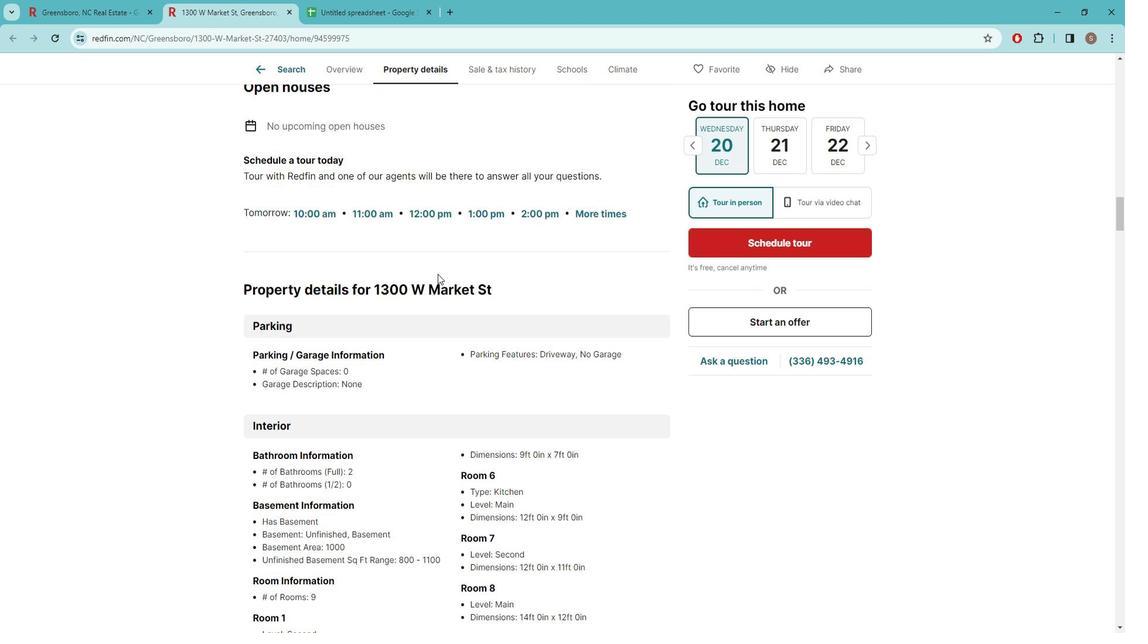 
Action: Mouse moved to (536, 225)
Screenshot: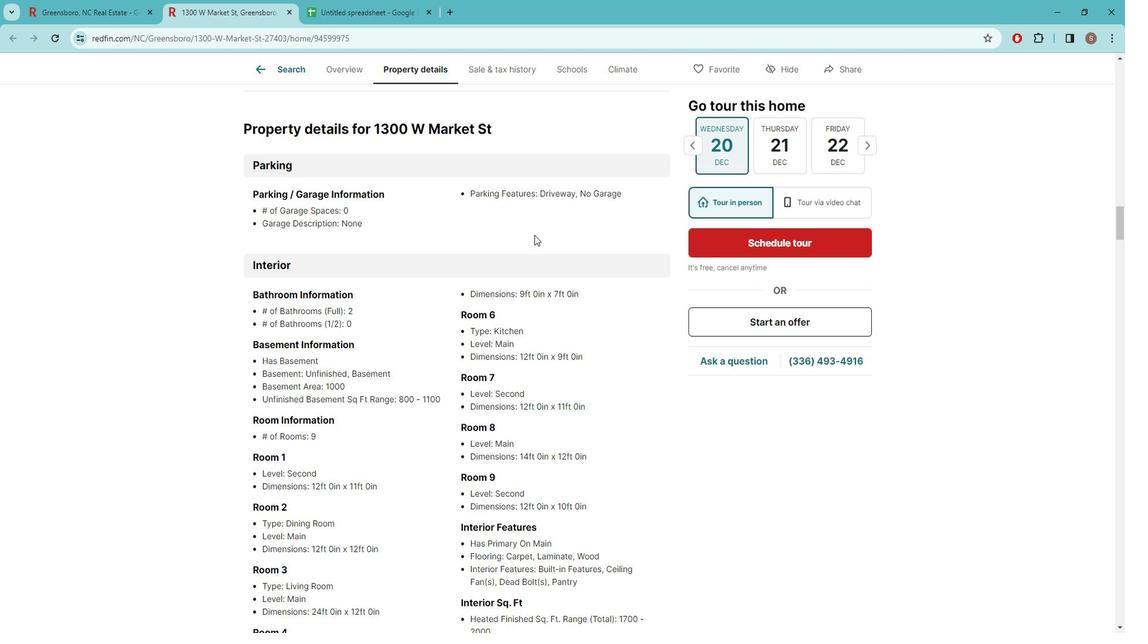 
Action: Mouse scrolled (536, 224) with delta (0, 0)
Screenshot: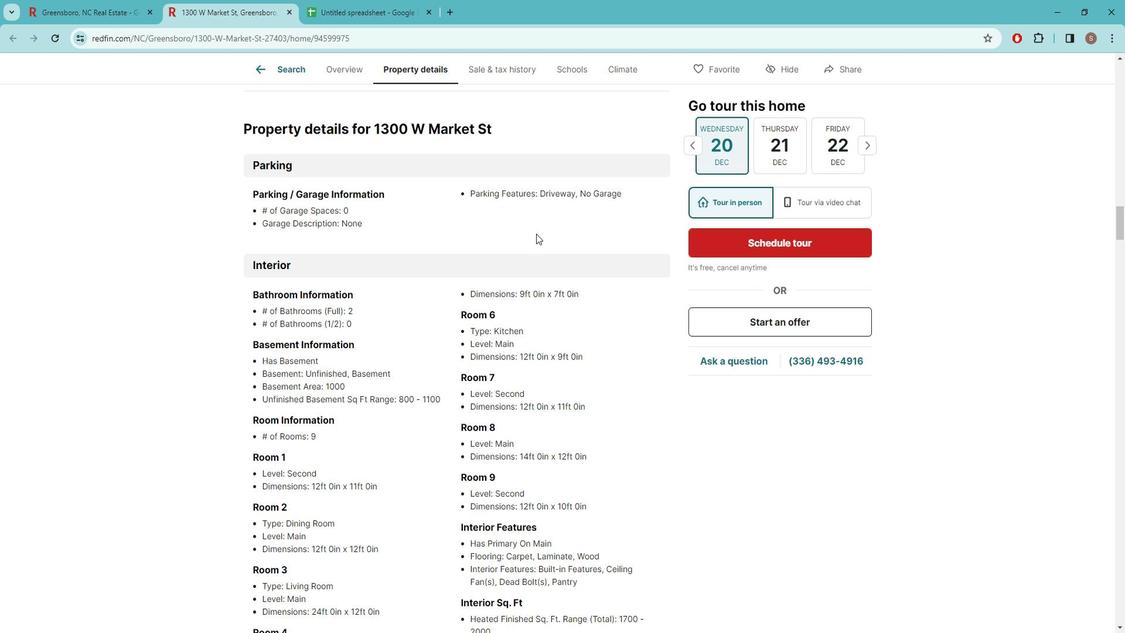 
Action: Mouse moved to (394, 245)
Screenshot: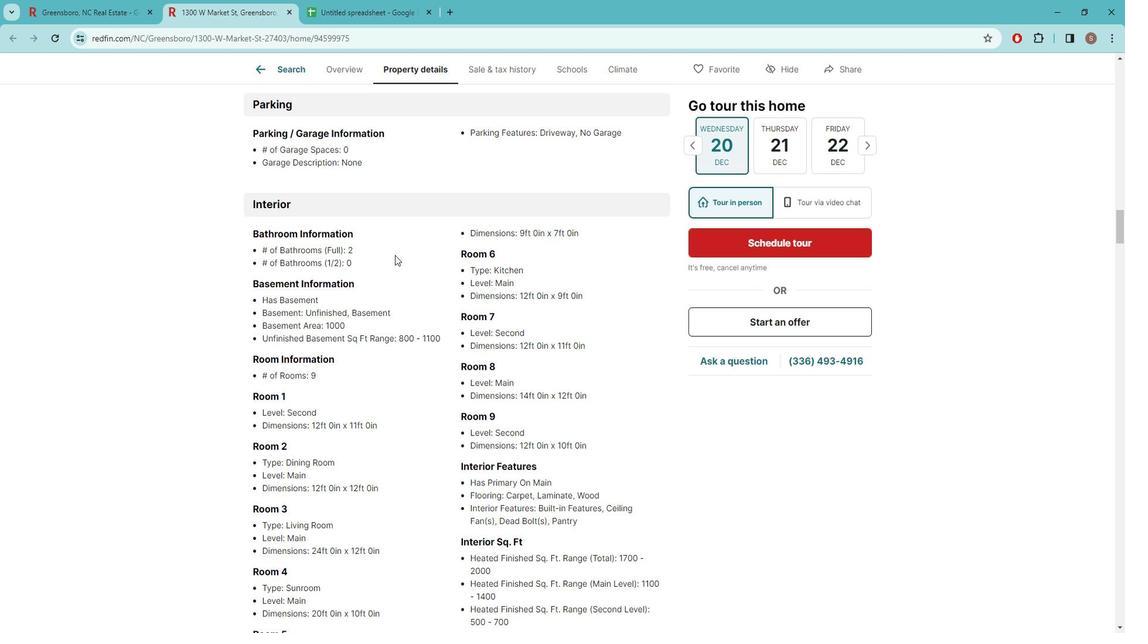 
Action: Mouse scrolled (394, 245) with delta (0, 0)
Screenshot: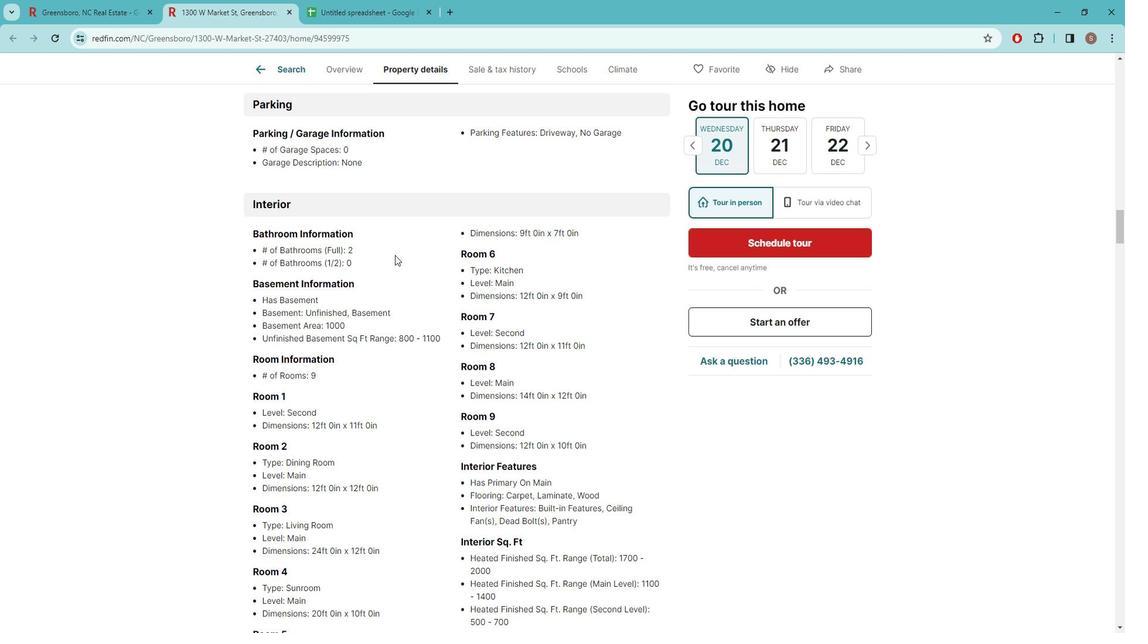 
Action: Mouse moved to (372, 279)
Screenshot: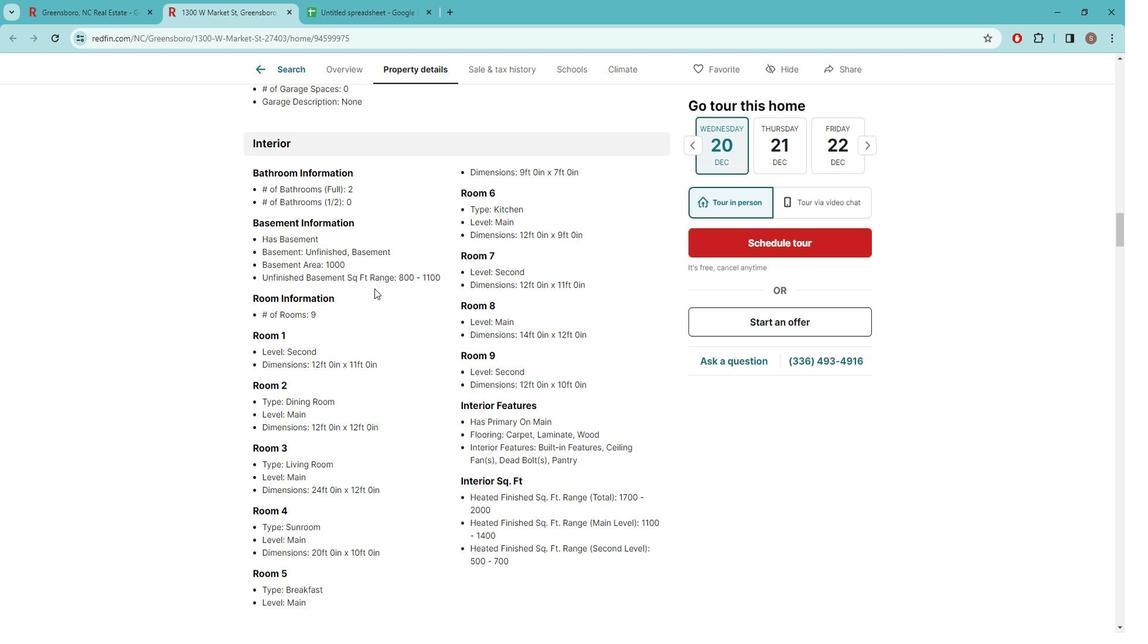 
Action: Mouse scrolled (372, 278) with delta (0, 0)
Screenshot: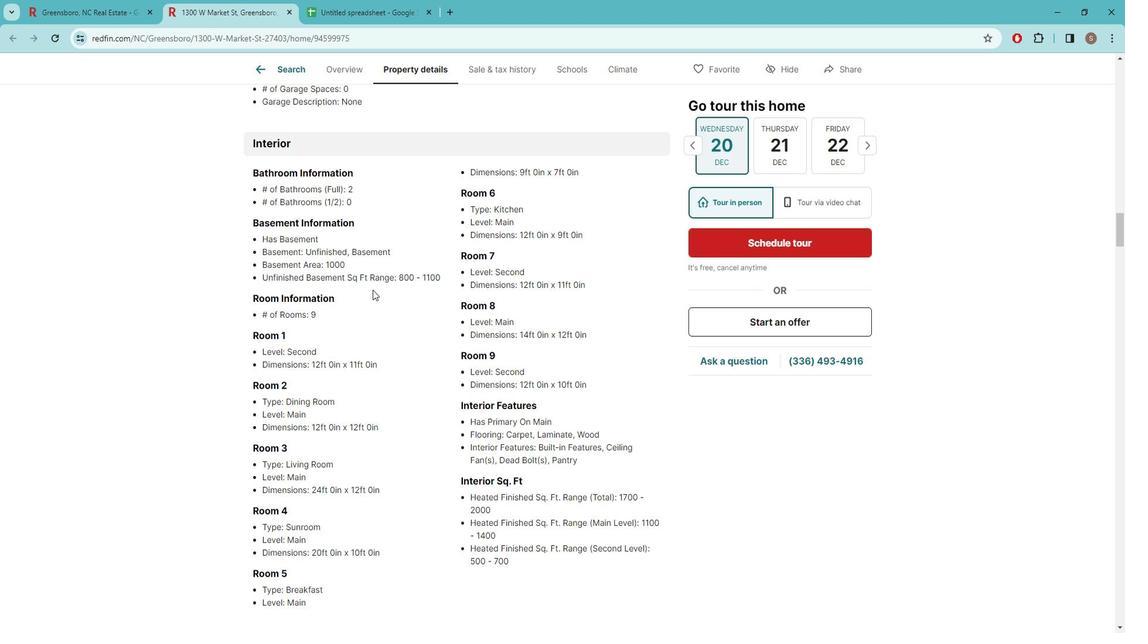 
Action: Mouse moved to (372, 279)
Screenshot: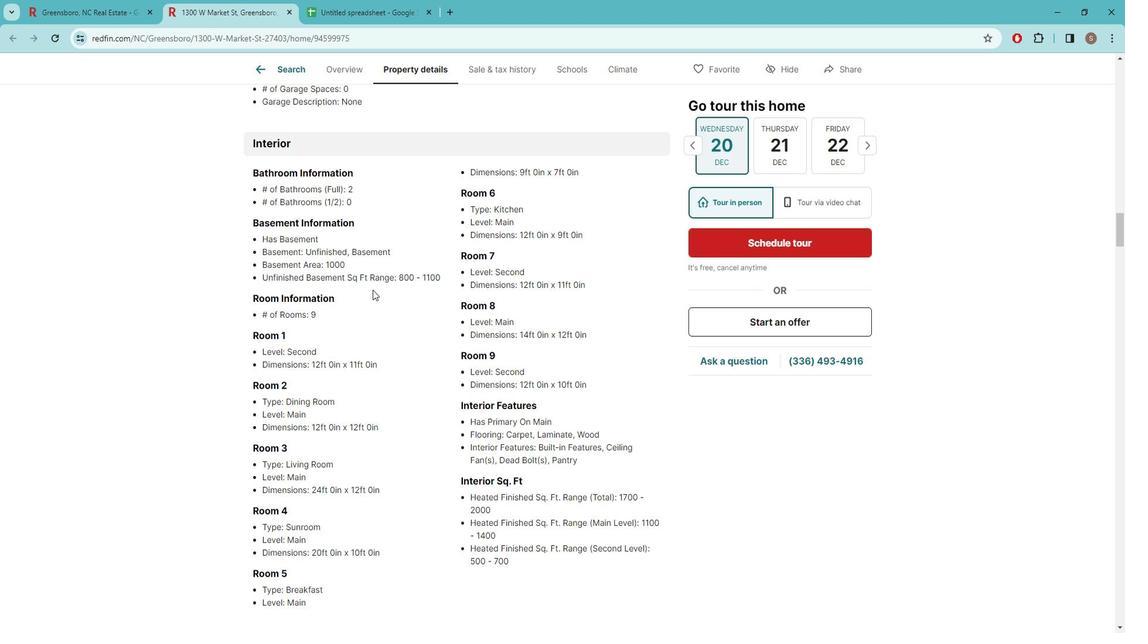 
Action: Mouse scrolled (372, 278) with delta (0, 0)
Screenshot: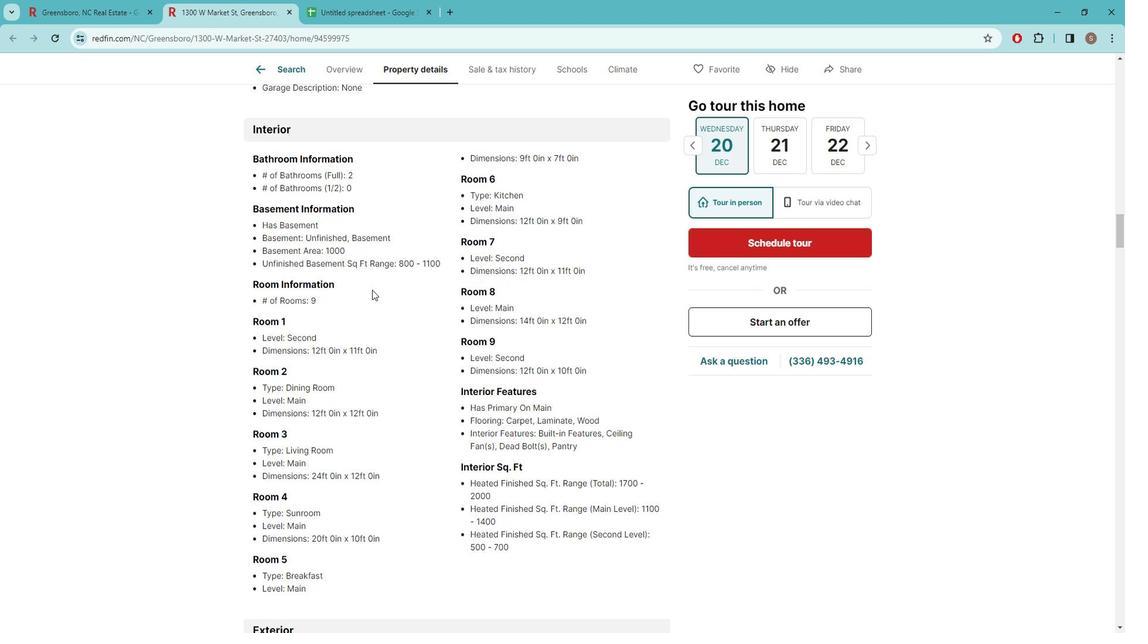 
Action: Mouse moved to (518, 338)
Screenshot: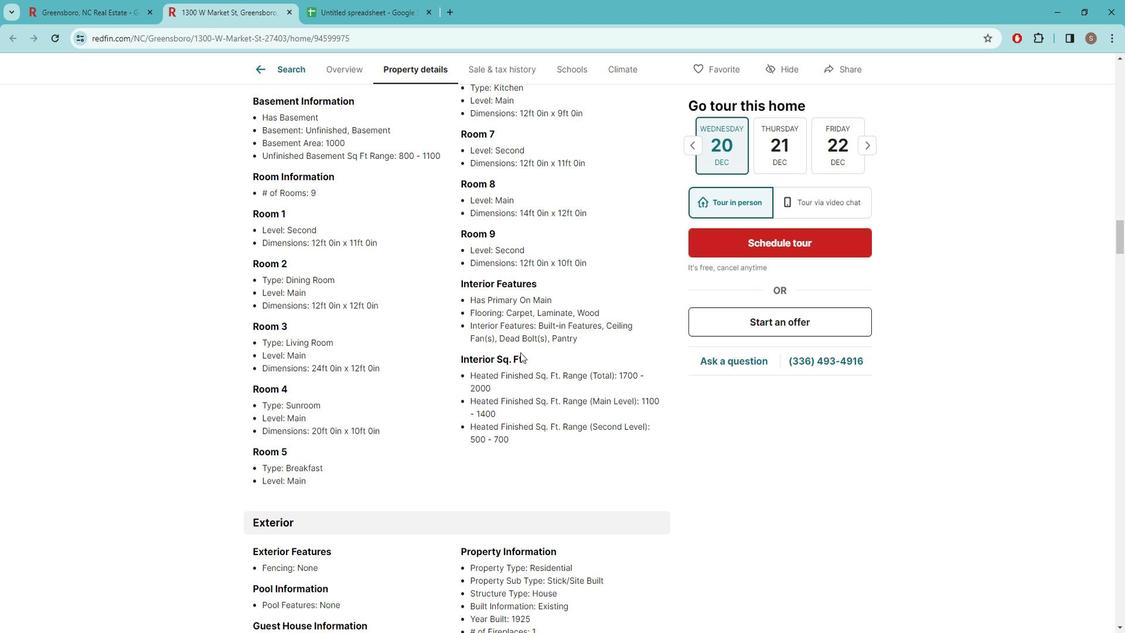 
Action: Mouse scrolled (518, 338) with delta (0, 0)
Screenshot: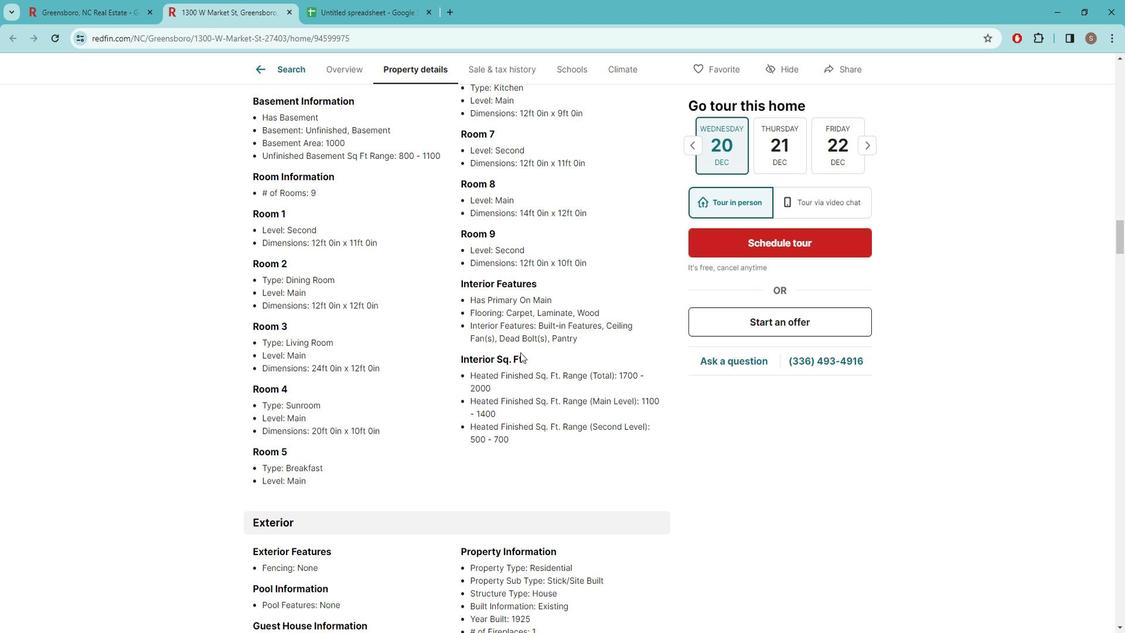 
Action: Mouse moved to (359, 373)
Screenshot: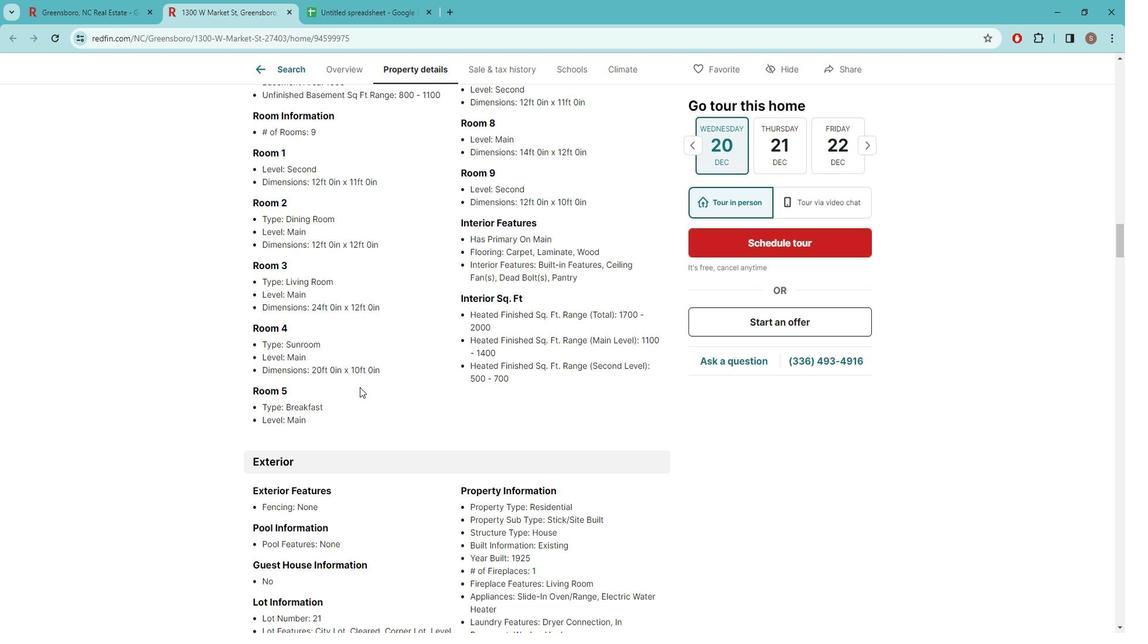 
Action: Mouse scrolled (359, 372) with delta (0, 0)
Screenshot: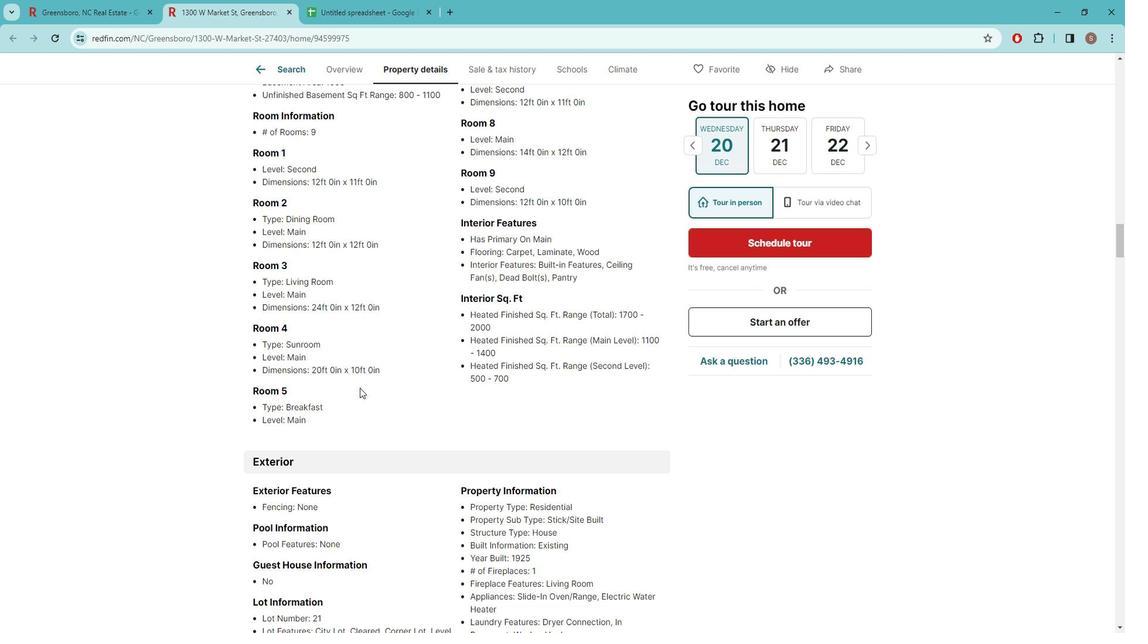 
Action: Mouse scrolled (359, 372) with delta (0, 0)
Screenshot: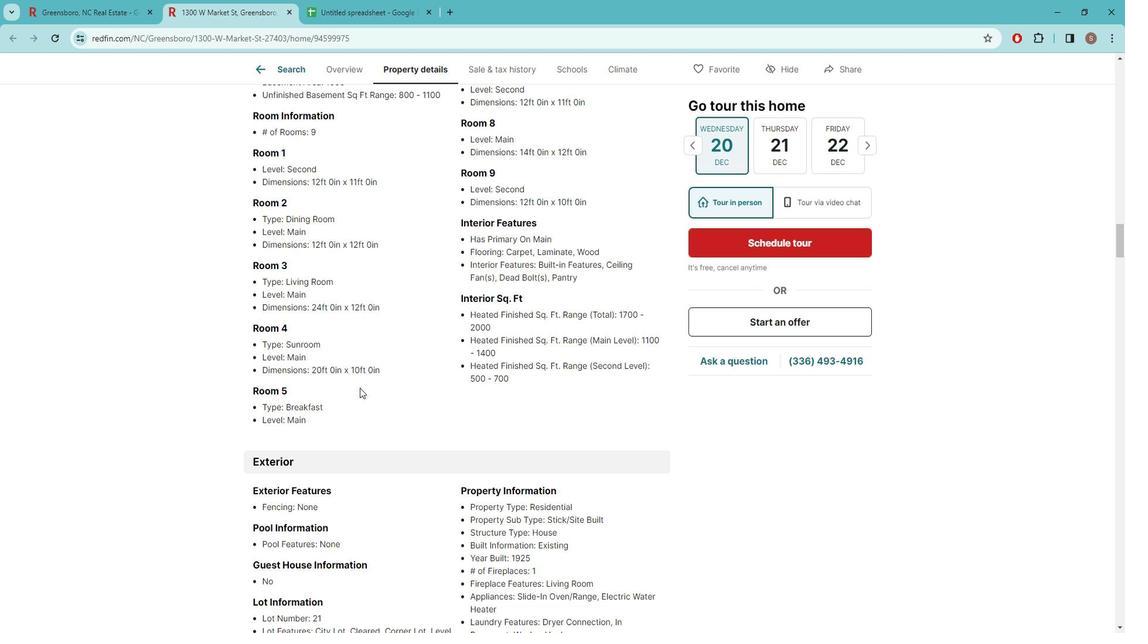 
Action: Mouse scrolled (359, 372) with delta (0, 0)
Screenshot: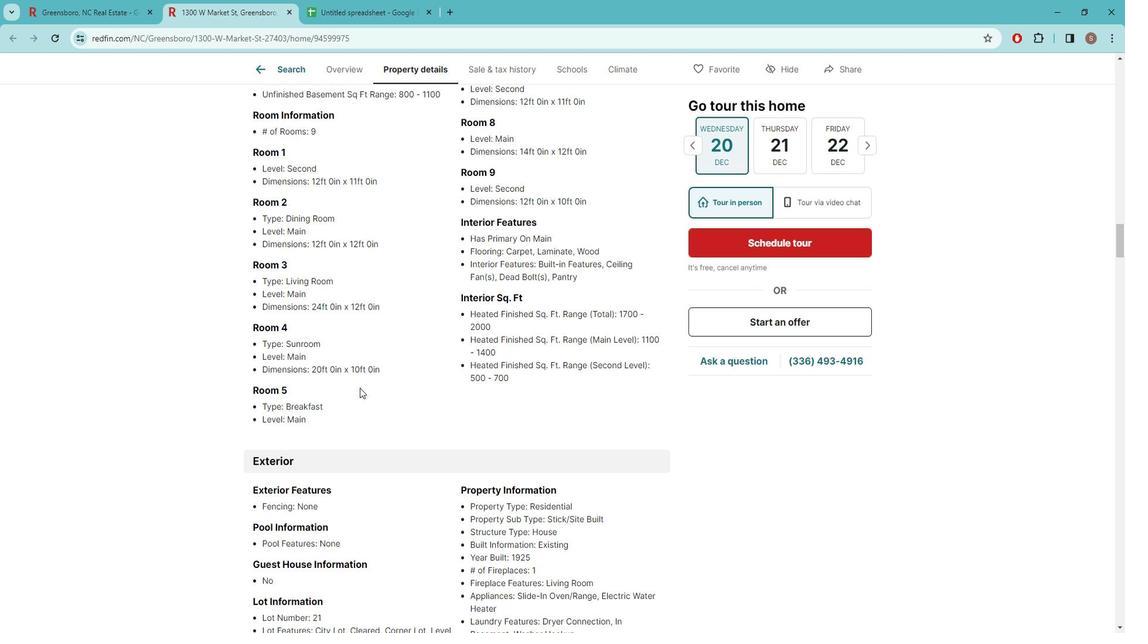 
Action: Mouse moved to (345, 321)
Screenshot: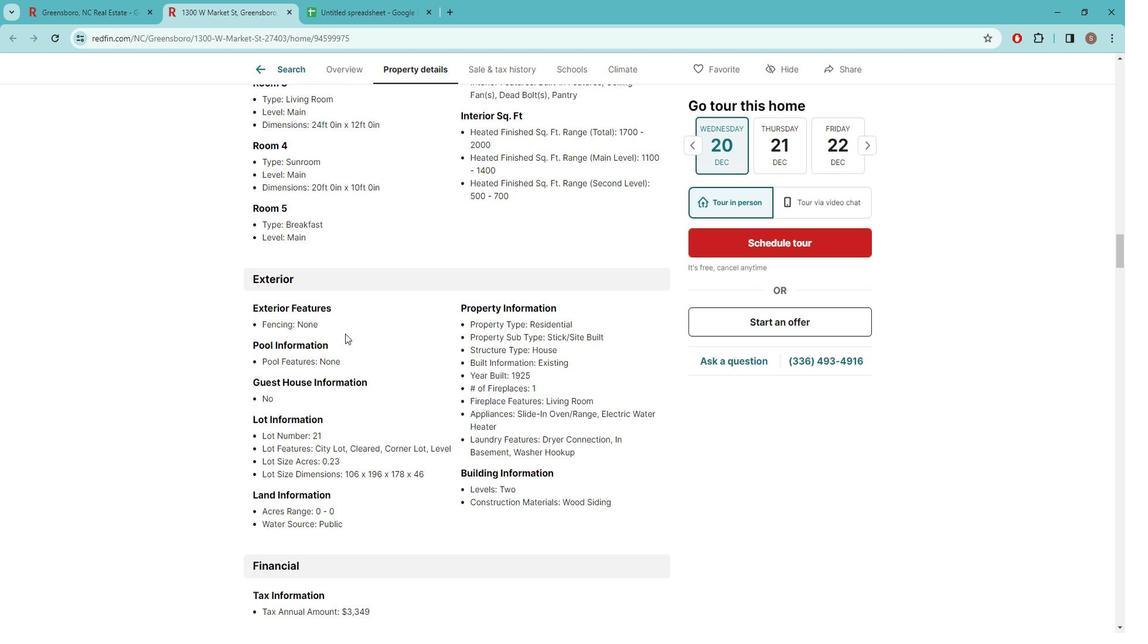 
Action: Mouse scrolled (345, 320) with delta (0, 0)
Screenshot: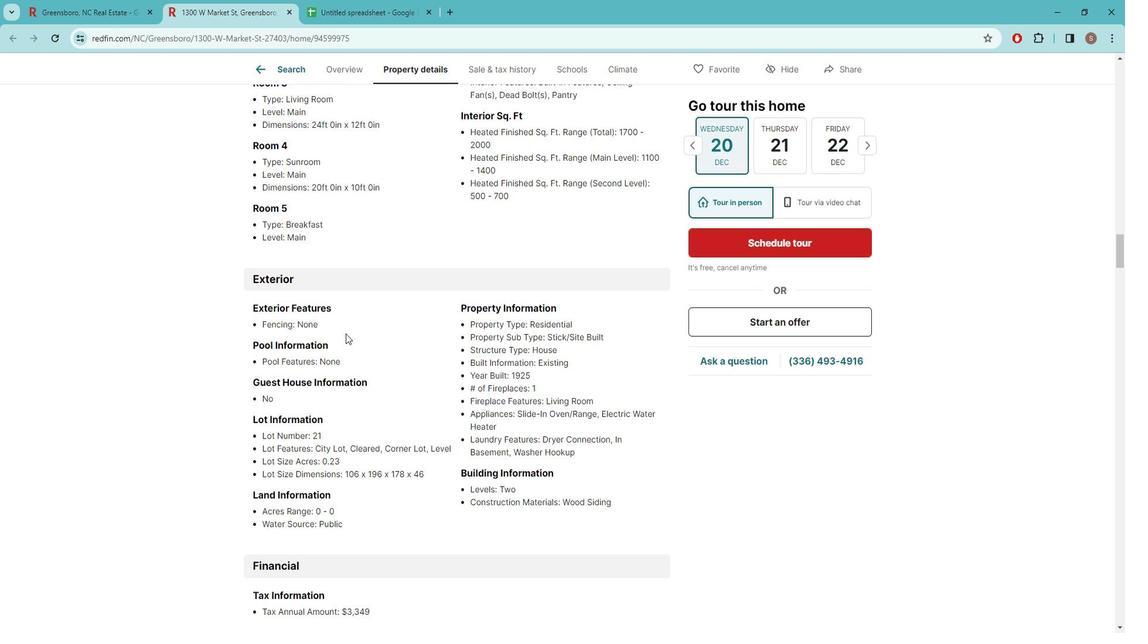 
Action: Mouse moved to (350, 322)
Screenshot: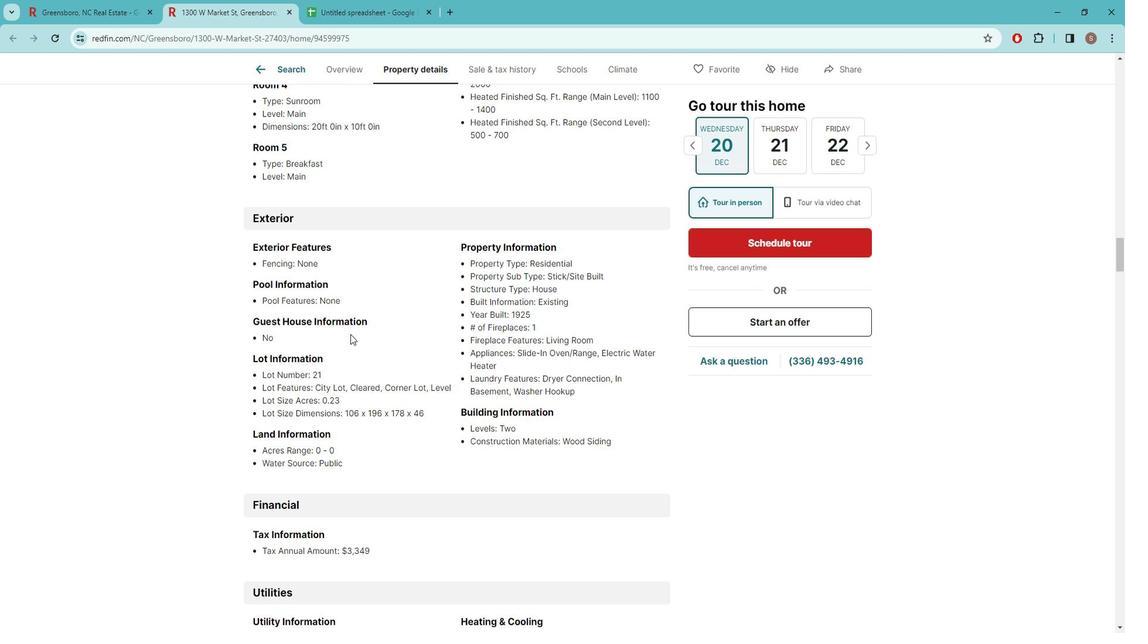 
Action: Mouse scrolled (350, 321) with delta (0, 0)
Screenshot: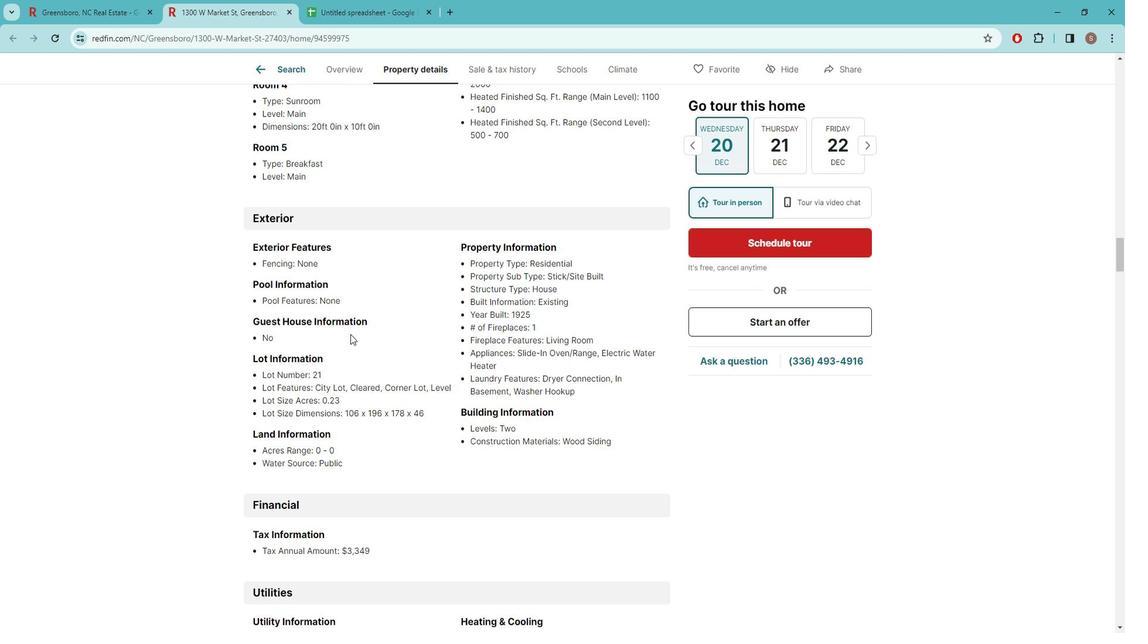 
Action: Mouse moved to (571, 325)
Screenshot: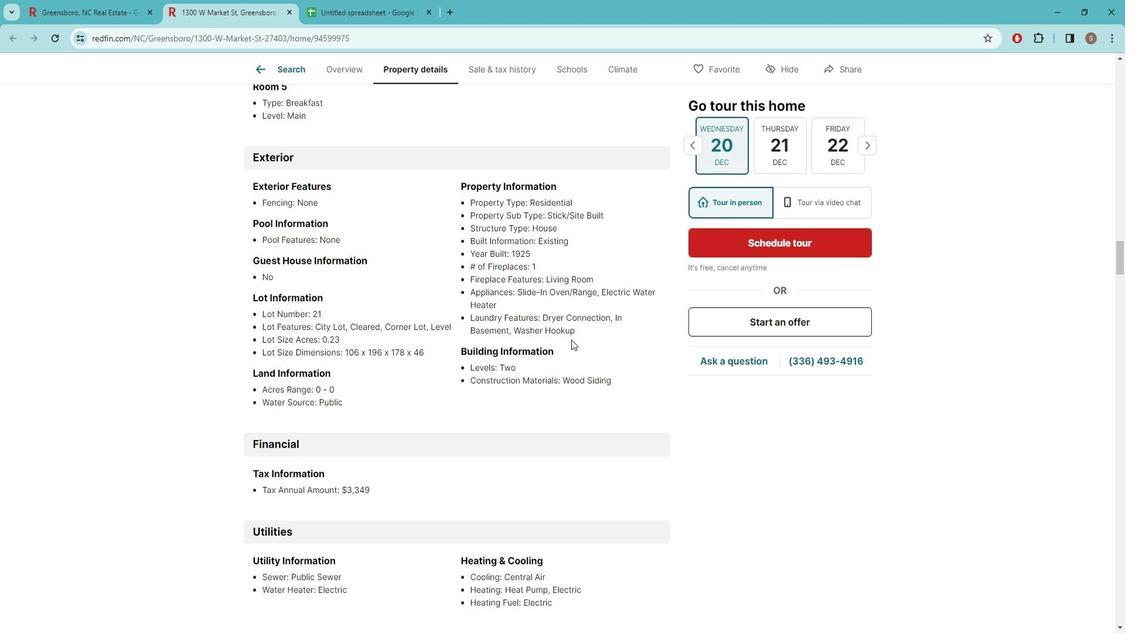 
Action: Mouse scrolled (571, 324) with delta (0, 0)
Screenshot: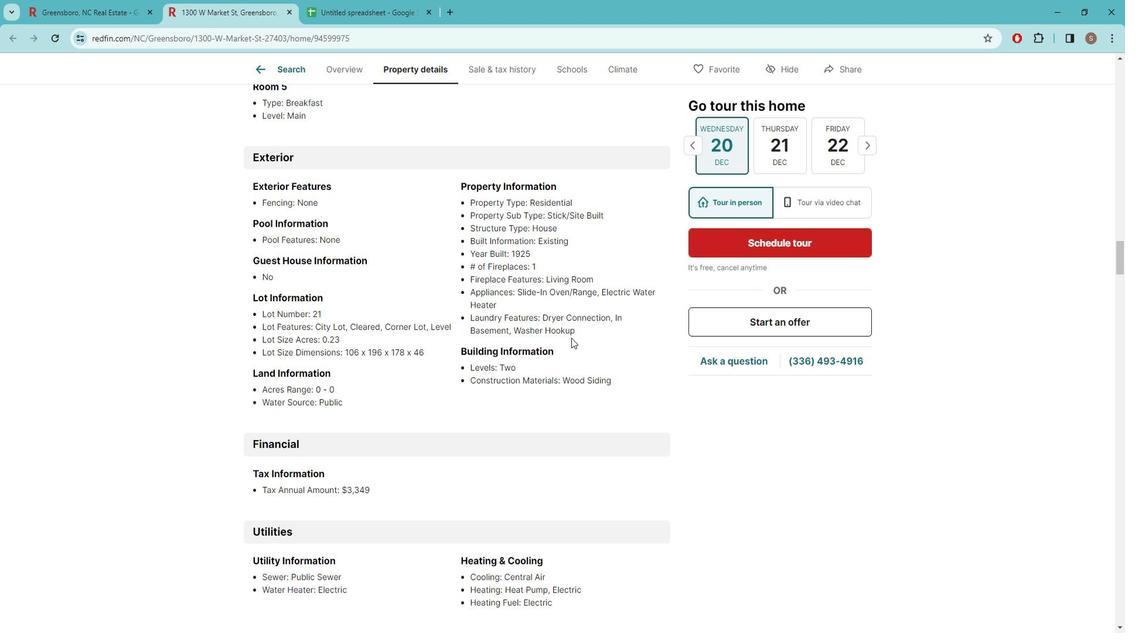 
Action: Mouse moved to (489, 317)
Screenshot: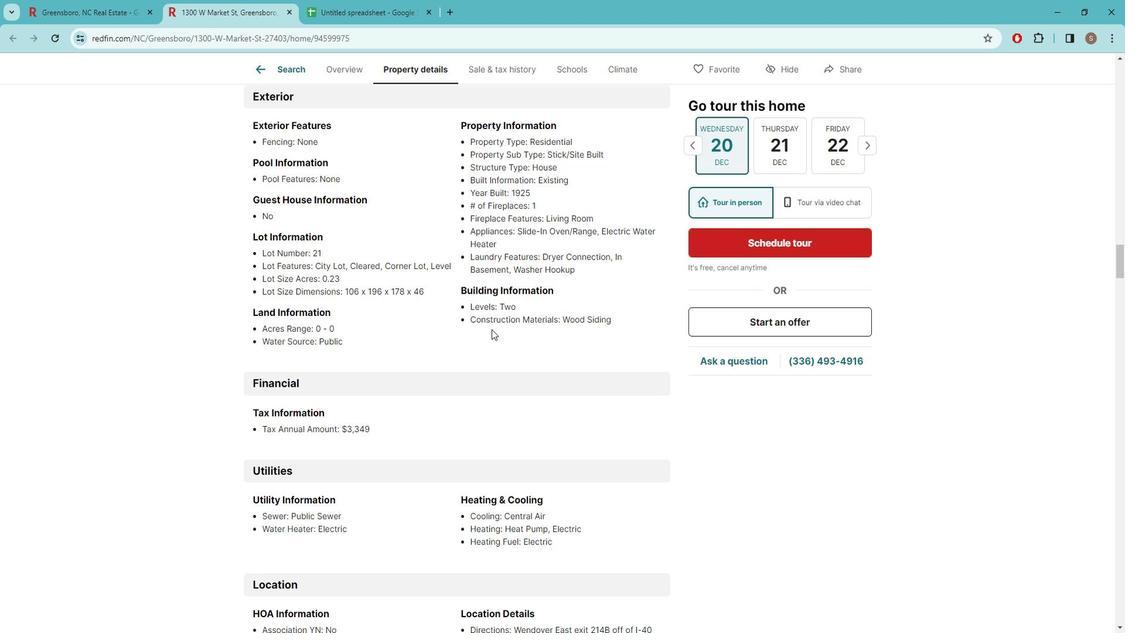 
Action: Mouse scrolled (489, 316) with delta (0, 0)
Screenshot: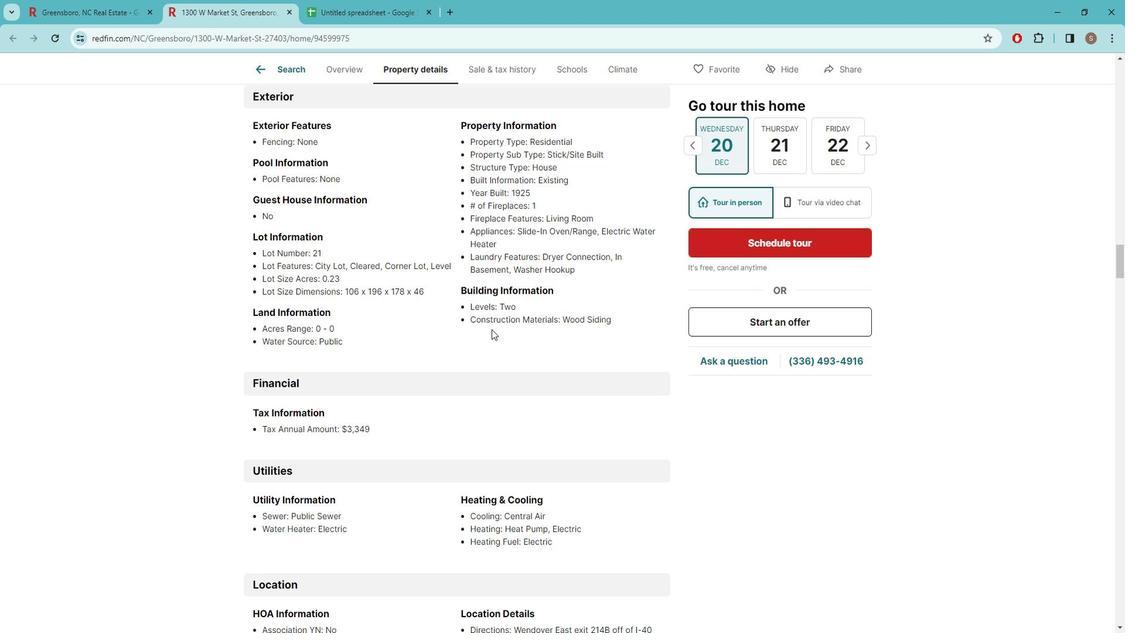 
Action: Mouse moved to (377, 335)
Screenshot: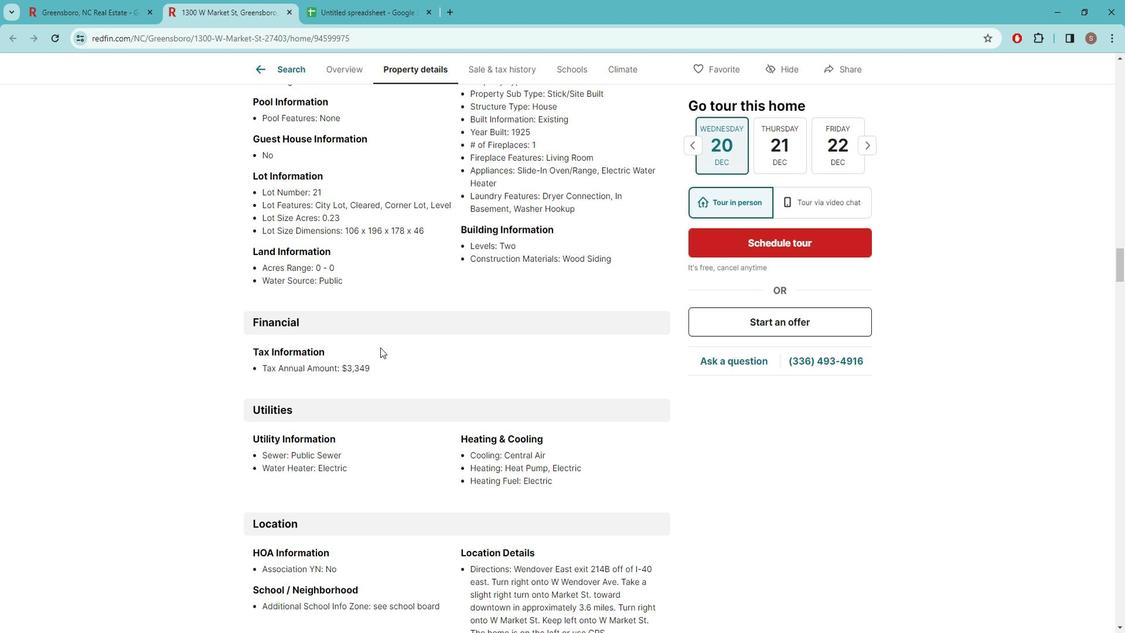 
Action: Mouse scrolled (377, 335) with delta (0, 0)
Screenshot: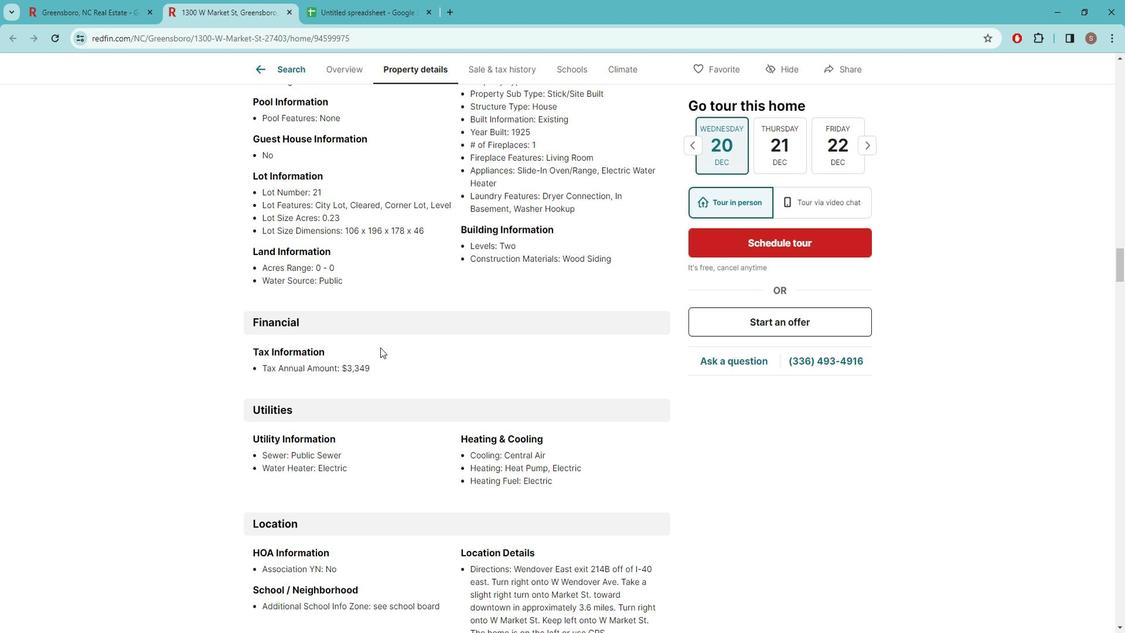 
Action: Mouse moved to (371, 337)
Screenshot: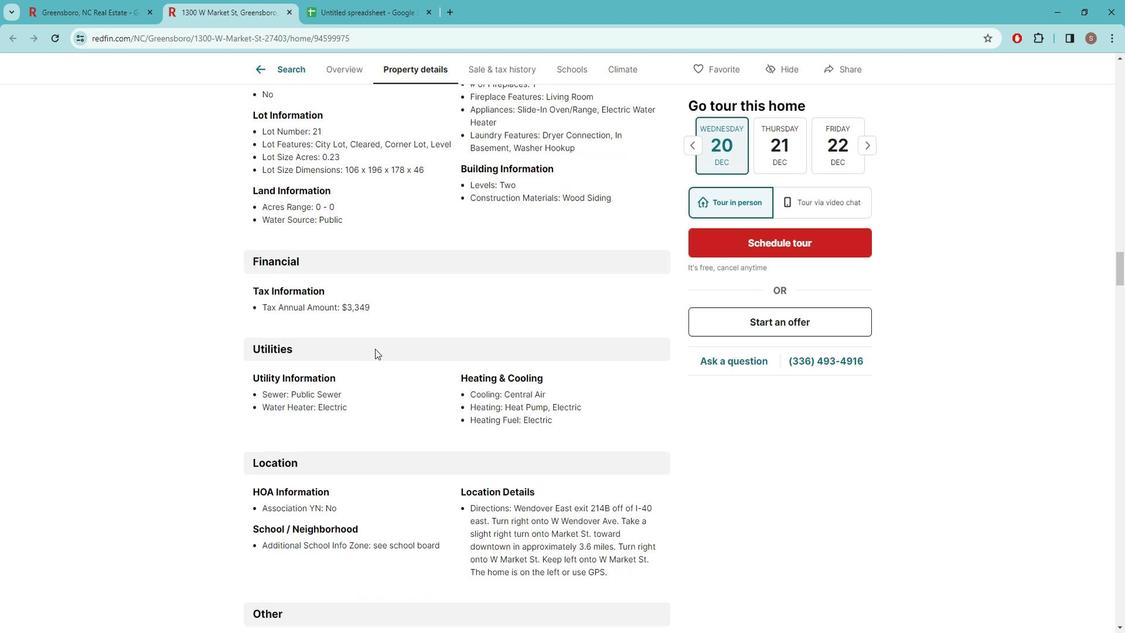 
Action: Mouse scrolled (371, 337) with delta (0, 0)
Screenshot: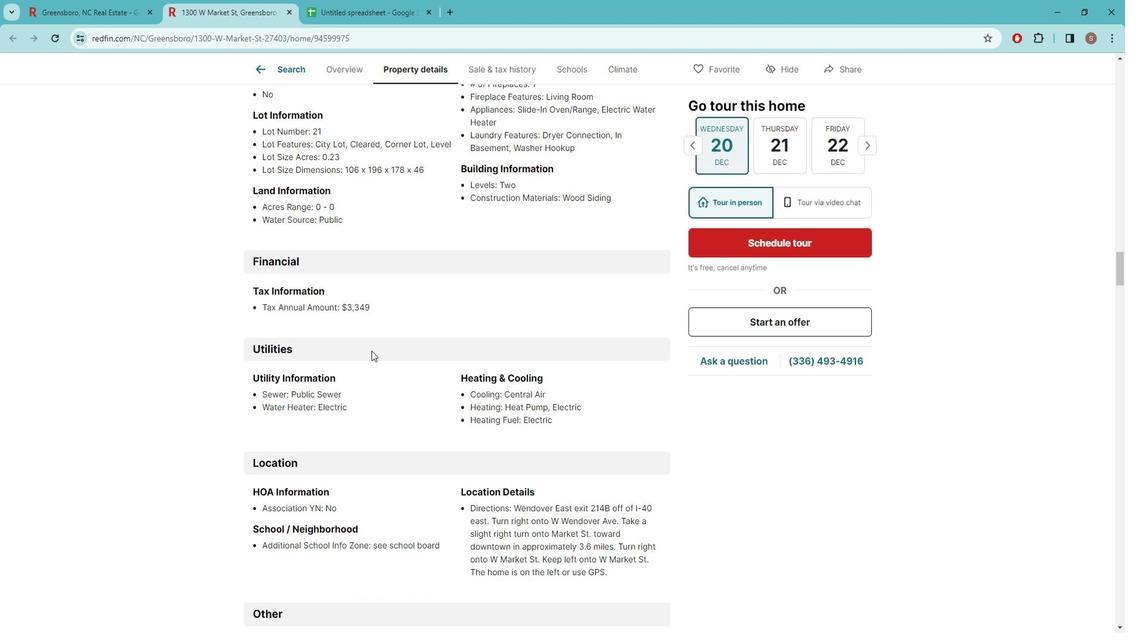 
Action: Mouse moved to (426, 361)
Screenshot: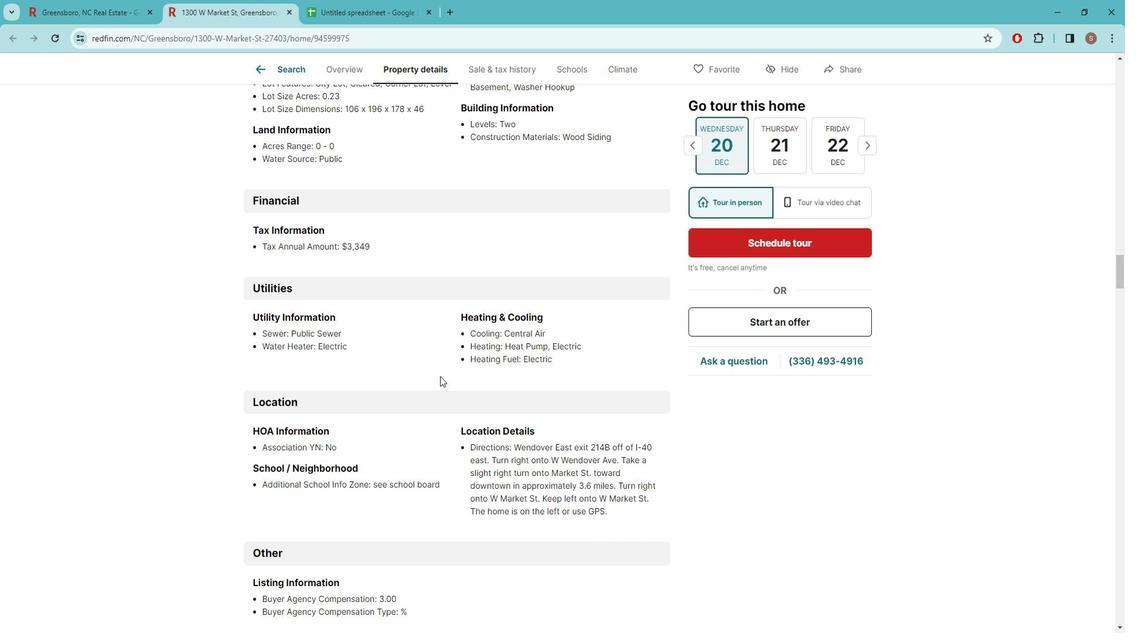 
Action: Mouse scrolled (426, 360) with delta (0, 0)
Screenshot: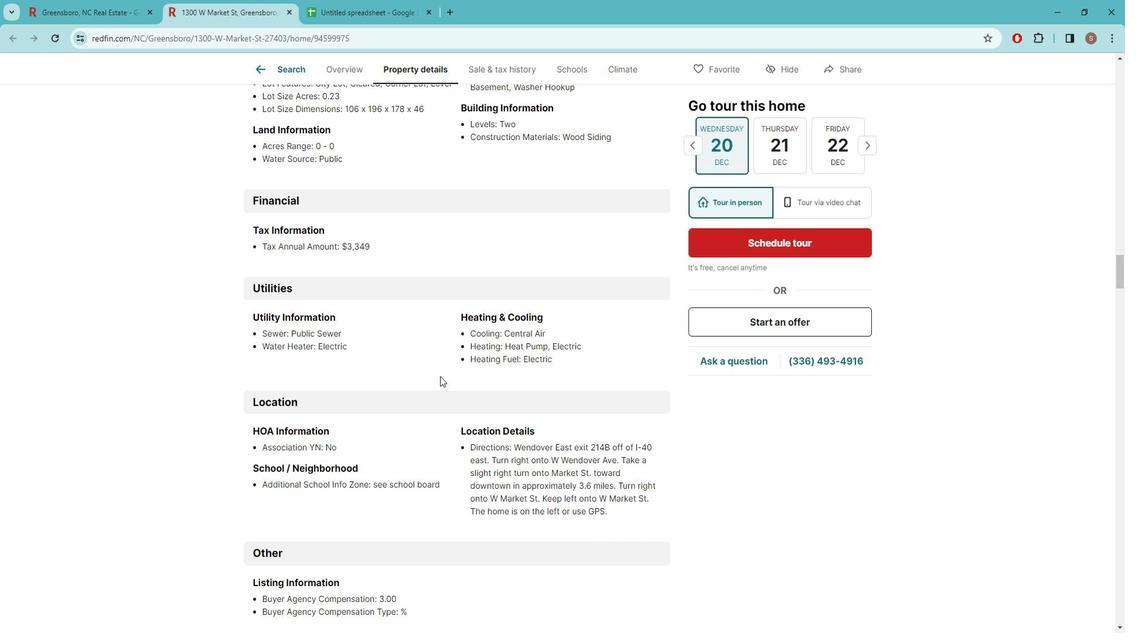 
Action: Mouse moved to (416, 415)
Screenshot: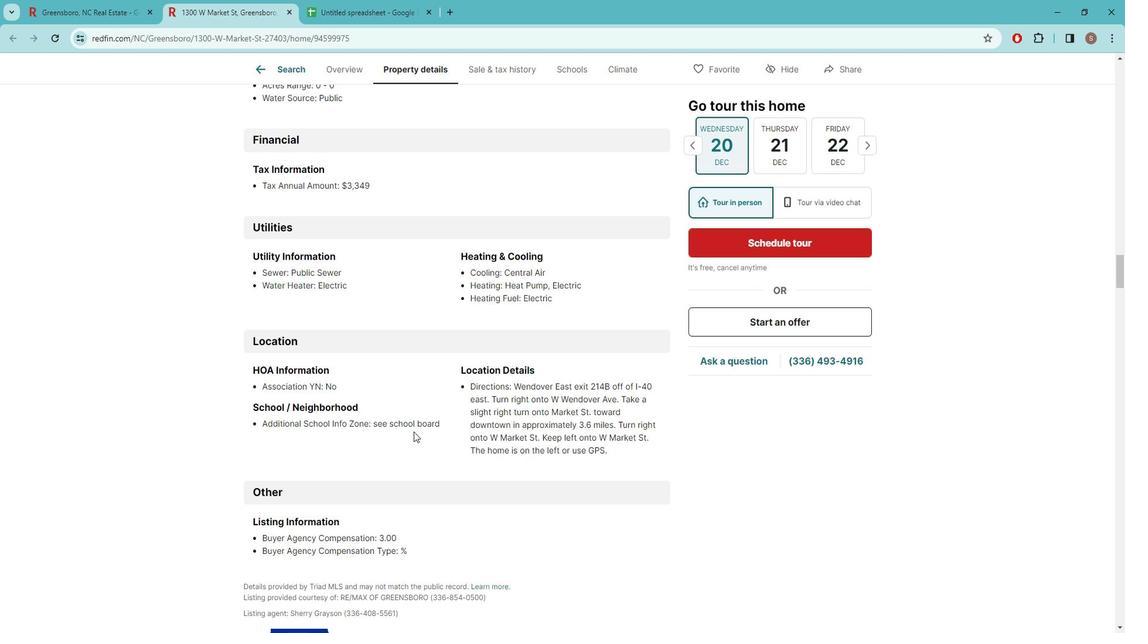 
Action: Mouse scrolled (416, 415) with delta (0, 0)
Screenshot: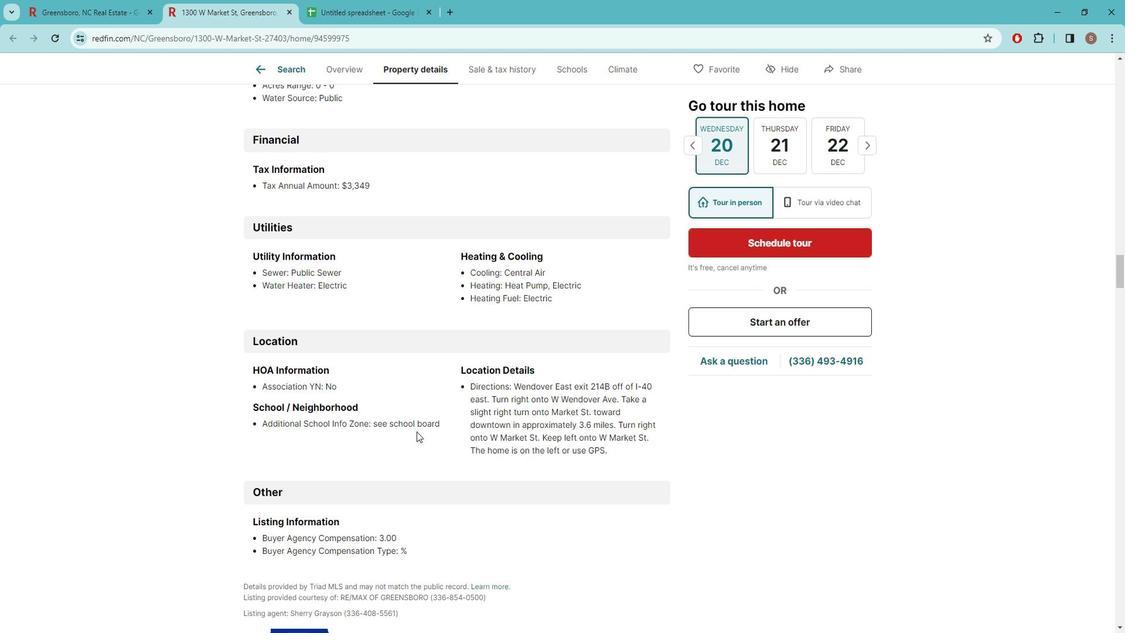 
Action: Mouse moved to (413, 409)
Screenshot: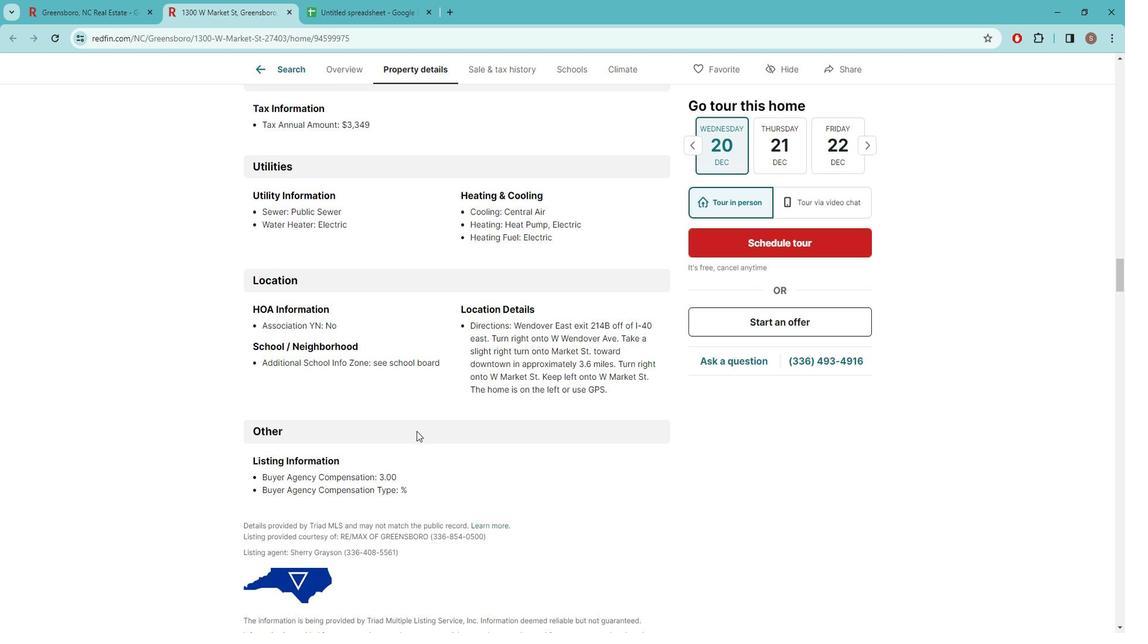 
Action: Mouse scrolled (413, 409) with delta (0, 0)
Screenshot: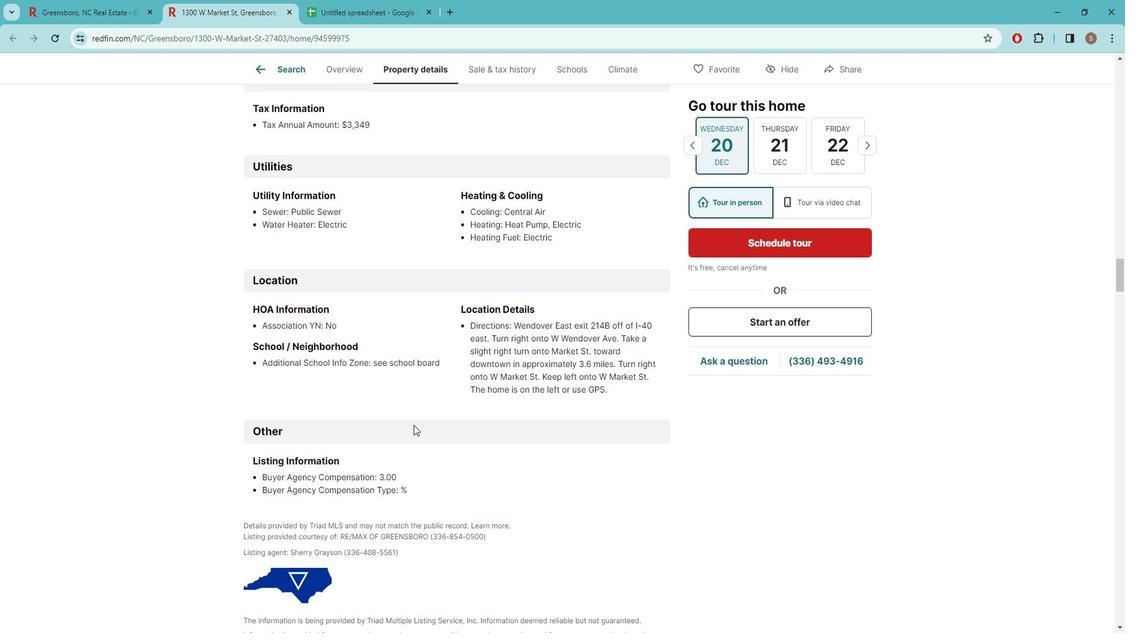 
Action: Mouse scrolled (413, 409) with delta (0, 0)
Screenshot: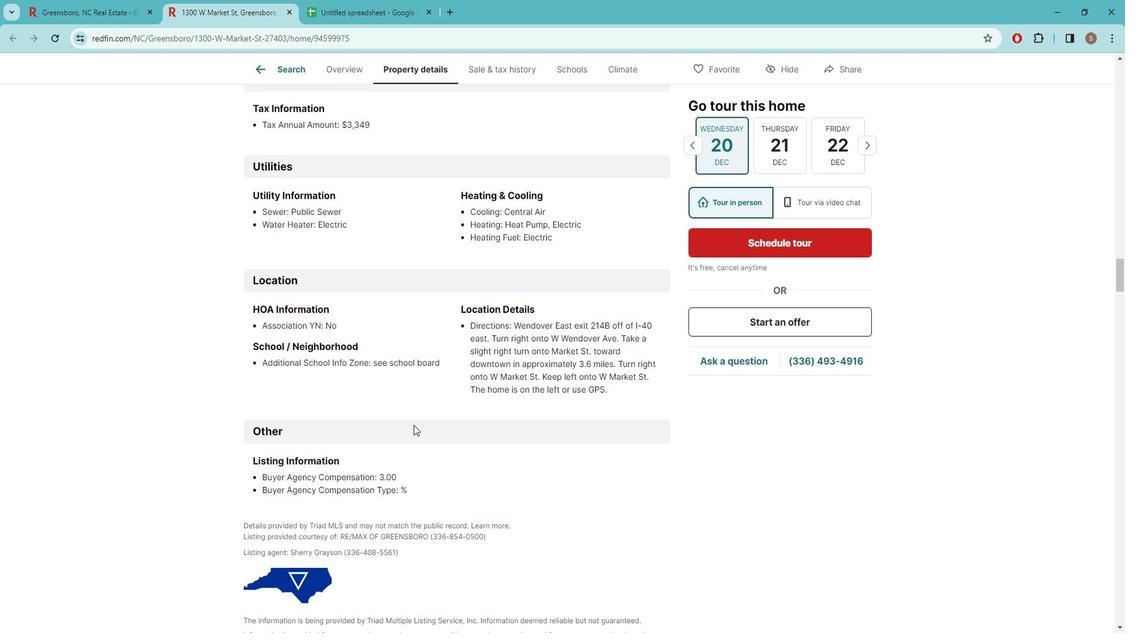 
Action: Mouse scrolled (413, 409) with delta (0, 0)
Screenshot: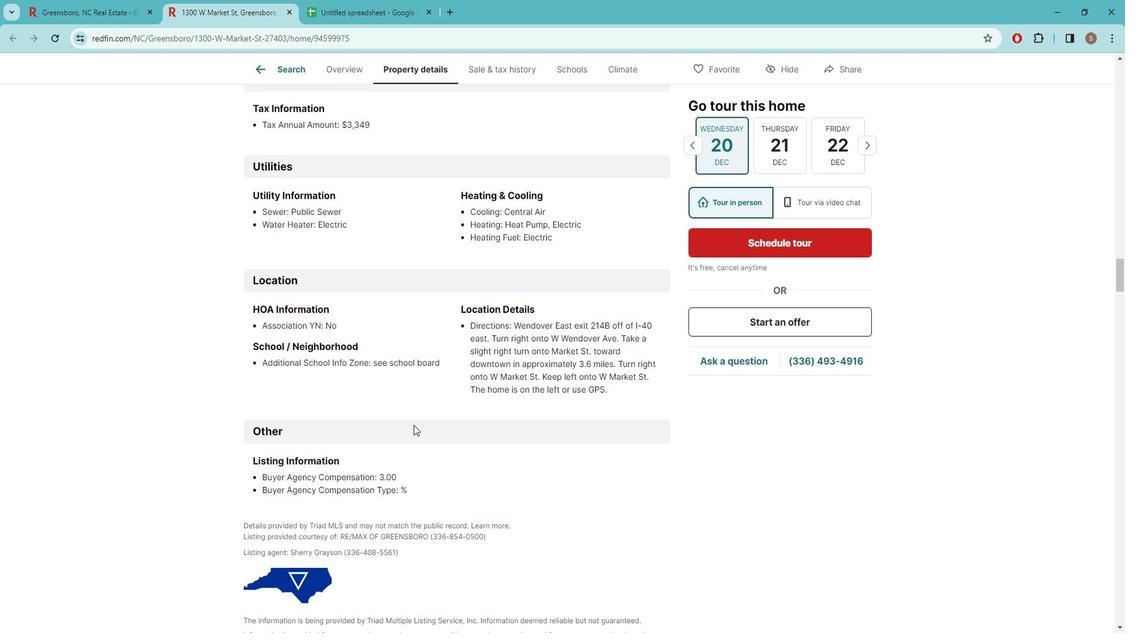
Action: Mouse scrolled (413, 409) with delta (0, 0)
Screenshot: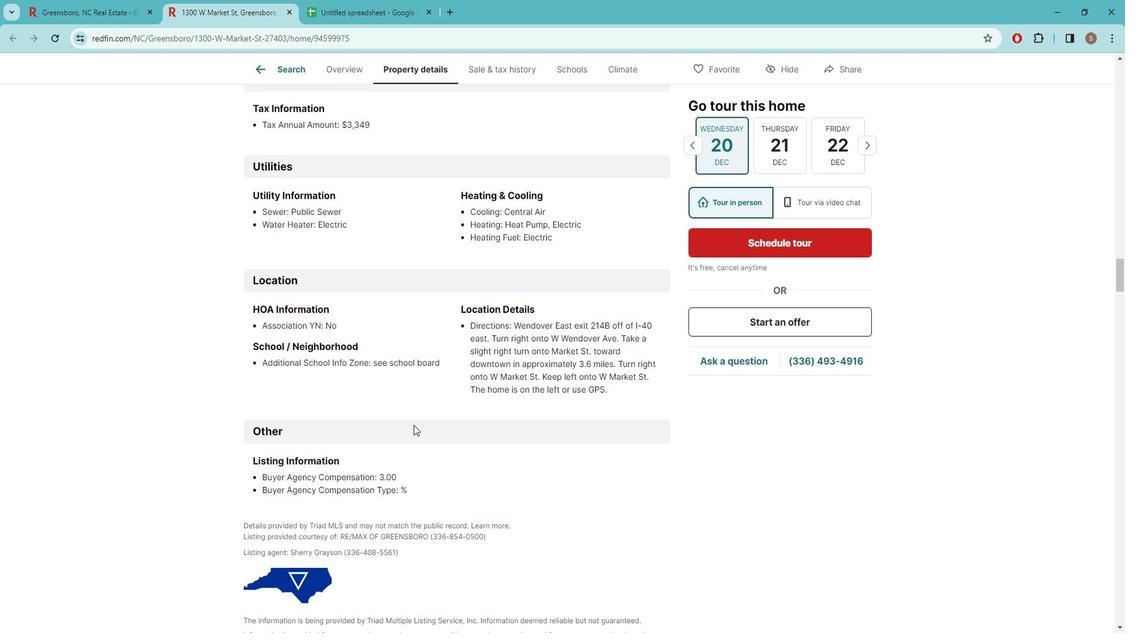 
Action: Mouse scrolled (413, 409) with delta (0, 0)
Screenshot: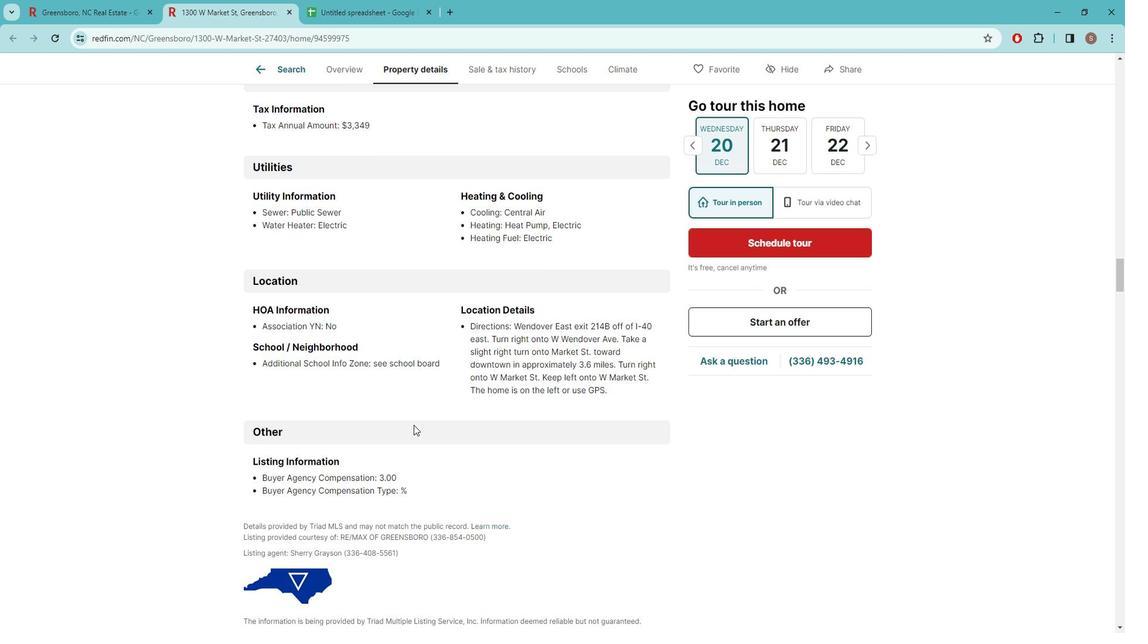 
Action: Mouse scrolled (413, 409) with delta (0, 0)
Screenshot: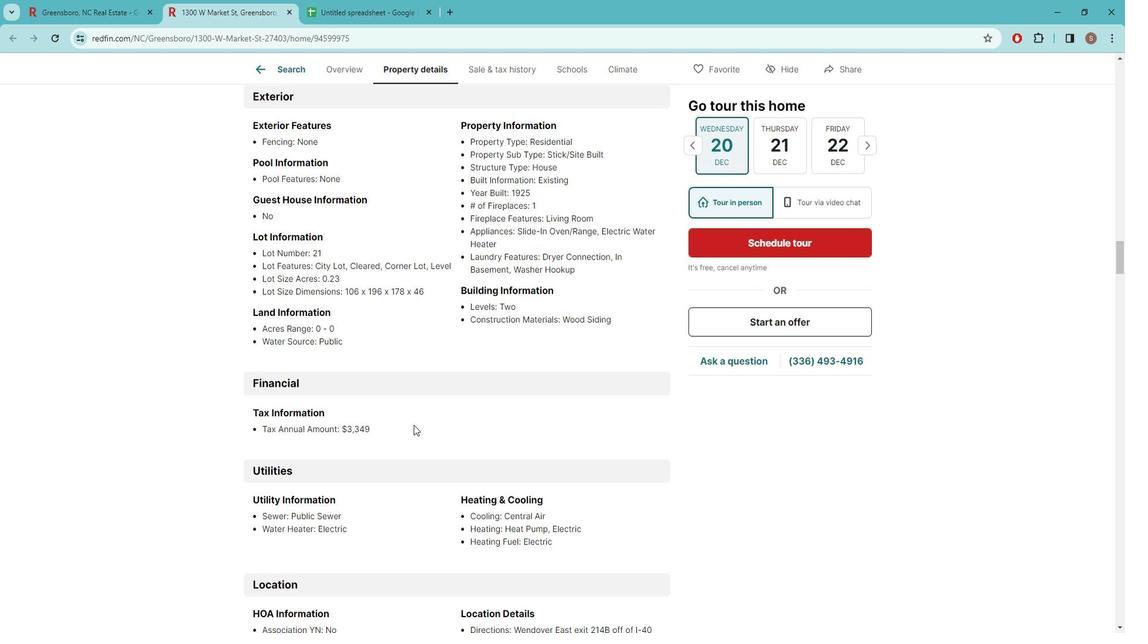 
Action: Mouse scrolled (413, 409) with delta (0, 0)
Screenshot: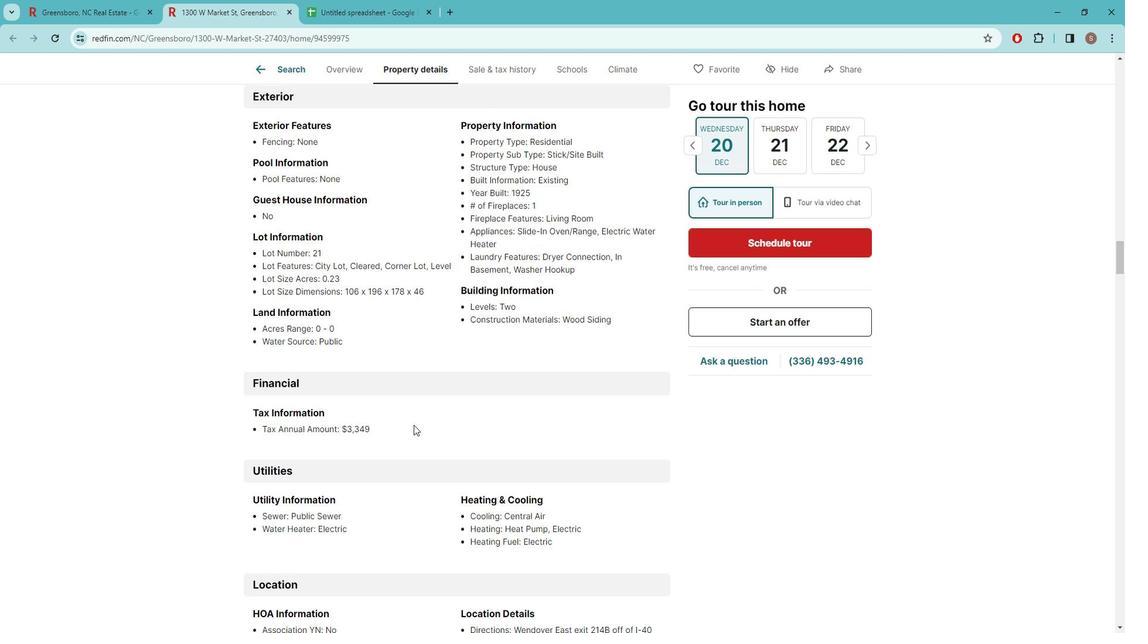 
Action: Mouse scrolled (413, 409) with delta (0, 0)
Screenshot: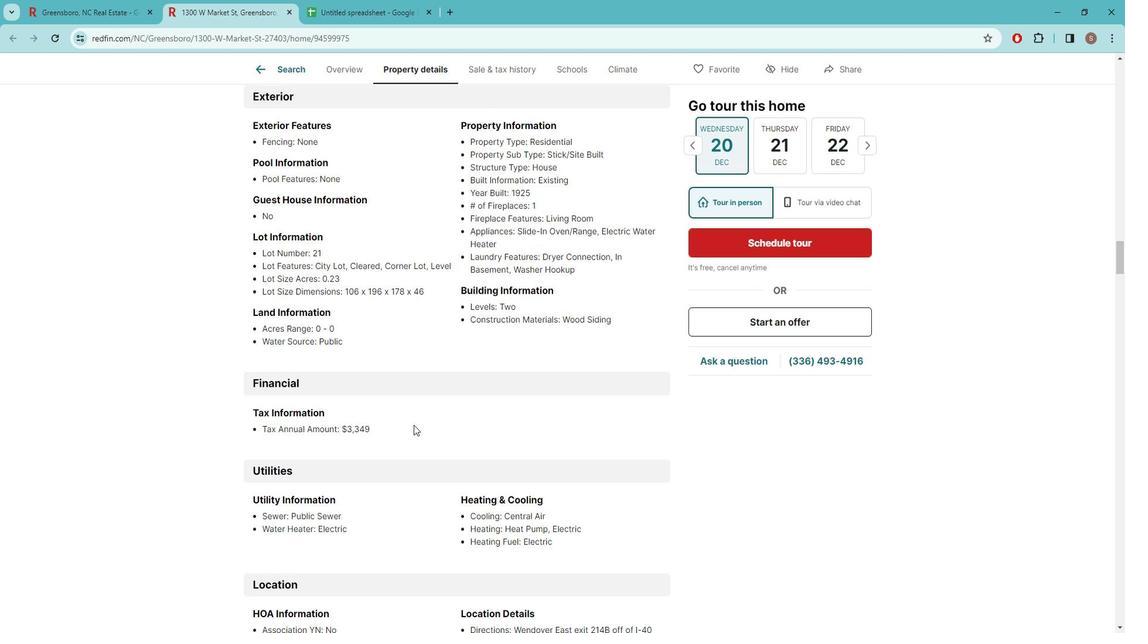 
Action: Mouse scrolled (413, 409) with delta (0, 0)
Screenshot: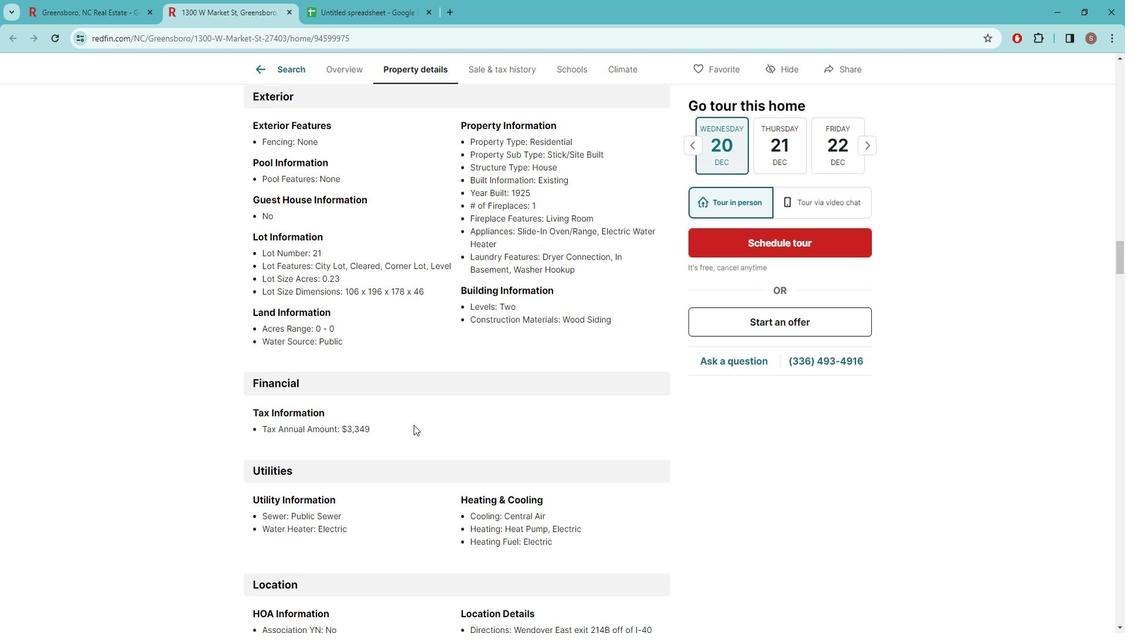 
Action: Mouse scrolled (413, 409) with delta (0, 0)
Screenshot: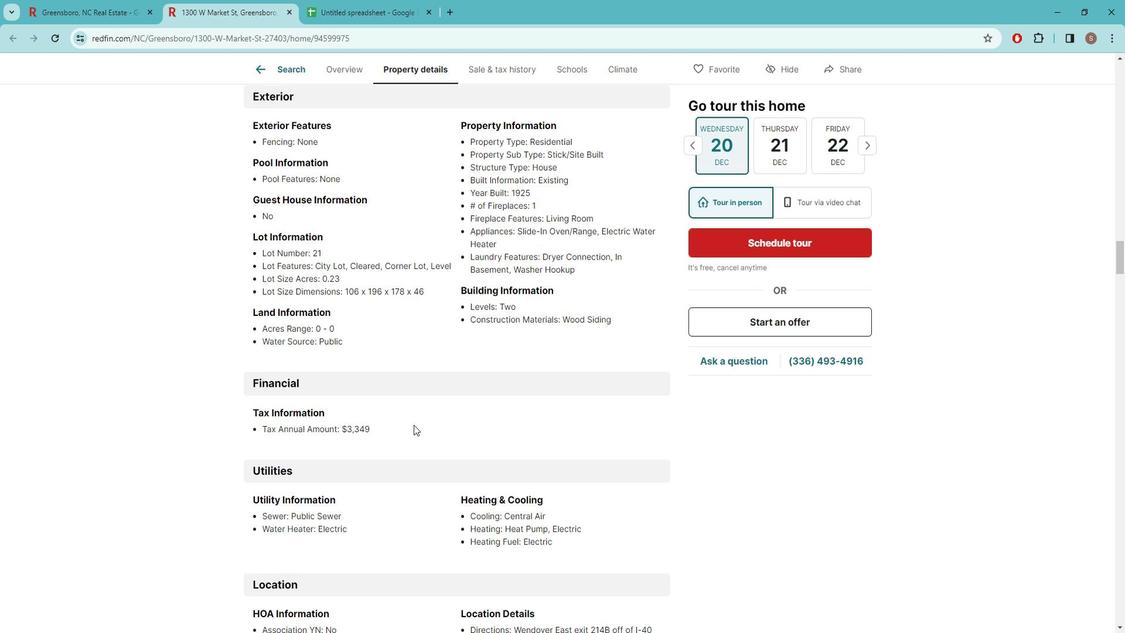 
Action: Mouse scrolled (413, 409) with delta (0, 0)
Screenshot: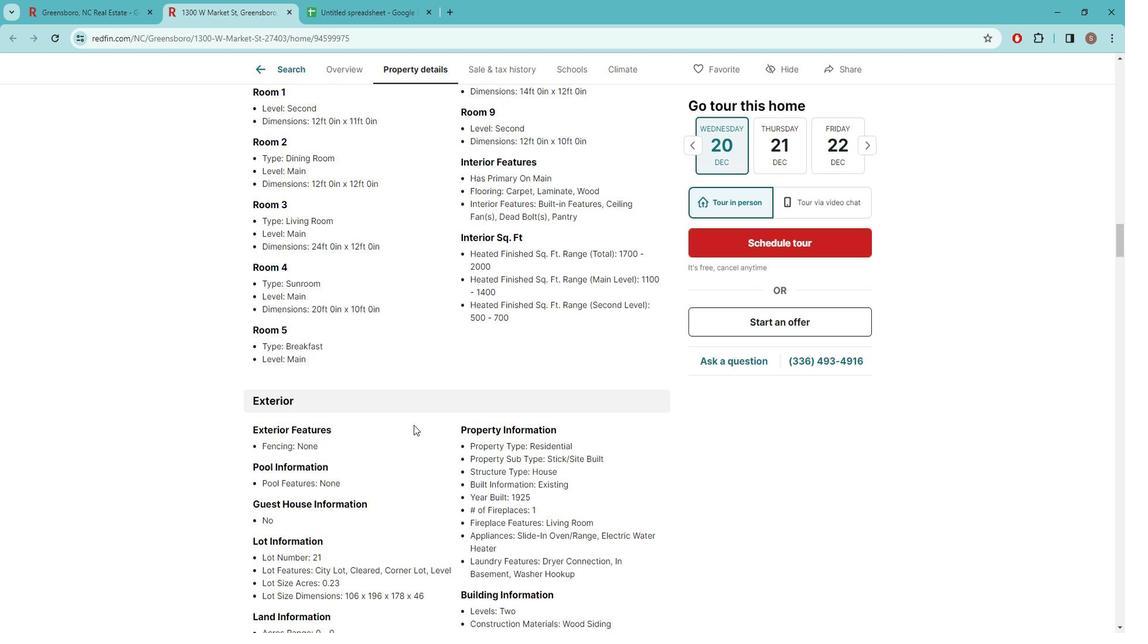 
Action: Mouse scrolled (413, 409) with delta (0, 0)
Screenshot: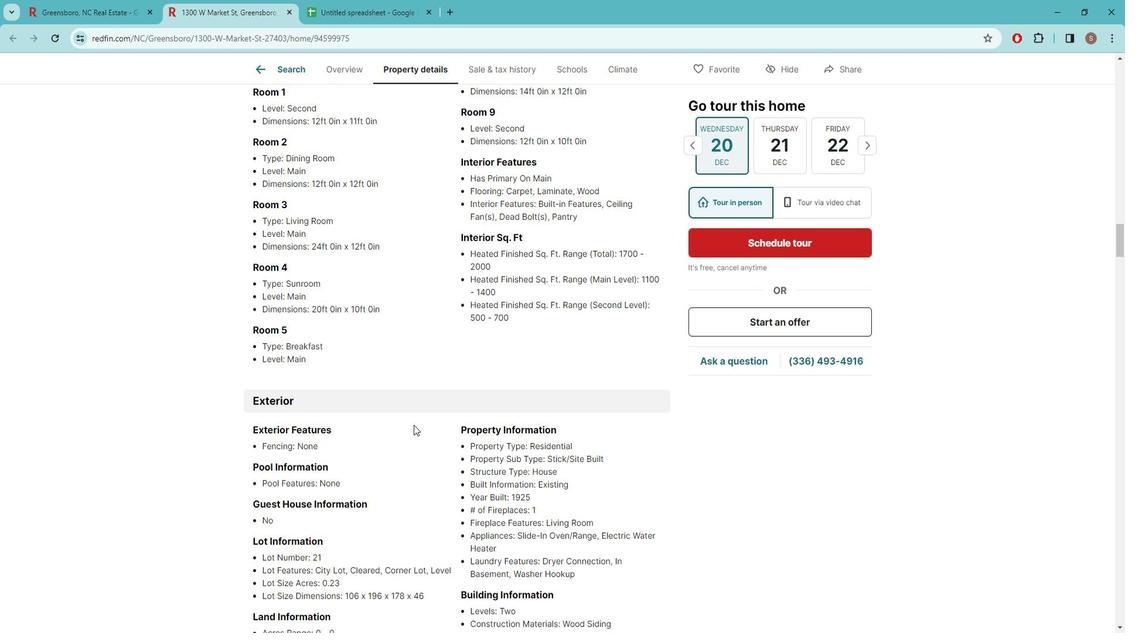 
Action: Mouse scrolled (413, 409) with delta (0, 0)
Screenshot: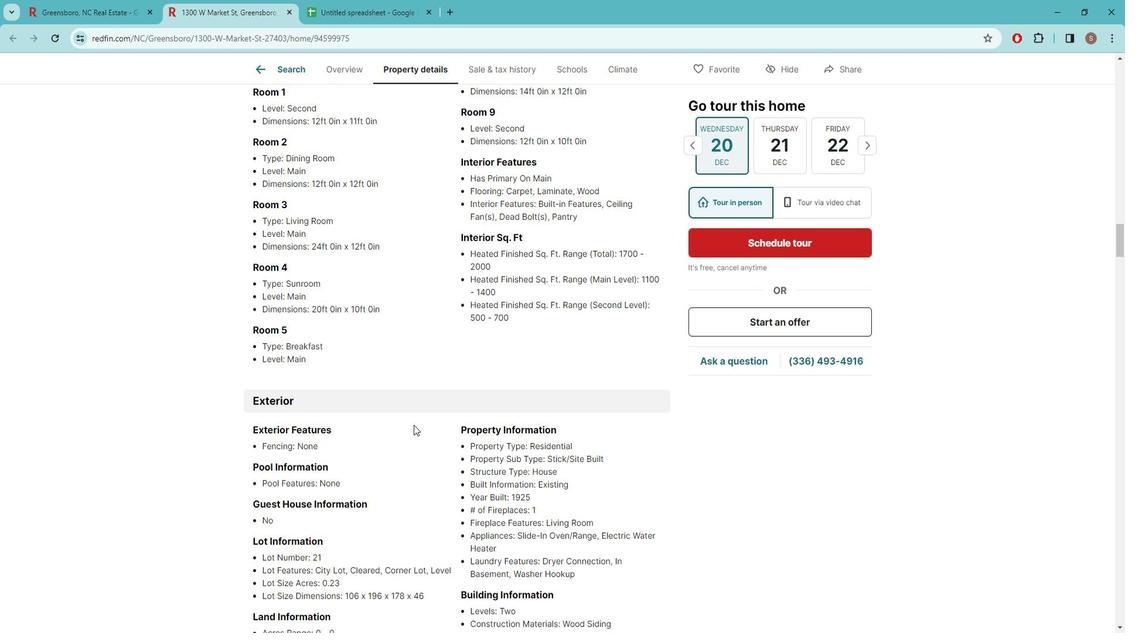 
Action: Mouse scrolled (413, 409) with delta (0, 0)
Screenshot: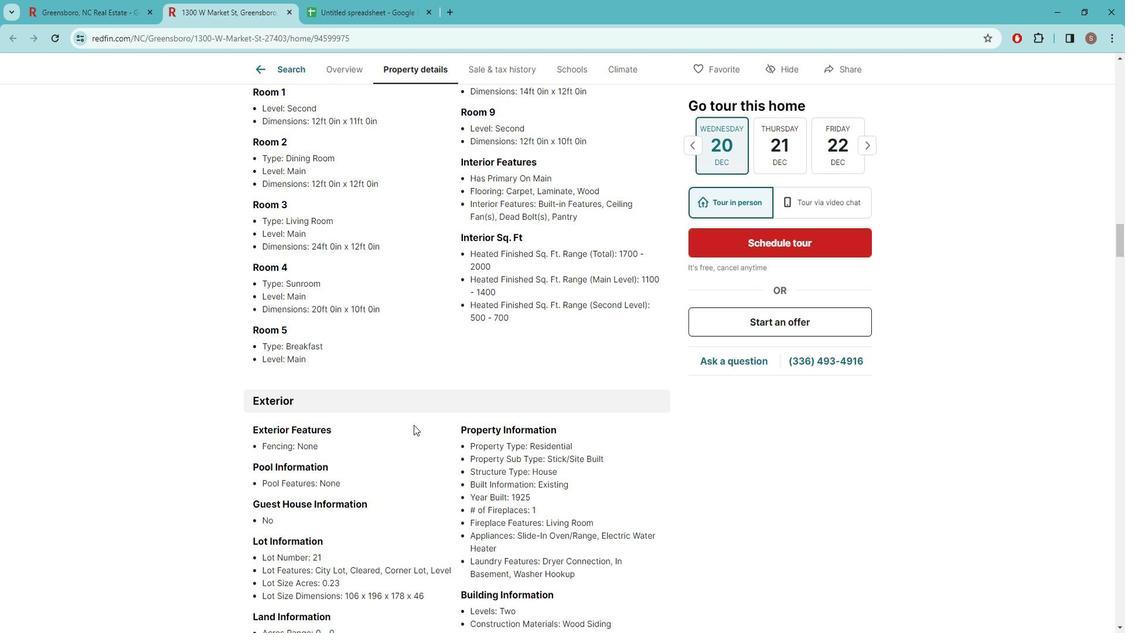 
Action: Mouse scrolled (413, 409) with delta (0, 0)
Screenshot: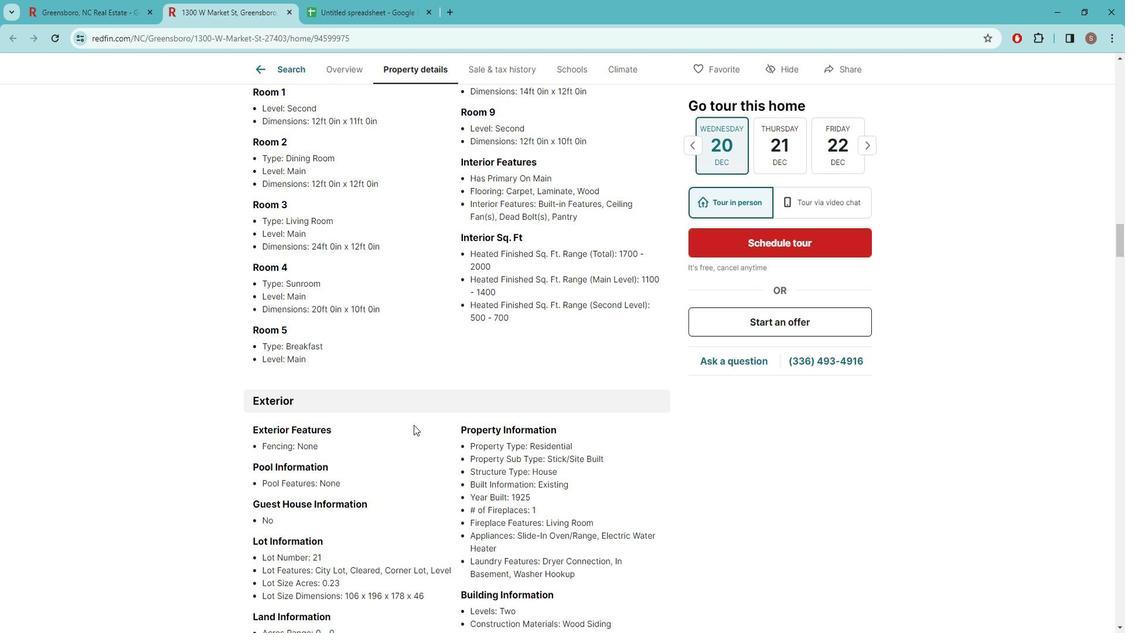 
Action: Mouse scrolled (413, 409) with delta (0, 0)
Screenshot: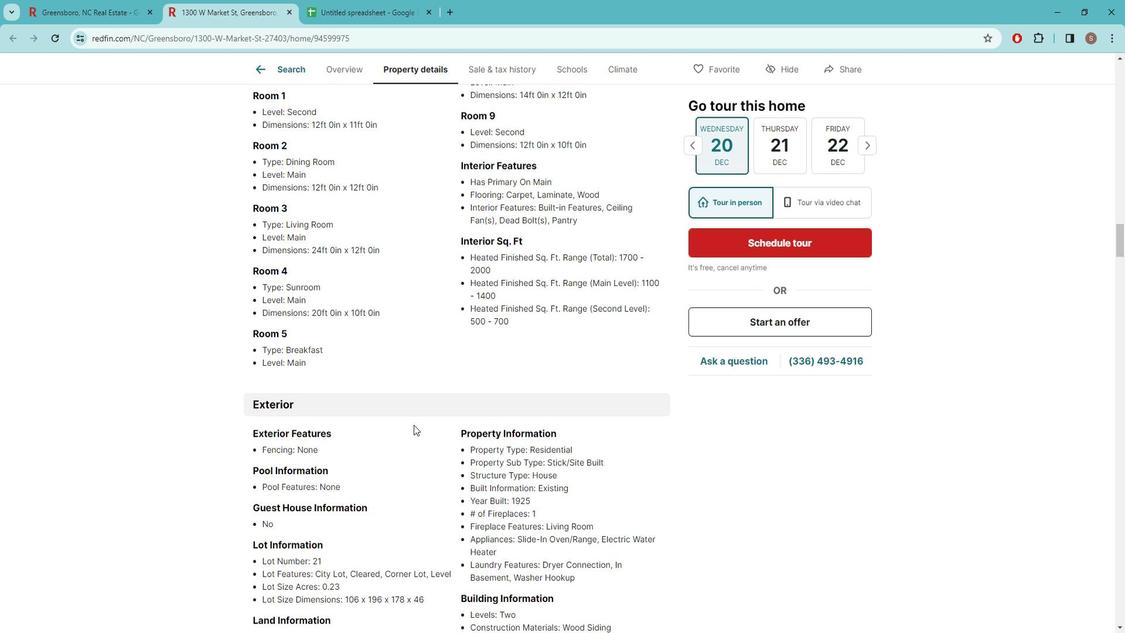 
Action: Mouse scrolled (413, 408) with delta (0, 0)
